Task: Create a Rembrandt lighting setup to highlight one side of the face while casting a shadow on the other.
Action: Mouse moved to (202, 418)
Screenshot: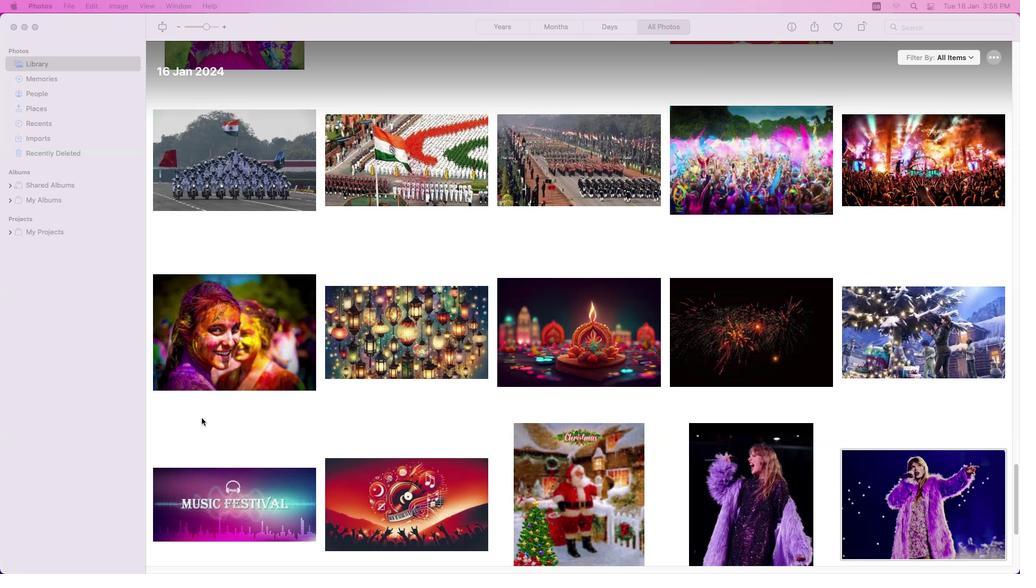 
Action: Mouse pressed left at (202, 418)
Screenshot: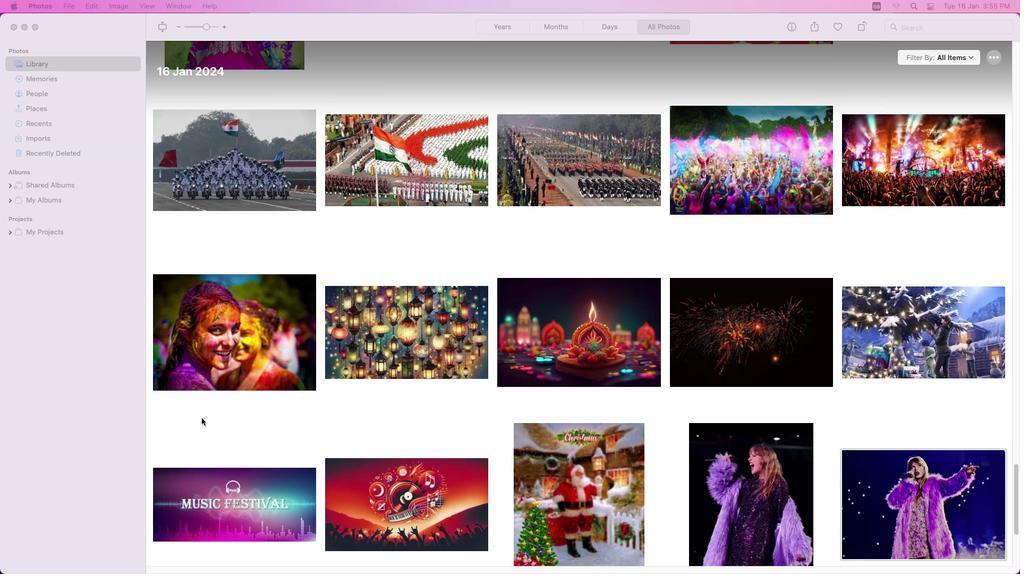 
Action: Mouse moved to (343, 370)
Screenshot: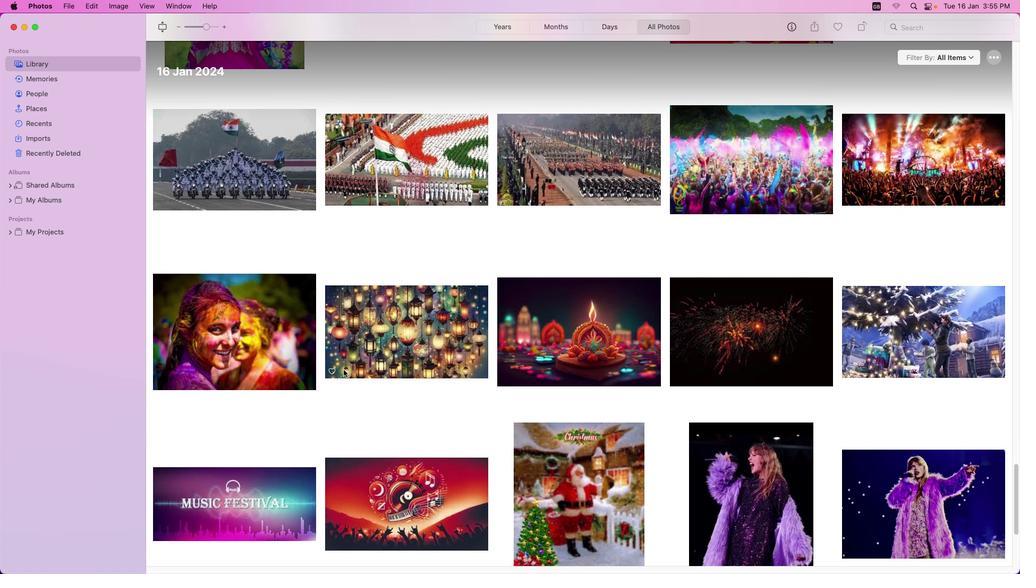 
Action: Mouse scrolled (343, 370) with delta (0, 0)
Screenshot: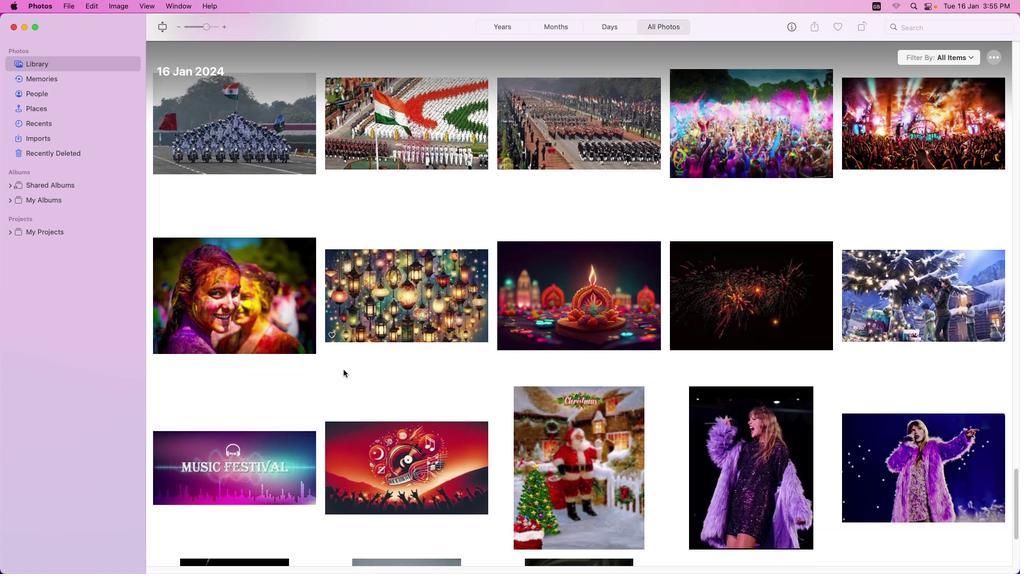 
Action: Mouse scrolled (343, 370) with delta (0, 0)
Screenshot: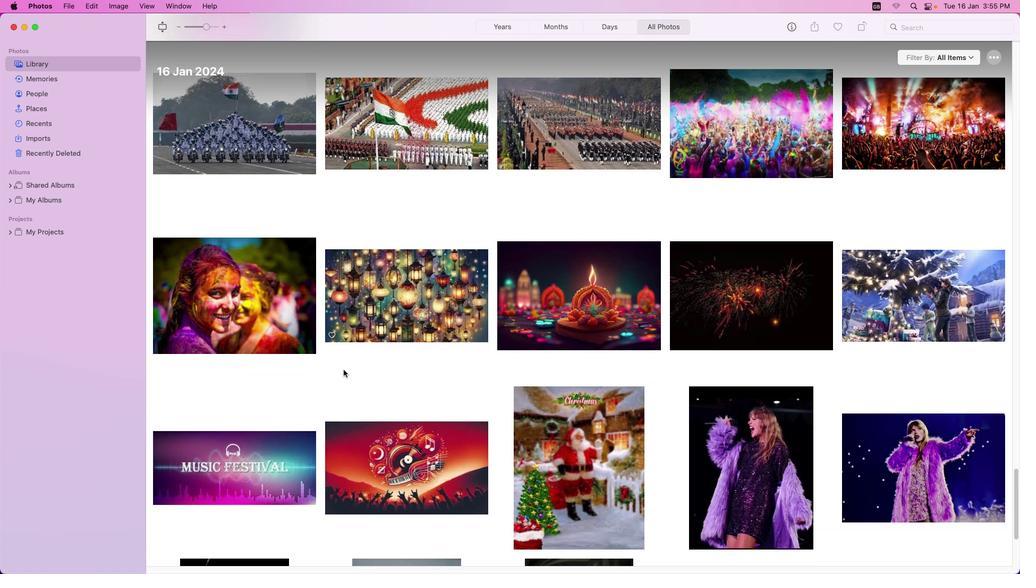 
Action: Mouse scrolled (343, 370) with delta (0, -1)
Screenshot: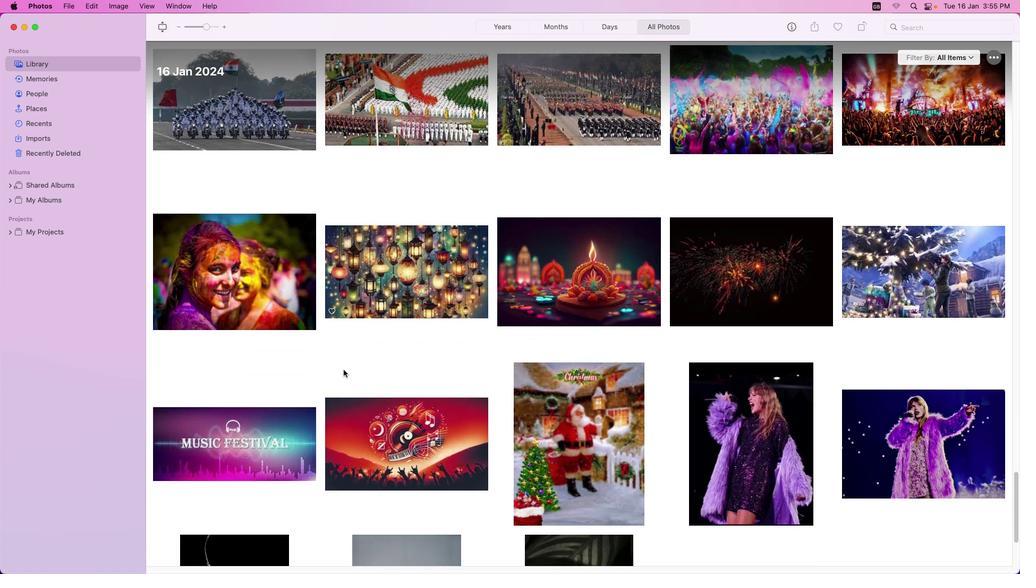 
Action: Mouse scrolled (343, 370) with delta (0, -1)
Screenshot: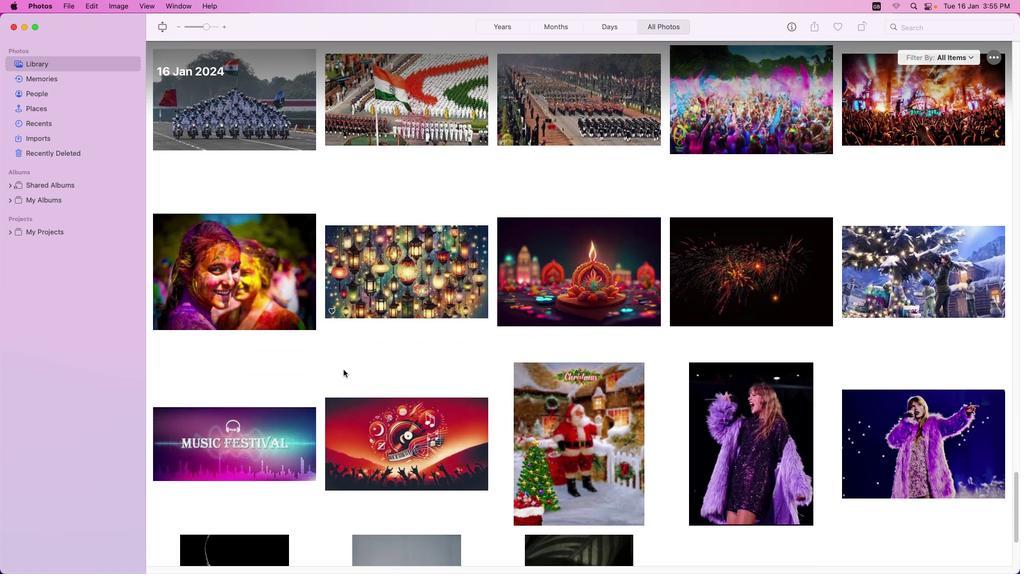 
Action: Mouse scrolled (343, 370) with delta (0, -2)
Screenshot: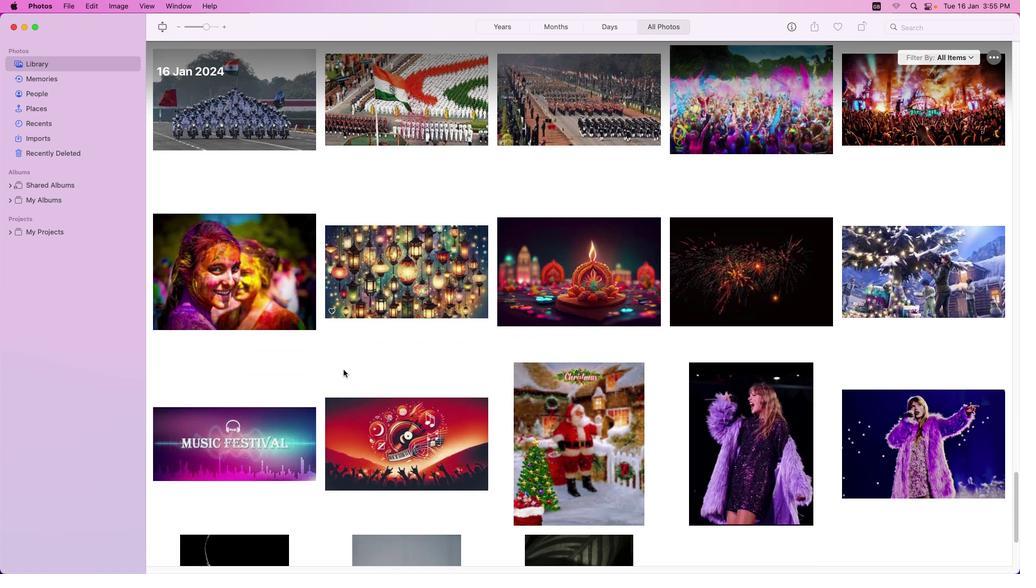 
Action: Mouse scrolled (343, 370) with delta (0, 0)
Screenshot: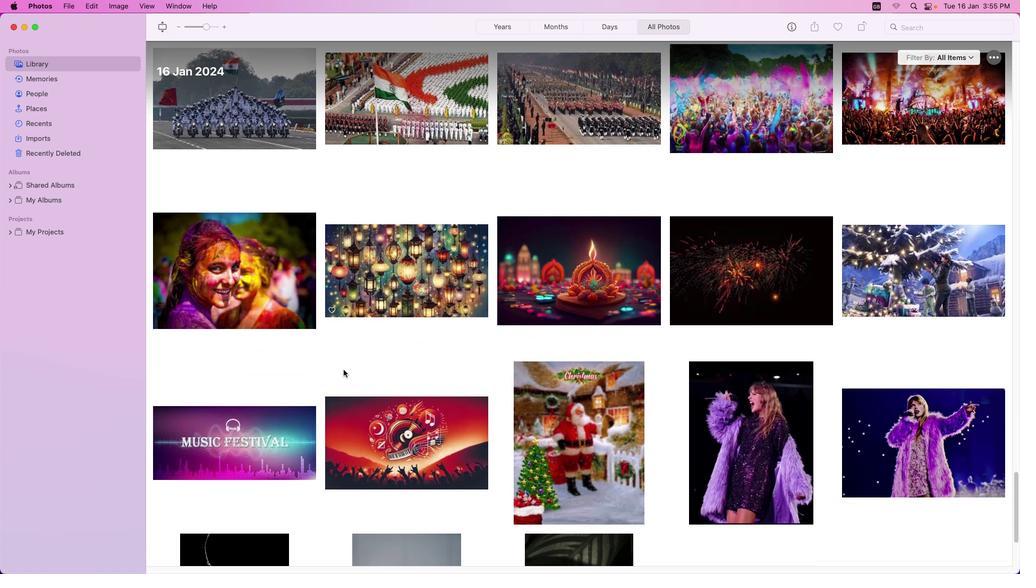 
Action: Mouse scrolled (343, 370) with delta (0, 0)
Screenshot: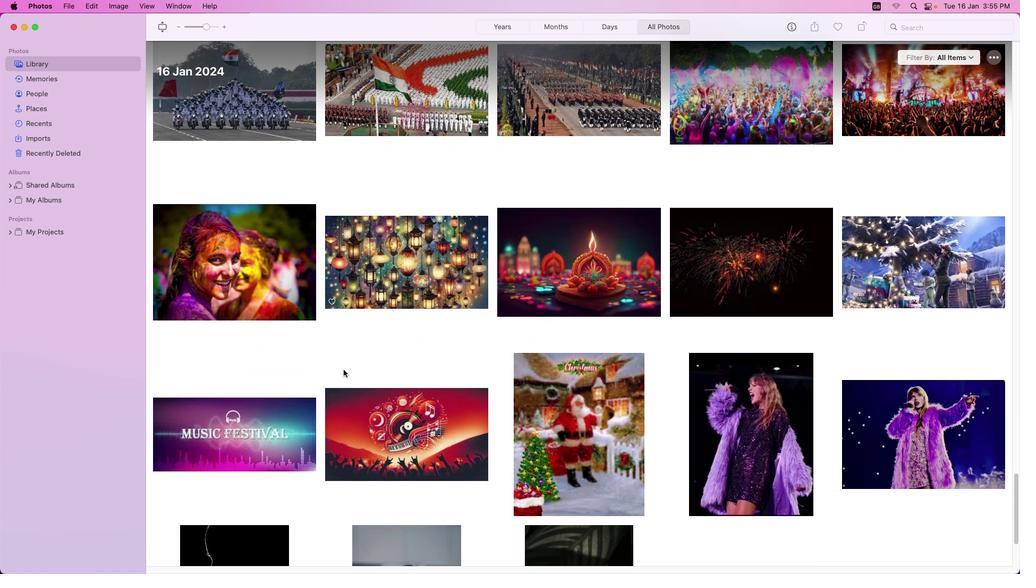 
Action: Mouse scrolled (343, 370) with delta (0, 0)
Screenshot: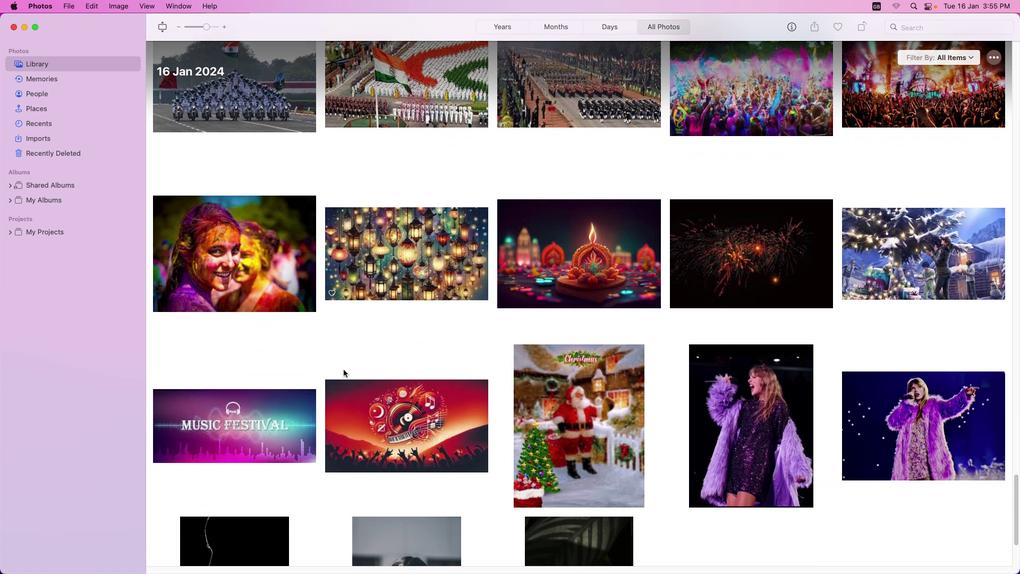 
Action: Mouse scrolled (343, 370) with delta (0, 0)
Screenshot: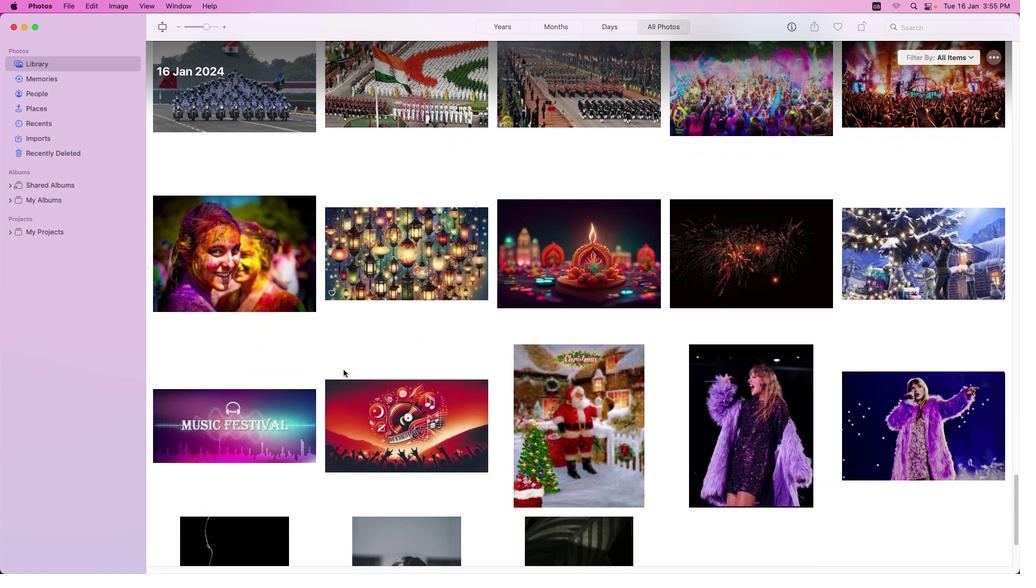 
Action: Mouse scrolled (343, 370) with delta (0, 0)
Screenshot: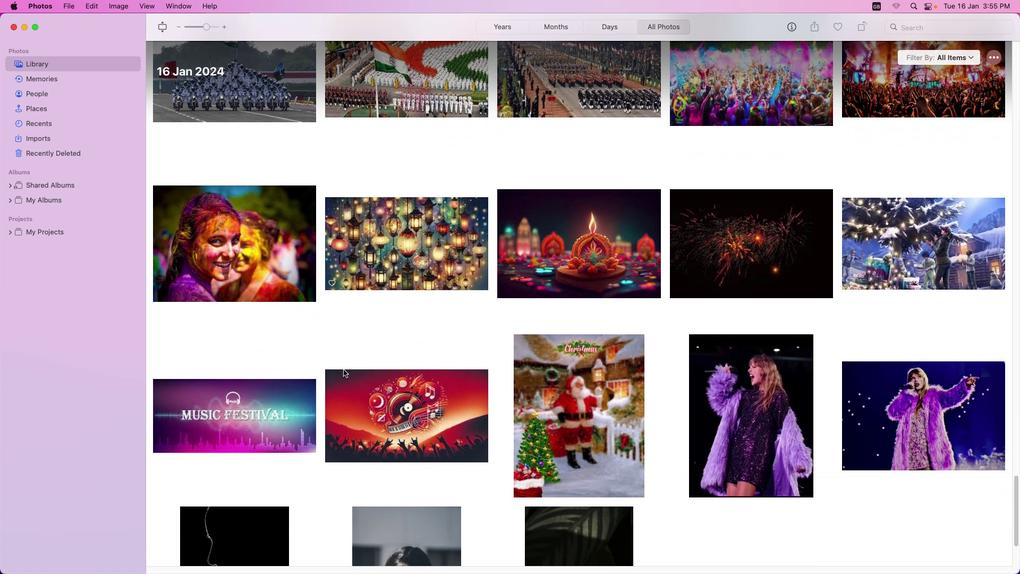 
Action: Mouse scrolled (343, 370) with delta (0, 0)
Screenshot: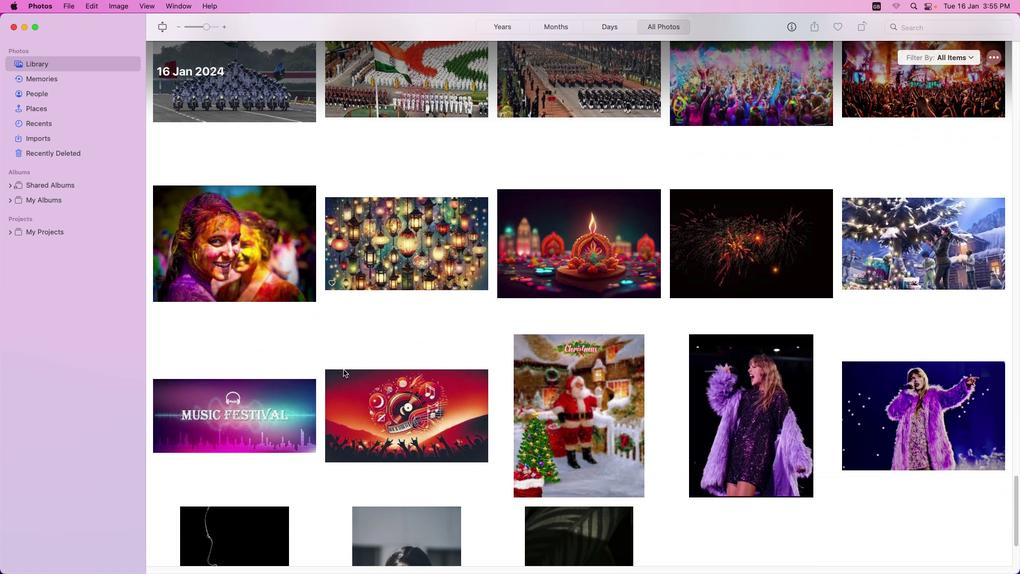 
Action: Mouse scrolled (343, 370) with delta (0, 0)
Screenshot: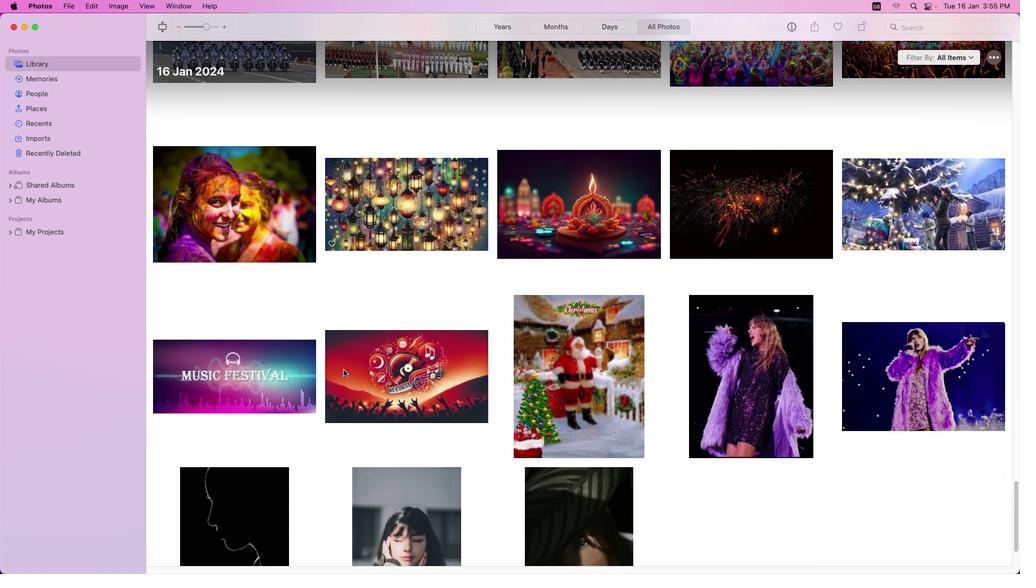 
Action: Mouse scrolled (343, 370) with delta (0, 0)
Screenshot: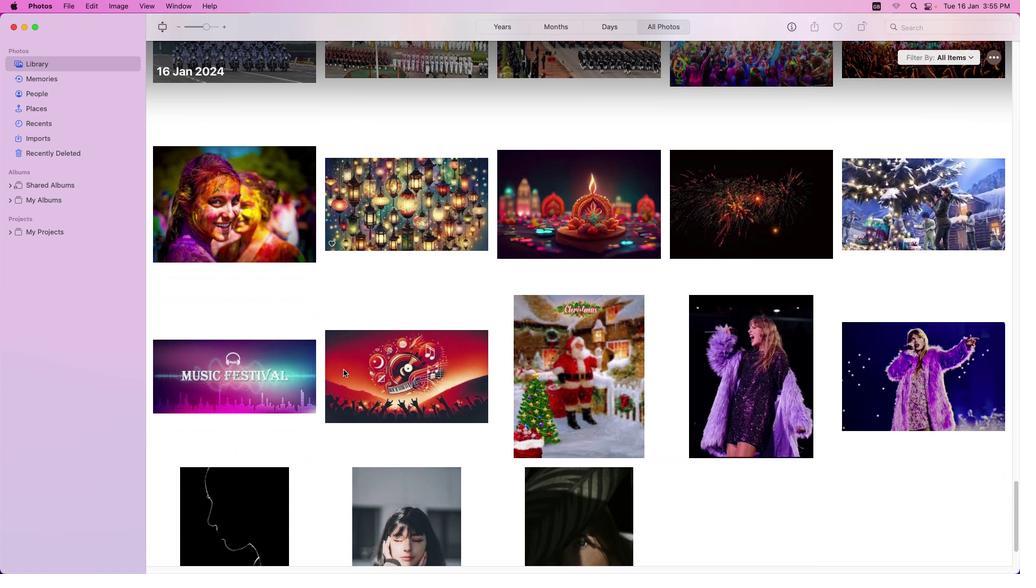 
Action: Mouse scrolled (343, 370) with delta (0, -1)
Screenshot: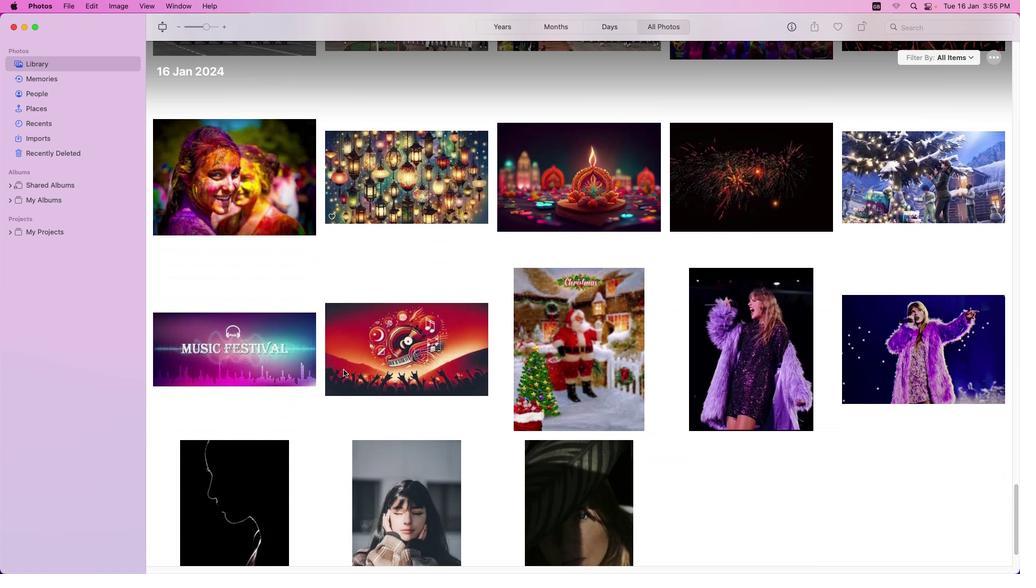 
Action: Mouse scrolled (343, 370) with delta (0, -2)
Screenshot: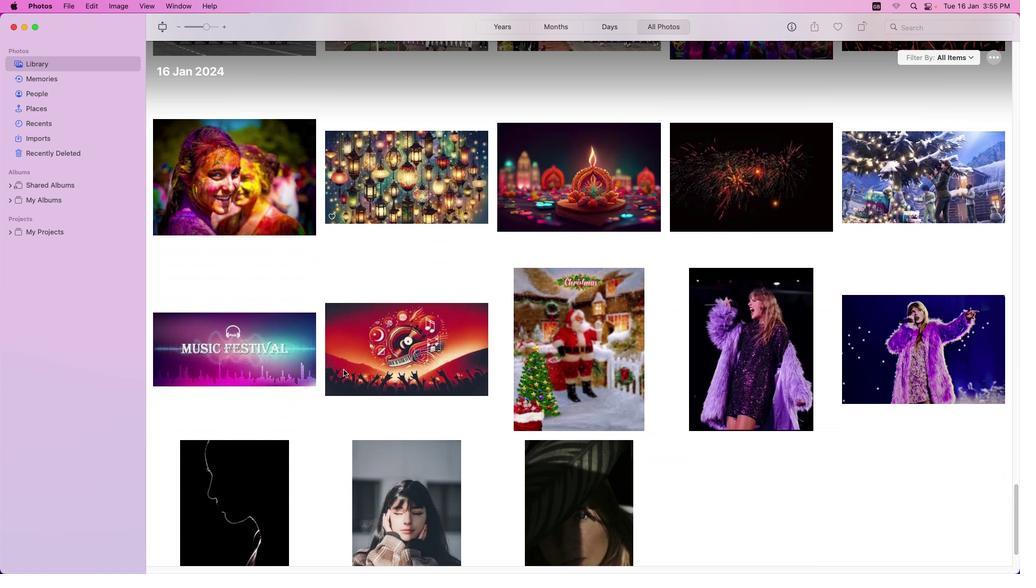 
Action: Mouse scrolled (343, 370) with delta (0, -2)
Screenshot: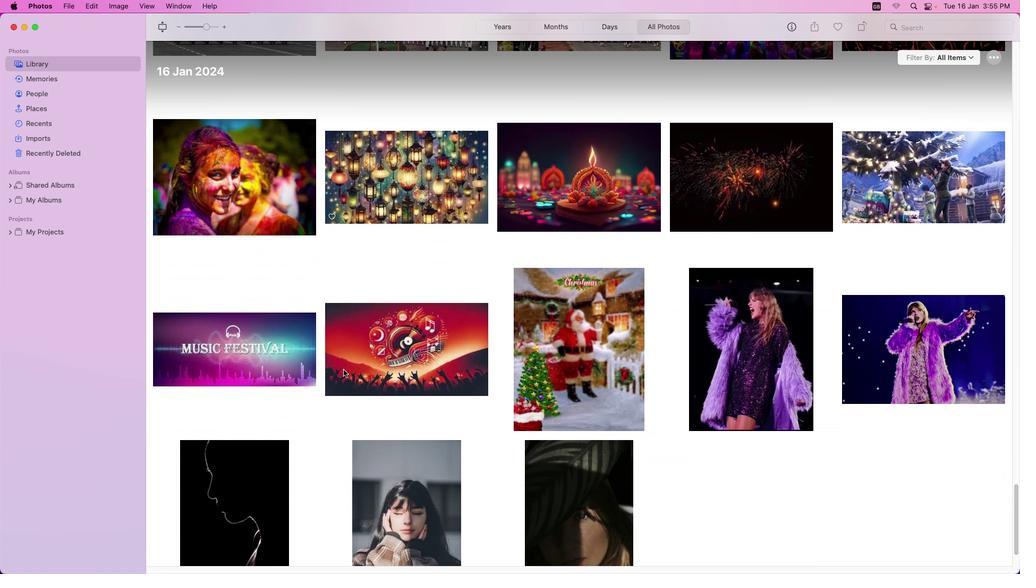 
Action: Mouse scrolled (343, 370) with delta (0, 0)
Screenshot: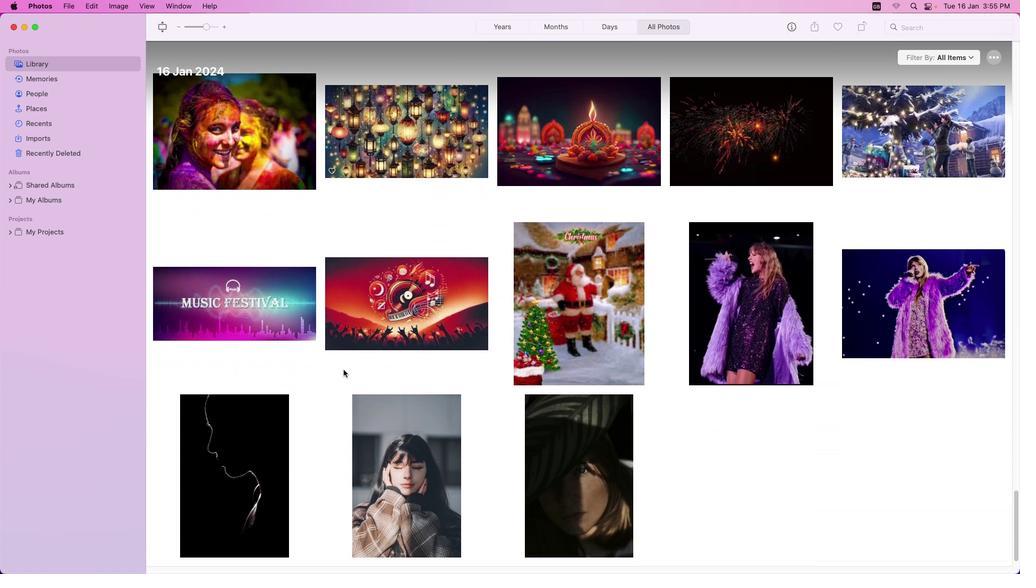 
Action: Mouse scrolled (343, 370) with delta (0, 0)
Screenshot: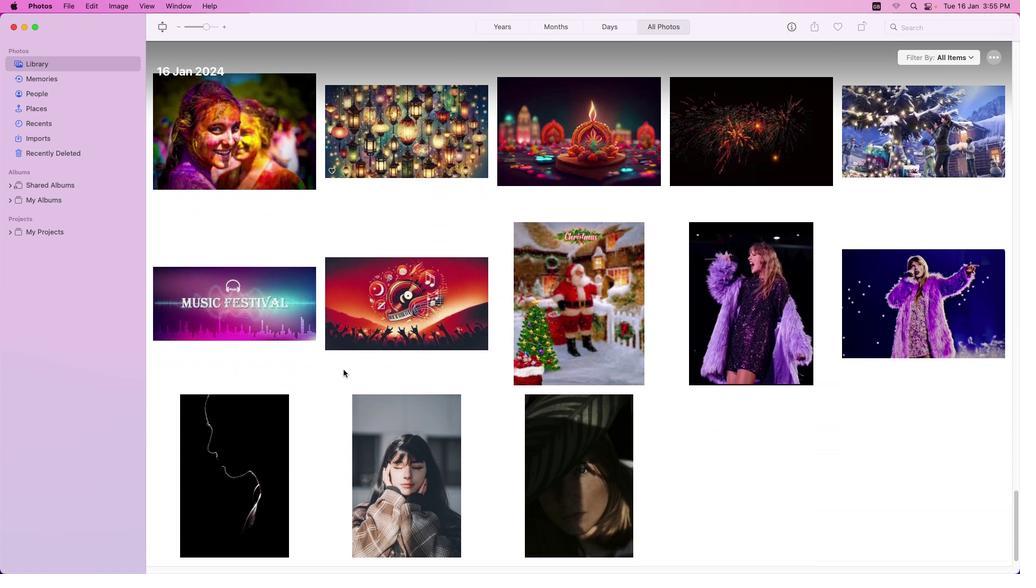 
Action: Mouse scrolled (343, 370) with delta (0, -1)
Screenshot: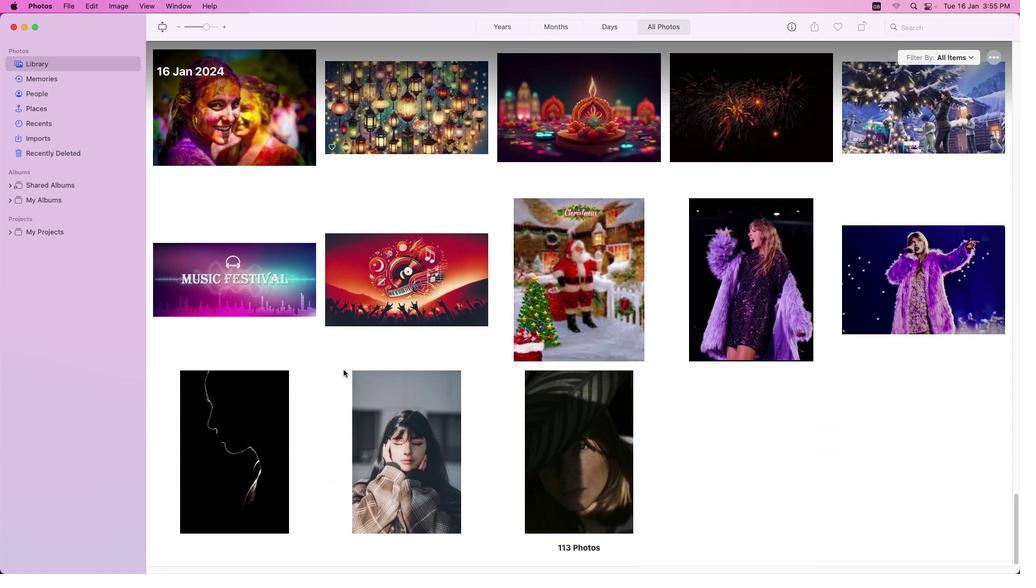 
Action: Mouse scrolled (343, 370) with delta (0, -2)
Screenshot: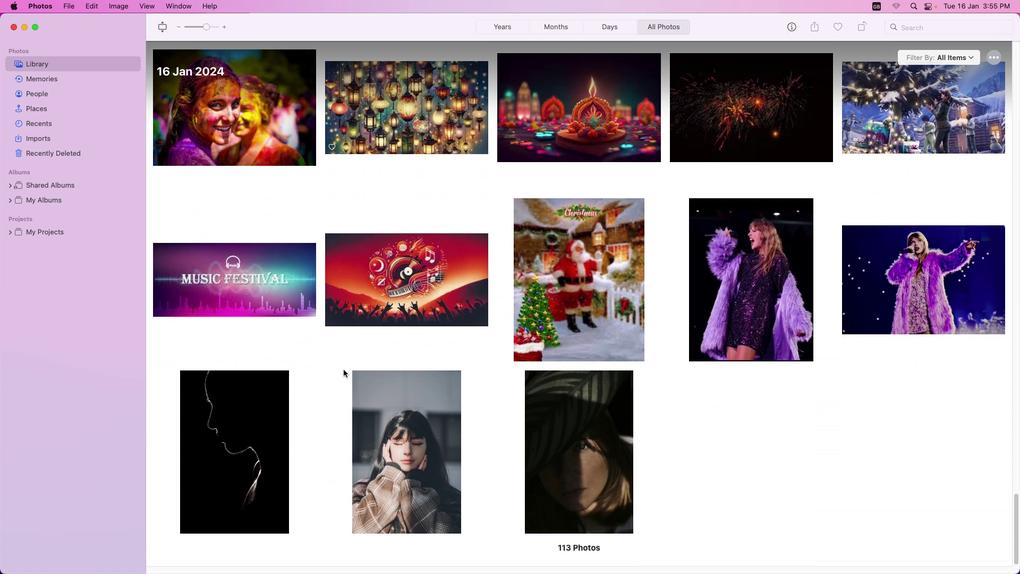 
Action: Mouse scrolled (343, 370) with delta (0, -2)
Screenshot: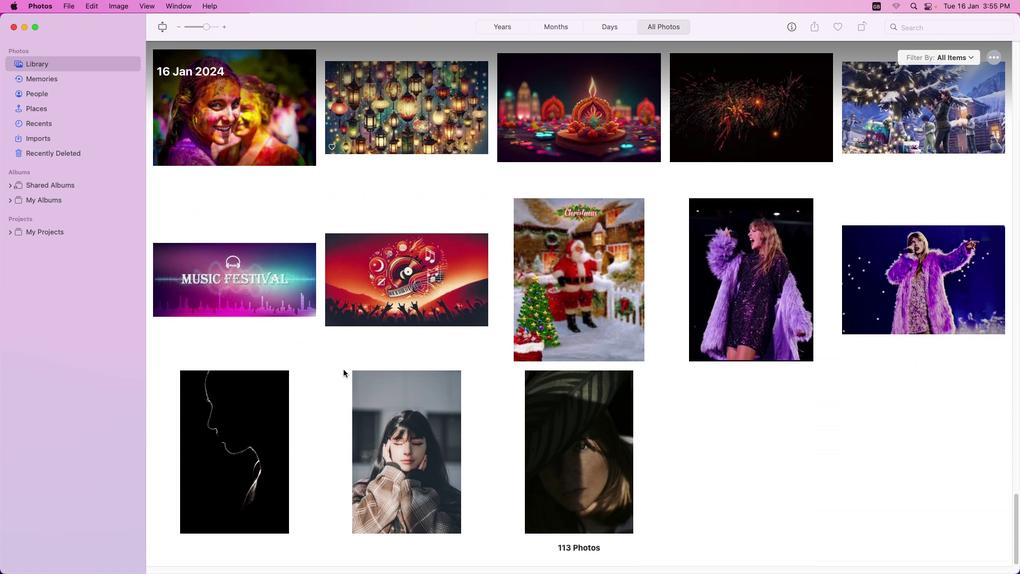 
Action: Mouse scrolled (343, 370) with delta (0, 0)
Screenshot: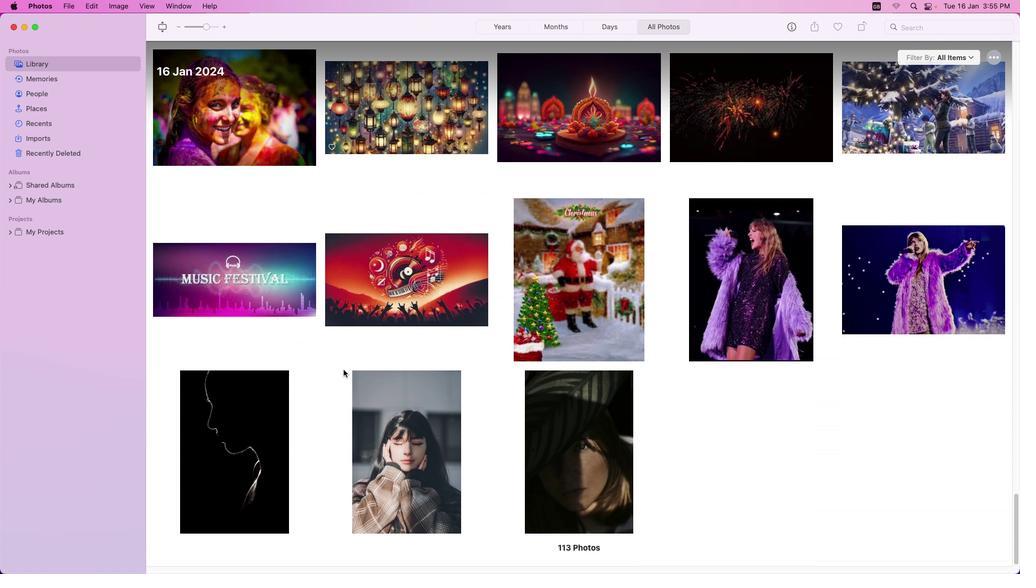 
Action: Mouse scrolled (343, 370) with delta (0, 0)
Screenshot: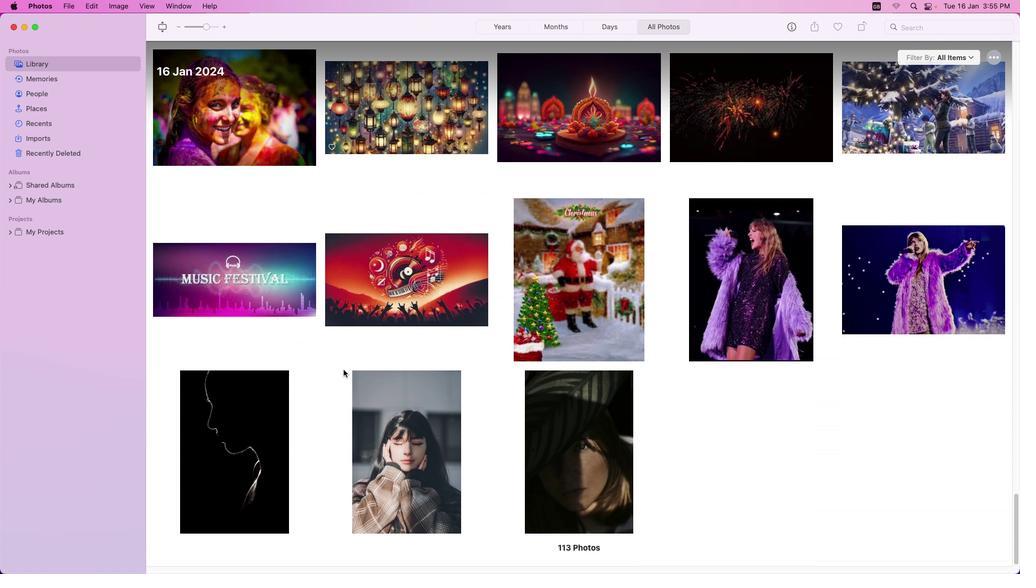 
Action: Mouse scrolled (343, 370) with delta (0, -1)
Screenshot: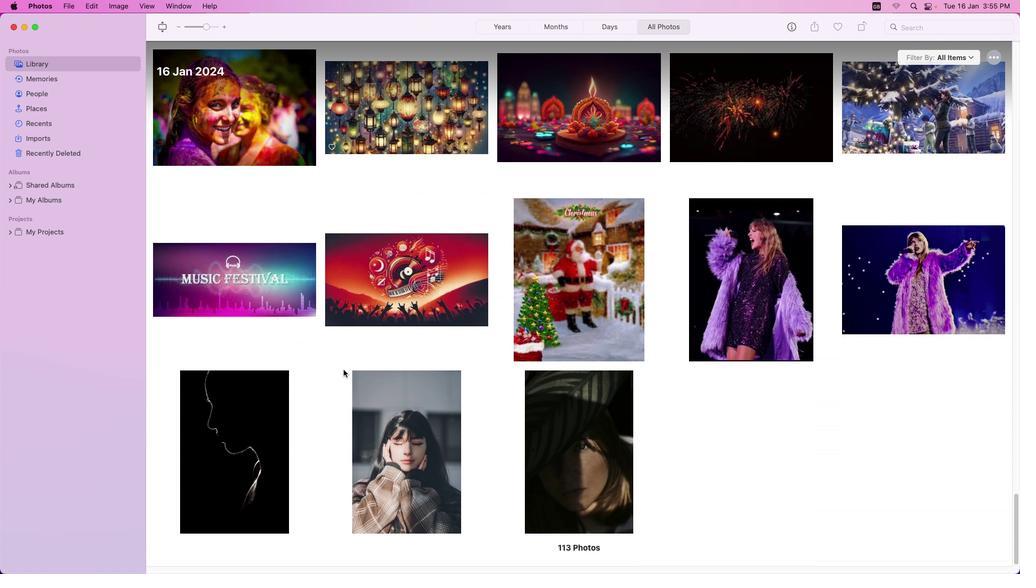 
Action: Mouse scrolled (343, 370) with delta (0, -1)
Screenshot: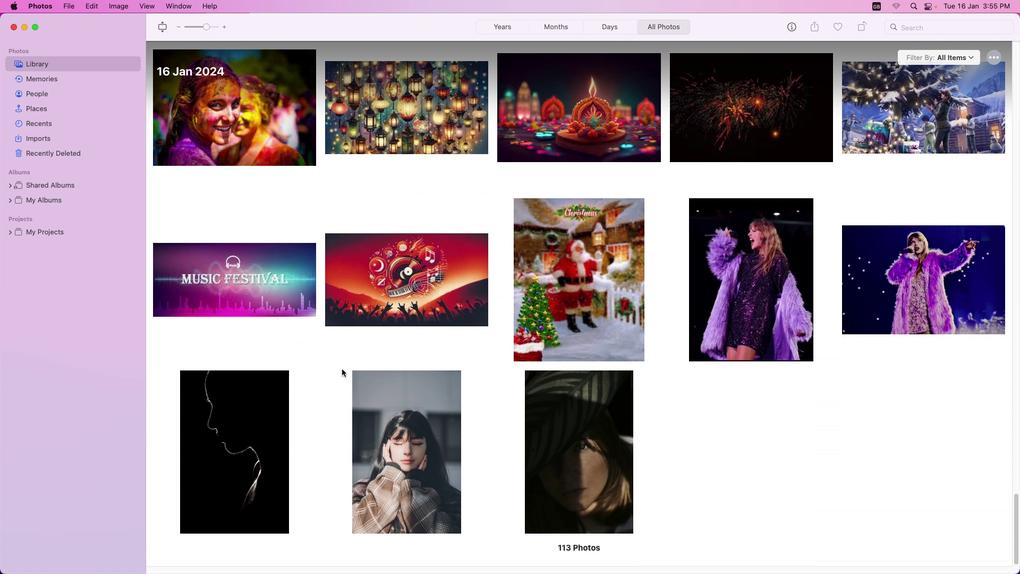 
Action: Mouse moved to (547, 464)
Screenshot: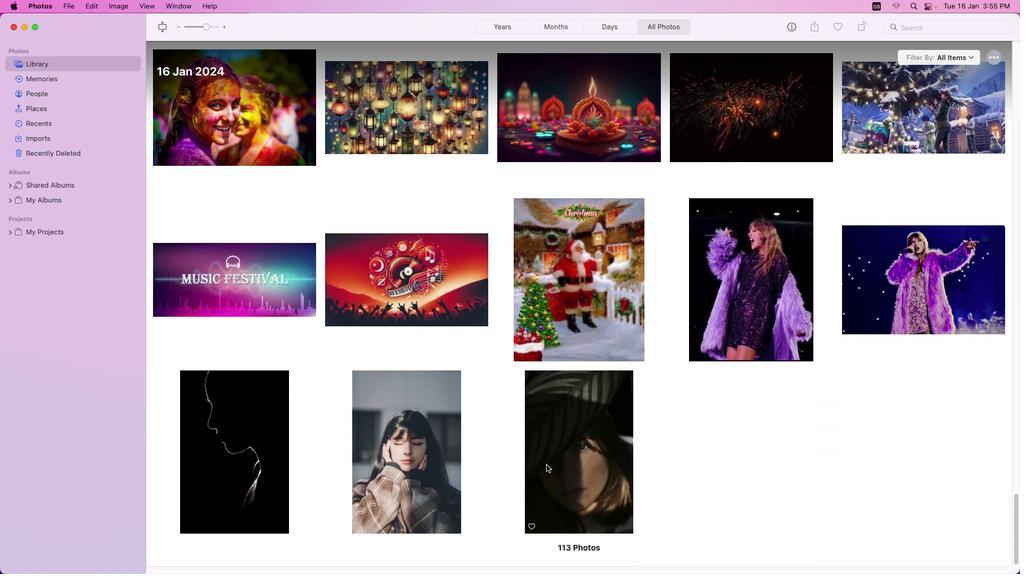 
Action: Mouse pressed left at (547, 464)
Screenshot: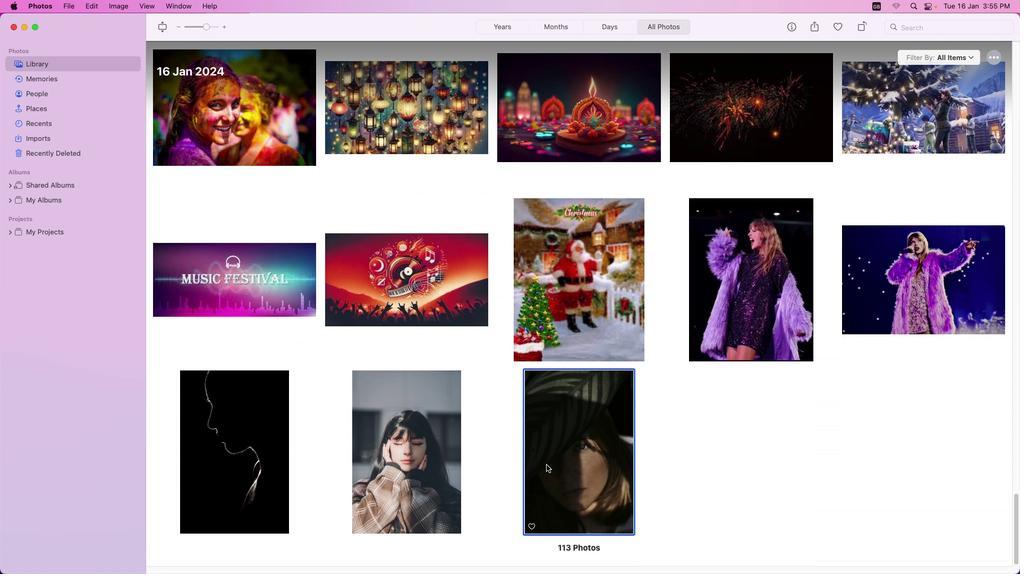 
Action: Mouse pressed left at (547, 464)
Screenshot: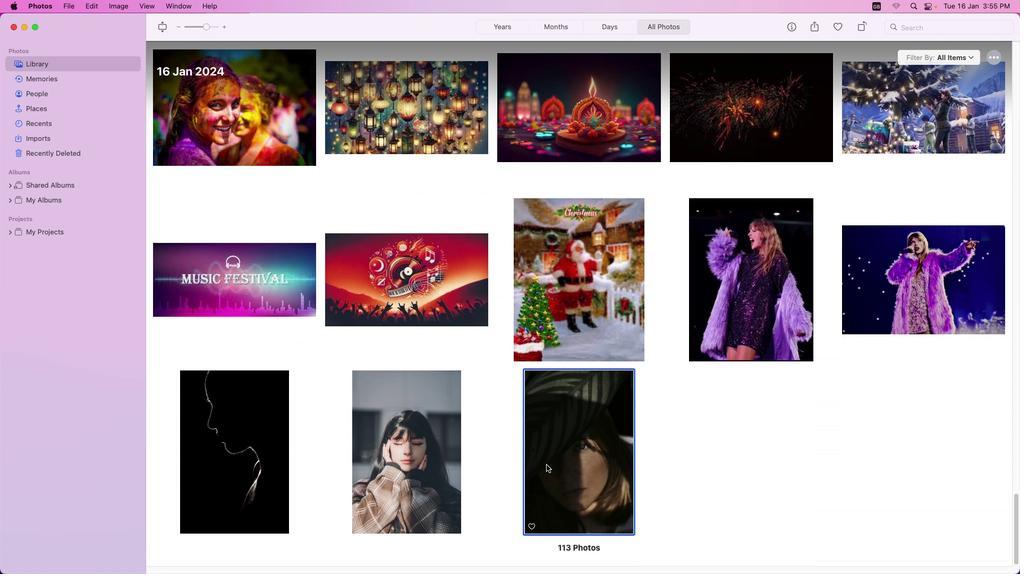 
Action: Mouse moved to (1003, 26)
Screenshot: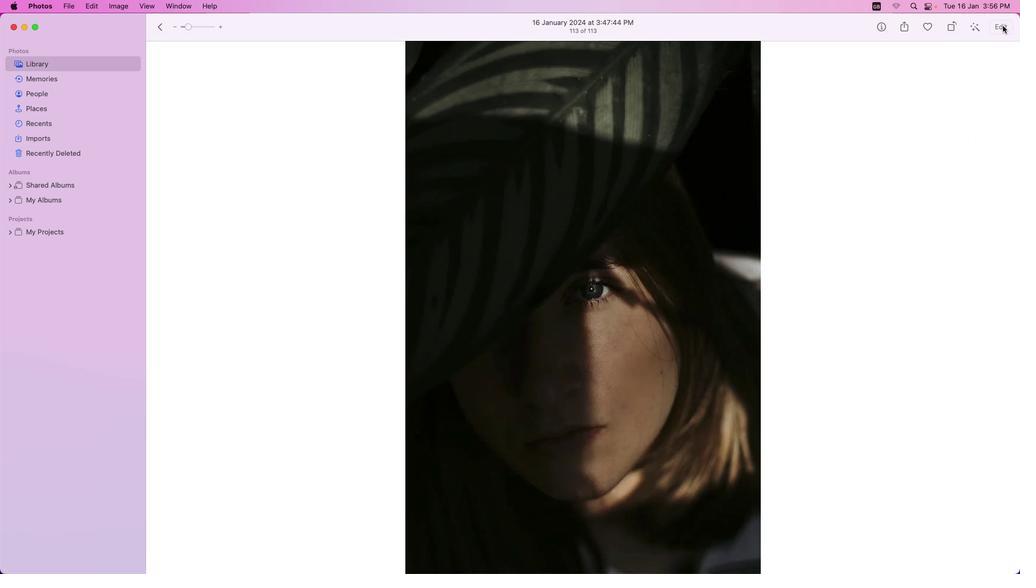 
Action: Mouse pressed left at (1003, 26)
Screenshot: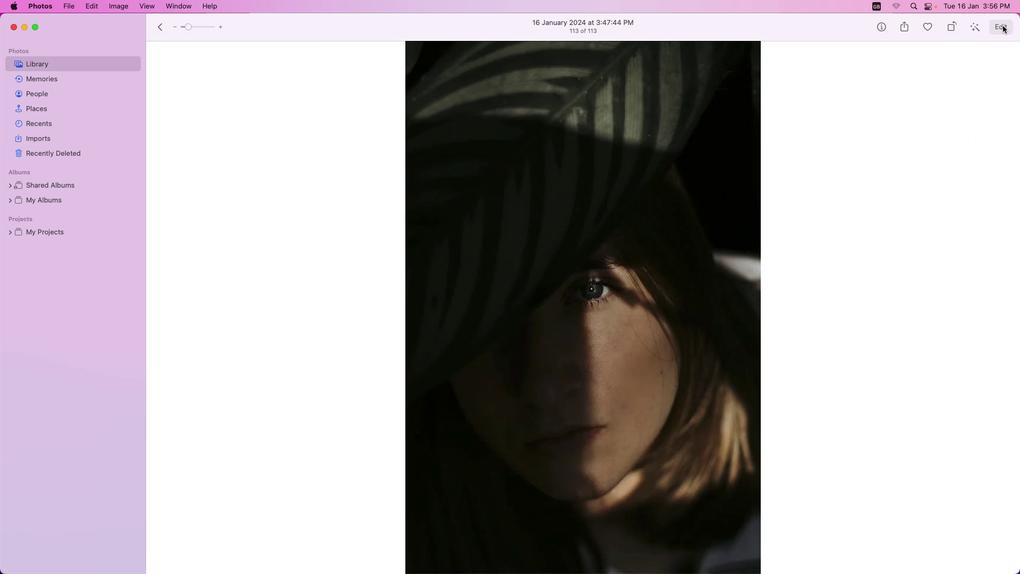 
Action: Mouse moved to (949, 89)
Screenshot: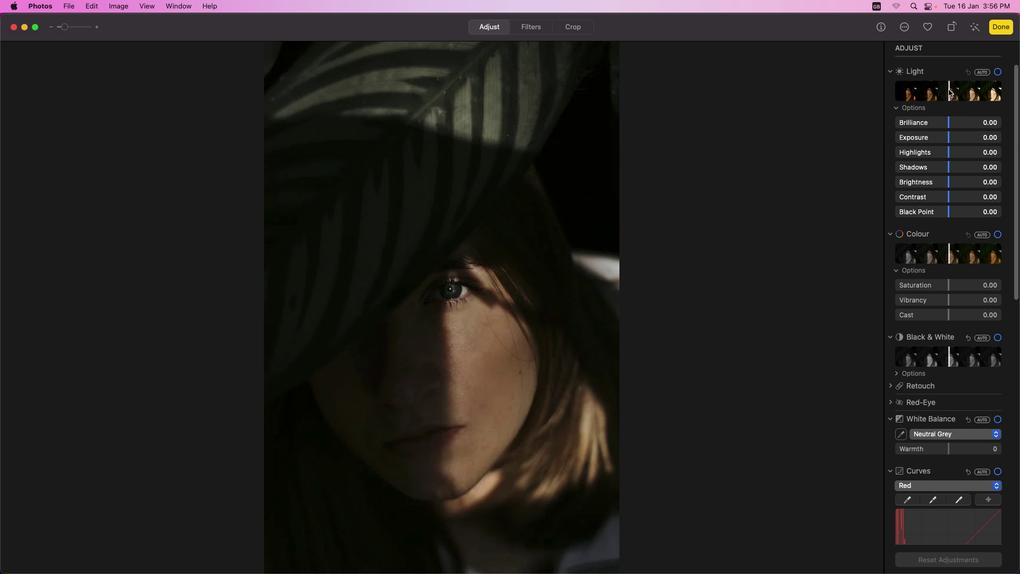 
Action: Mouse pressed left at (949, 89)
Screenshot: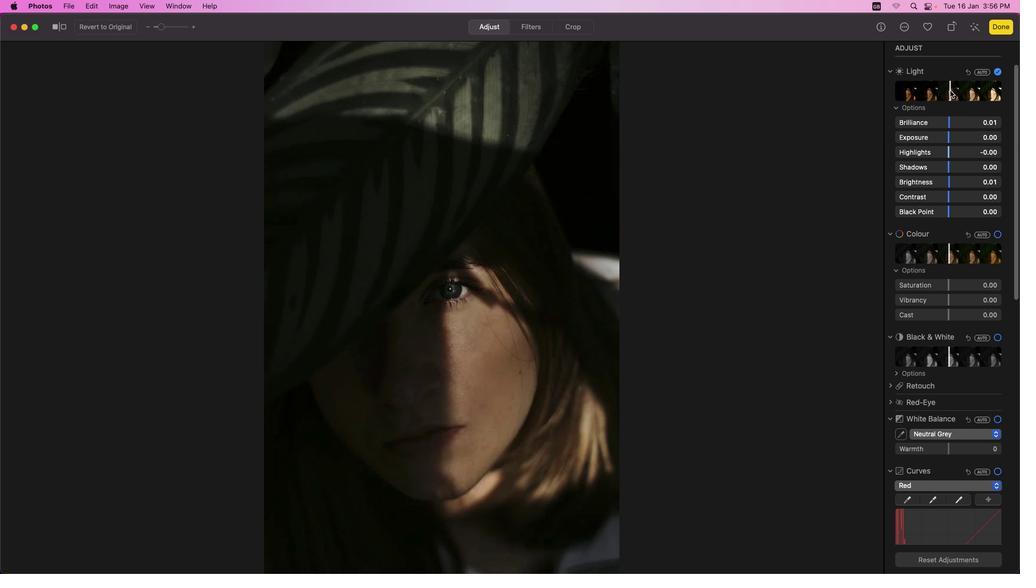 
Action: Mouse moved to (937, 180)
Screenshot: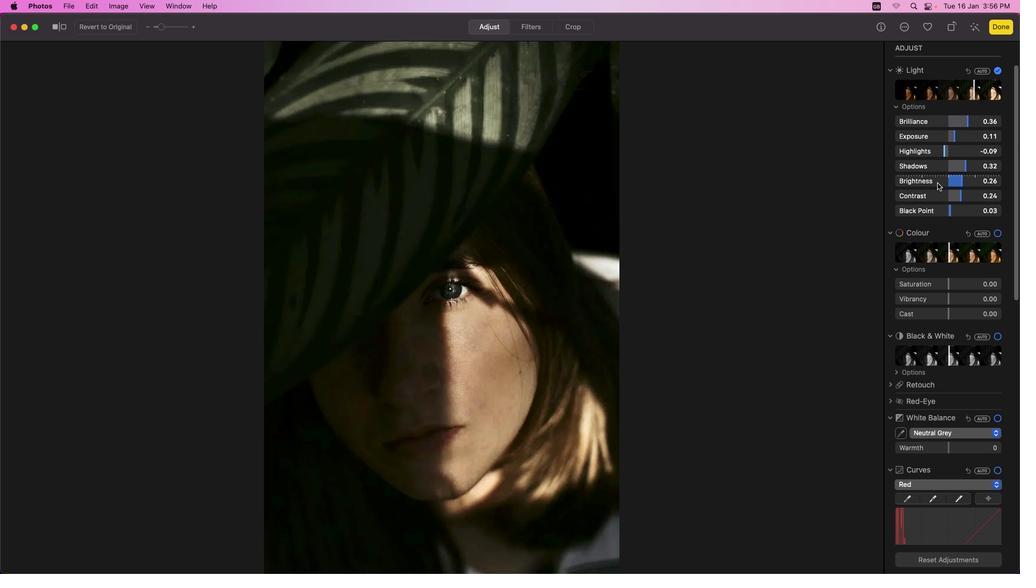 
Action: Mouse scrolled (937, 180) with delta (0, 0)
Screenshot: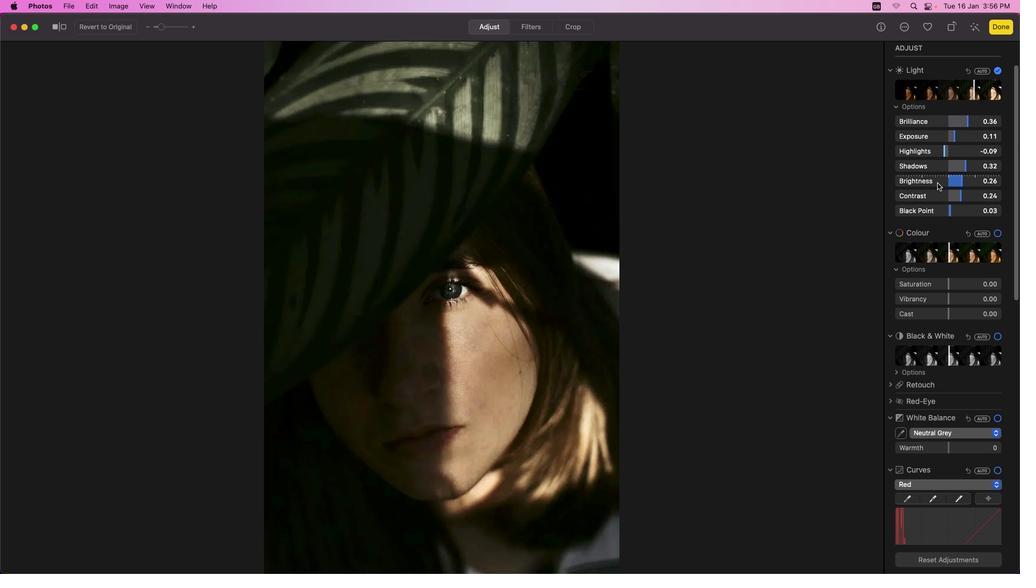 
Action: Mouse moved to (937, 181)
Screenshot: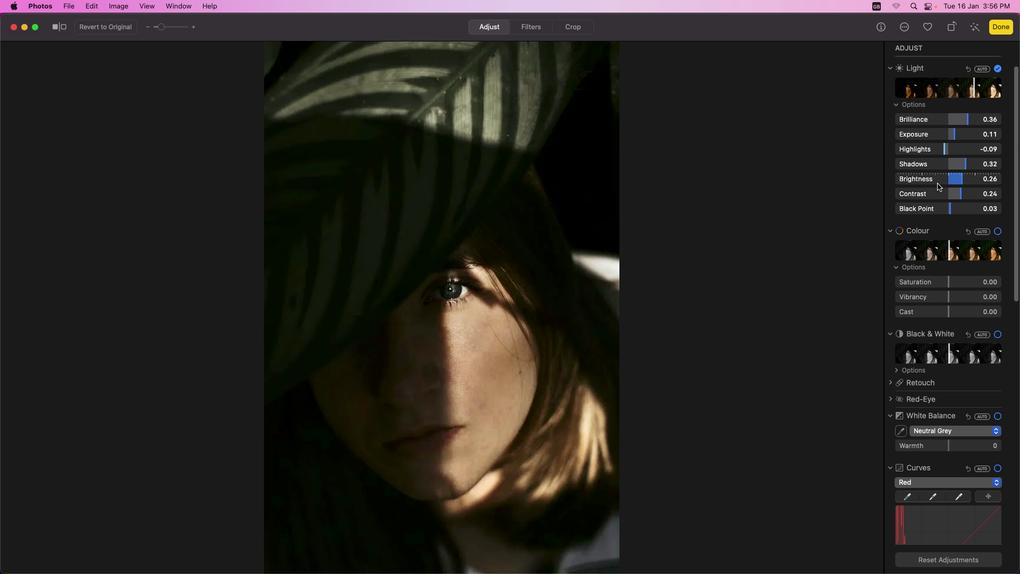 
Action: Mouse scrolled (937, 181) with delta (0, 0)
Screenshot: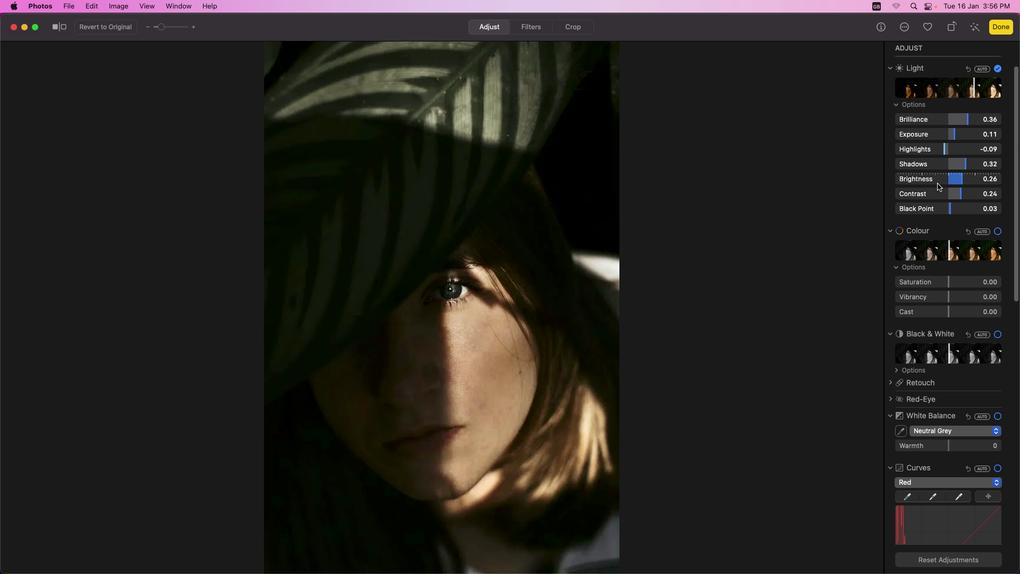 
Action: Mouse moved to (938, 183)
Screenshot: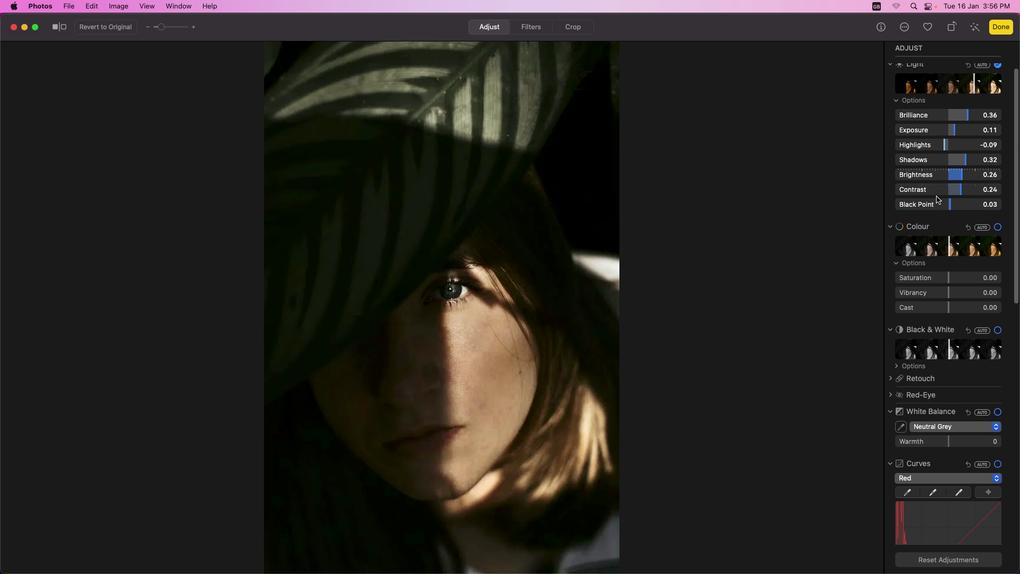 
Action: Mouse scrolled (938, 183) with delta (0, 0)
Screenshot: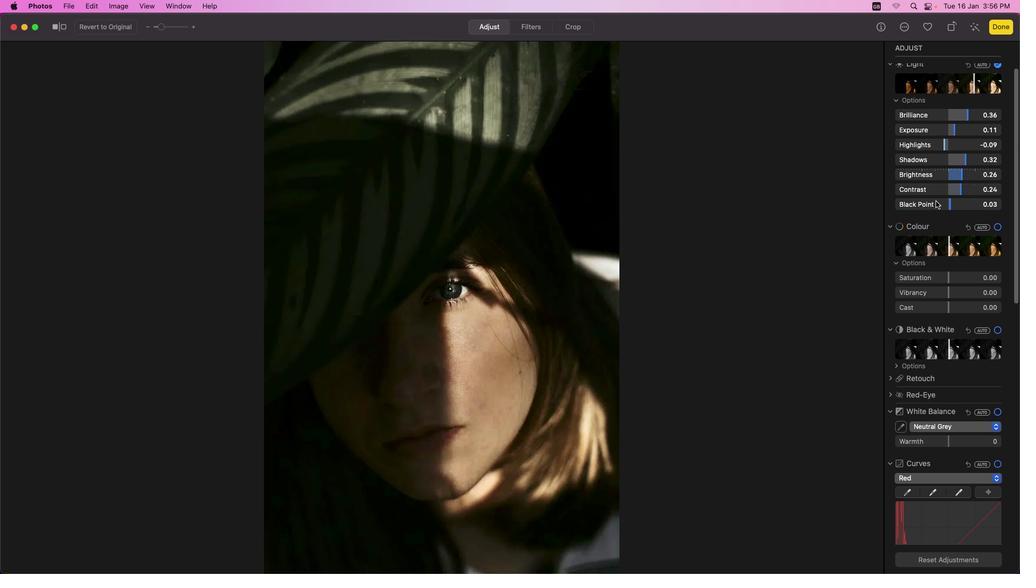 
Action: Mouse scrolled (938, 183) with delta (0, 0)
Screenshot: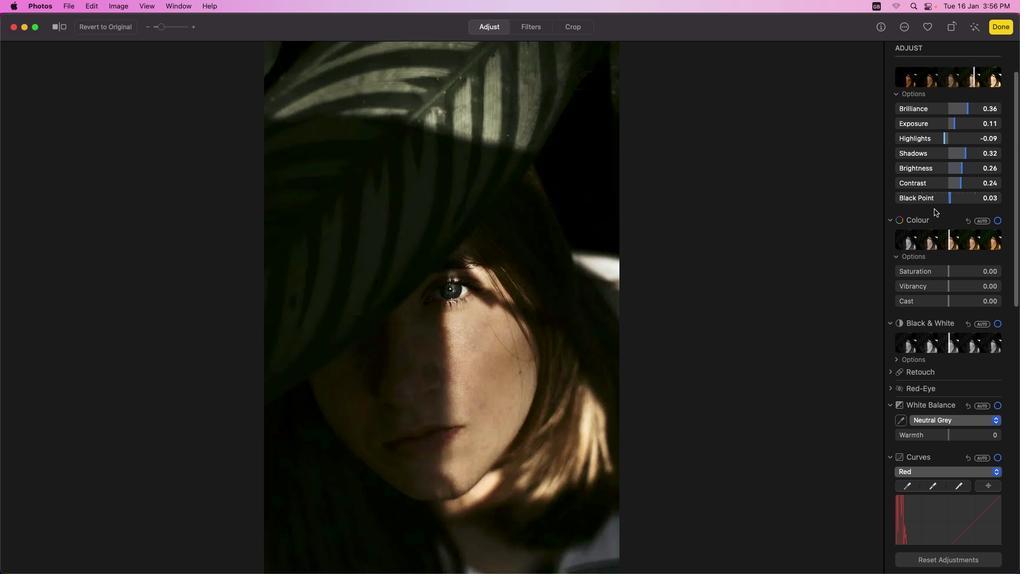 
Action: Mouse moved to (936, 202)
Screenshot: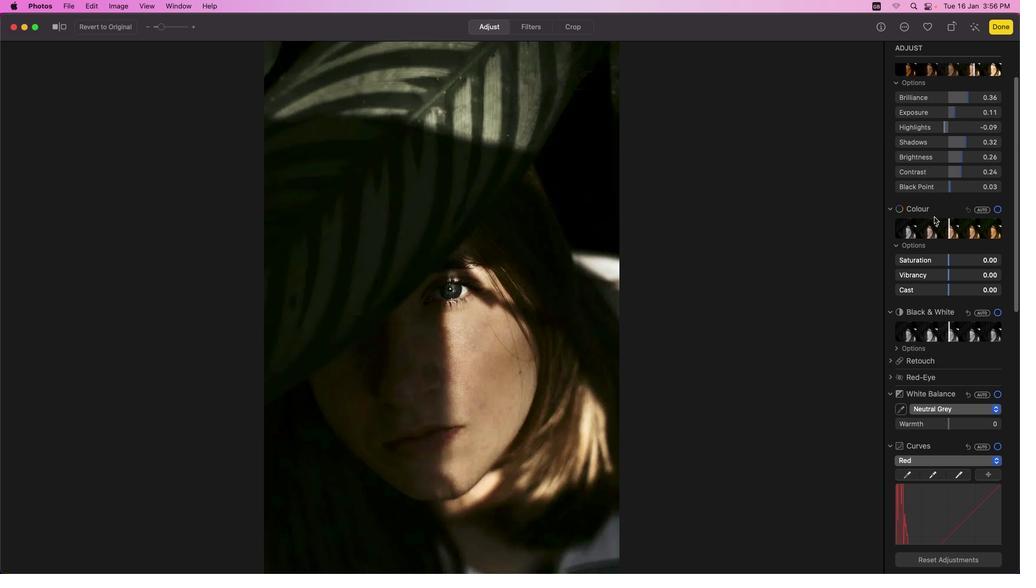 
Action: Mouse scrolled (936, 202) with delta (0, 0)
Screenshot: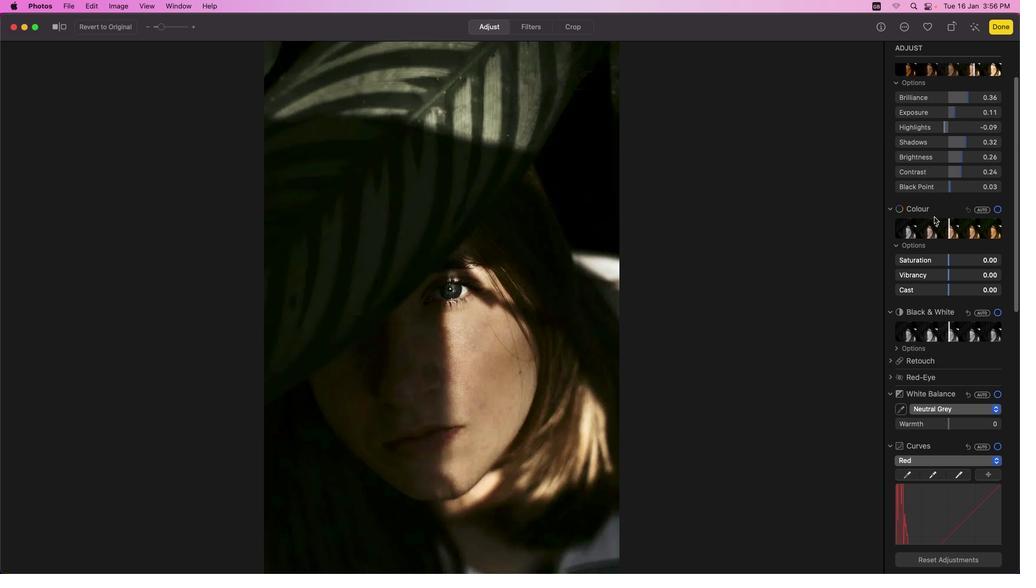 
Action: Mouse moved to (935, 209)
Screenshot: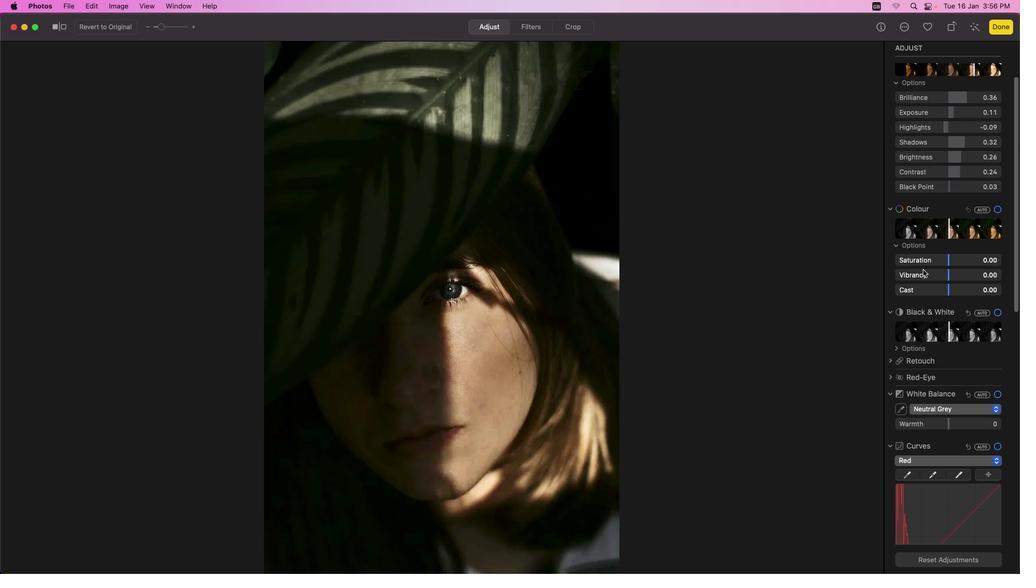 
Action: Mouse scrolled (935, 209) with delta (0, -1)
Screenshot: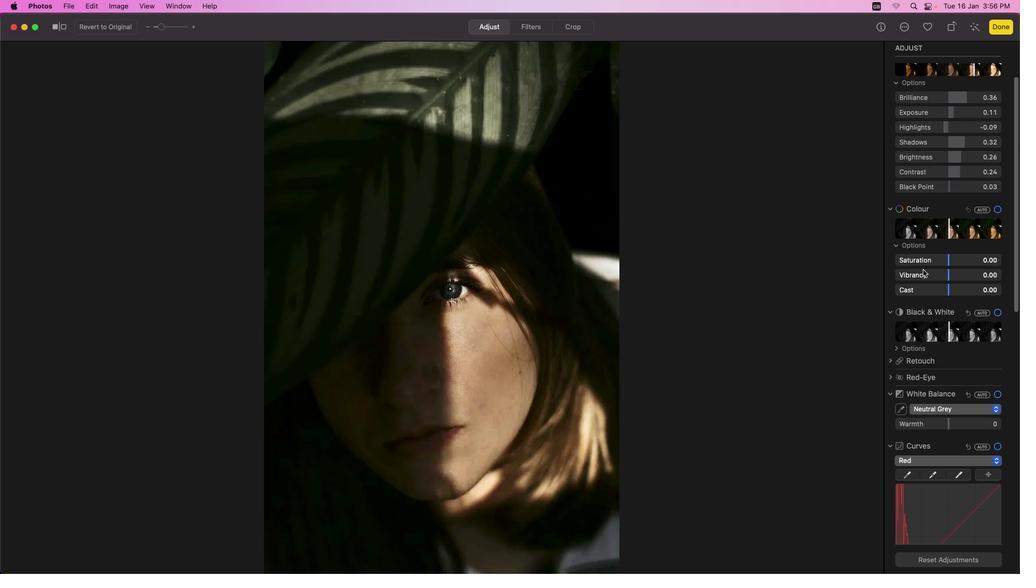 
Action: Mouse moved to (934, 349)
Screenshot: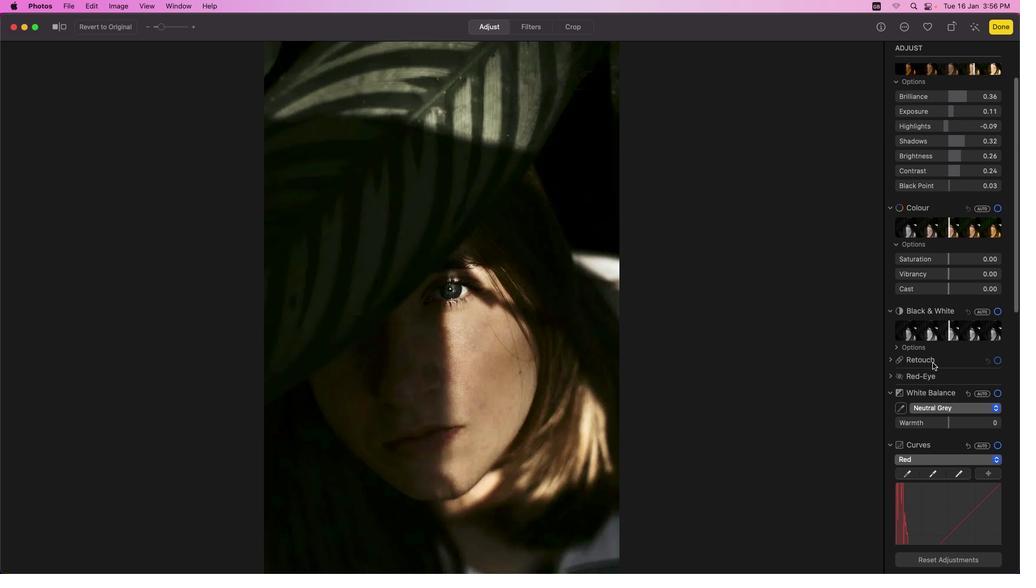 
Action: Mouse scrolled (934, 349) with delta (0, 0)
Screenshot: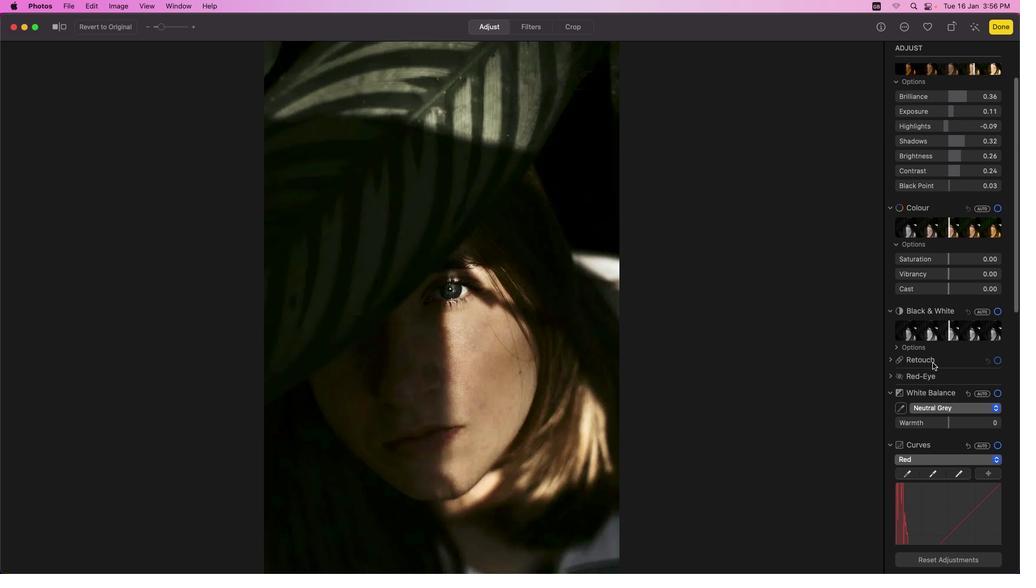
Action: Mouse moved to (933, 362)
Screenshot: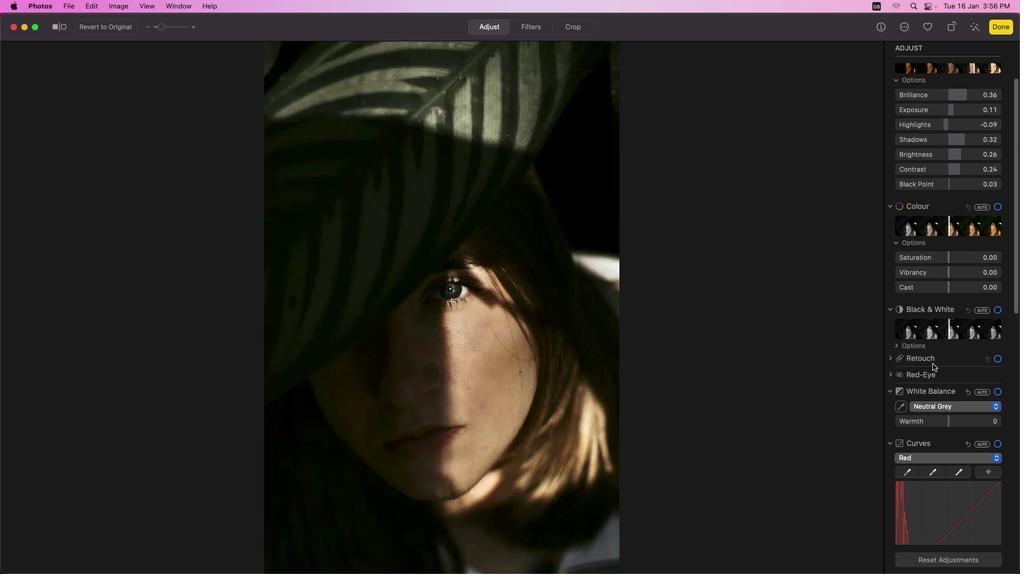 
Action: Mouse scrolled (933, 362) with delta (0, 0)
Screenshot: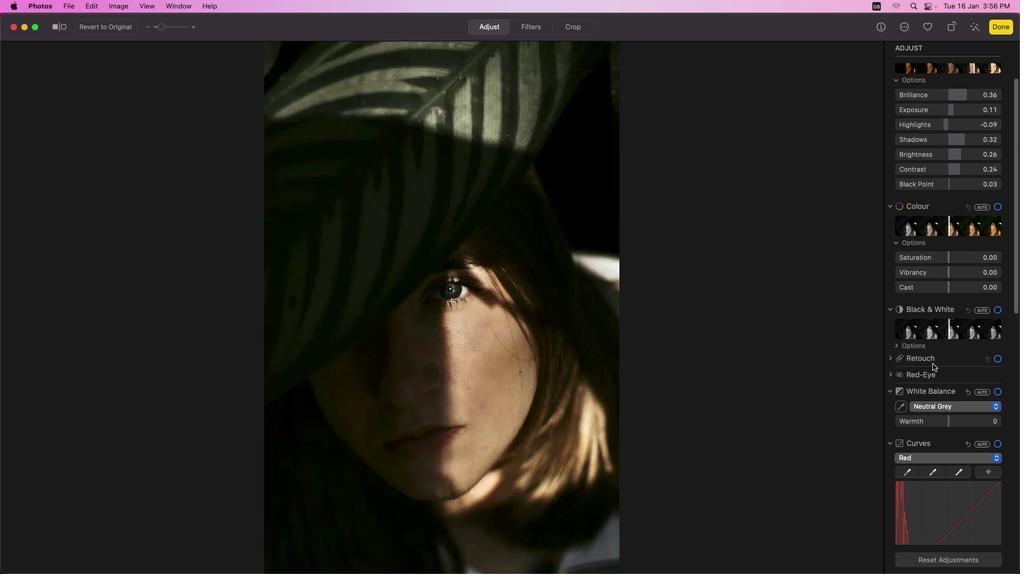 
Action: Mouse moved to (933, 363)
Screenshot: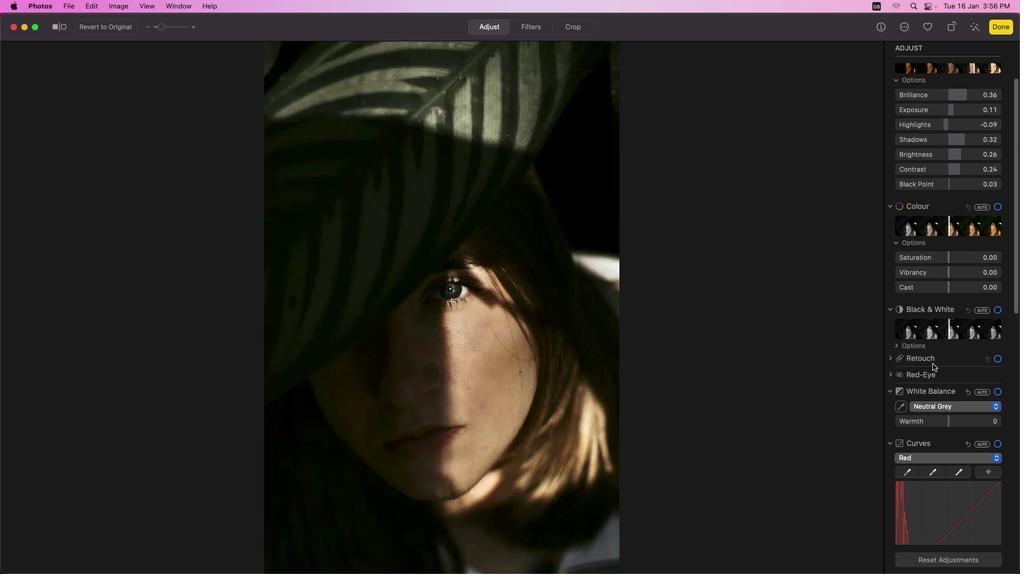 
Action: Mouse scrolled (933, 363) with delta (0, 0)
Screenshot: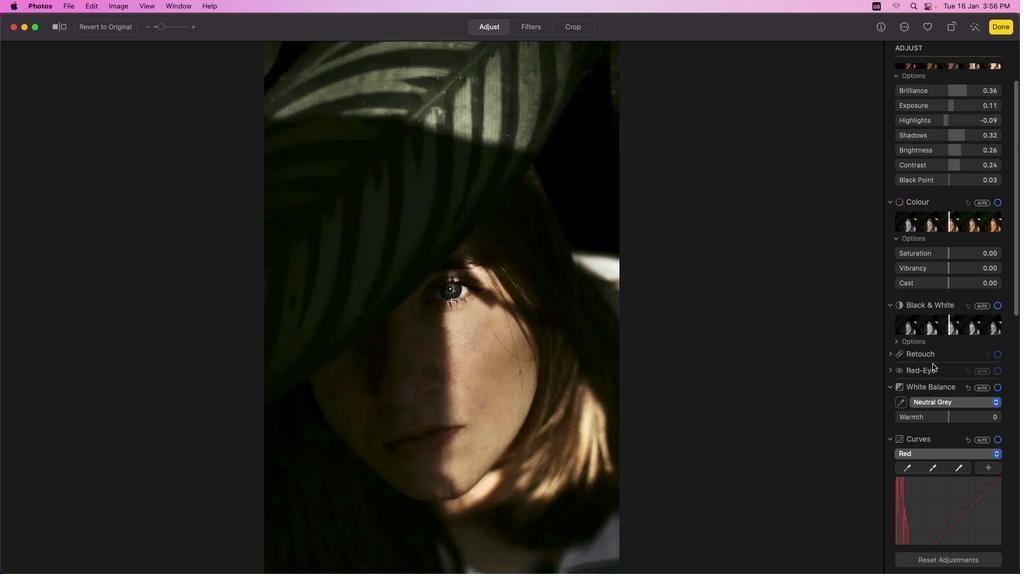 
Action: Mouse scrolled (933, 363) with delta (0, 0)
Screenshot: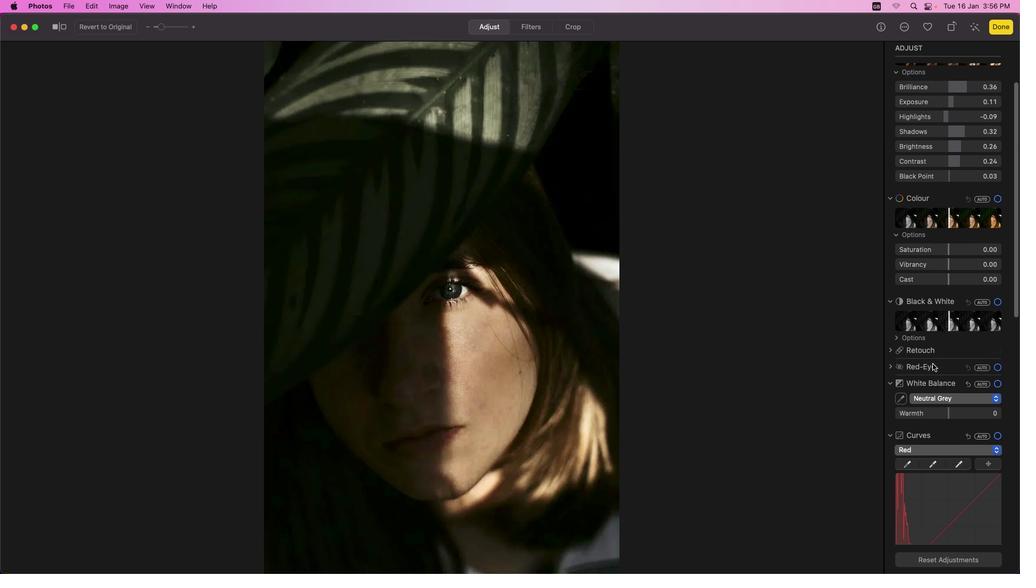 
Action: Mouse scrolled (933, 363) with delta (0, 0)
Screenshot: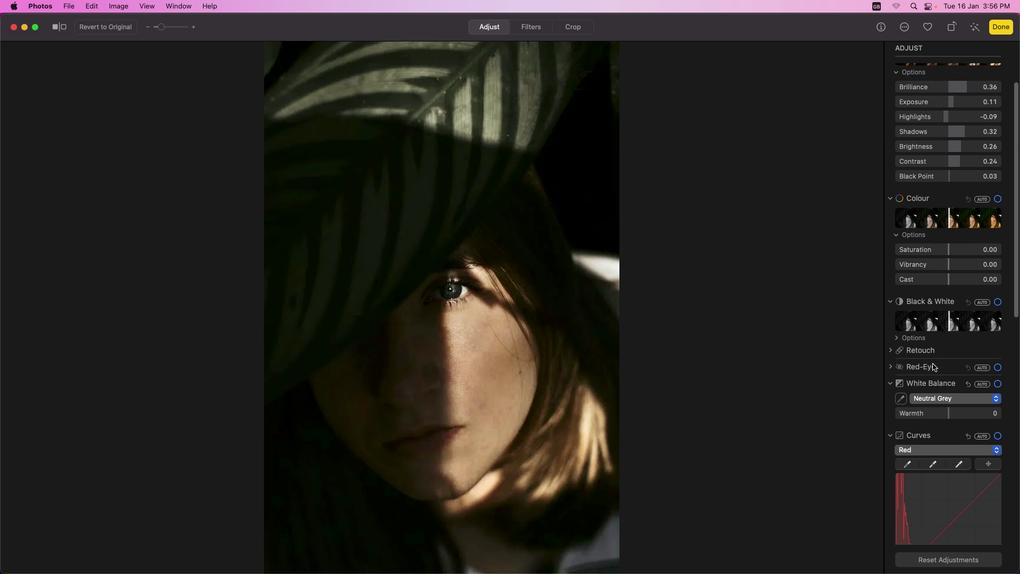 
Action: Mouse moved to (935, 358)
Screenshot: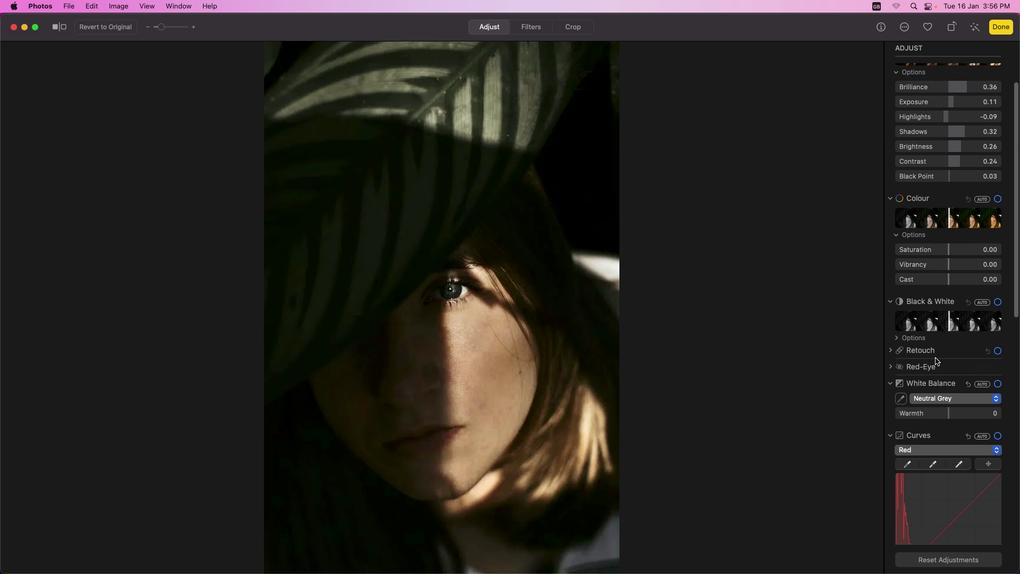 
Action: Mouse scrolled (935, 358) with delta (0, 0)
Screenshot: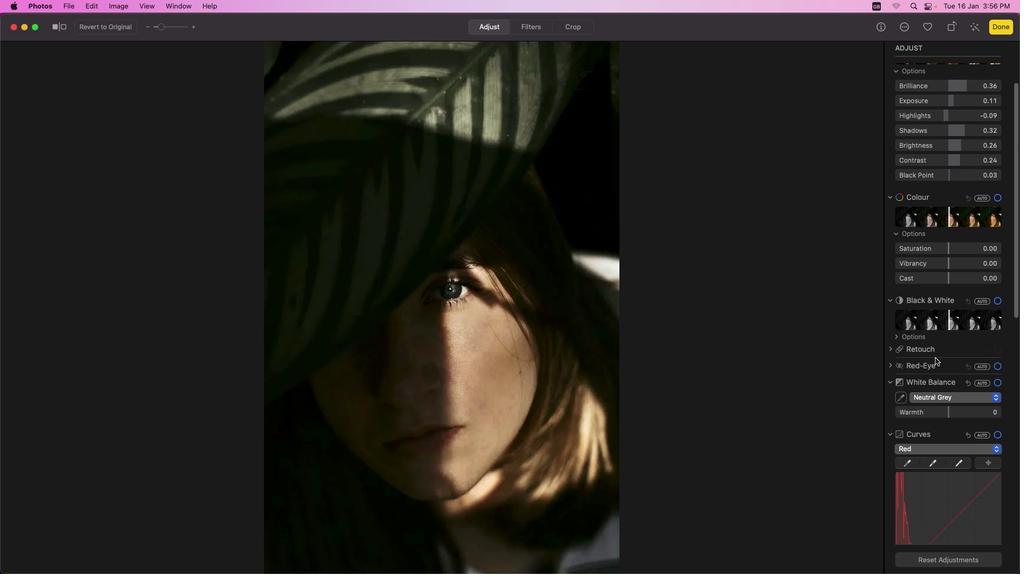 
Action: Mouse scrolled (935, 358) with delta (0, 0)
Screenshot: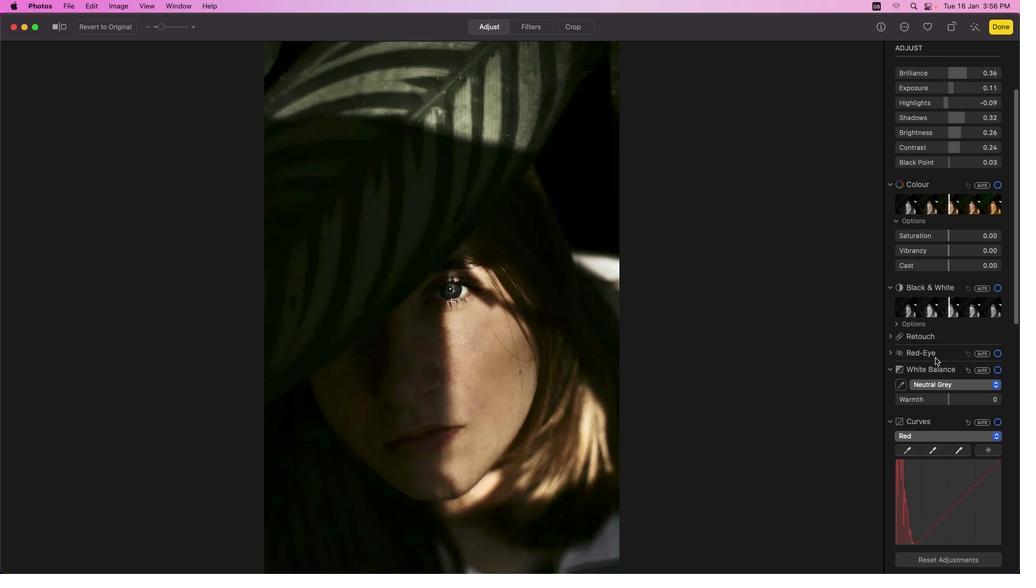 
Action: Mouse scrolled (935, 358) with delta (0, 0)
Screenshot: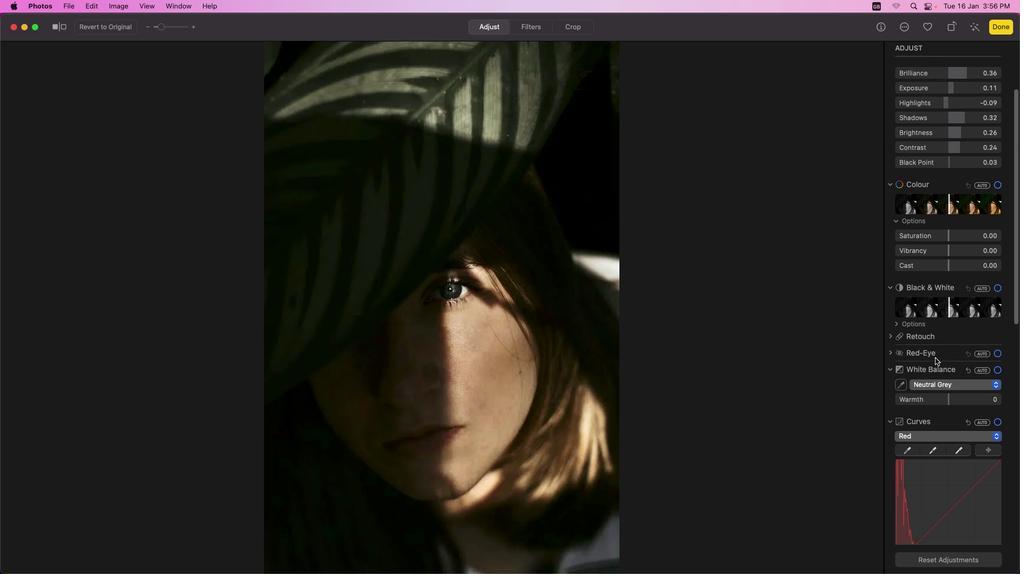 
Action: Mouse scrolled (935, 358) with delta (0, 0)
Screenshot: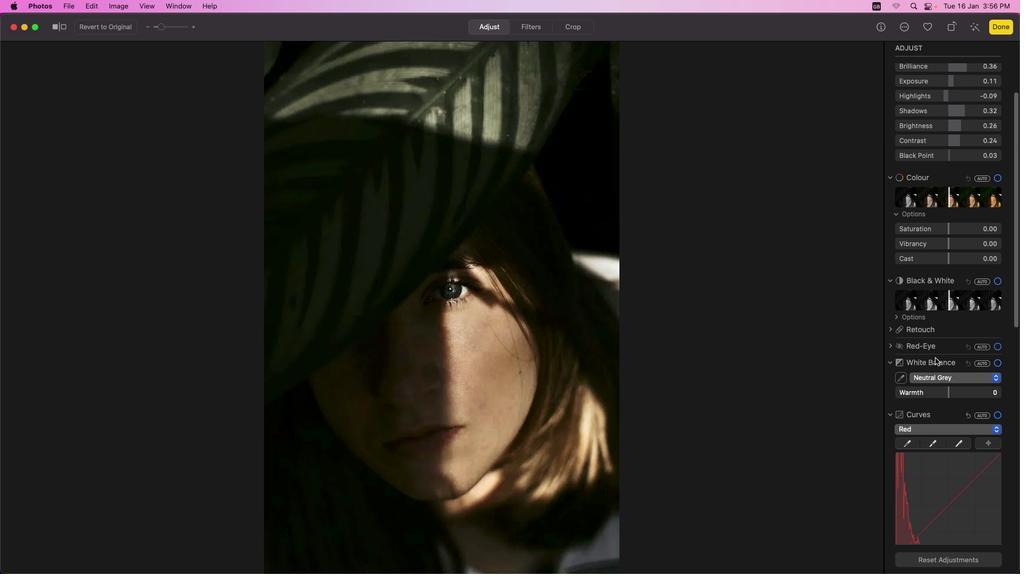 
Action: Mouse scrolled (935, 358) with delta (0, 0)
Screenshot: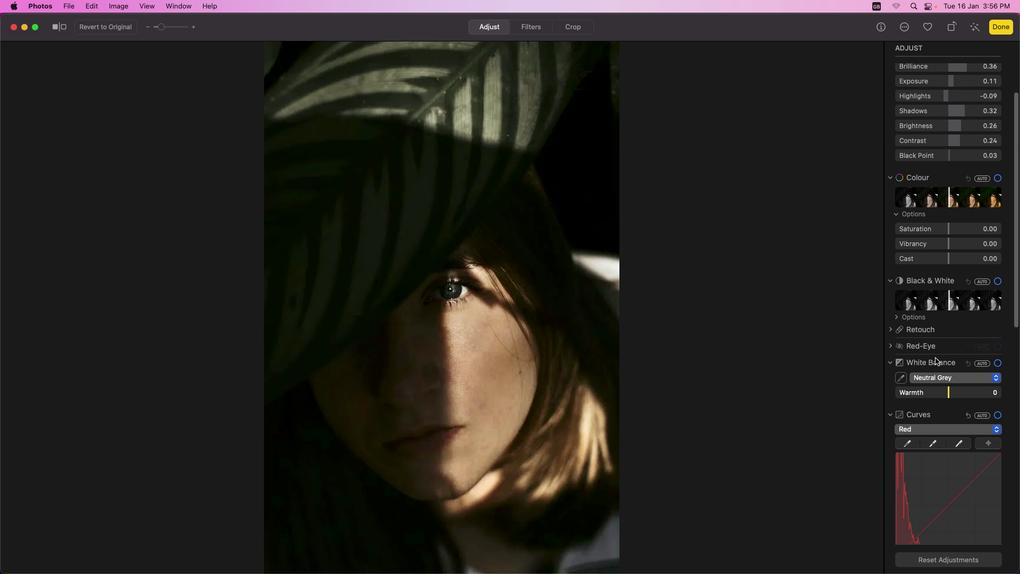
Action: Mouse moved to (932, 357)
Screenshot: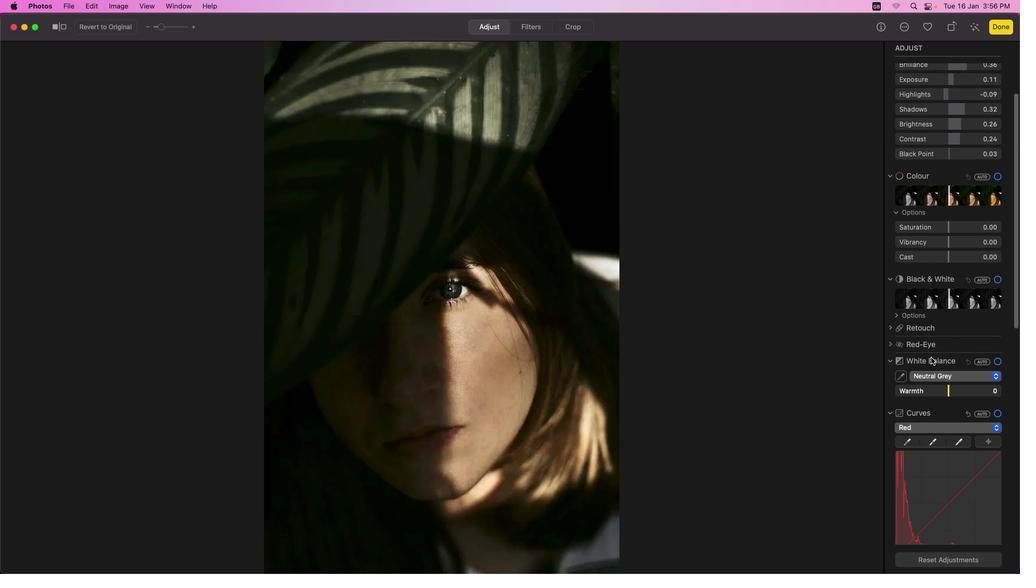 
Action: Mouse scrolled (932, 357) with delta (0, 0)
Screenshot: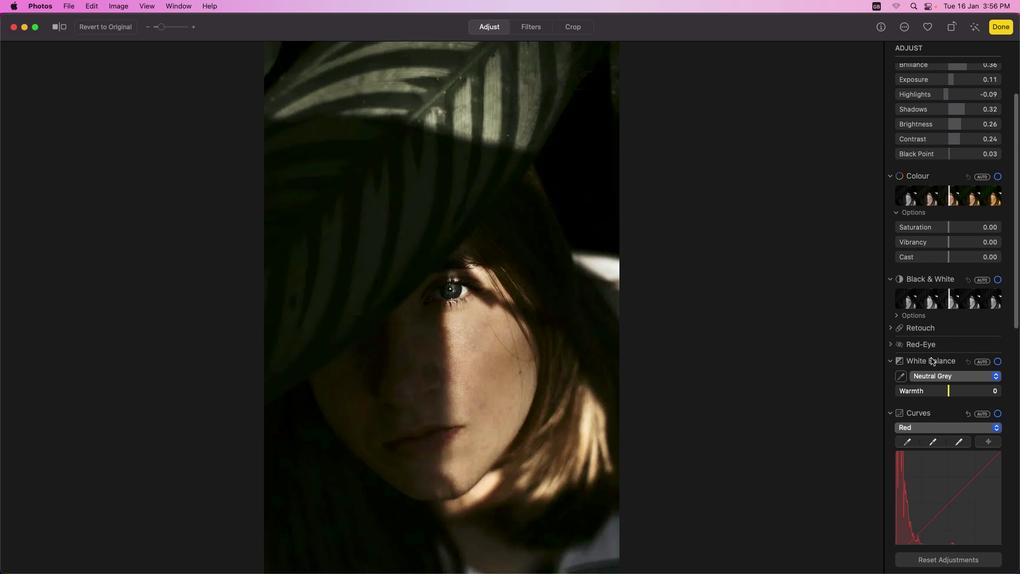
Action: Mouse moved to (932, 357)
Screenshot: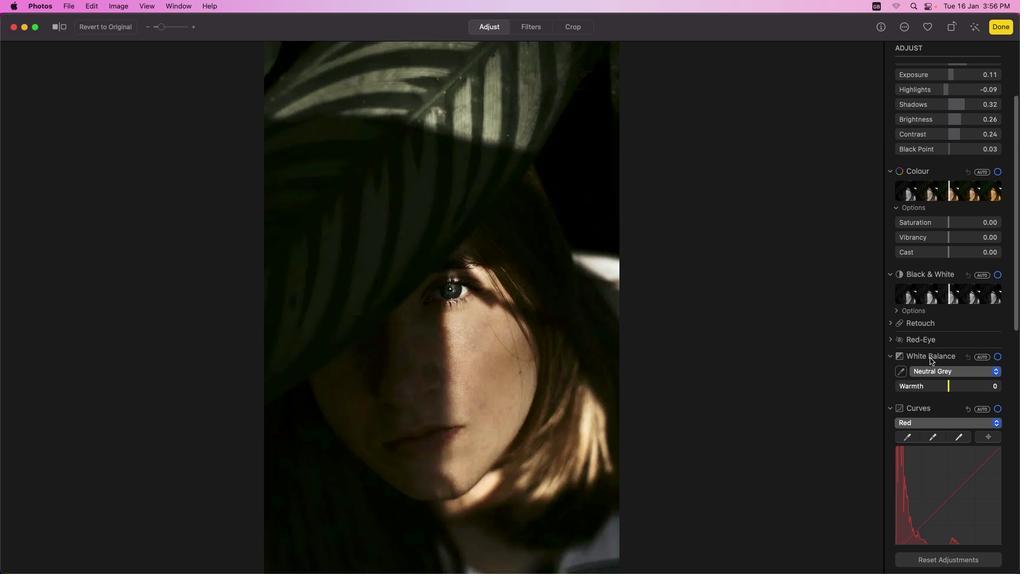 
Action: Mouse scrolled (932, 357) with delta (0, 0)
Screenshot: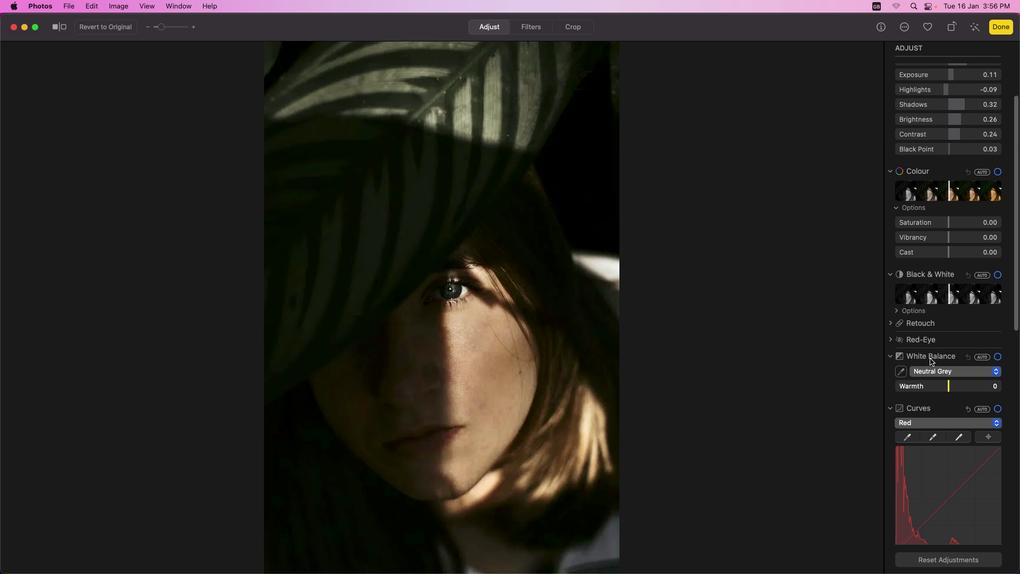 
Action: Mouse moved to (931, 357)
Screenshot: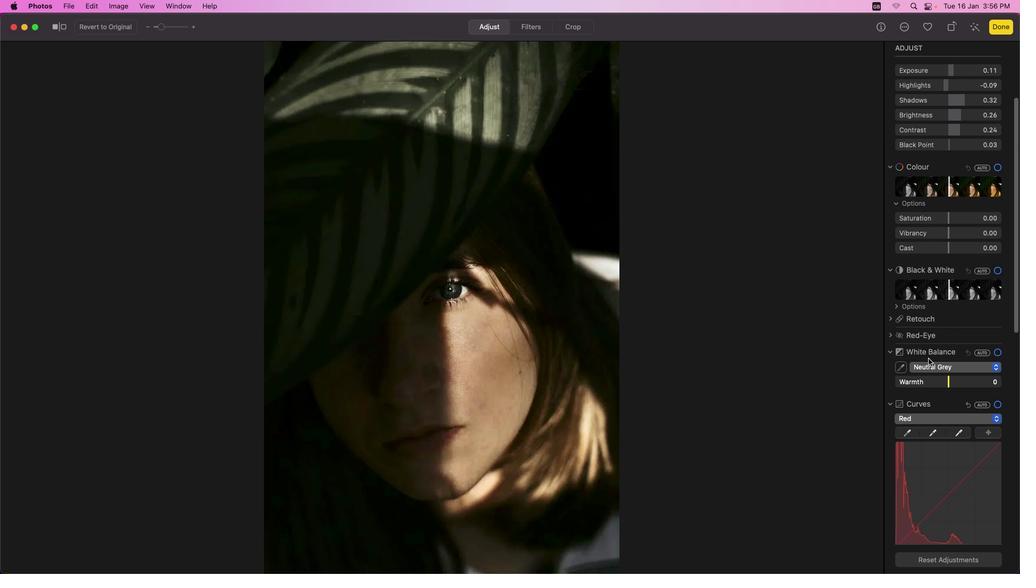 
Action: Mouse scrolled (931, 357) with delta (0, 0)
Screenshot: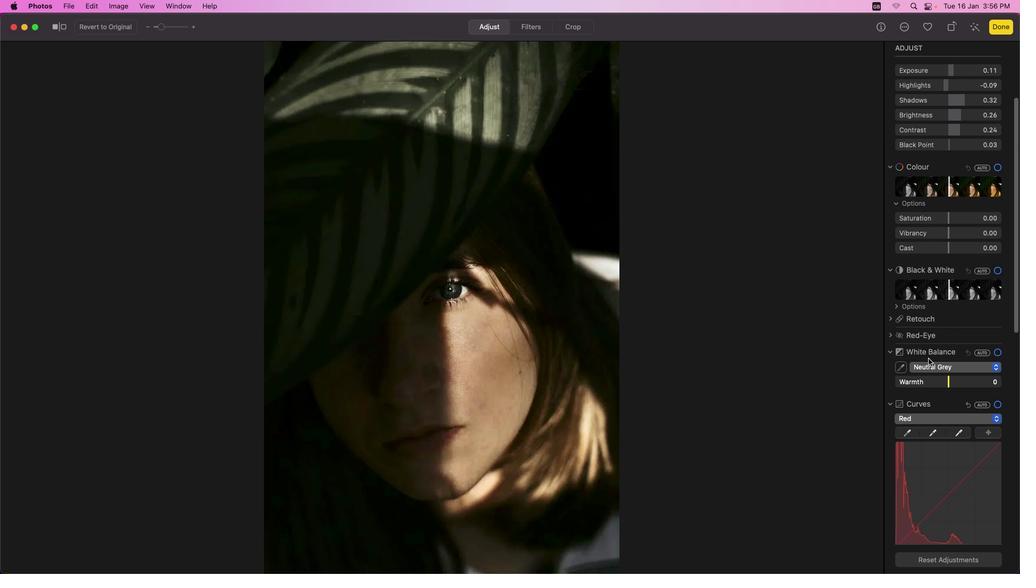 
Action: Mouse moved to (931, 358)
Screenshot: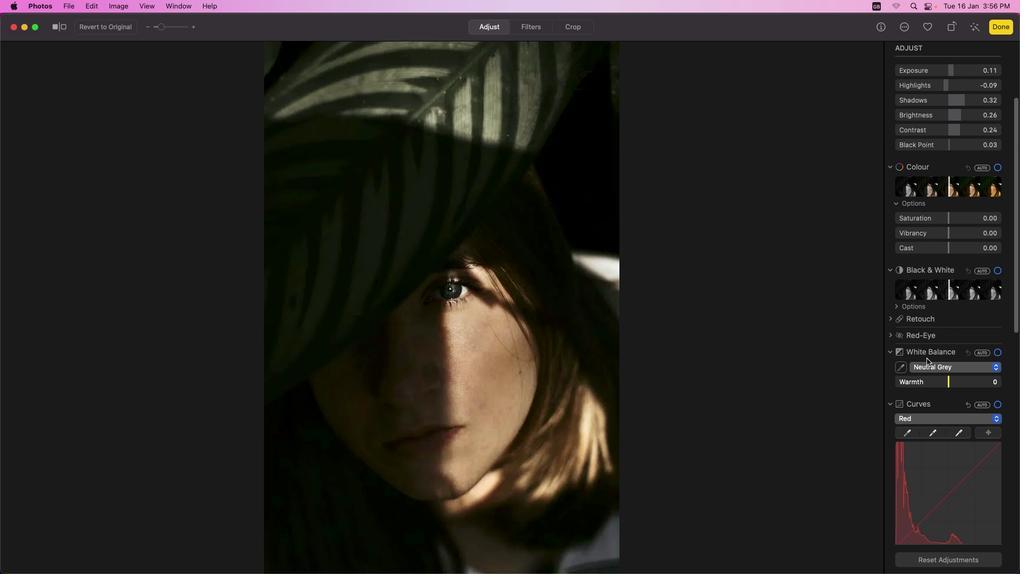 
Action: Mouse scrolled (931, 358) with delta (0, 0)
Screenshot: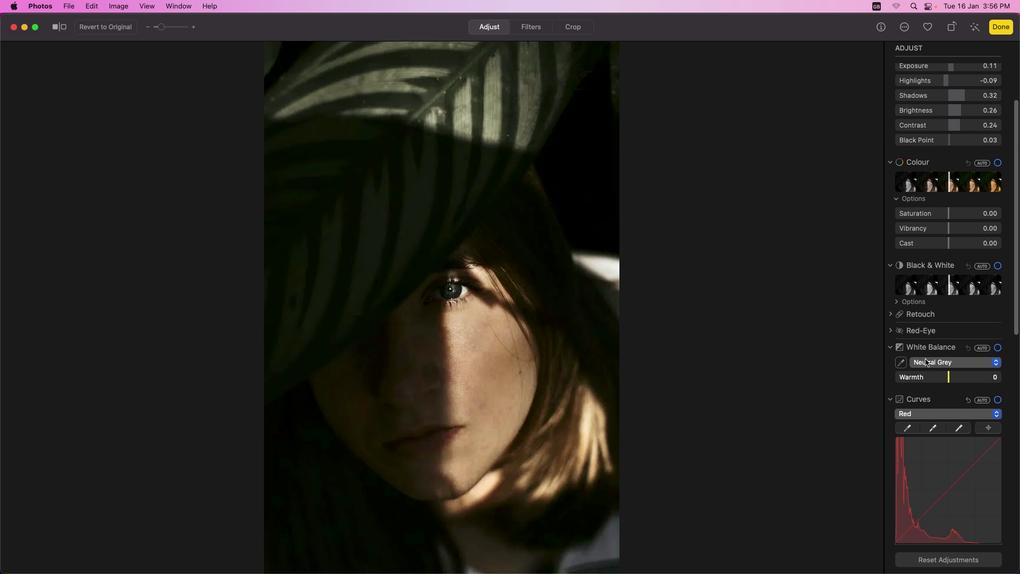 
Action: Mouse moved to (927, 358)
Screenshot: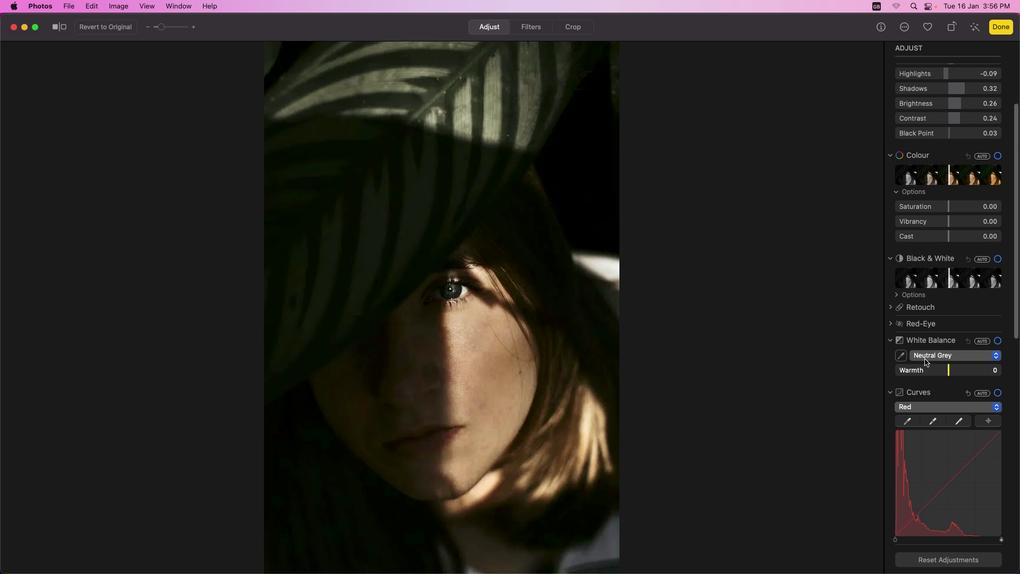 
Action: Mouse scrolled (927, 358) with delta (0, 0)
Screenshot: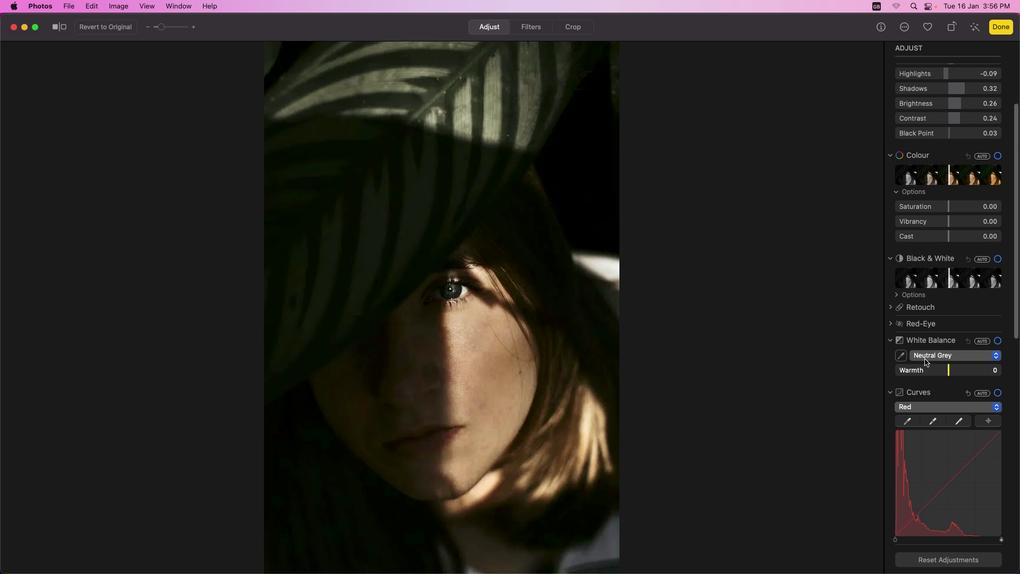 
Action: Mouse moved to (925, 359)
Screenshot: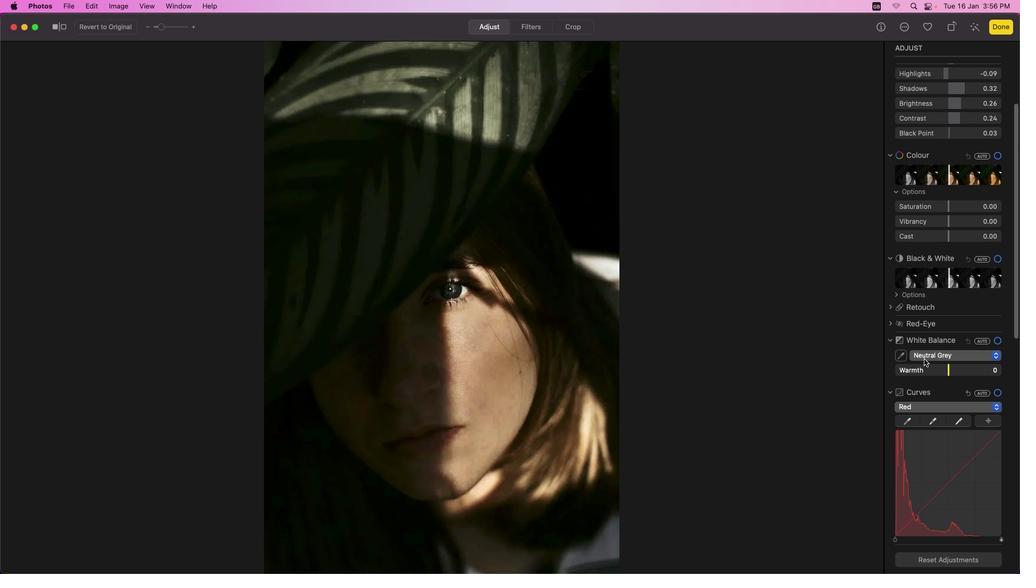 
Action: Mouse scrolled (925, 359) with delta (0, 0)
Screenshot: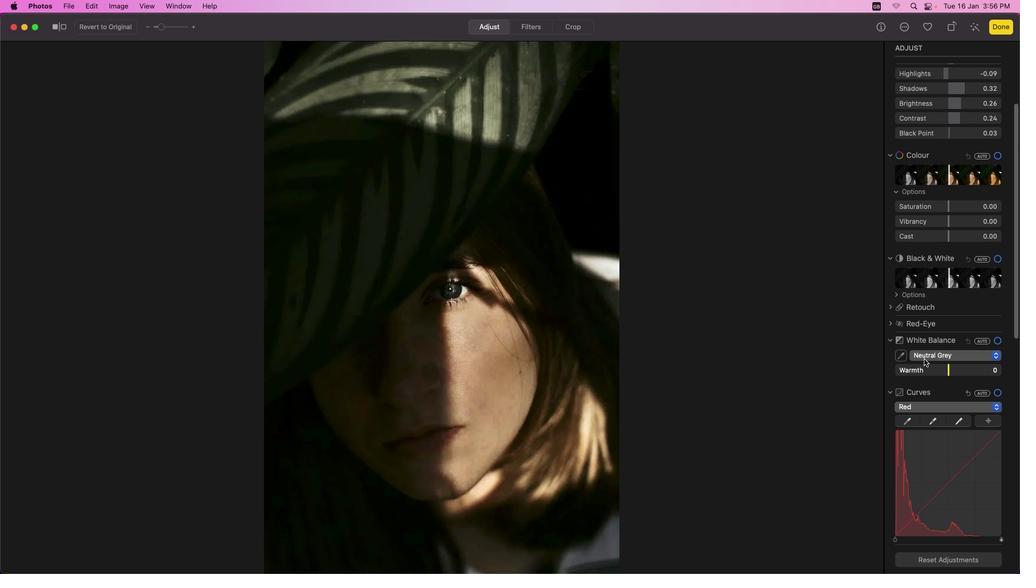 
Action: Mouse moved to (922, 373)
Screenshot: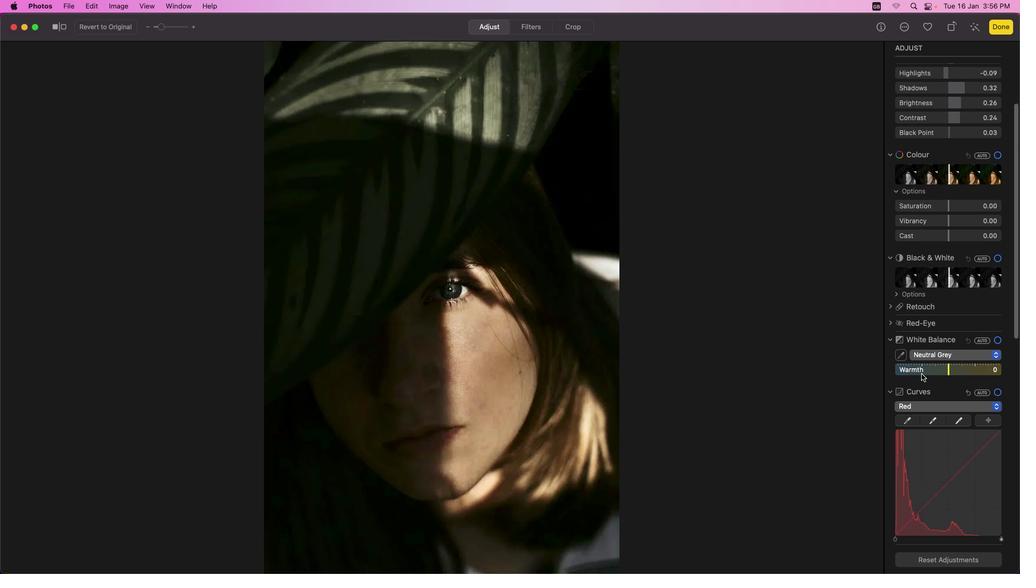 
Action: Mouse scrolled (922, 373) with delta (0, 0)
Screenshot: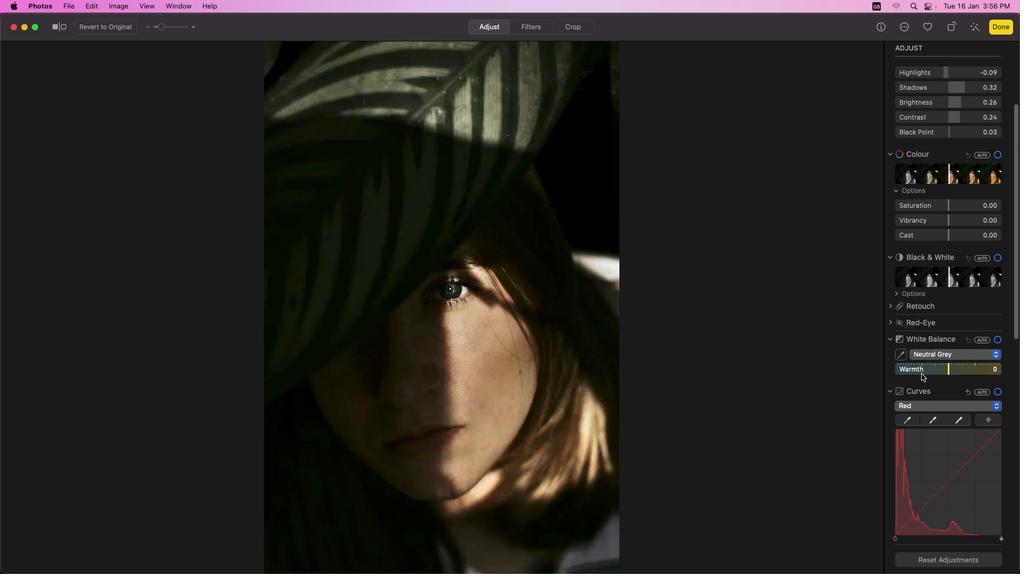 
Action: Mouse moved to (922, 373)
Screenshot: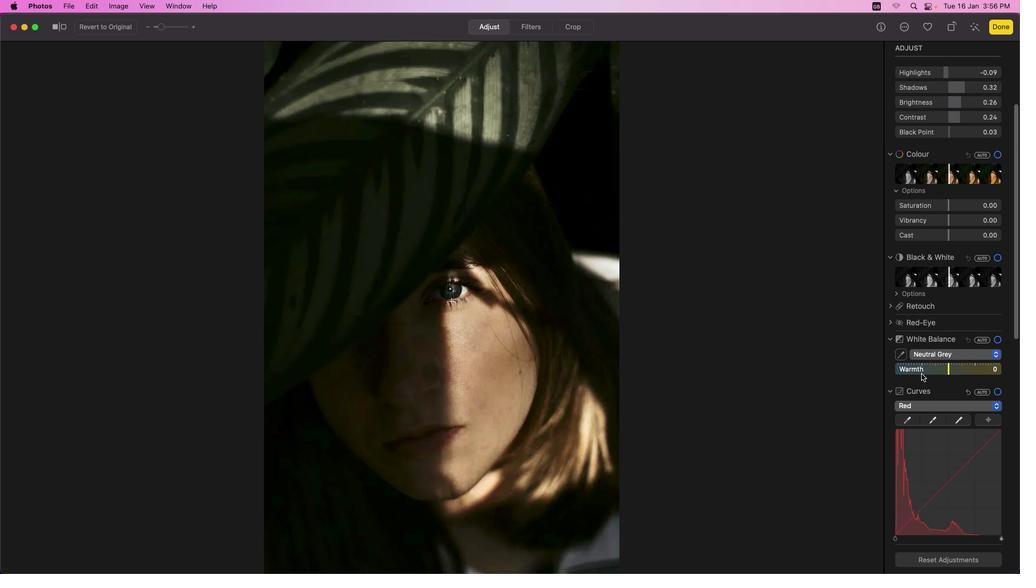 
Action: Mouse scrolled (922, 373) with delta (0, 0)
Screenshot: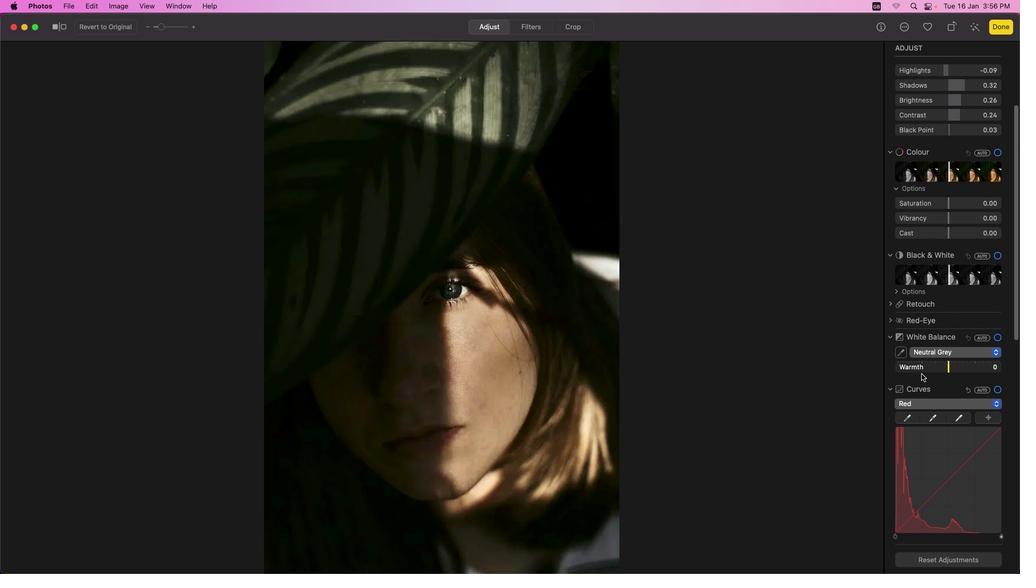
Action: Mouse scrolled (922, 373) with delta (0, 0)
Screenshot: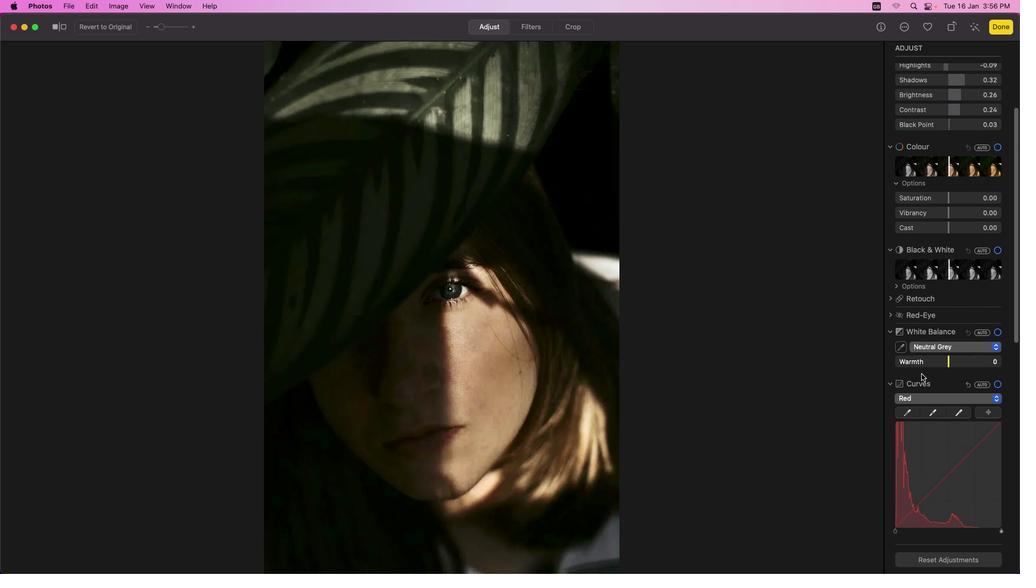 
Action: Mouse scrolled (922, 373) with delta (0, 0)
Screenshot: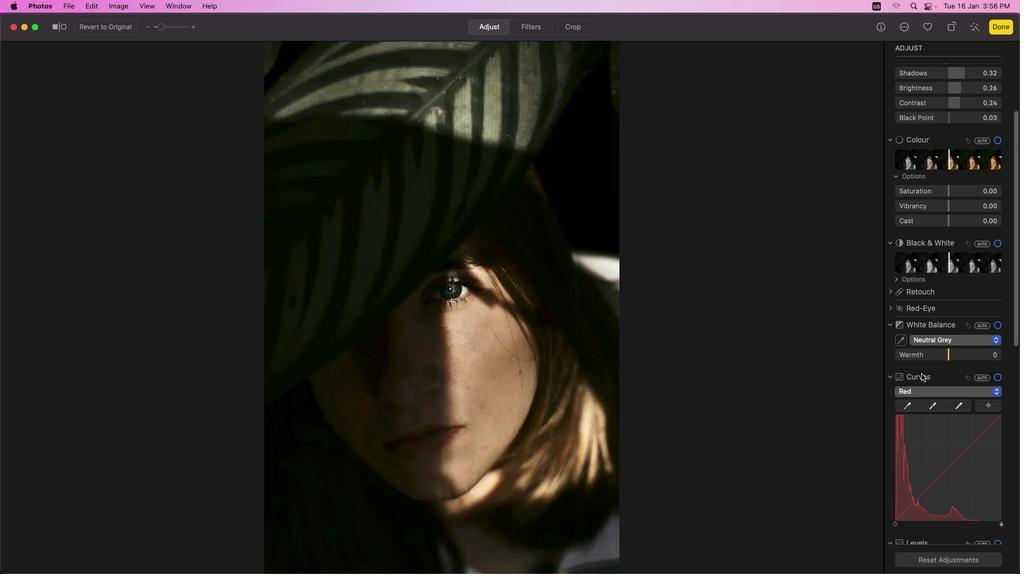 
Action: Mouse scrolled (922, 373) with delta (0, 0)
Screenshot: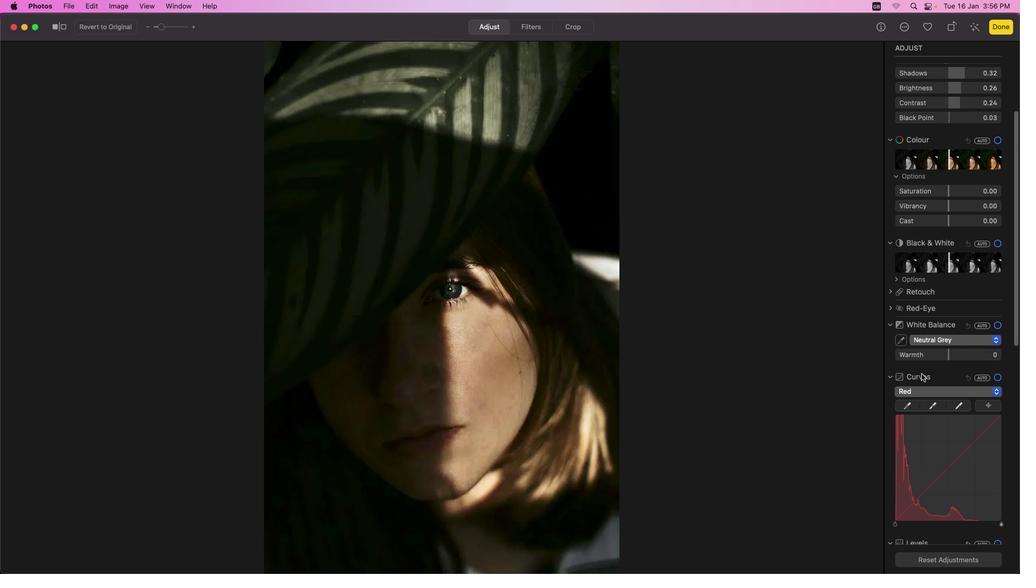 
Action: Mouse moved to (922, 372)
Screenshot: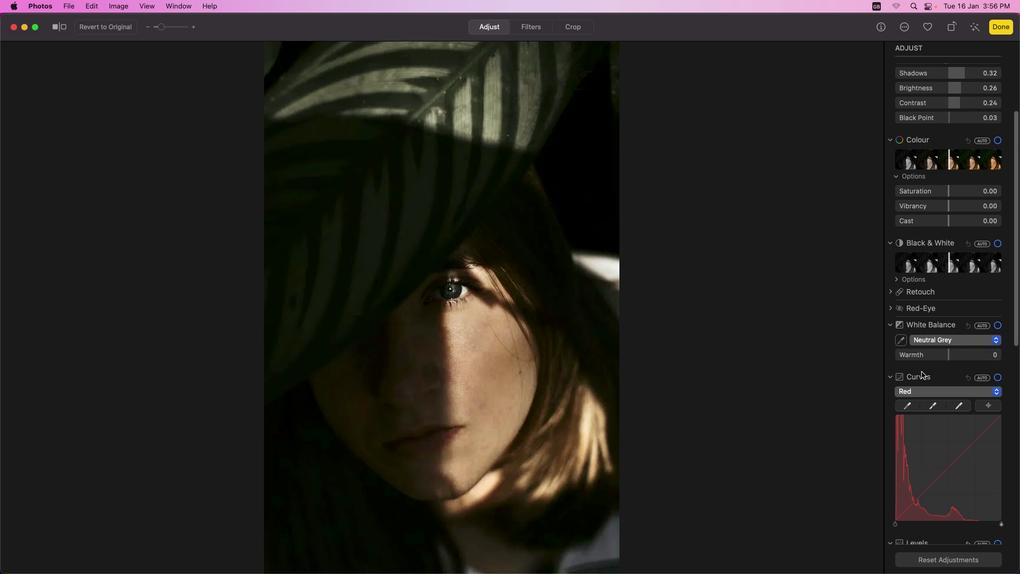 
Action: Mouse scrolled (922, 372) with delta (0, 0)
Screenshot: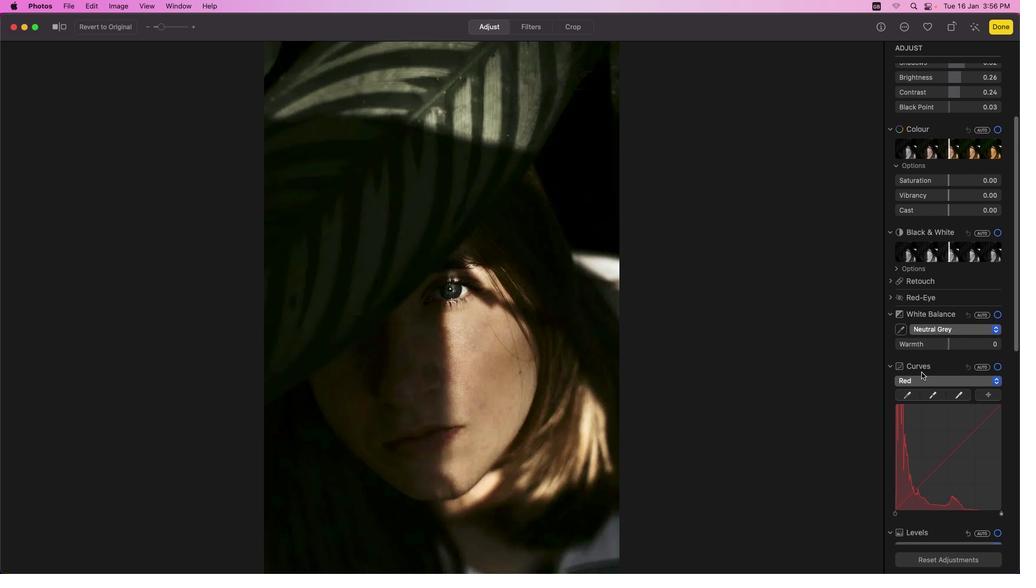 
Action: Mouse scrolled (922, 372) with delta (0, 0)
Screenshot: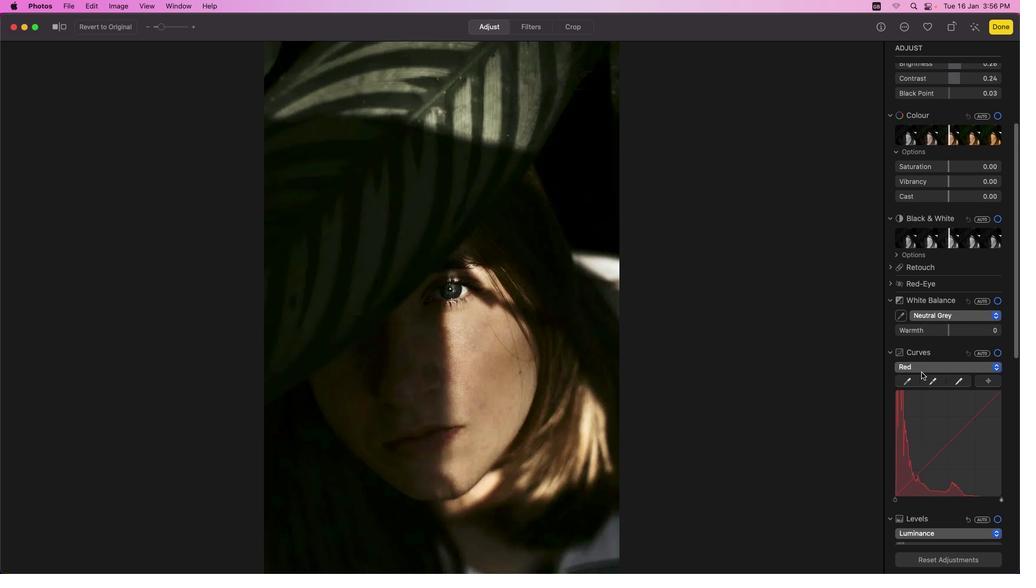 
Action: Mouse moved to (922, 372)
Screenshot: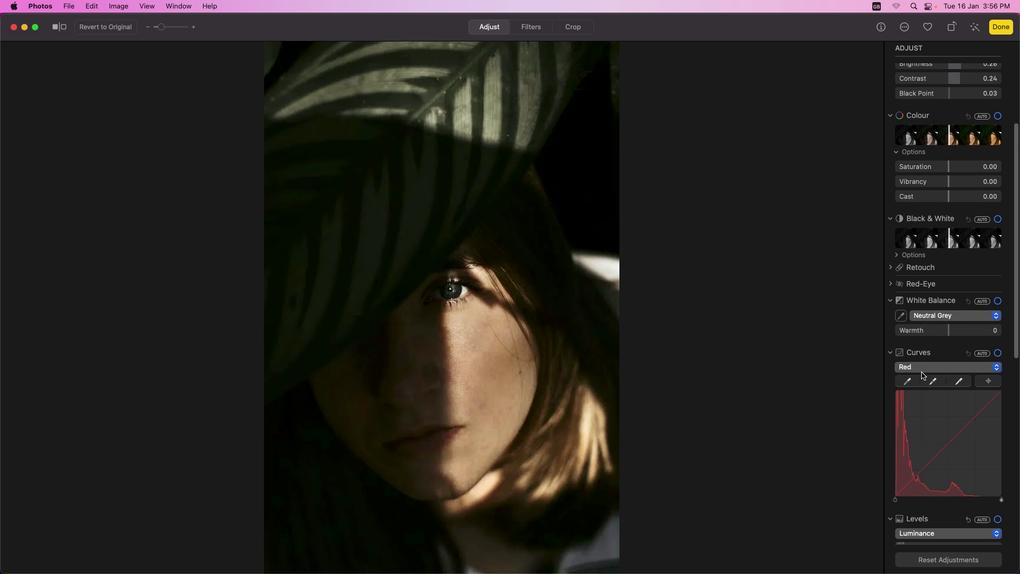 
Action: Mouse scrolled (922, 372) with delta (0, 0)
Screenshot: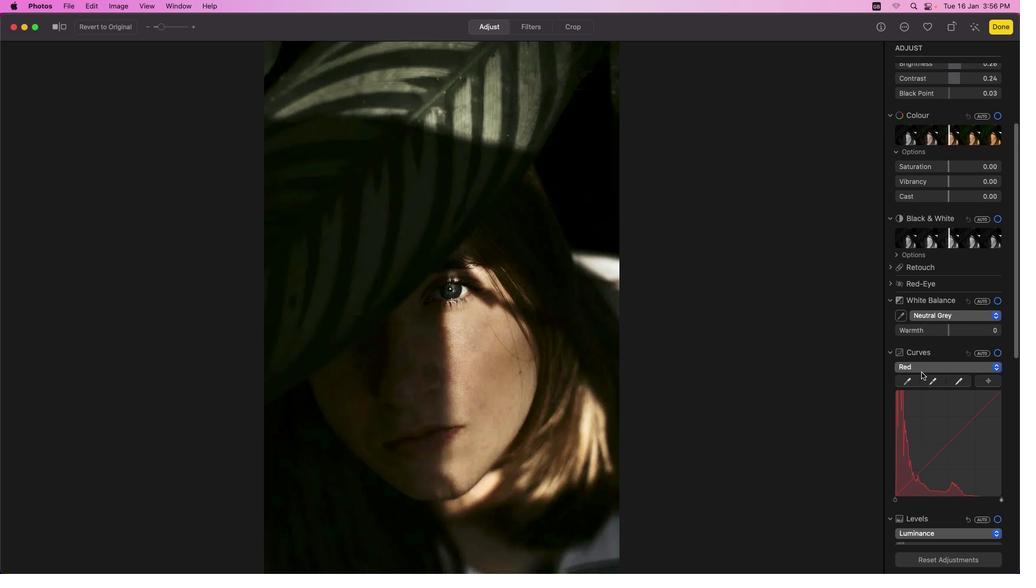 
Action: Mouse scrolled (922, 372) with delta (0, -1)
Screenshot: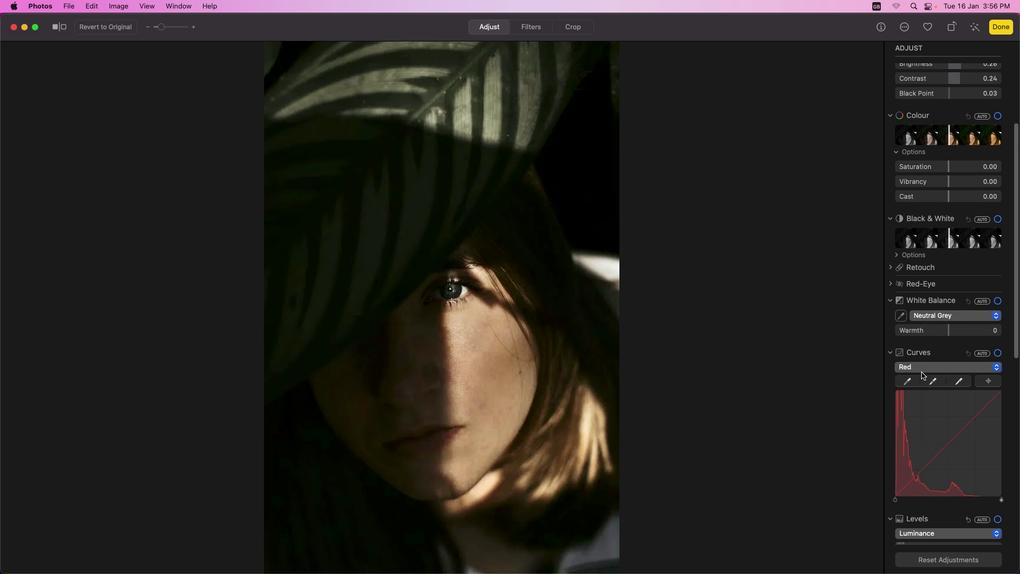 
Action: Mouse moved to (923, 374)
Screenshot: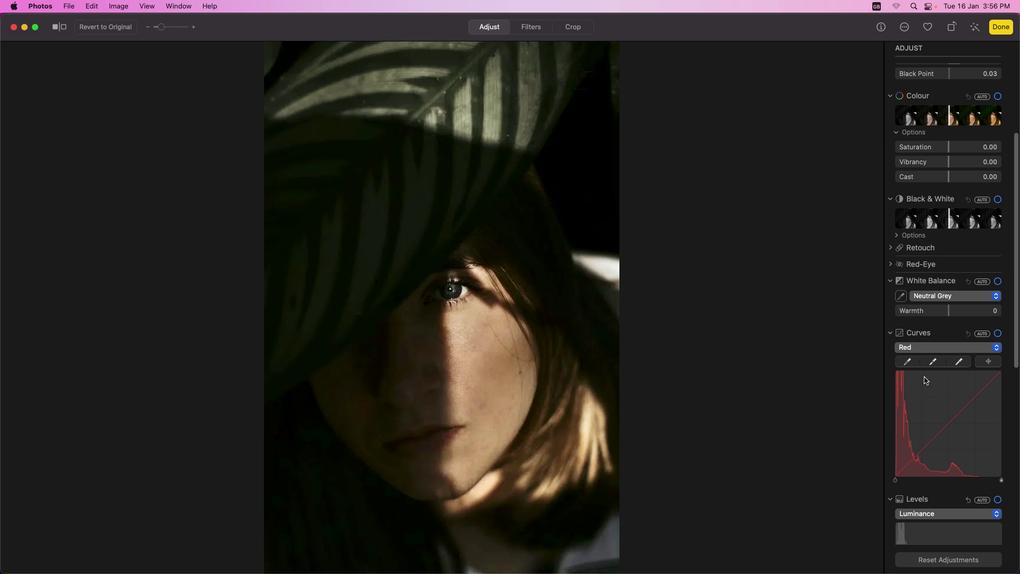 
Action: Mouse scrolled (923, 374) with delta (0, 0)
Screenshot: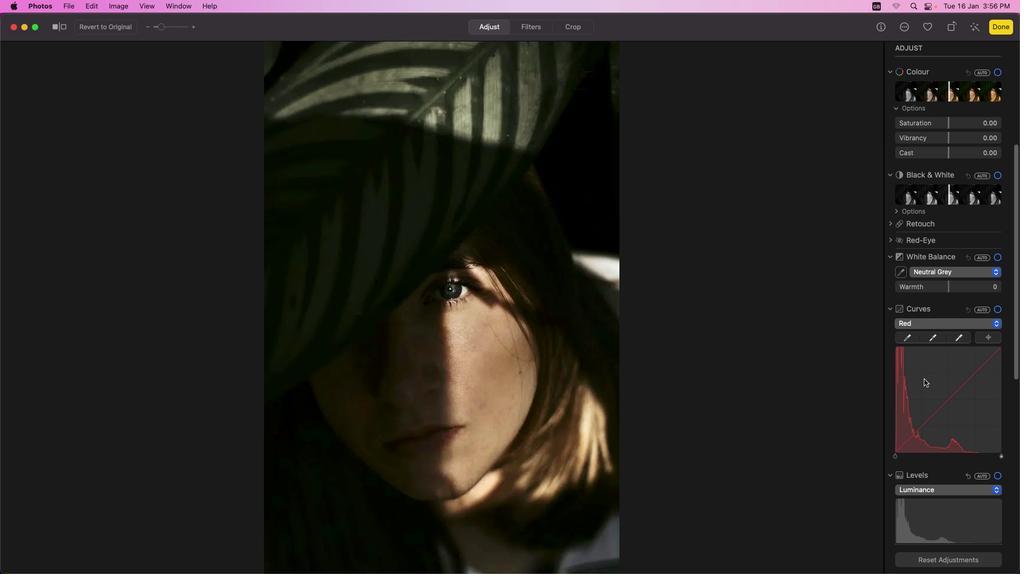 
Action: Mouse moved to (924, 375)
Screenshot: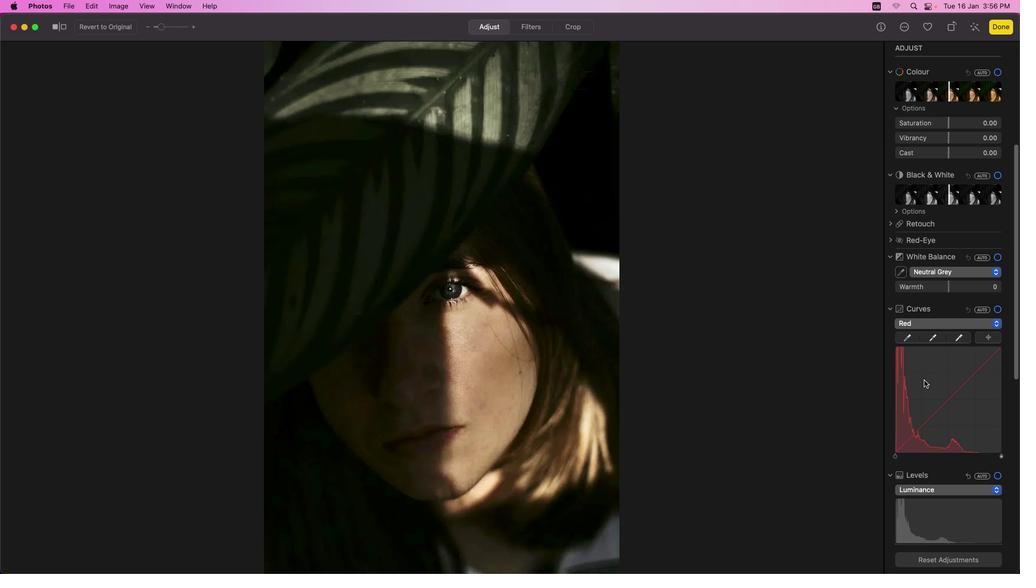 
Action: Mouse scrolled (924, 375) with delta (0, 0)
Screenshot: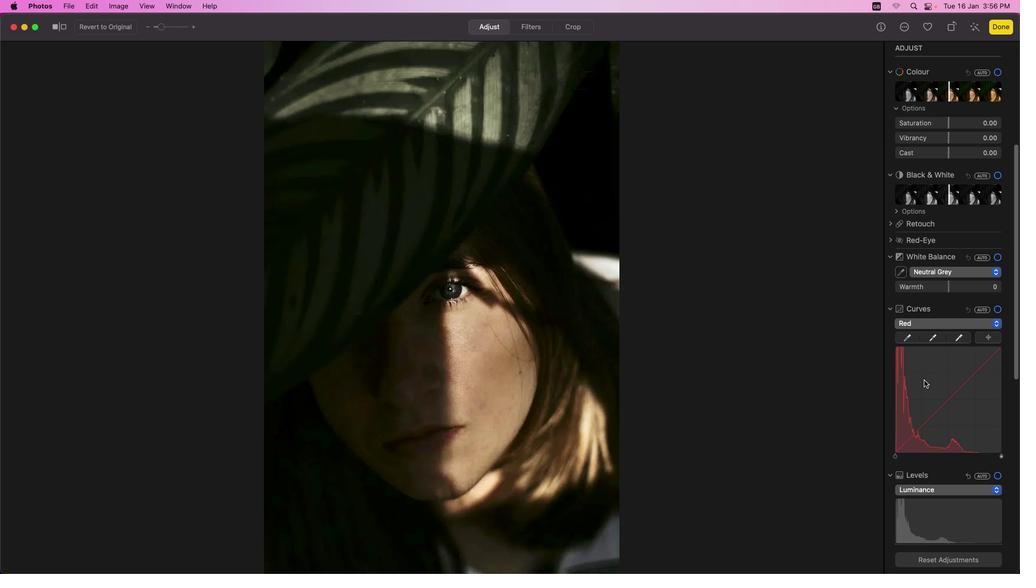 
Action: Mouse moved to (924, 376)
Screenshot: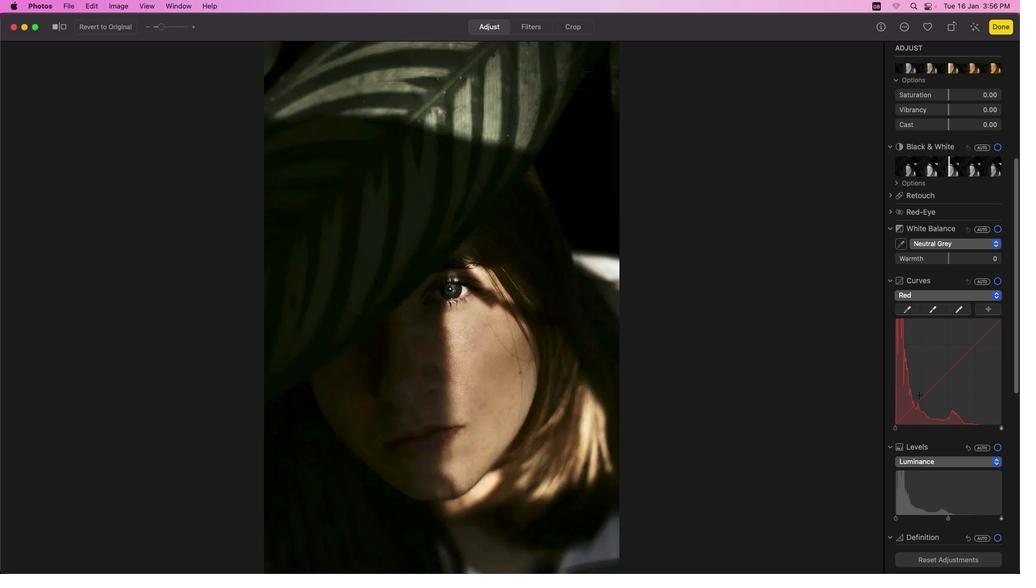
Action: Mouse scrolled (924, 376) with delta (0, -1)
Screenshot: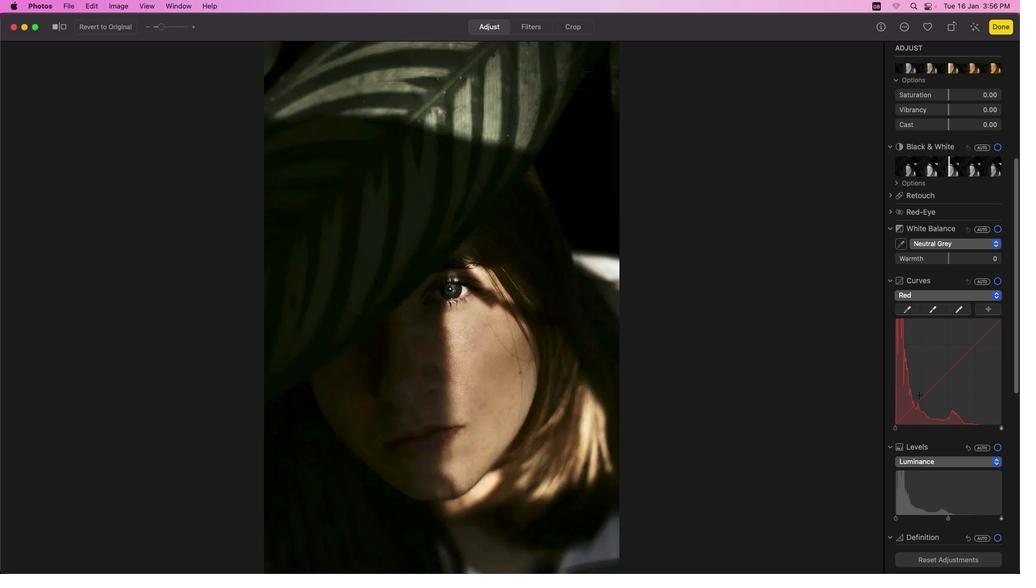 
Action: Mouse moved to (924, 377)
Screenshot: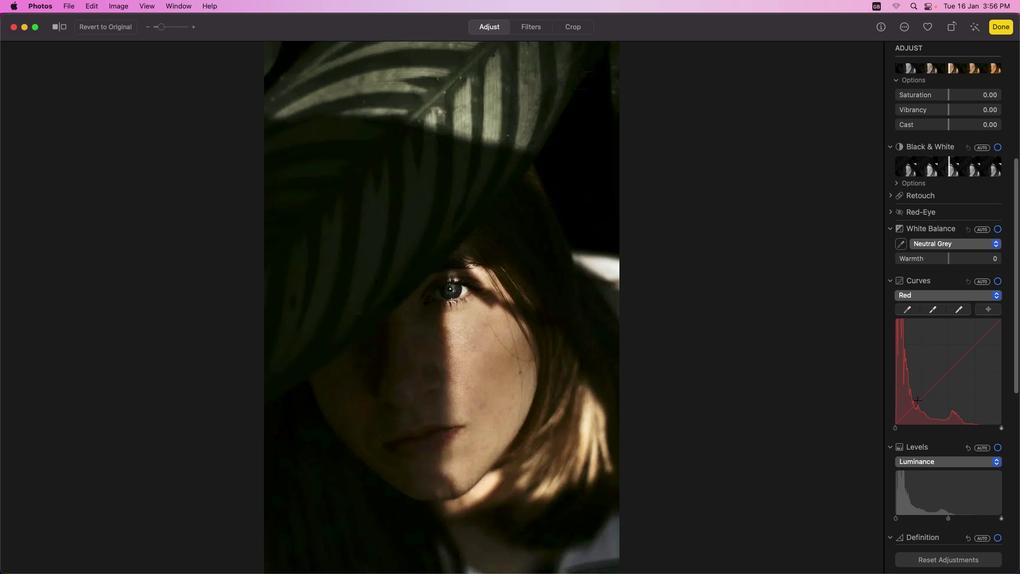 
Action: Mouse scrolled (924, 377) with delta (0, -2)
Screenshot: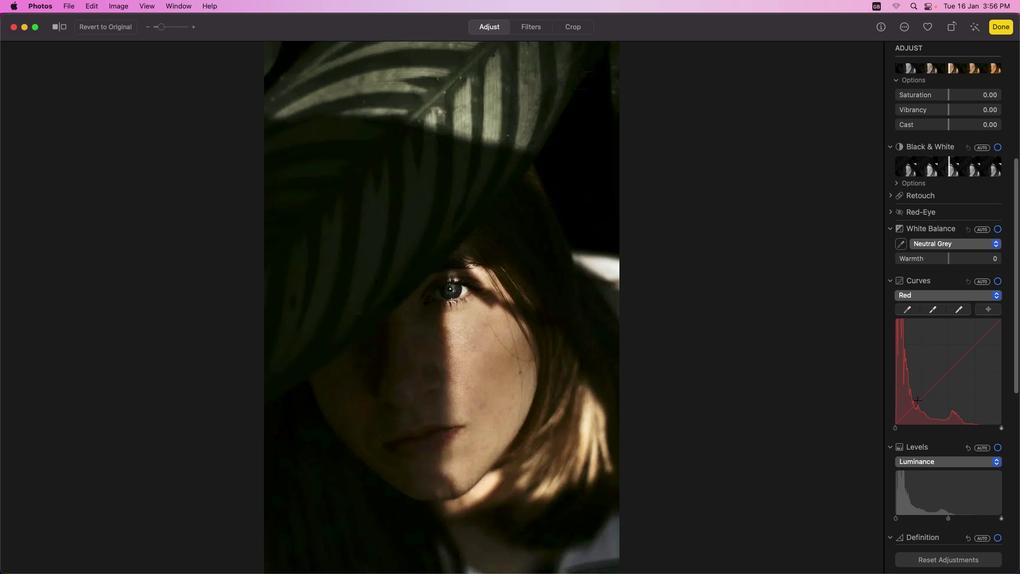 
Action: Mouse moved to (925, 380)
Screenshot: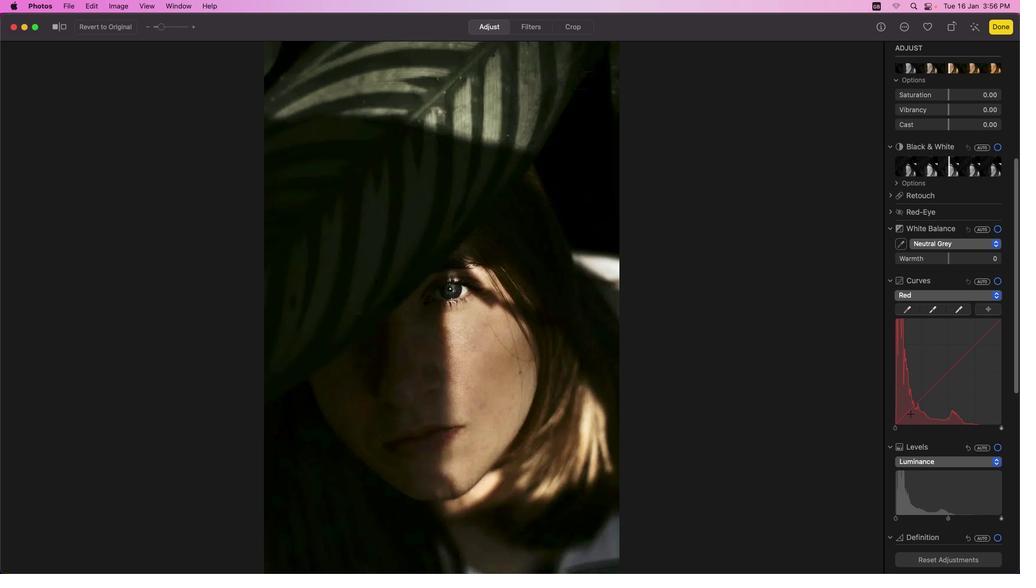 
Action: Mouse scrolled (925, 380) with delta (0, -2)
Screenshot: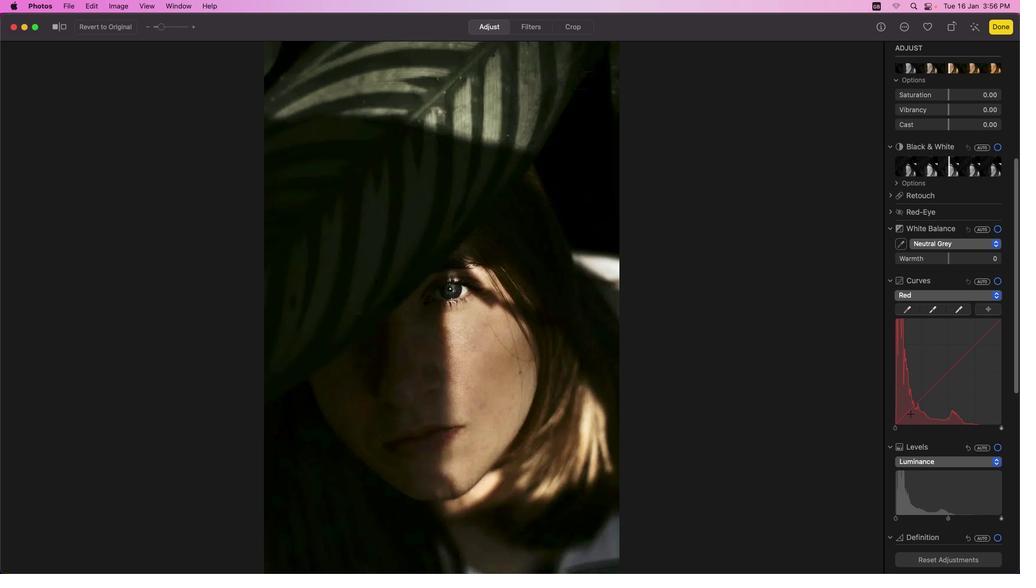 
Action: Mouse moved to (919, 475)
Screenshot: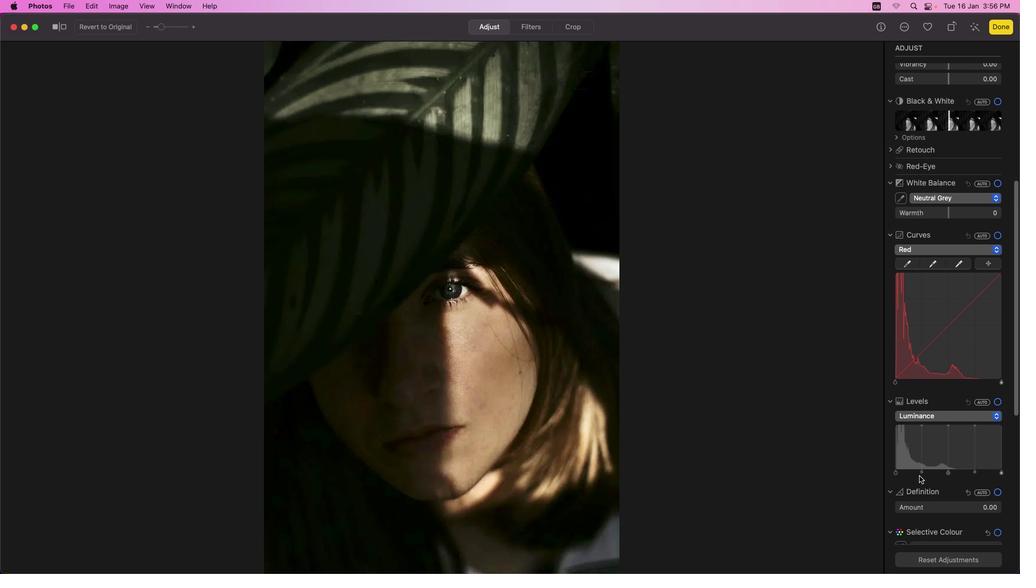 
Action: Mouse scrolled (919, 475) with delta (0, 0)
Screenshot: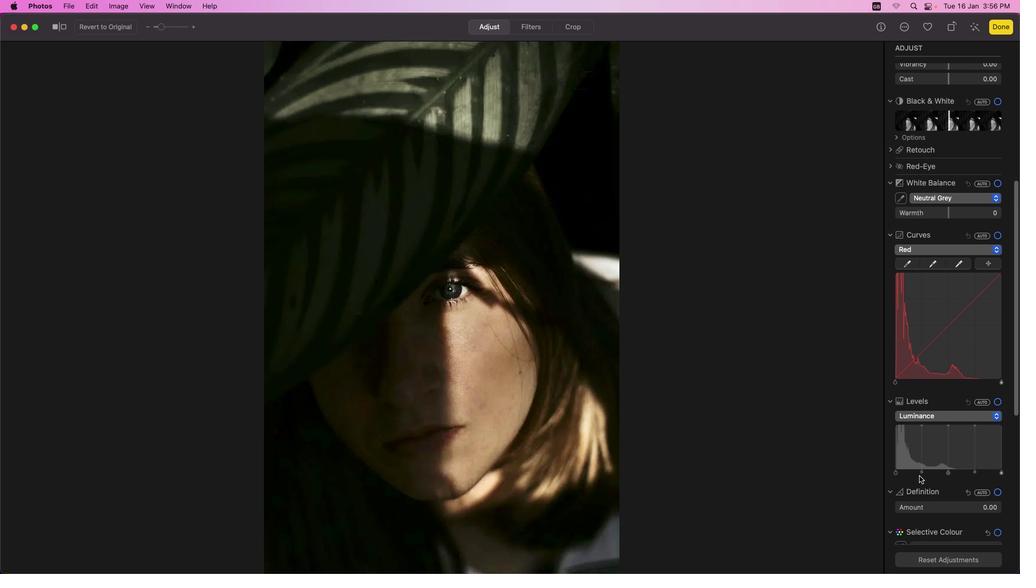 
Action: Mouse moved to (920, 476)
Screenshot: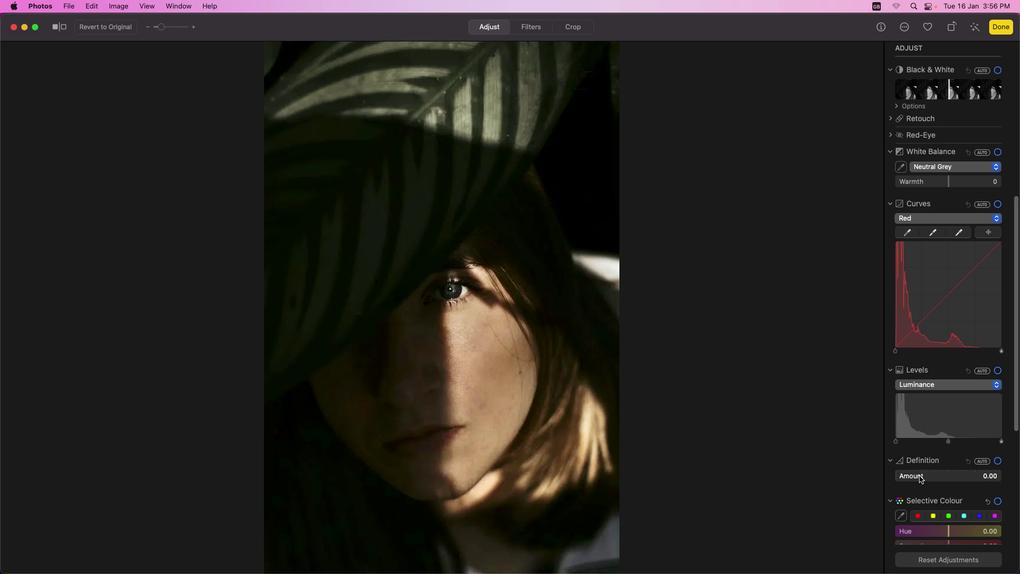 
Action: Mouse scrolled (920, 476) with delta (0, 0)
Screenshot: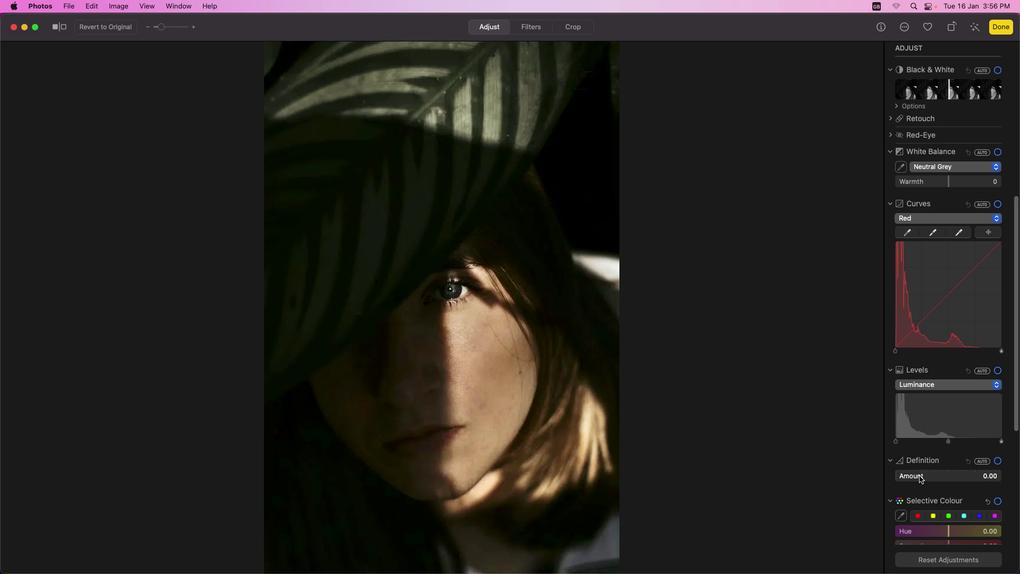 
Action: Mouse scrolled (920, 476) with delta (0, -1)
Screenshot: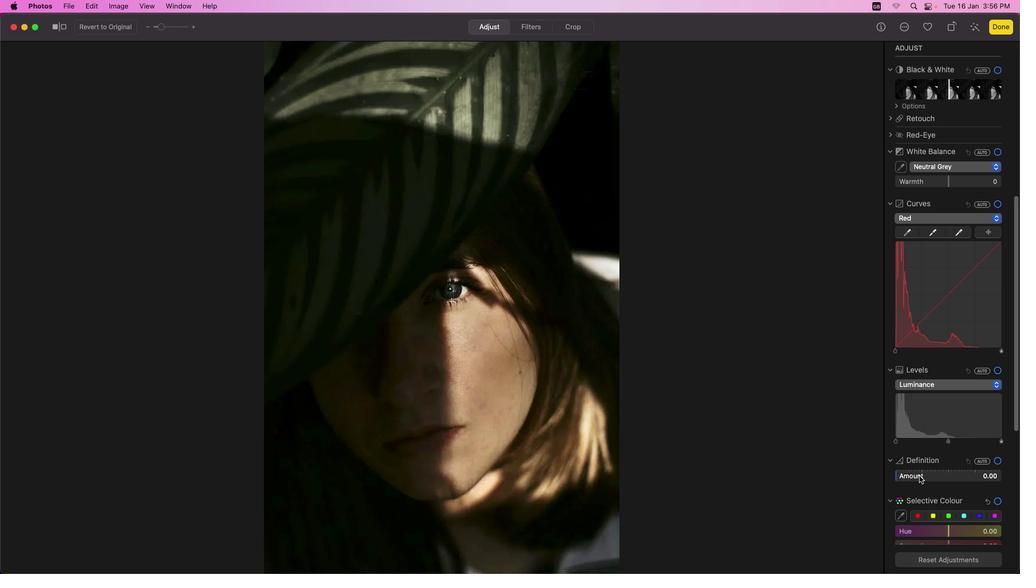 
Action: Mouse scrolled (920, 476) with delta (0, -2)
Screenshot: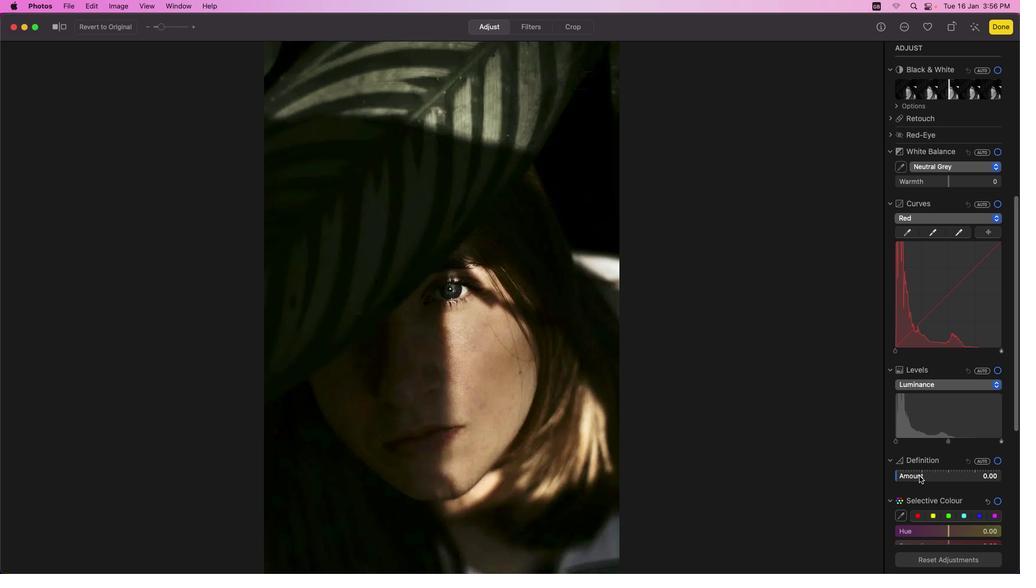 
Action: Mouse scrolled (920, 476) with delta (0, -2)
Screenshot: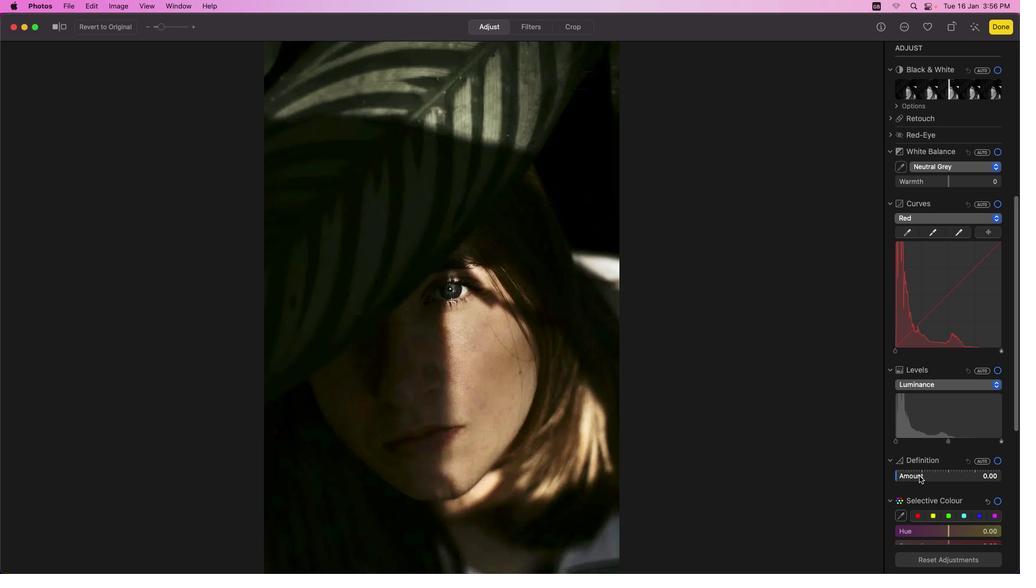 
Action: Mouse moved to (920, 473)
Screenshot: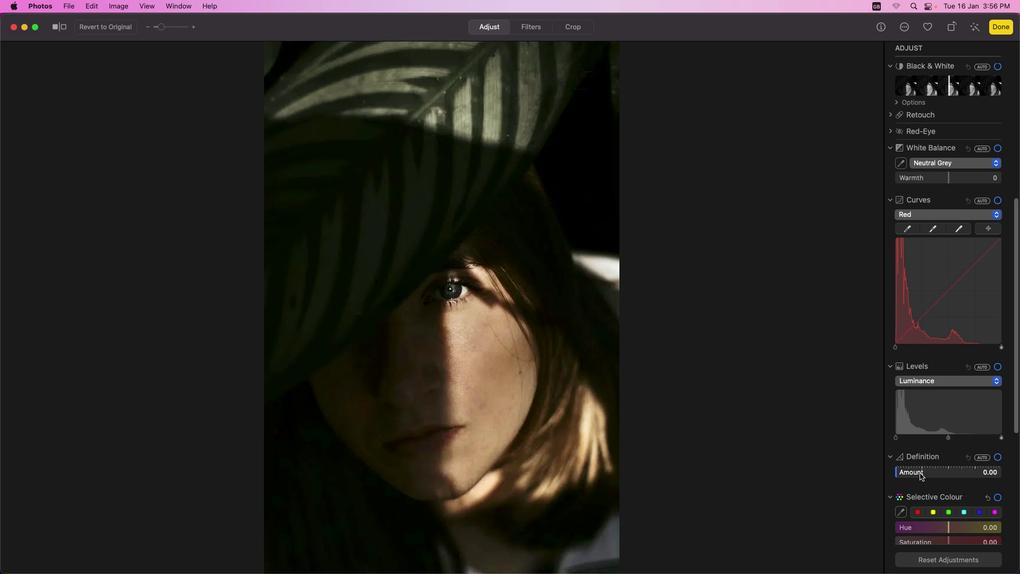 
Action: Mouse scrolled (920, 473) with delta (0, 0)
Screenshot: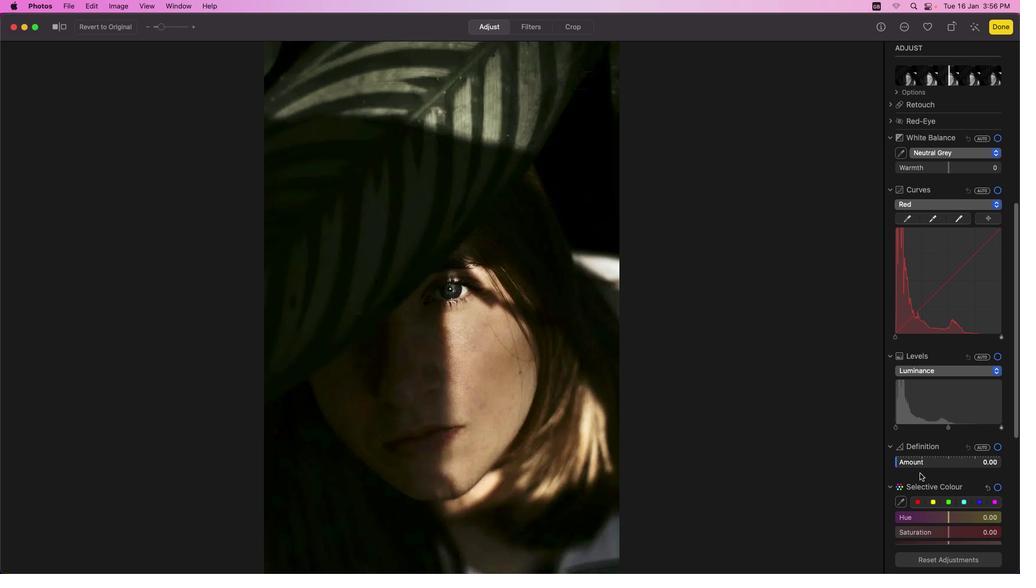 
Action: Mouse scrolled (920, 473) with delta (0, 0)
Screenshot: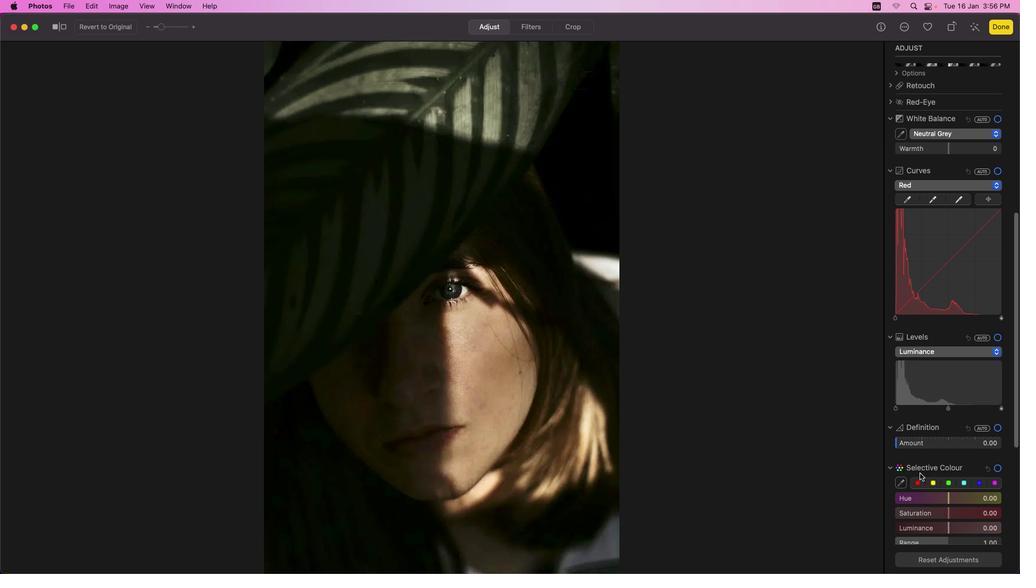 
Action: Mouse scrolled (920, 473) with delta (0, 0)
Screenshot: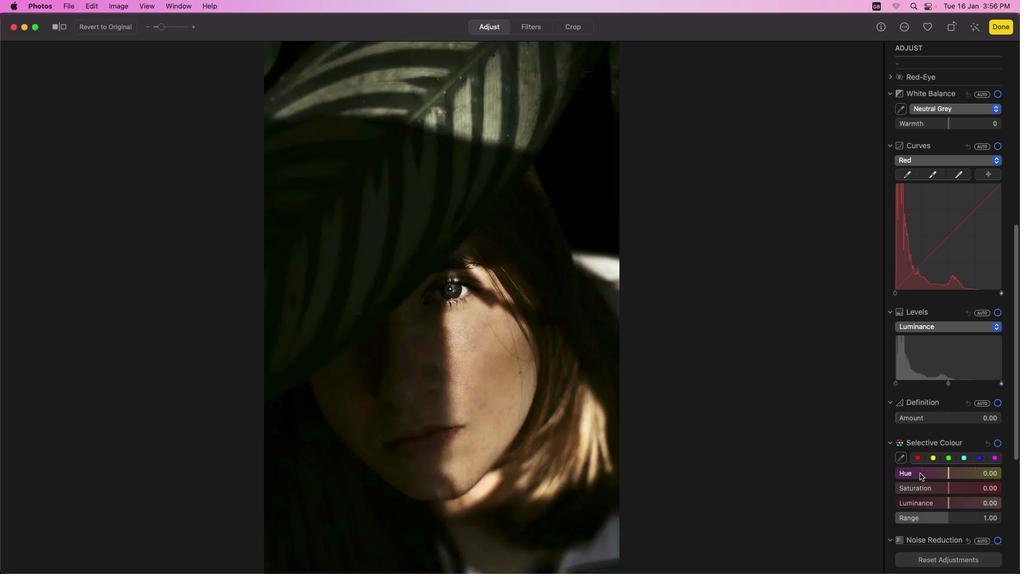 
Action: Mouse scrolled (920, 473) with delta (0, -1)
Screenshot: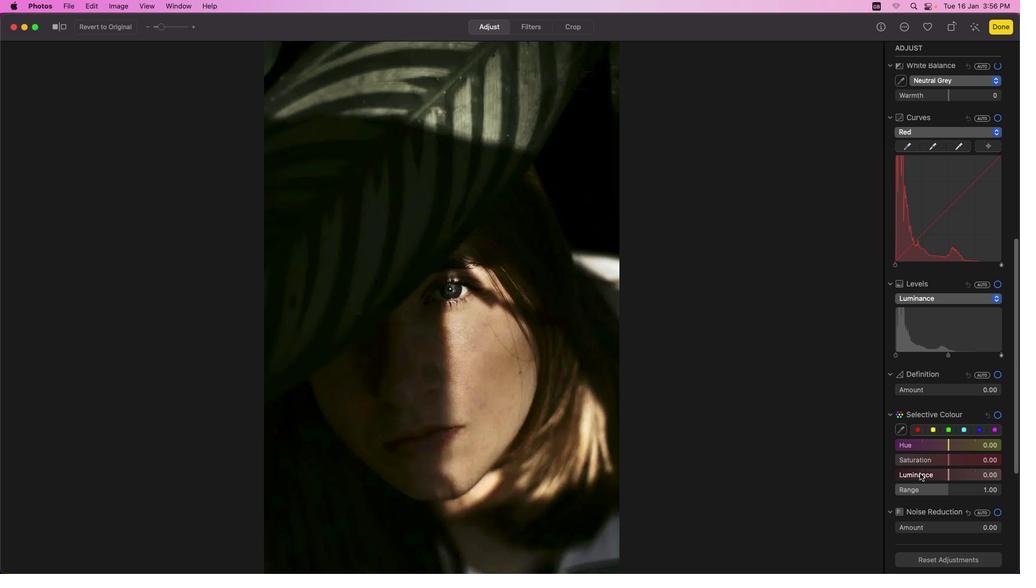 
Action: Mouse scrolled (920, 473) with delta (0, -2)
Screenshot: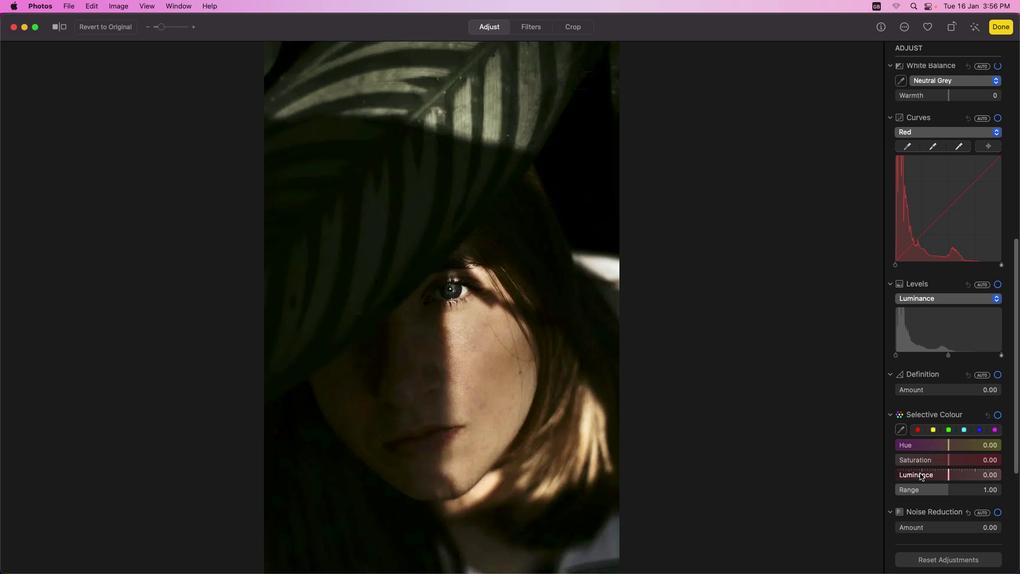 
Action: Mouse scrolled (920, 473) with delta (0, -2)
Screenshot: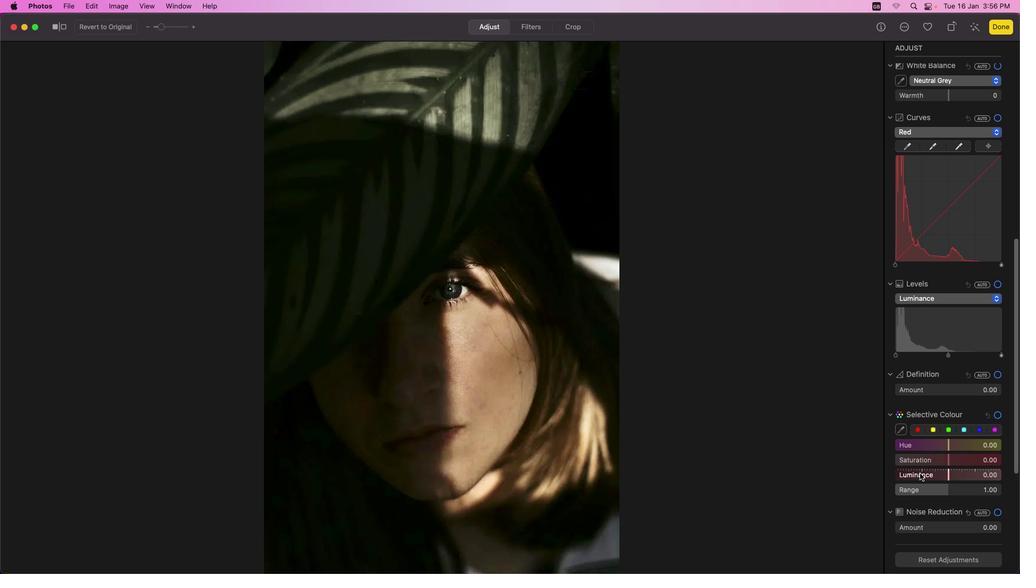 
Action: Mouse moved to (921, 472)
Screenshot: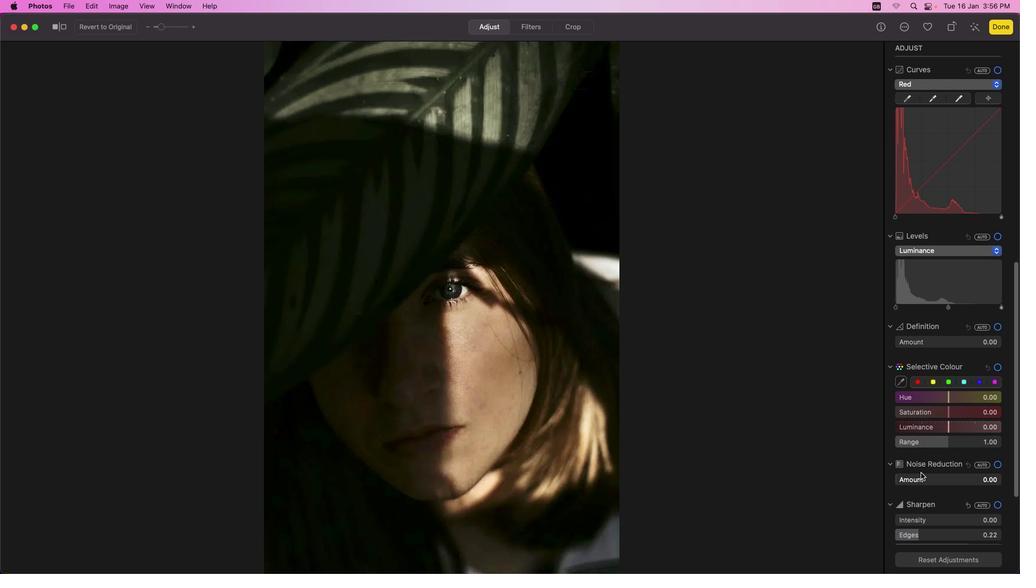 
Action: Mouse scrolled (921, 472) with delta (0, 0)
Screenshot: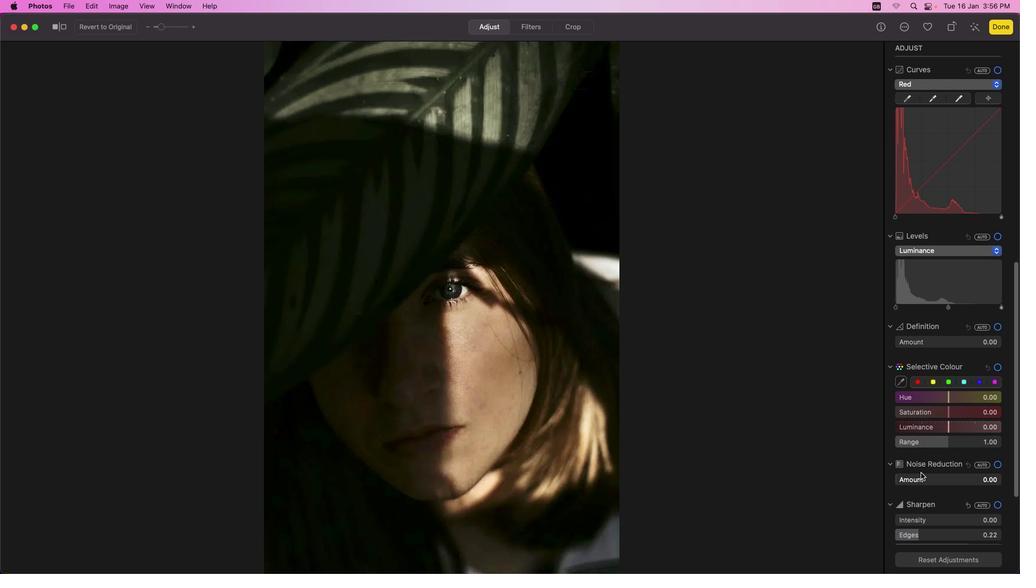 
Action: Mouse moved to (921, 472)
Screenshot: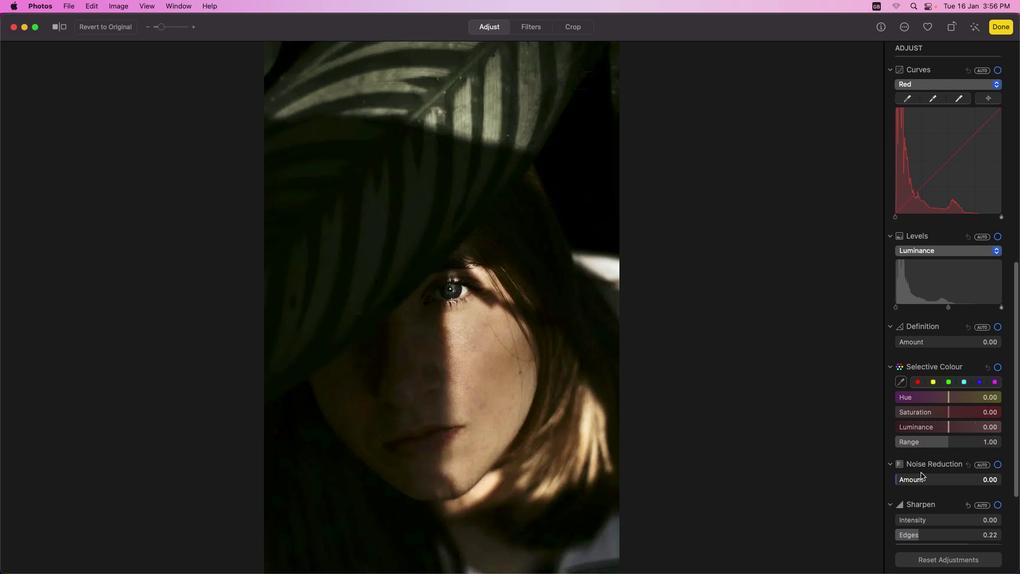
Action: Mouse scrolled (921, 472) with delta (0, 0)
Screenshot: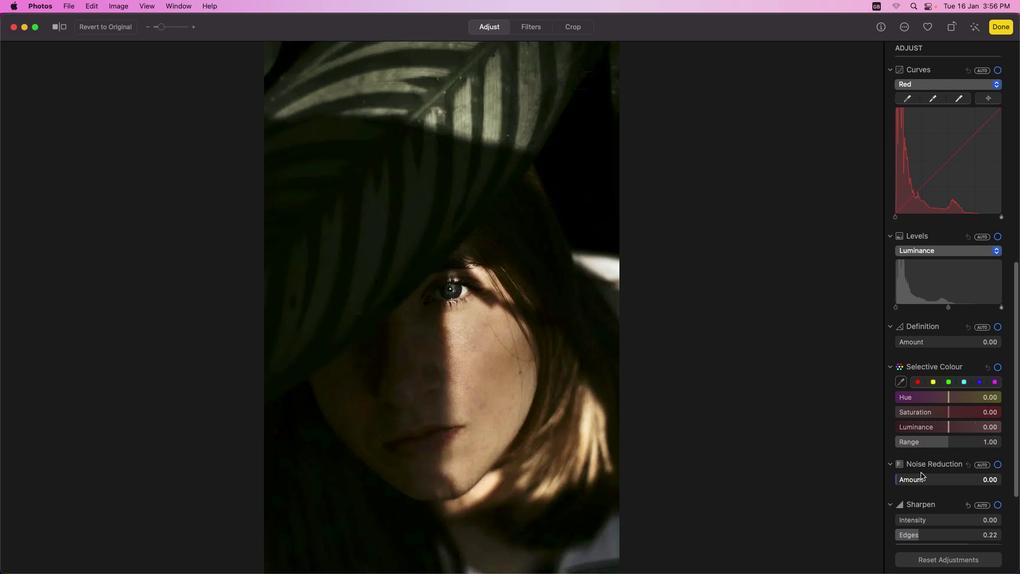 
Action: Mouse moved to (921, 472)
Screenshot: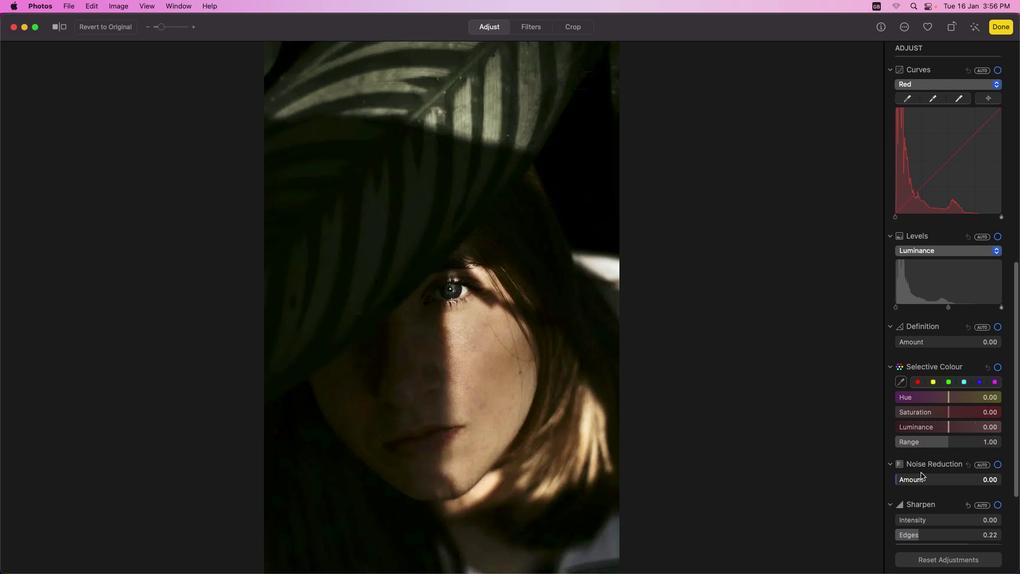 
Action: Mouse scrolled (921, 472) with delta (0, -1)
Screenshot: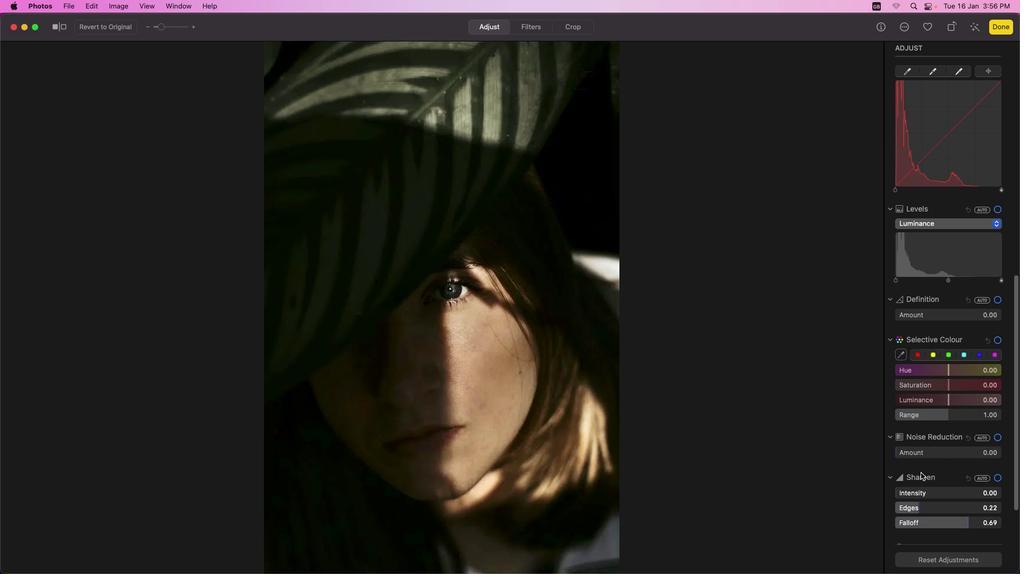
Action: Mouse moved to (921, 472)
Screenshot: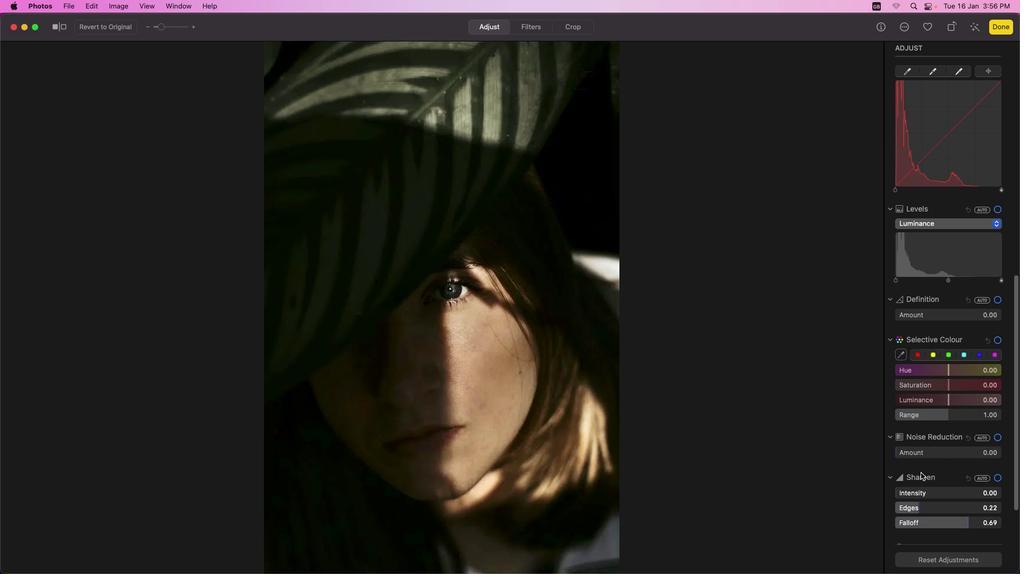 
Action: Mouse scrolled (921, 472) with delta (0, -2)
Screenshot: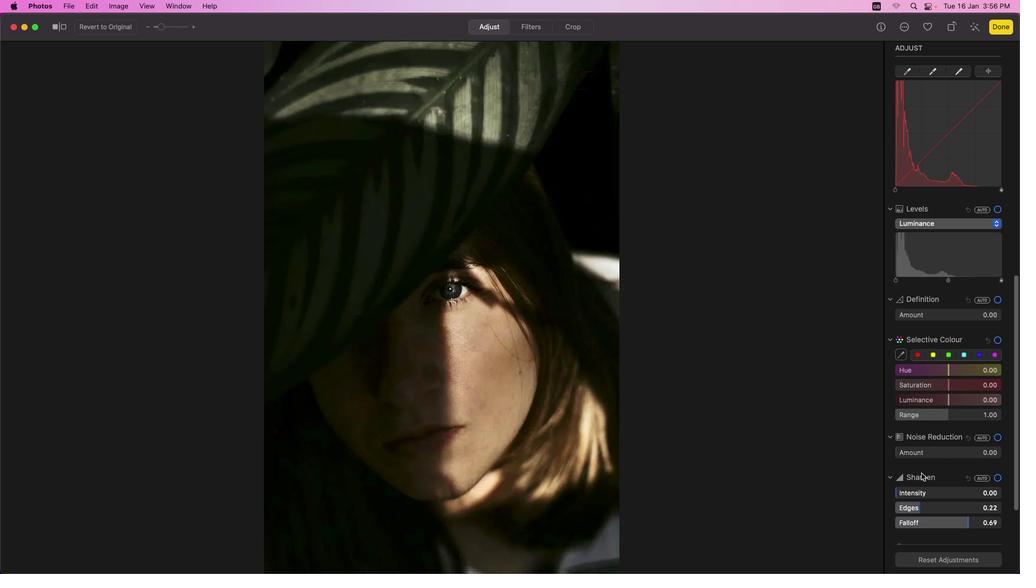
Action: Mouse moved to (922, 473)
Screenshot: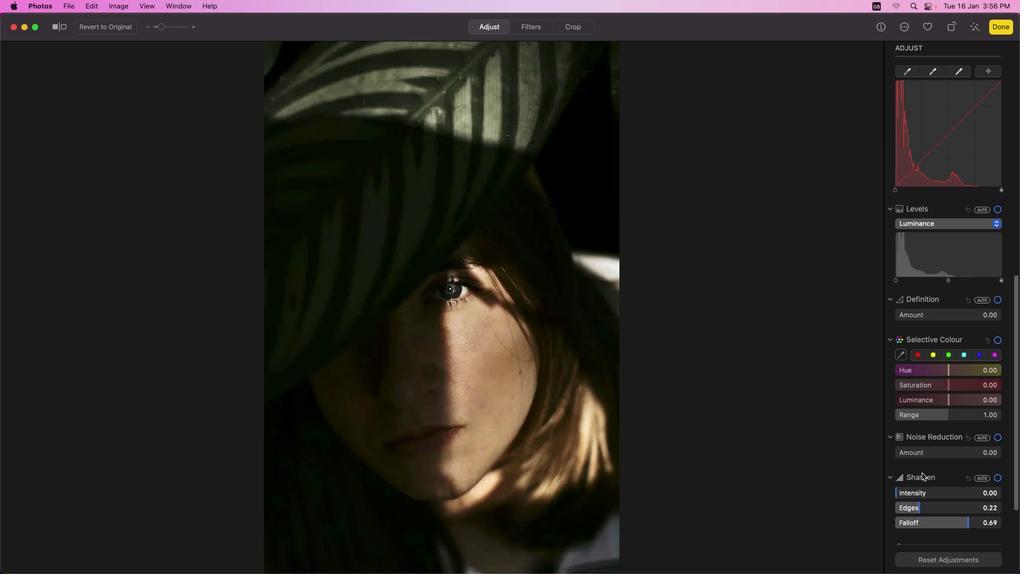 
Action: Mouse scrolled (922, 473) with delta (0, -2)
Screenshot: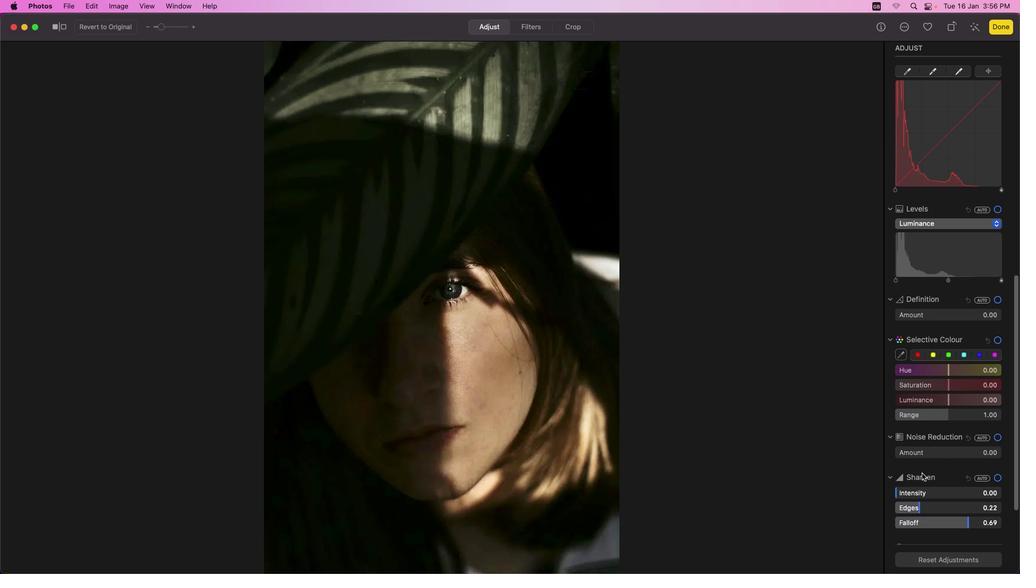 
Action: Mouse moved to (923, 473)
Screenshot: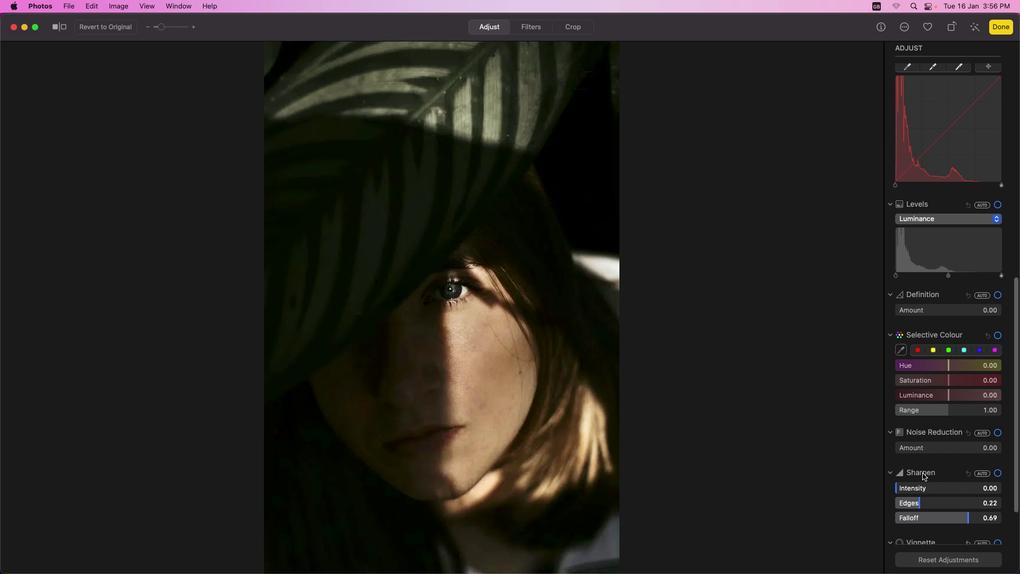 
Action: Mouse scrolled (923, 473) with delta (0, 0)
Screenshot: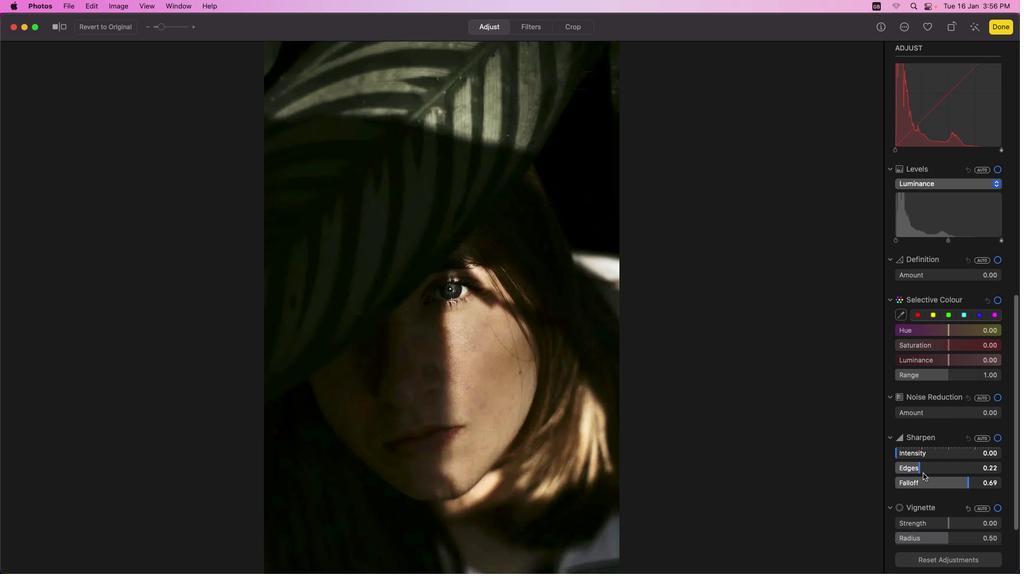 
Action: Mouse moved to (923, 473)
Screenshot: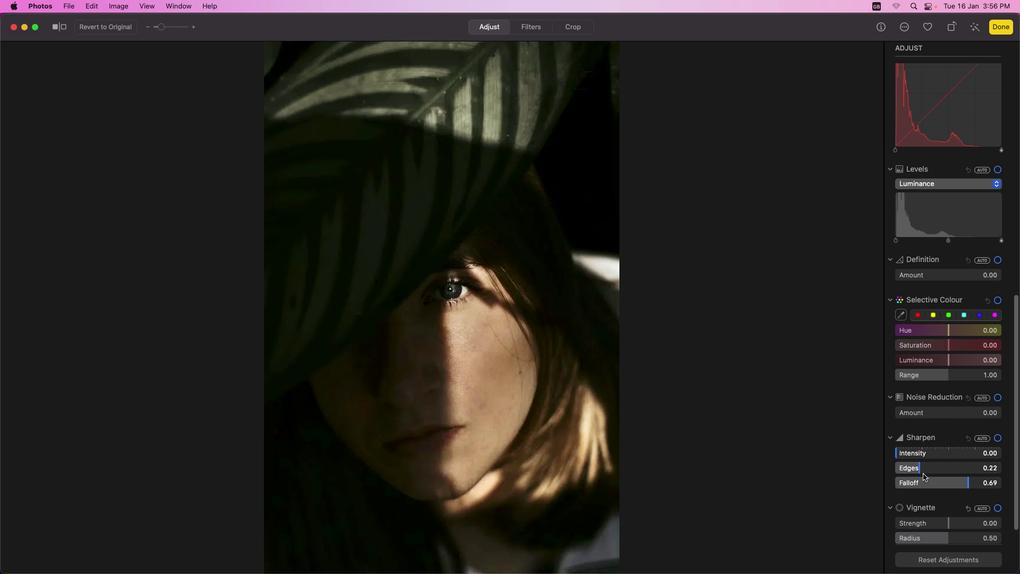 
Action: Mouse scrolled (923, 473) with delta (0, 0)
Screenshot: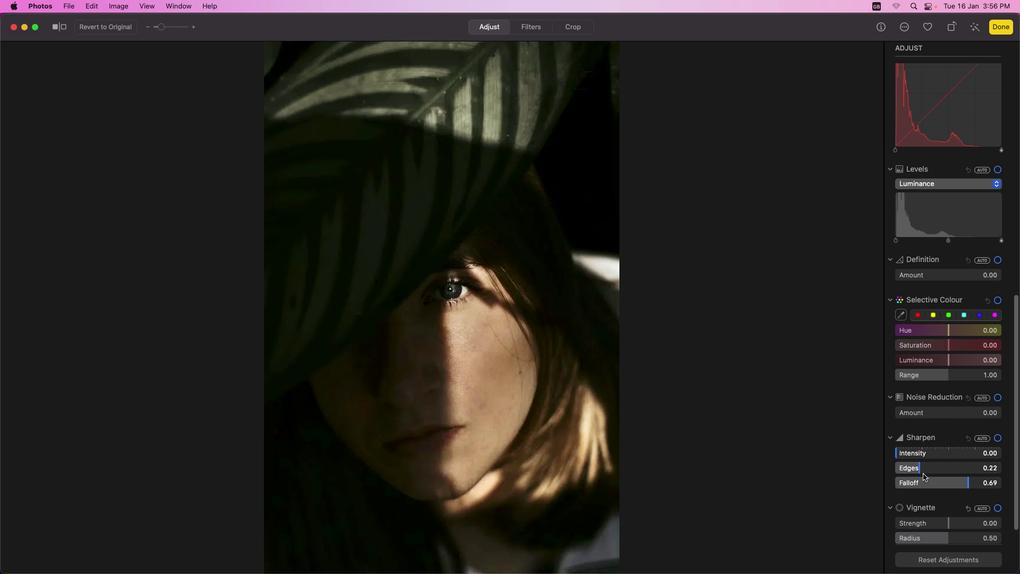 
Action: Mouse moved to (923, 473)
Screenshot: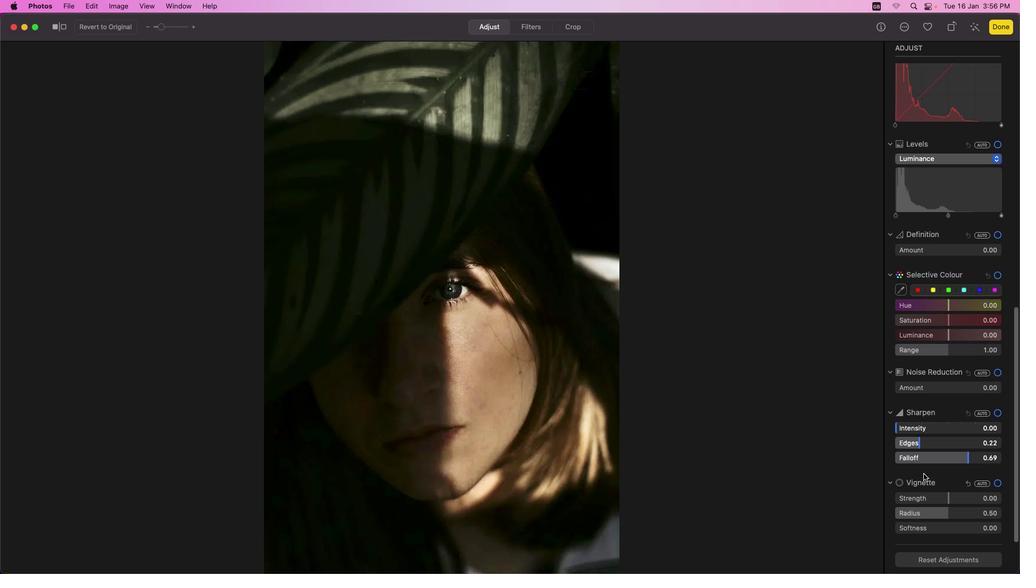 
Action: Mouse scrolled (923, 473) with delta (0, -1)
Screenshot: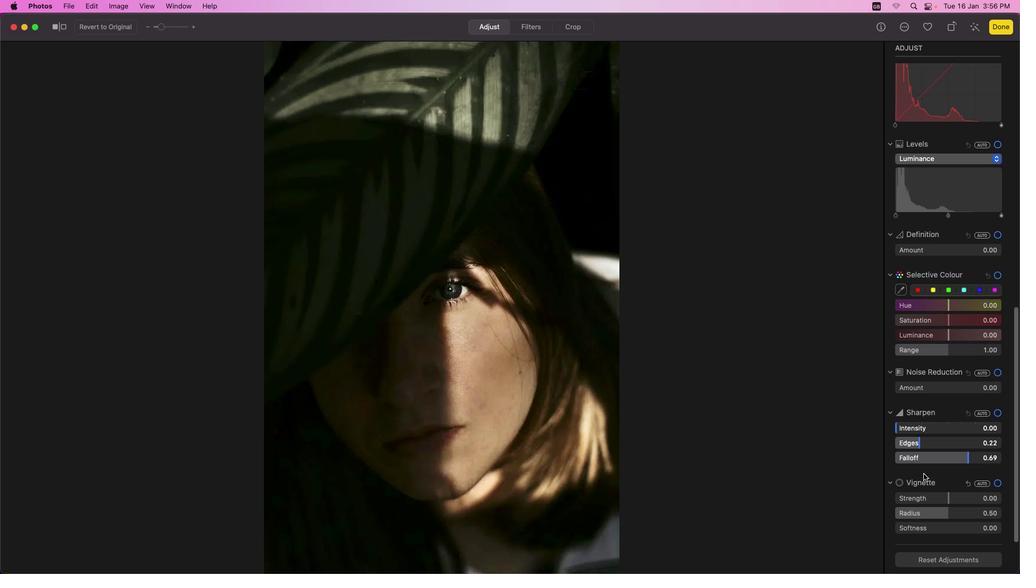 
Action: Mouse scrolled (923, 473) with delta (0, -1)
Screenshot: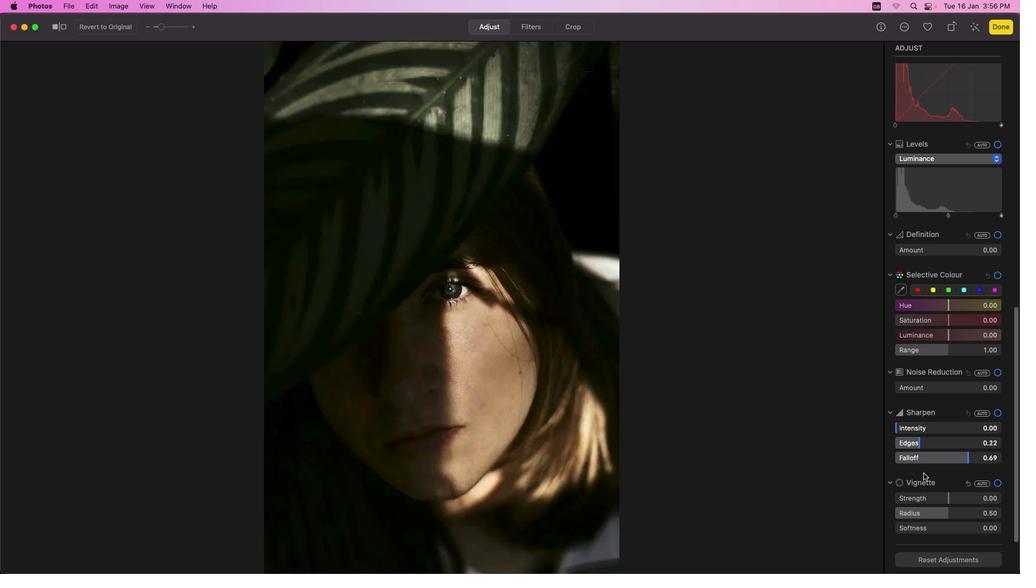 
Action: Mouse moved to (924, 473)
Screenshot: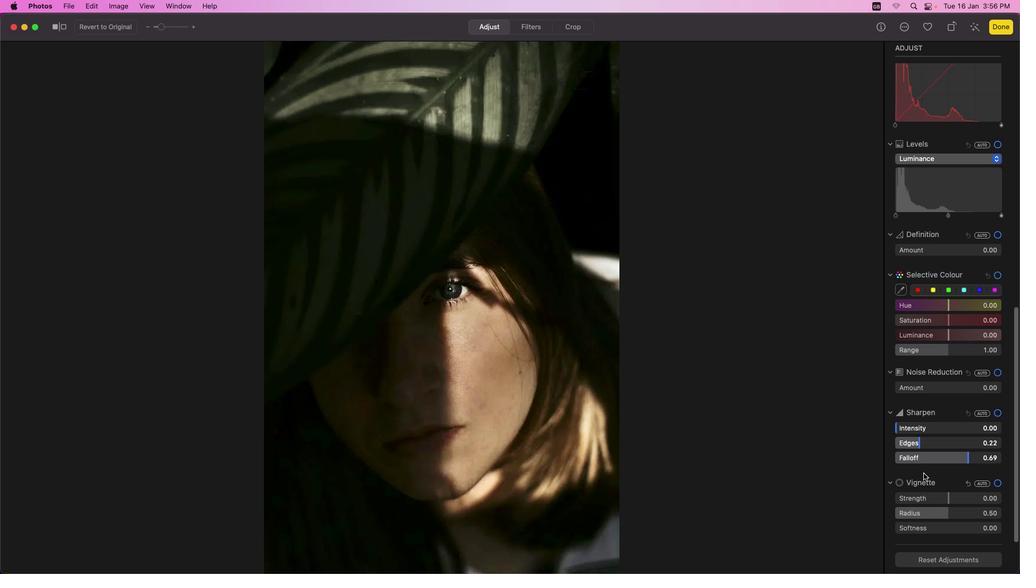 
Action: Mouse scrolled (924, 473) with delta (0, -2)
Screenshot: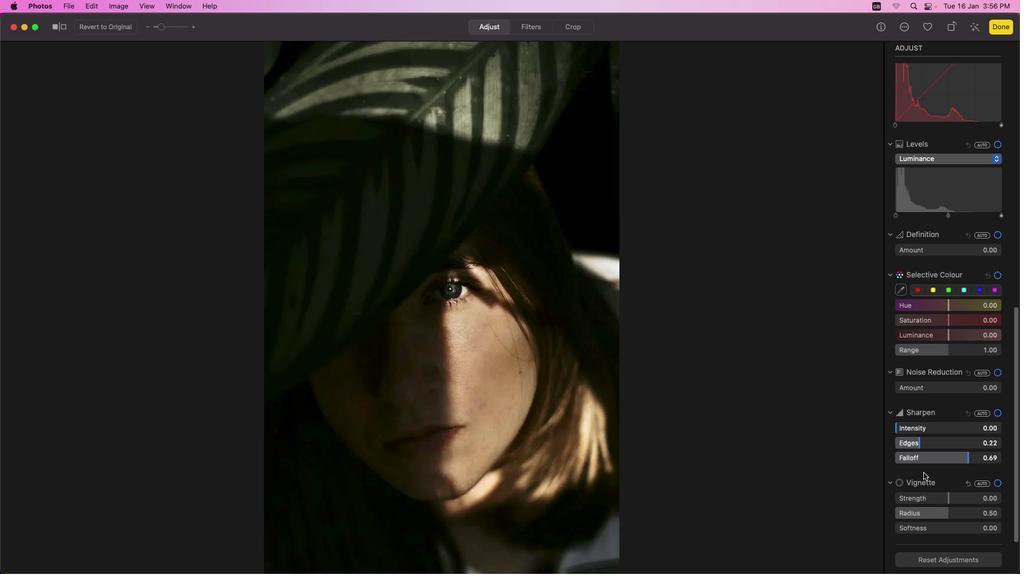 
Action: Mouse moved to (925, 471)
Screenshot: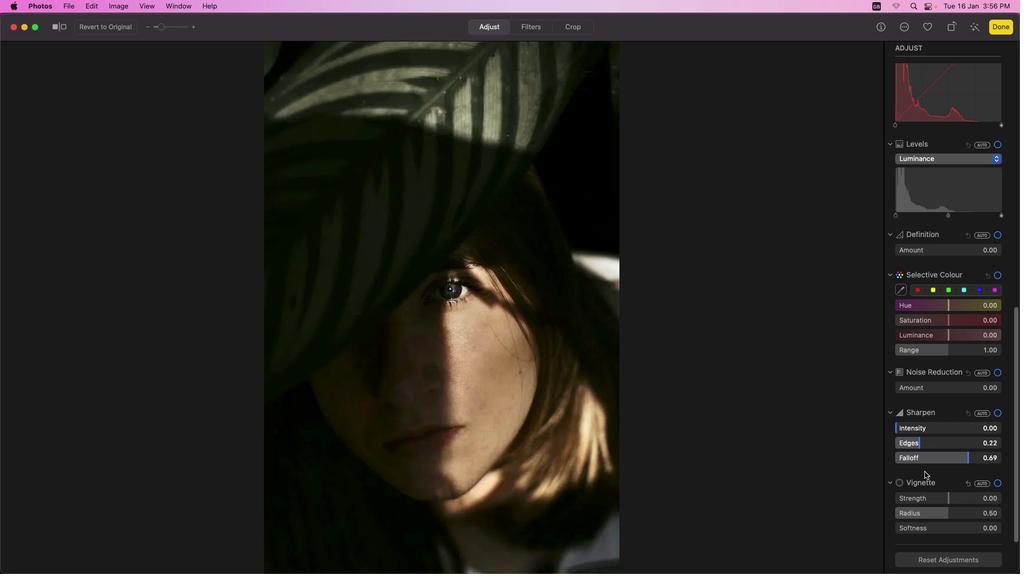 
Action: Mouse scrolled (925, 471) with delta (0, 0)
Screenshot: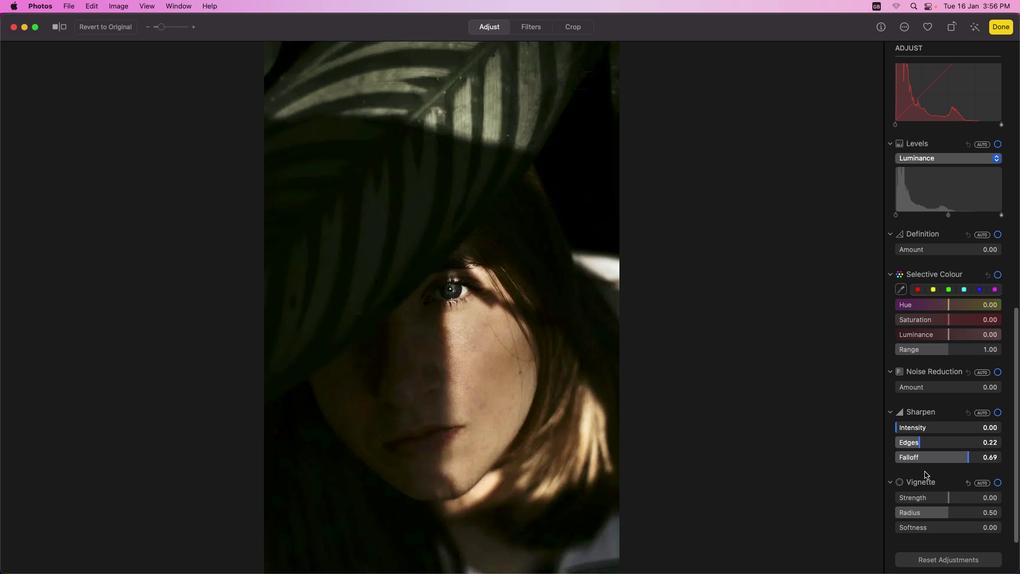 
Action: Mouse scrolled (925, 471) with delta (0, 0)
Screenshot: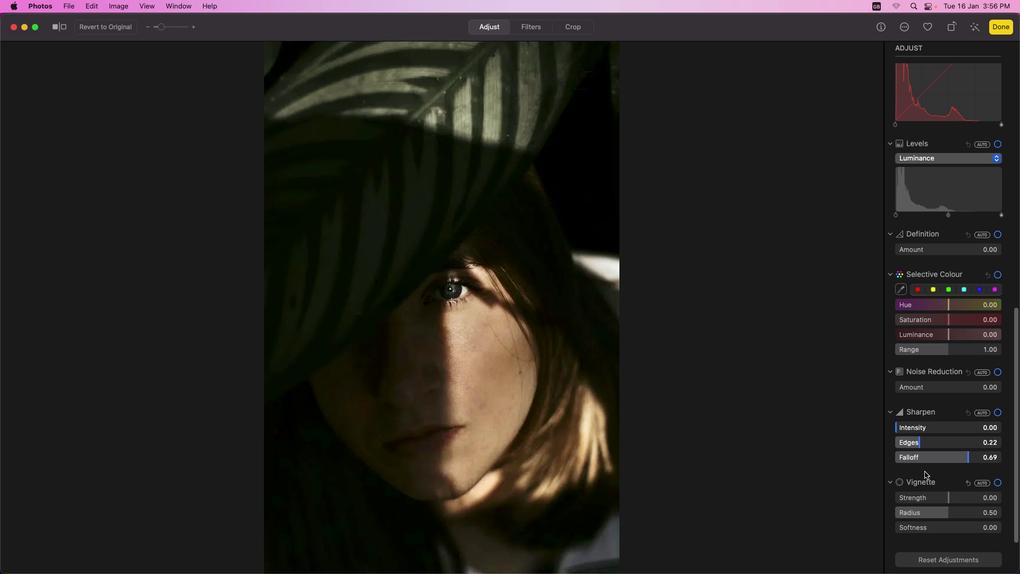 
Action: Mouse scrolled (925, 471) with delta (0, -1)
Screenshot: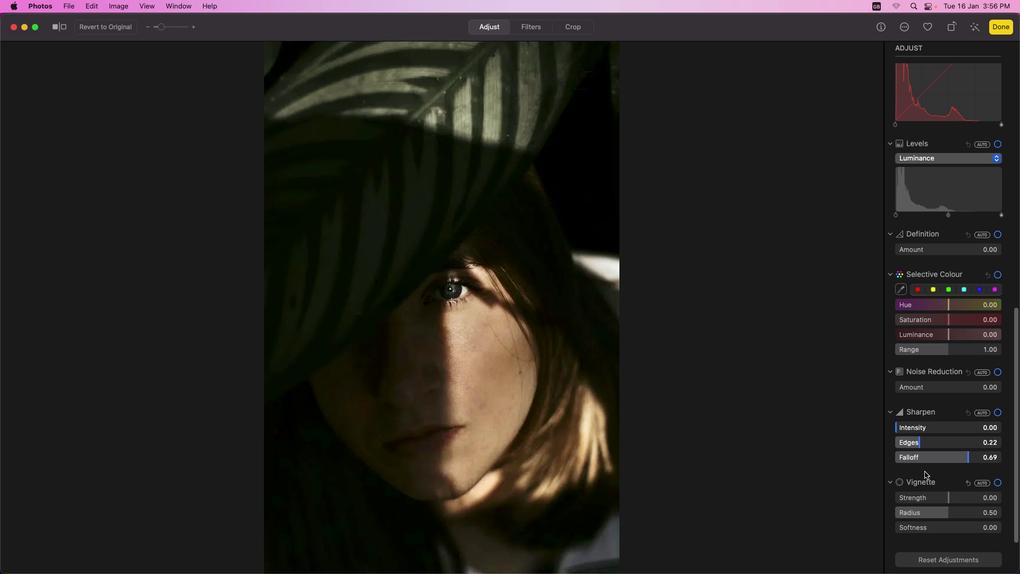 
Action: Mouse scrolled (925, 471) with delta (0, -2)
Screenshot: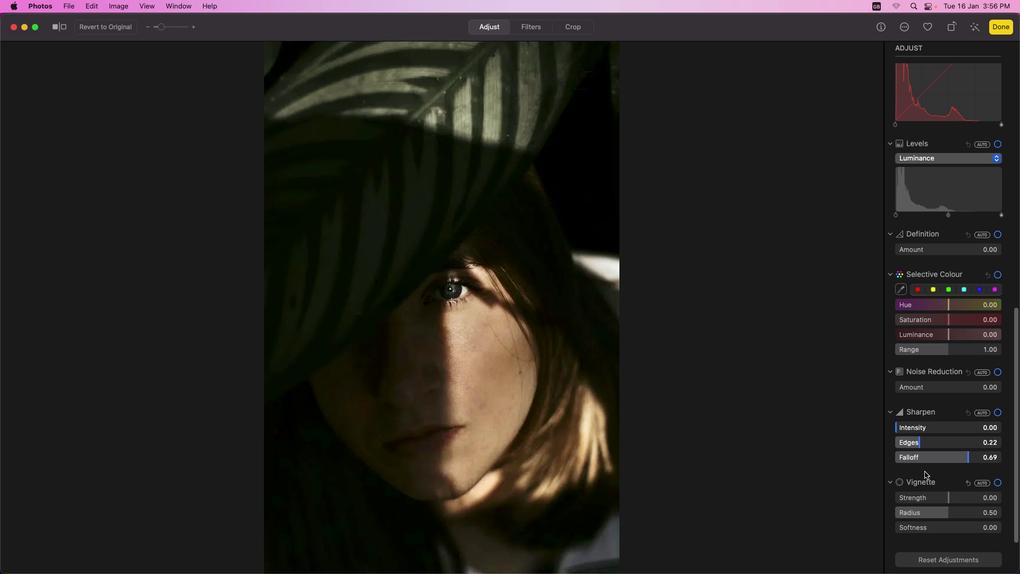 
Action: Mouse scrolled (925, 471) with delta (0, -2)
Screenshot: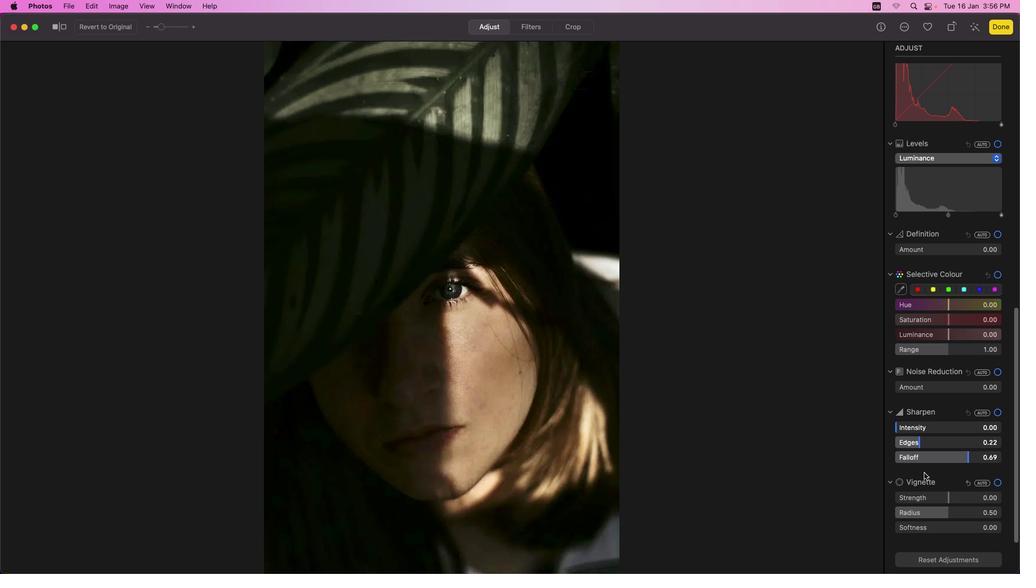 
Action: Mouse moved to (949, 348)
Screenshot: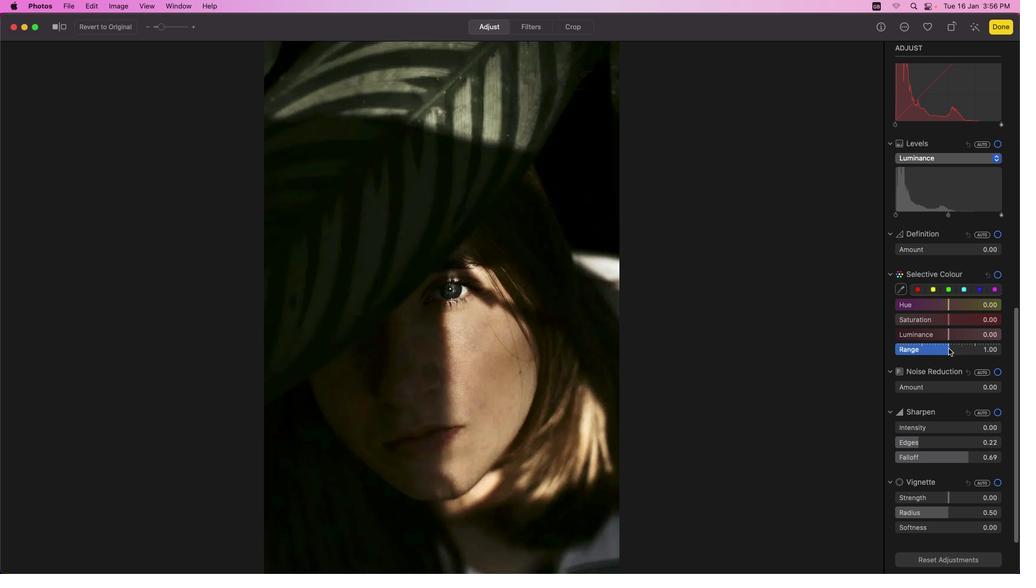 
Action: Mouse pressed left at (949, 348)
Screenshot: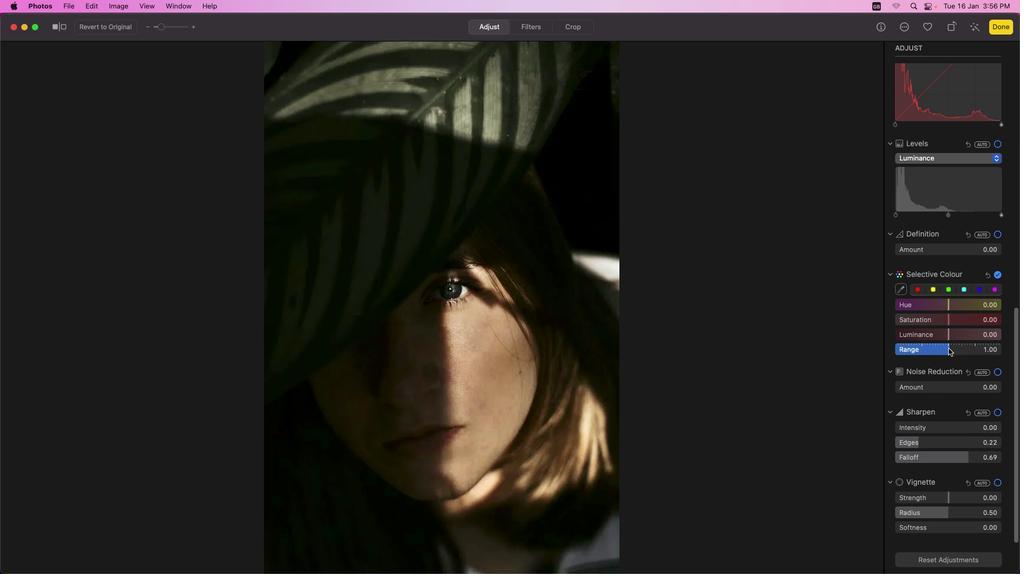 
Action: Mouse moved to (949, 335)
Screenshot: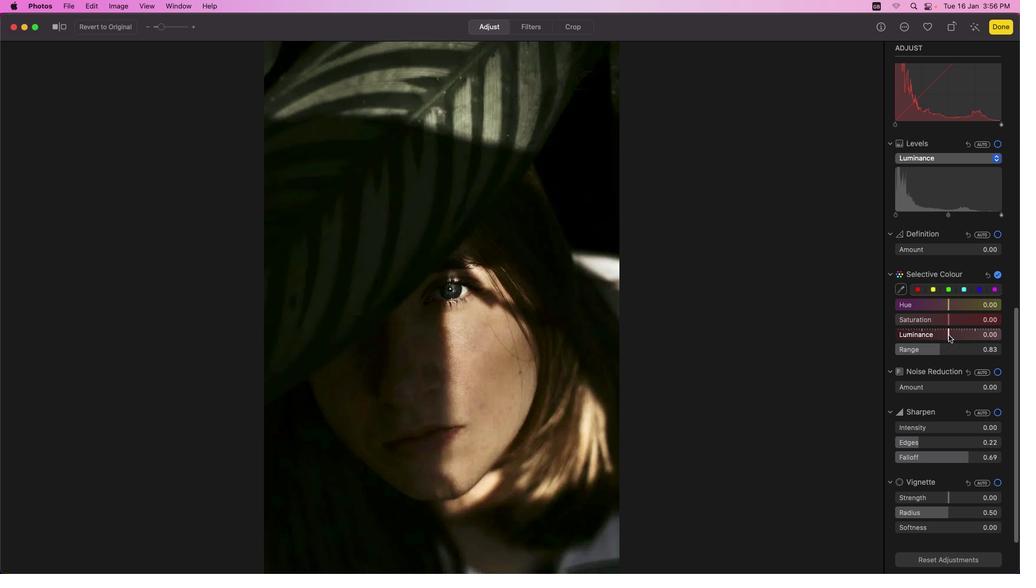 
Action: Mouse pressed left at (949, 335)
Screenshot: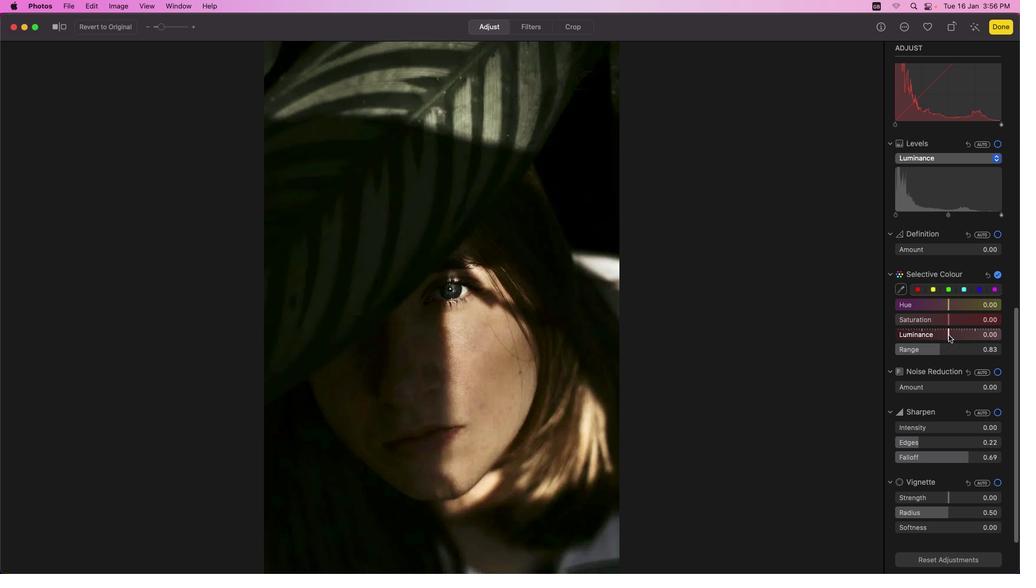 
Action: Mouse moved to (950, 319)
Screenshot: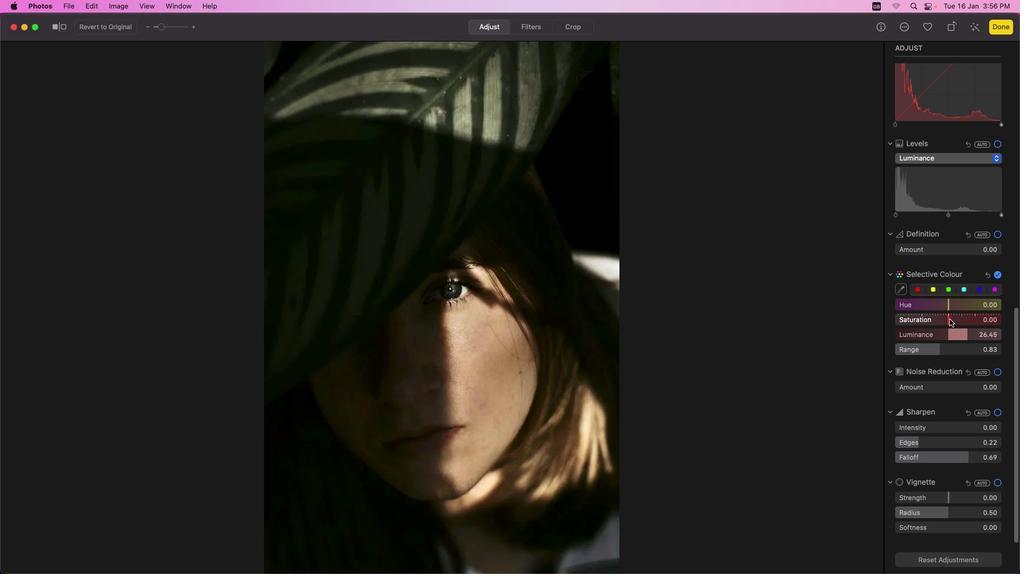 
Action: Mouse pressed left at (950, 319)
Screenshot: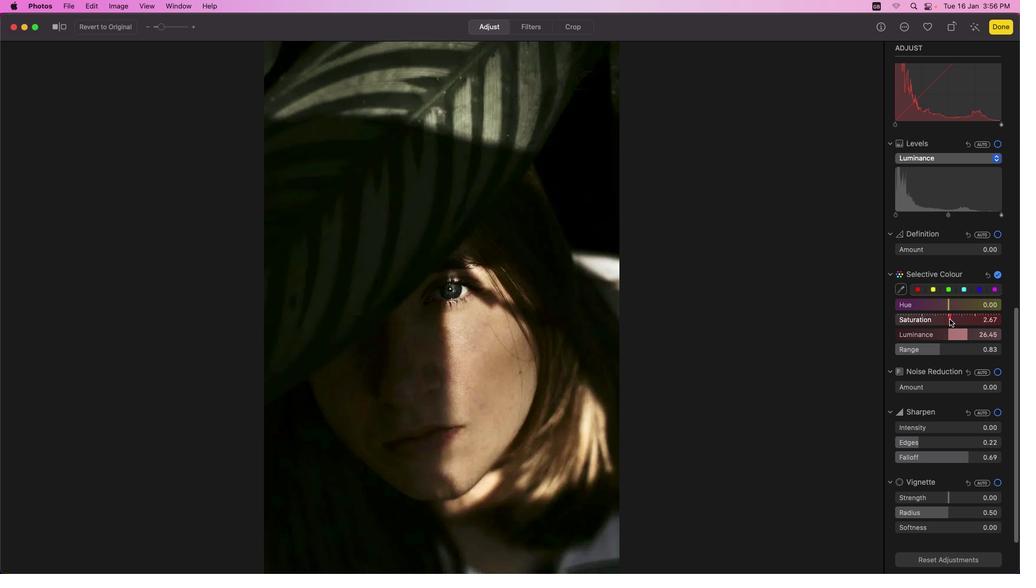 
Action: Mouse moved to (950, 307)
Screenshot: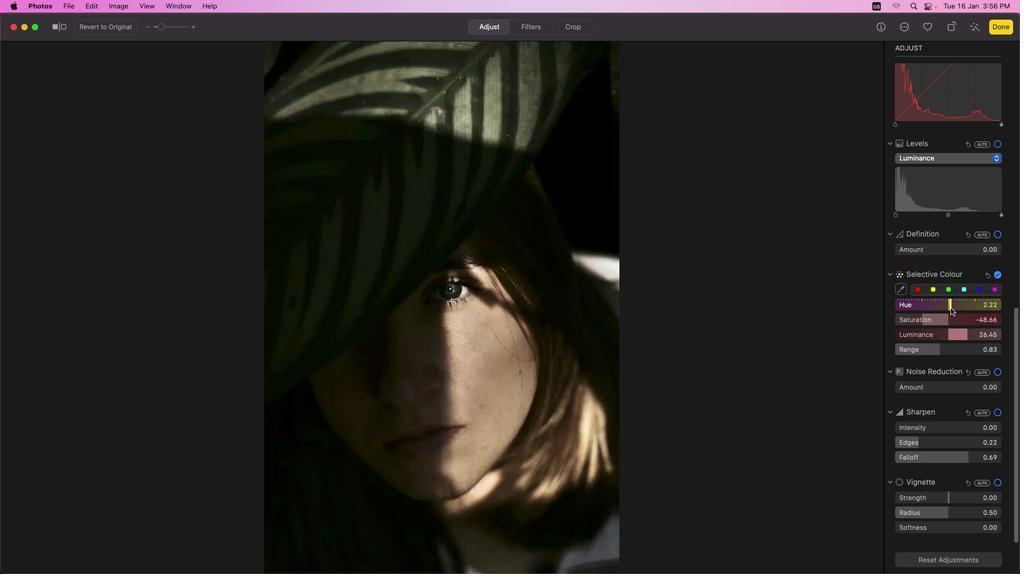 
Action: Mouse pressed left at (950, 307)
Screenshot: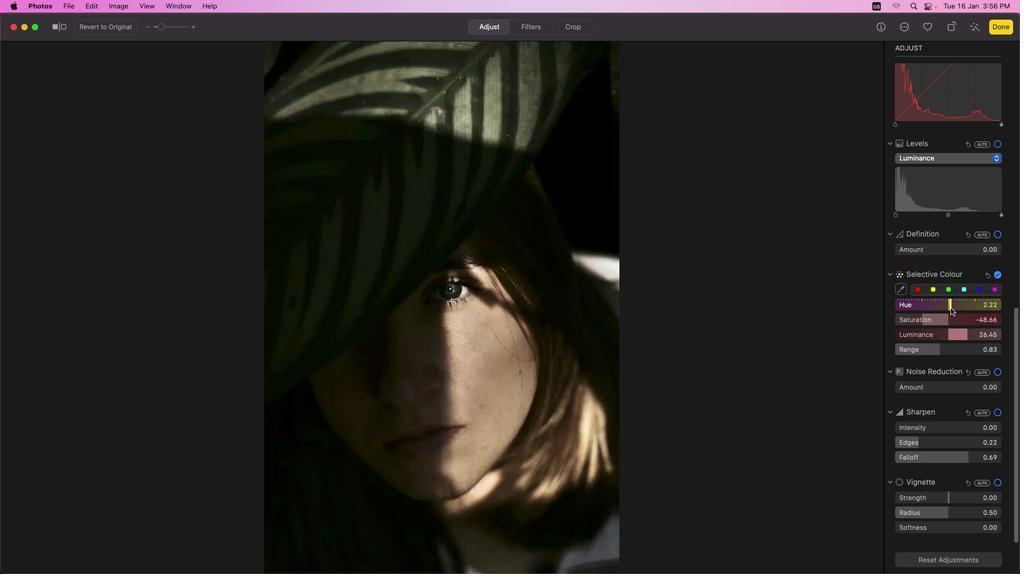 
Action: Mouse moved to (925, 322)
Screenshot: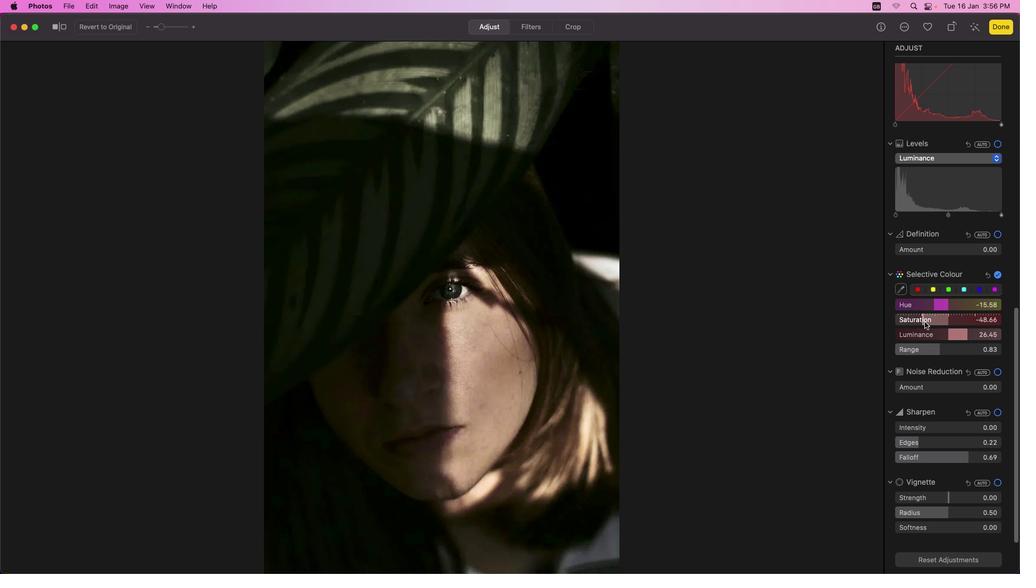 
Action: Mouse pressed left at (925, 322)
Screenshot: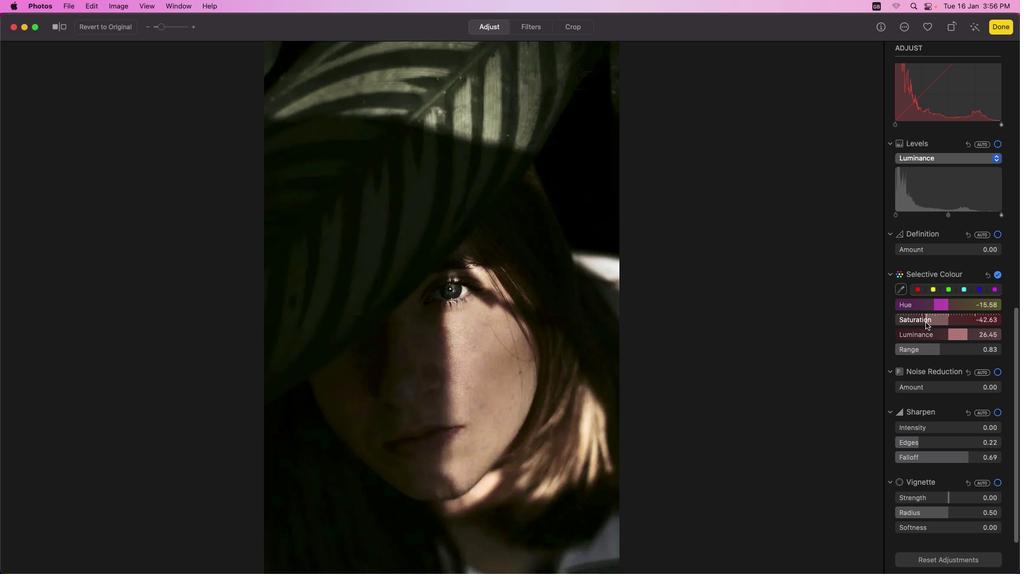 
Action: Mouse moved to (899, 429)
Screenshot: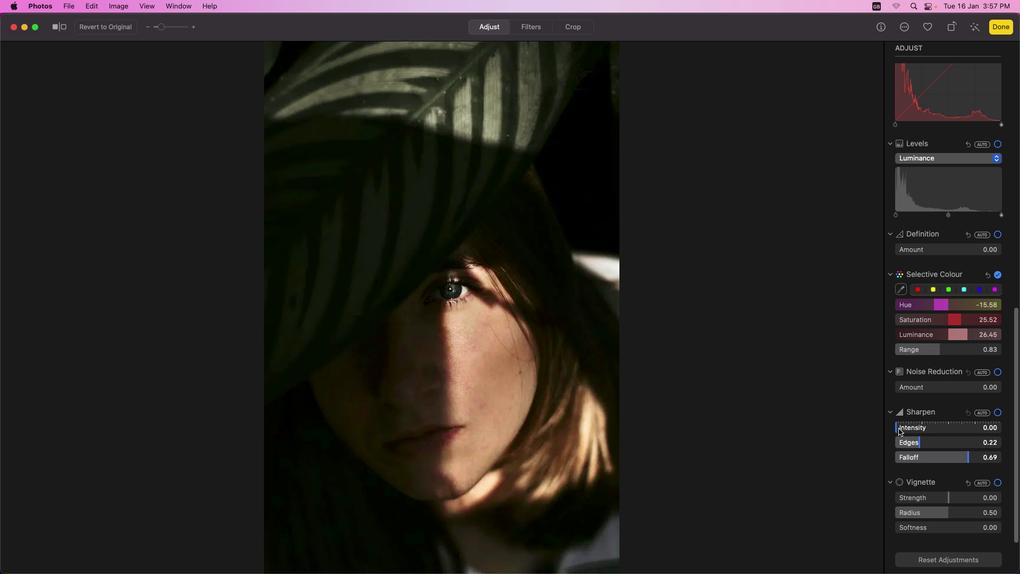 
Action: Mouse pressed left at (899, 429)
Screenshot: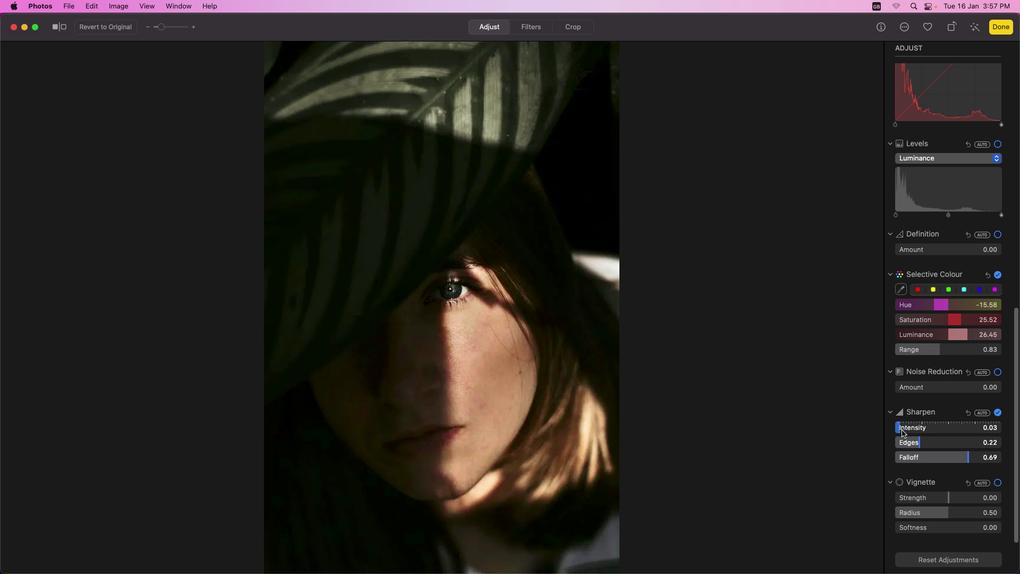 
Action: Mouse moved to (938, 422)
Screenshot: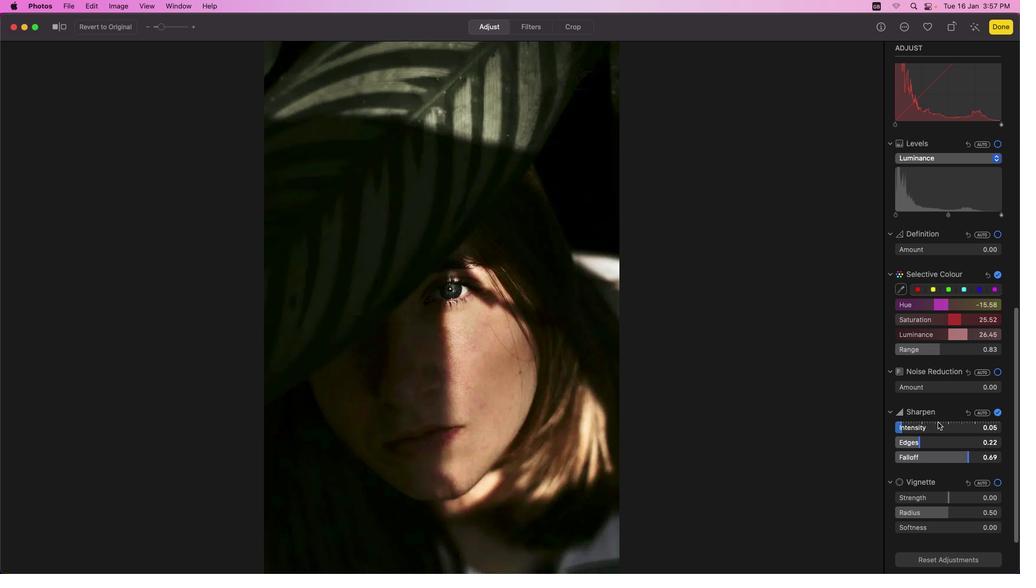 
Action: Mouse scrolled (938, 422) with delta (0, 0)
Screenshot: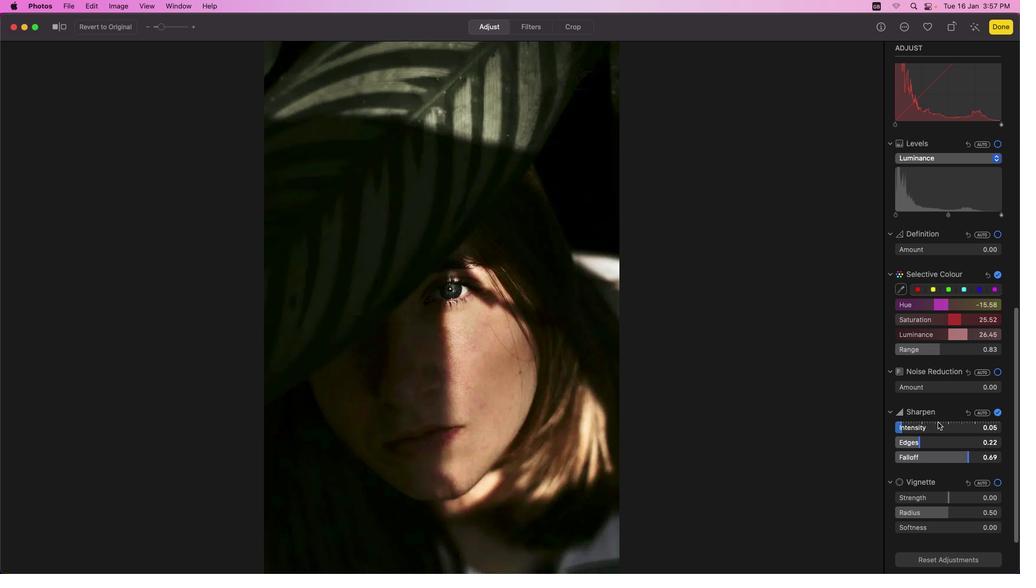 
Action: Mouse scrolled (938, 422) with delta (0, 0)
Screenshot: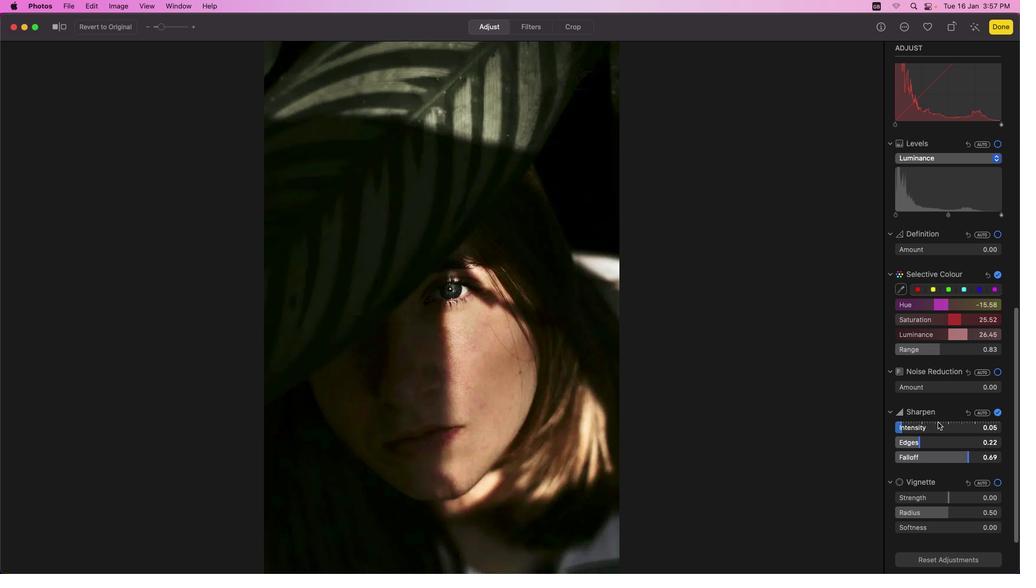 
Action: Mouse scrolled (938, 422) with delta (0, -1)
Screenshot: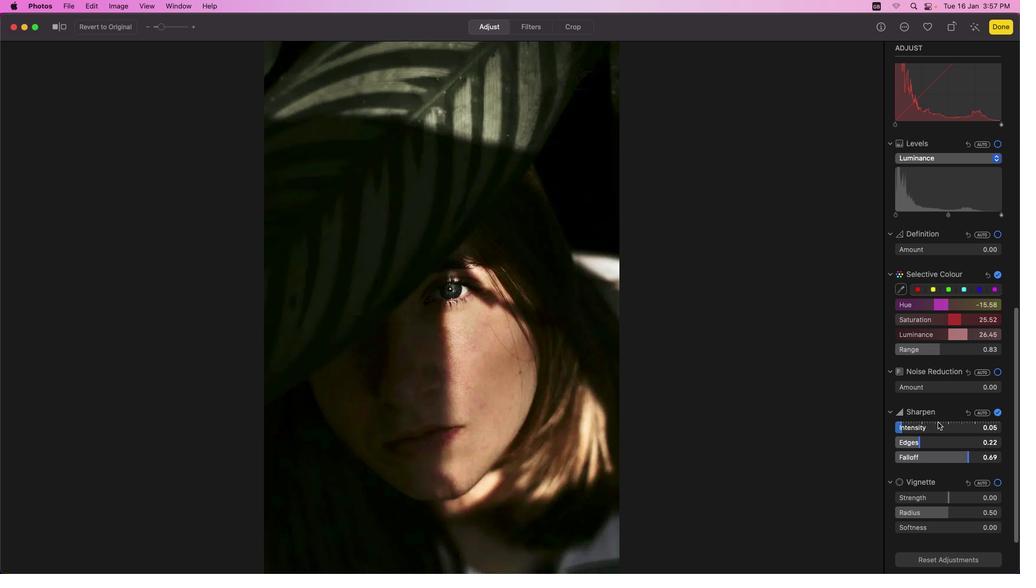 
Action: Mouse scrolled (938, 422) with delta (0, -2)
Screenshot: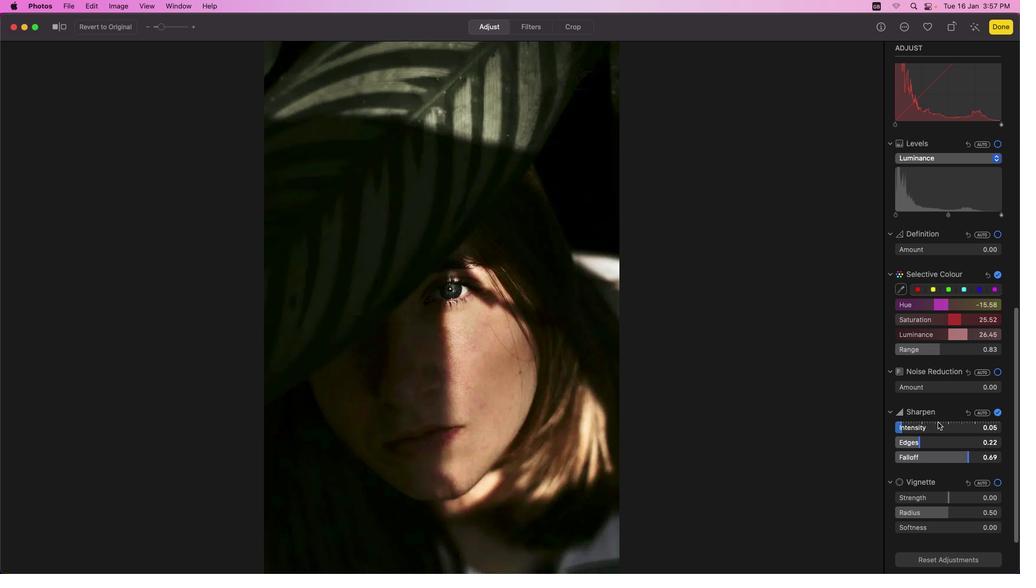 
Action: Mouse scrolled (938, 422) with delta (0, -2)
Screenshot: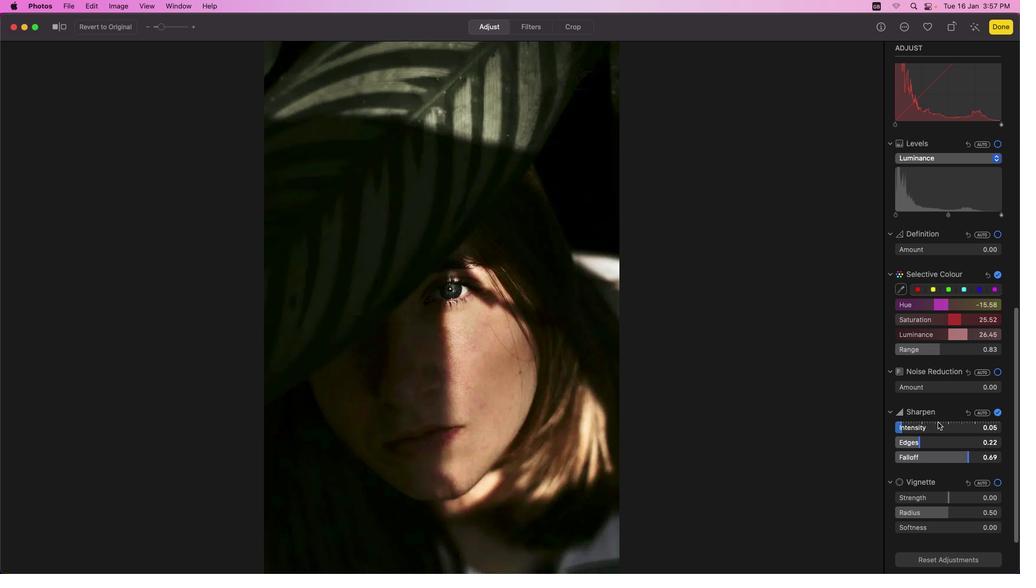
Action: Mouse scrolled (938, 422) with delta (0, -2)
Screenshot: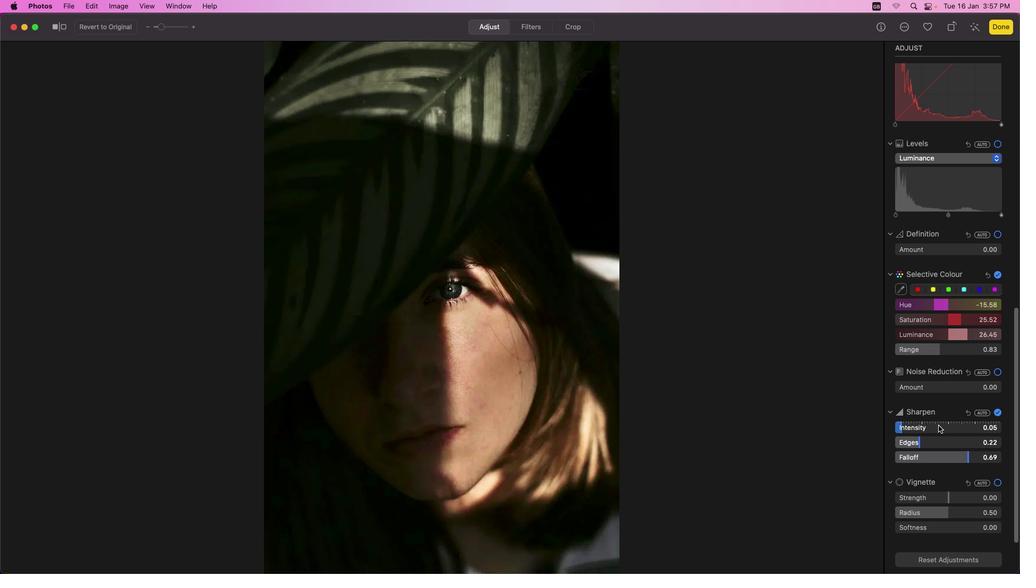 
Action: Mouse moved to (909, 526)
Screenshot: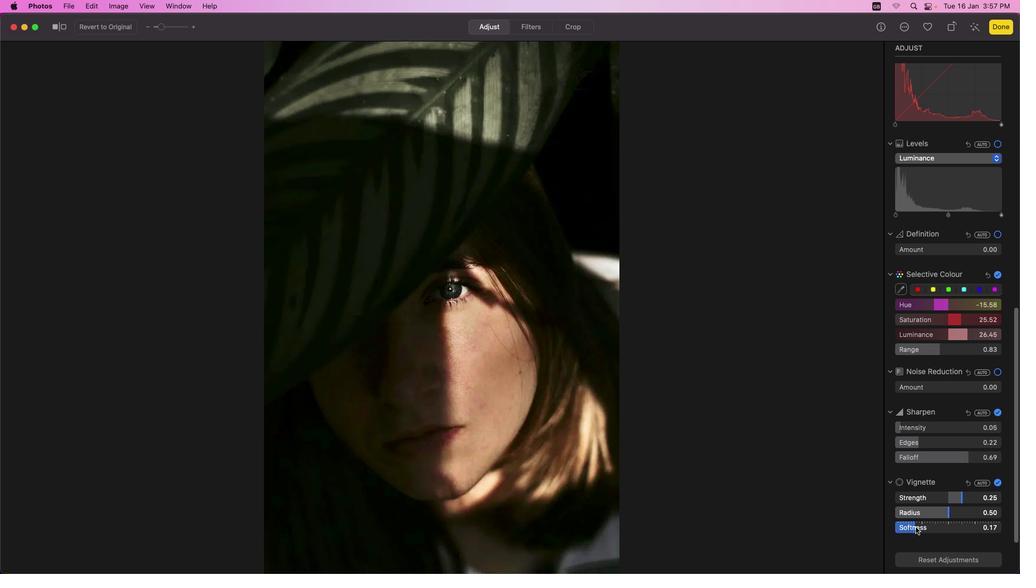 
Action: Mouse pressed left at (909, 526)
Screenshot: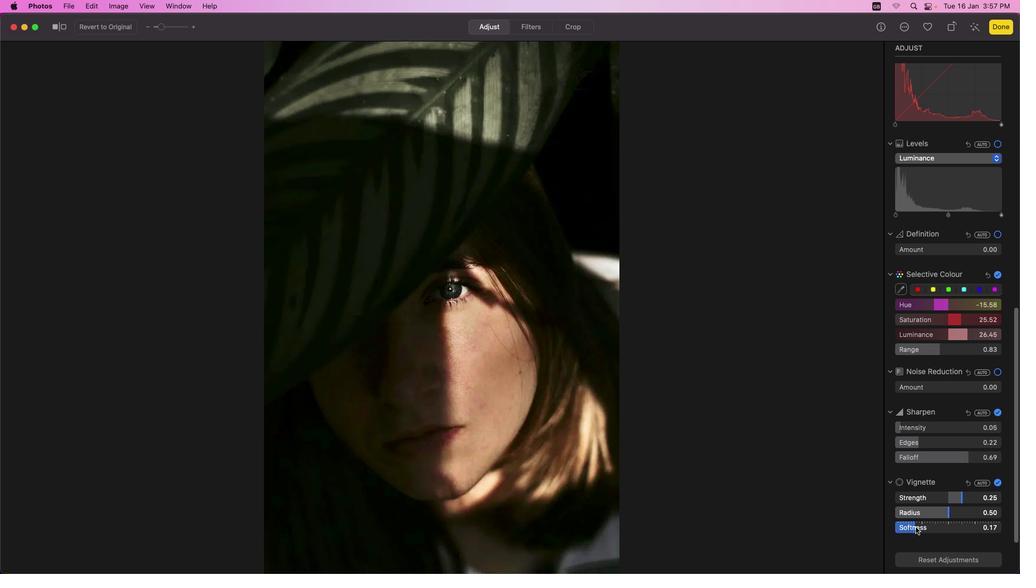 
Action: Mouse moved to (914, 358)
Screenshot: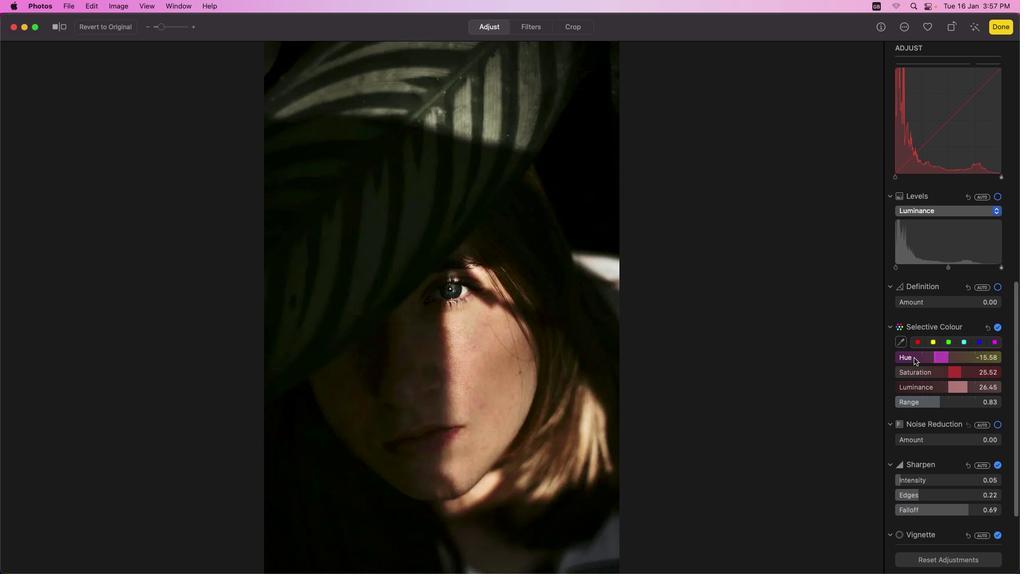 
Action: Mouse scrolled (914, 358) with delta (0, 0)
Screenshot: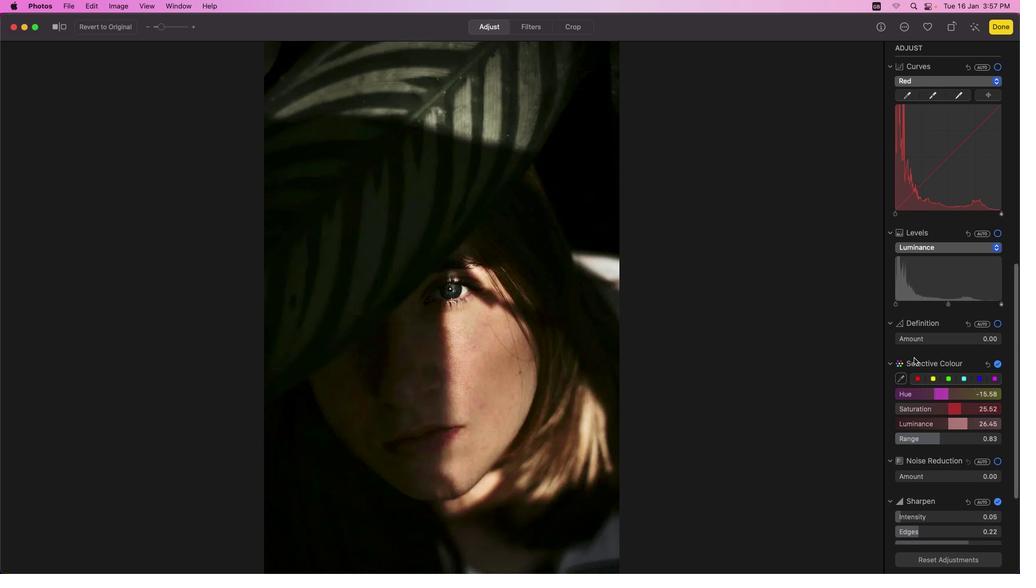 
Action: Mouse moved to (914, 358)
Screenshot: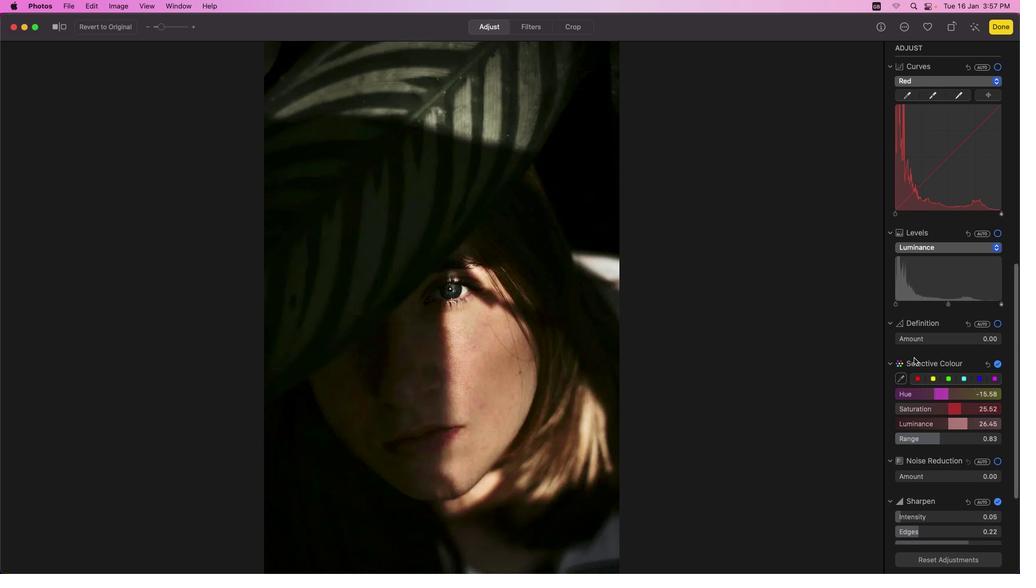 
Action: Mouse scrolled (914, 358) with delta (0, 0)
Screenshot: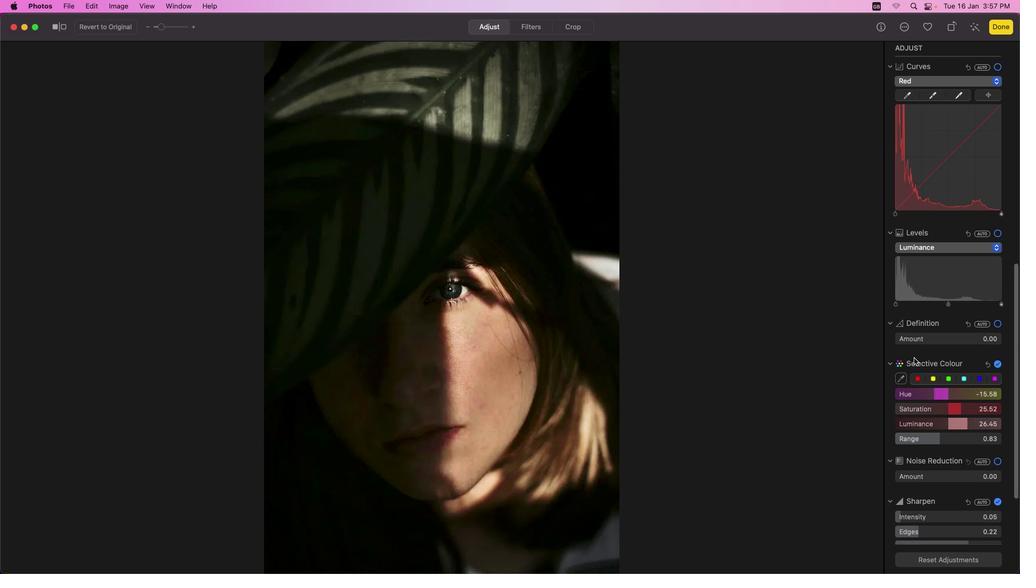 
Action: Mouse scrolled (914, 358) with delta (0, 1)
Screenshot: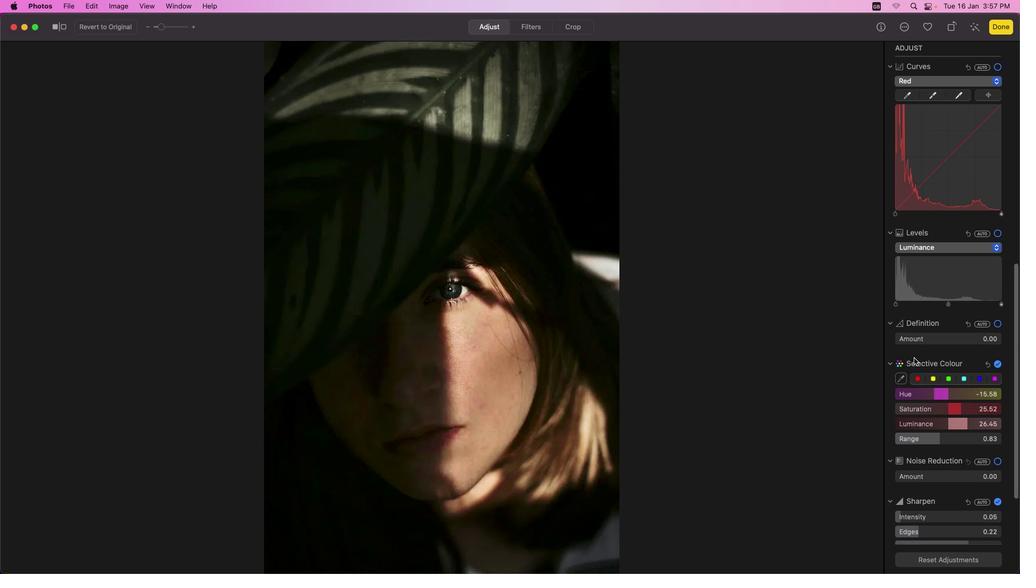 
Action: Mouse scrolled (914, 358) with delta (0, 2)
Screenshot: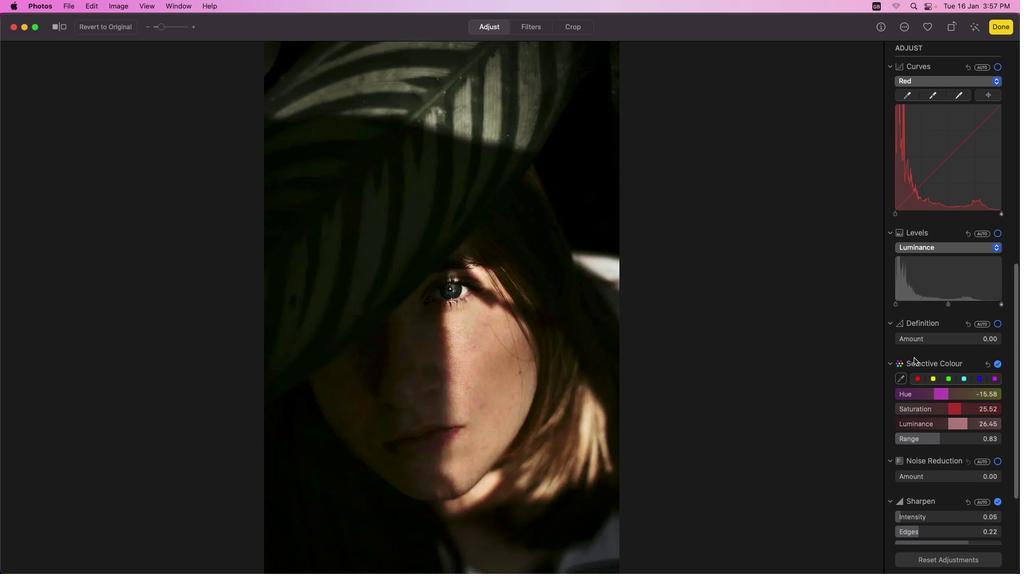 
Action: Mouse scrolled (914, 358) with delta (0, 3)
Screenshot: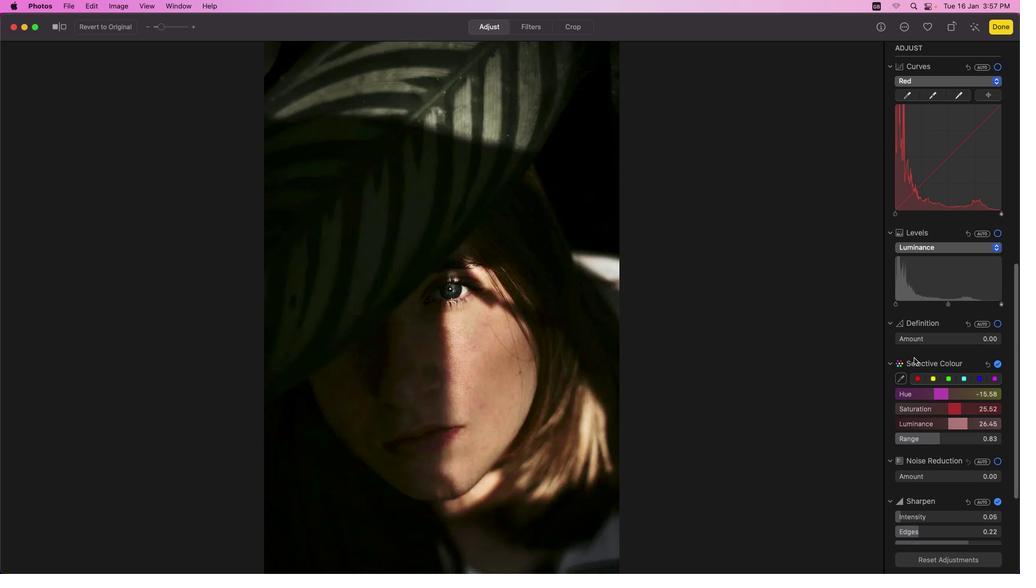 
Action: Mouse scrolled (914, 358) with delta (0, 0)
Screenshot: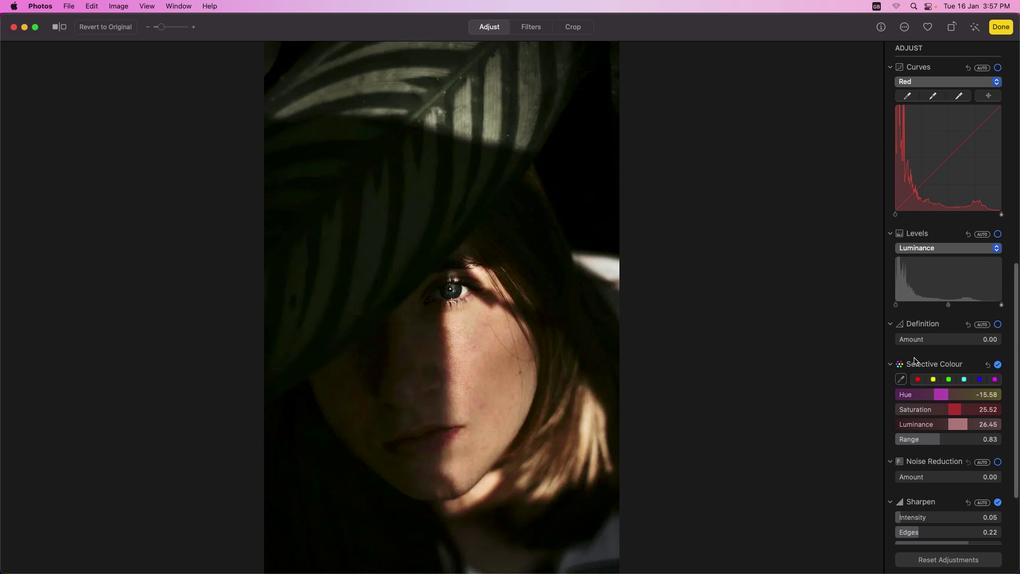 
Action: Mouse scrolled (914, 358) with delta (0, 0)
Screenshot: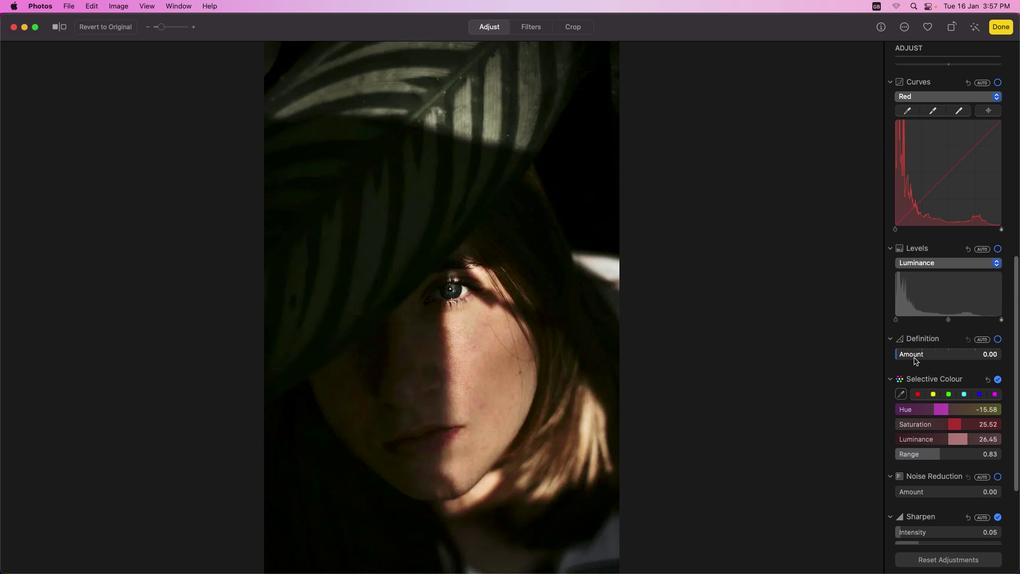 
Action: Mouse scrolled (914, 358) with delta (0, 0)
Screenshot: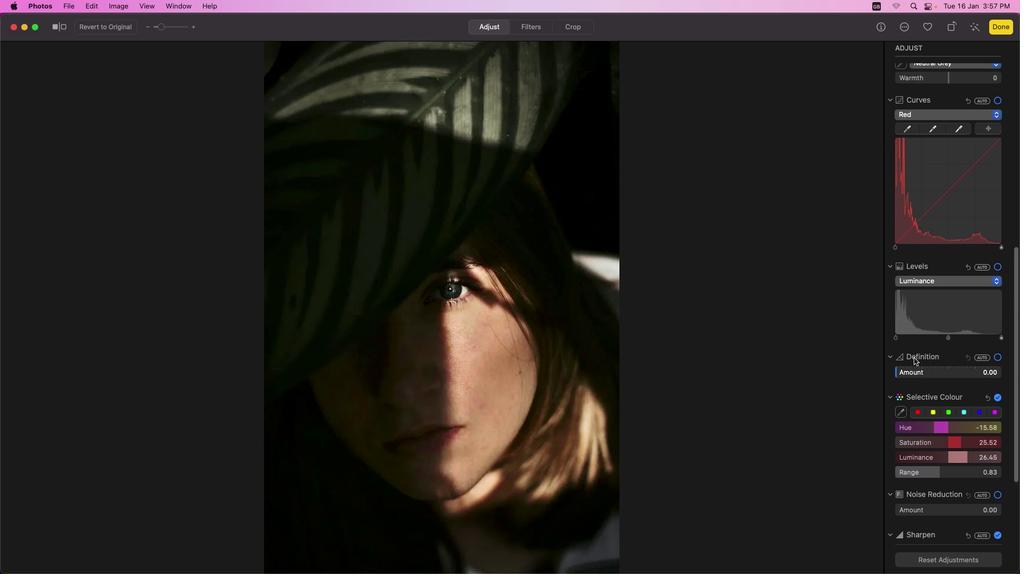 
Action: Mouse scrolled (914, 358) with delta (0, 1)
Screenshot: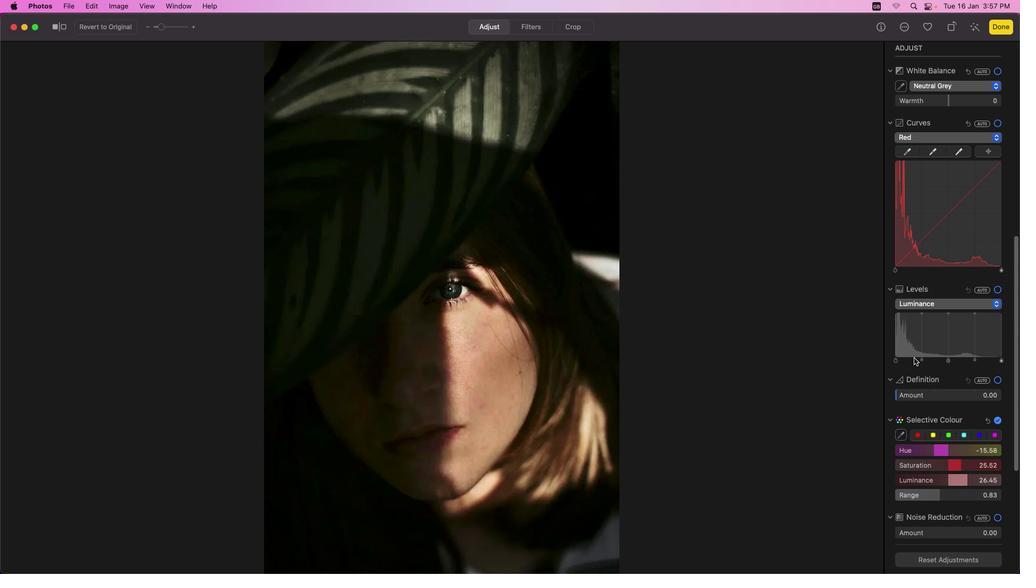 
Action: Mouse scrolled (914, 358) with delta (0, 1)
Screenshot: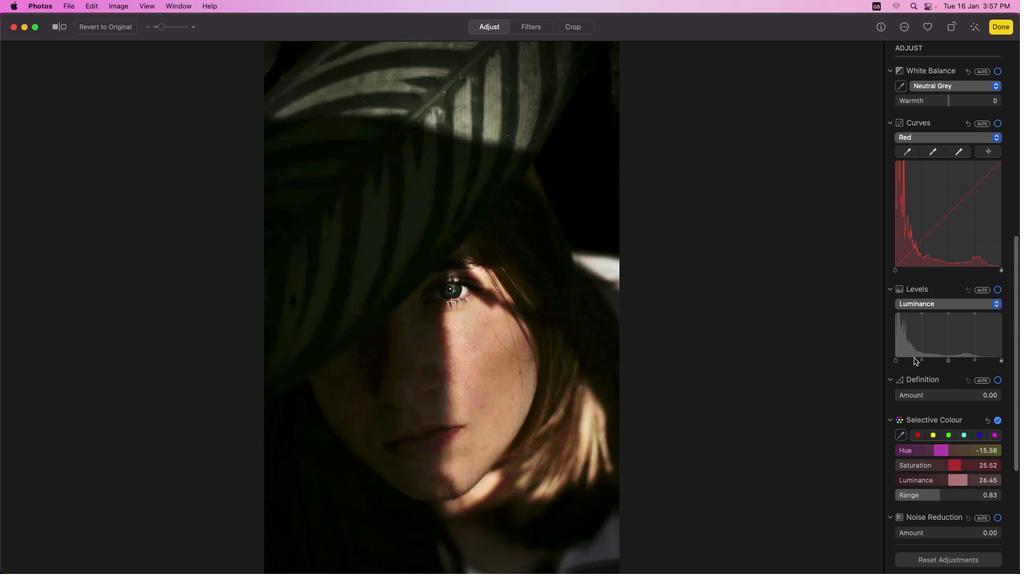 
Action: Mouse scrolled (914, 358) with delta (0, 2)
Screenshot: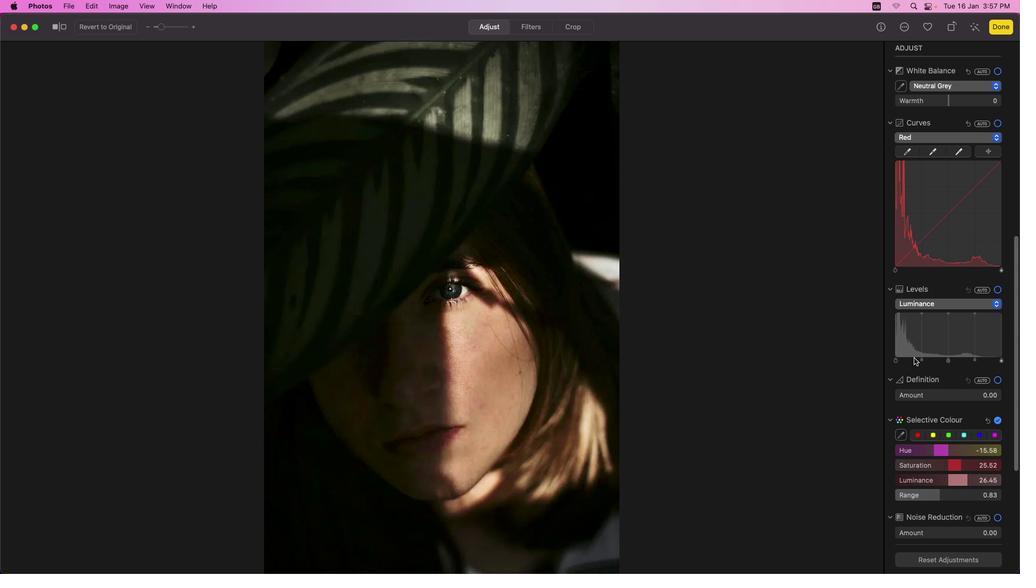 
Action: Mouse scrolled (914, 358) with delta (0, 0)
Screenshot: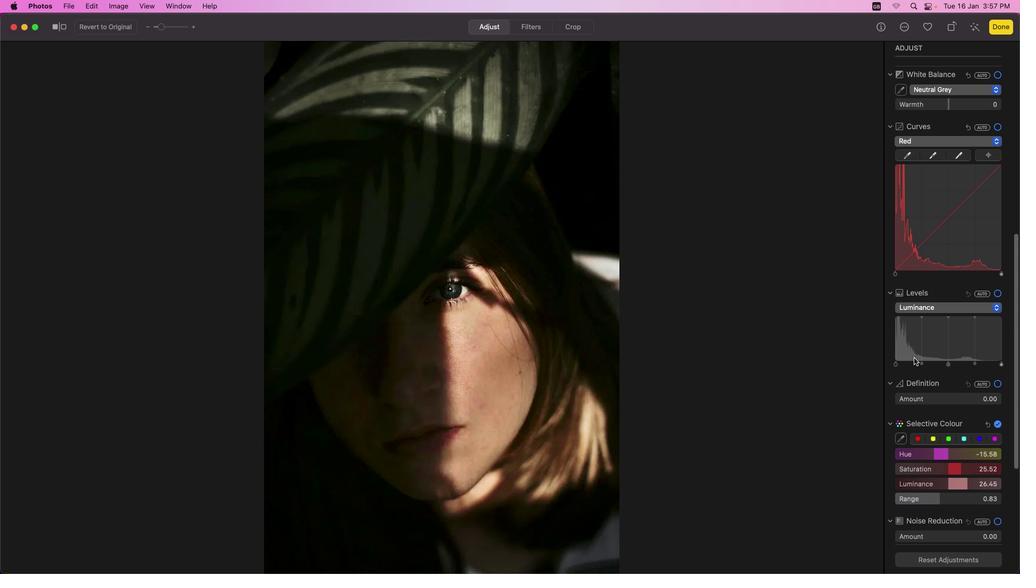 
Action: Mouse scrolled (914, 358) with delta (0, 0)
Screenshot: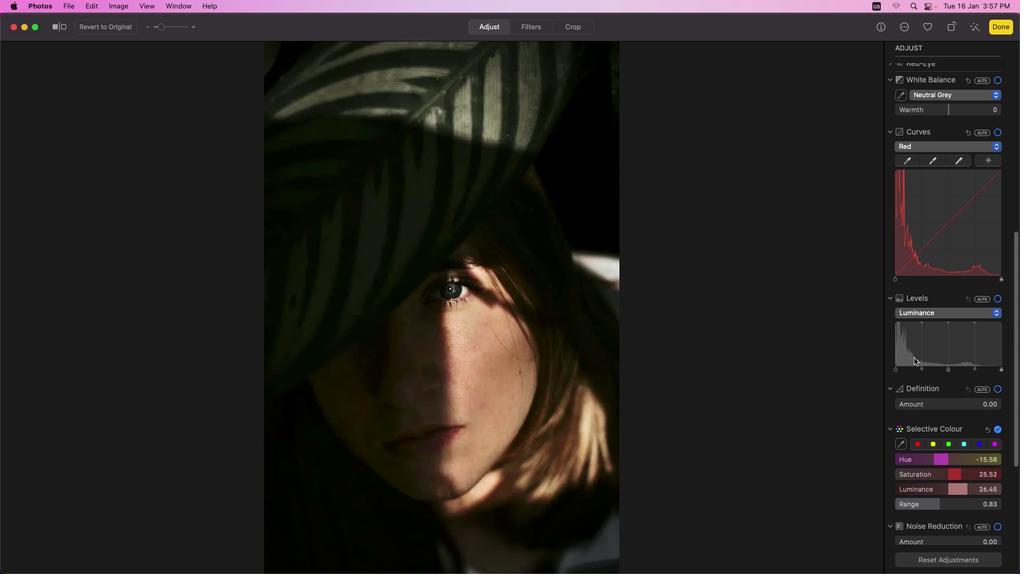 
Action: Mouse scrolled (914, 358) with delta (0, 0)
Screenshot: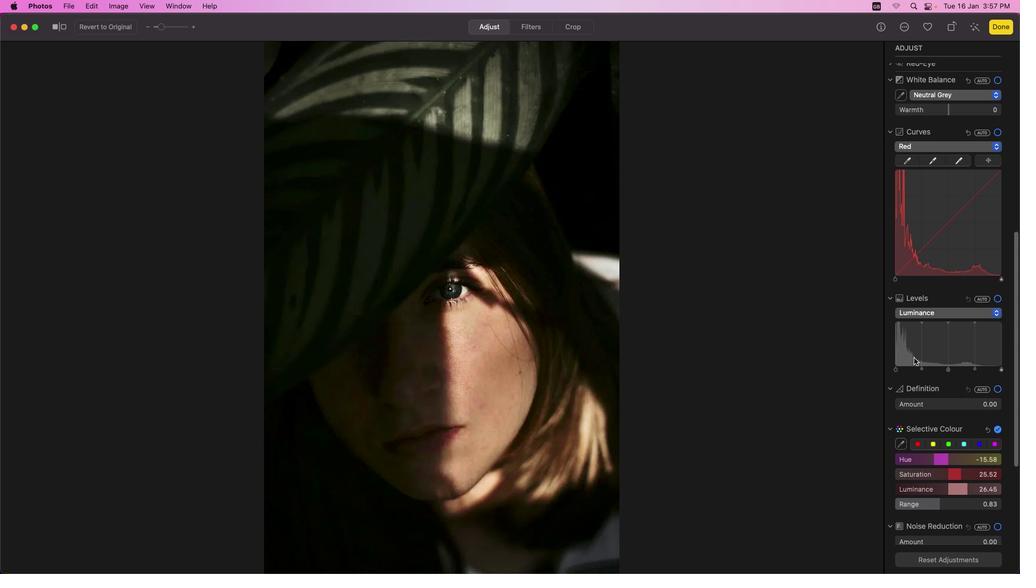
Action: Mouse moved to (995, 313)
Screenshot: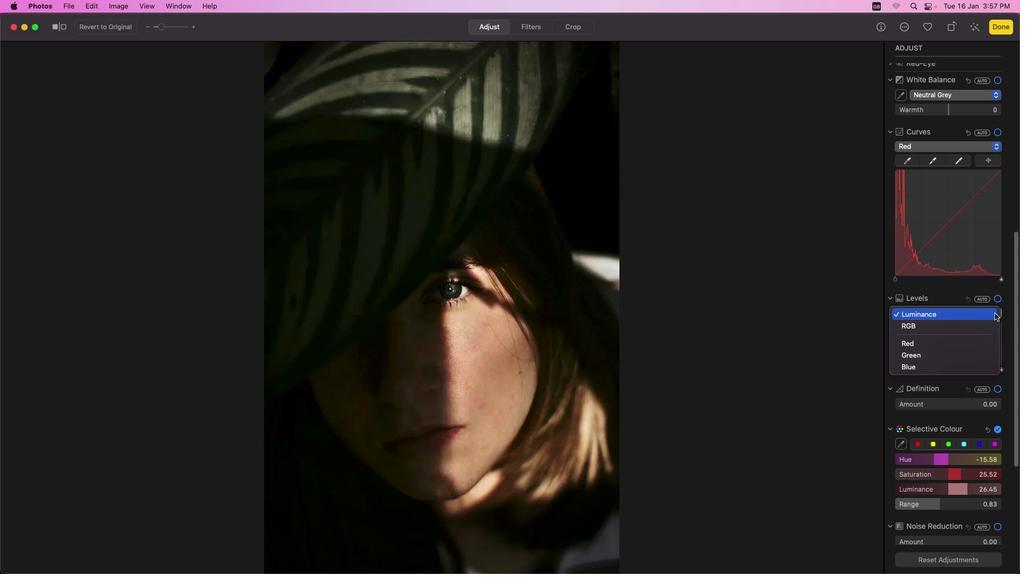 
Action: Mouse pressed left at (995, 313)
Screenshot: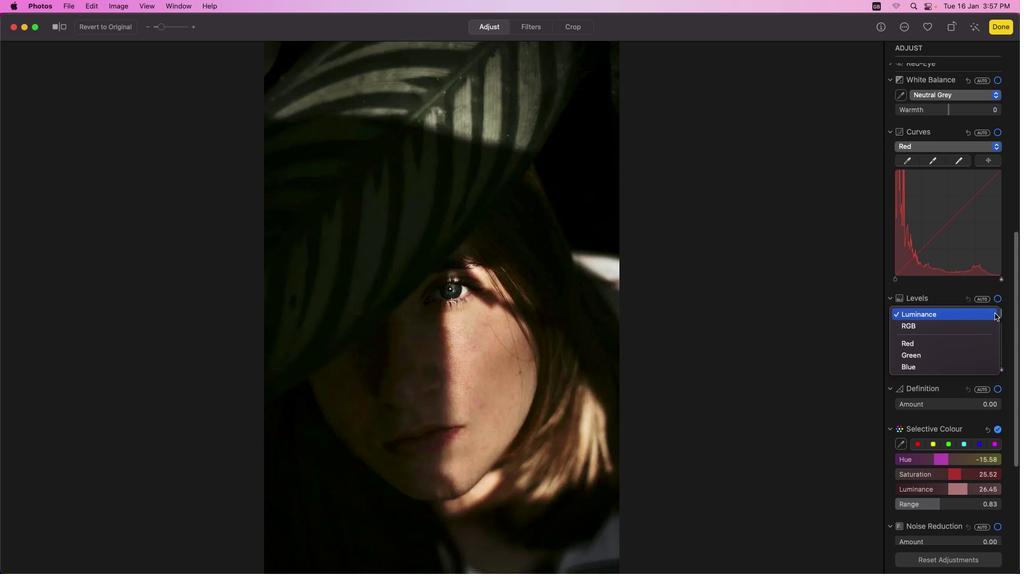 
Action: Mouse moved to (924, 340)
Screenshot: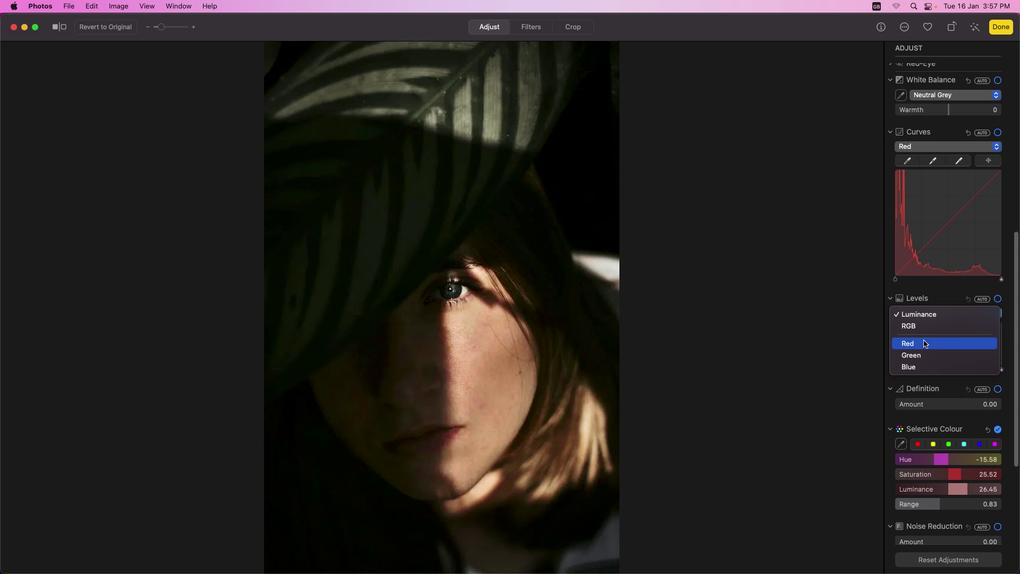 
Action: Mouse pressed left at (924, 340)
Screenshot: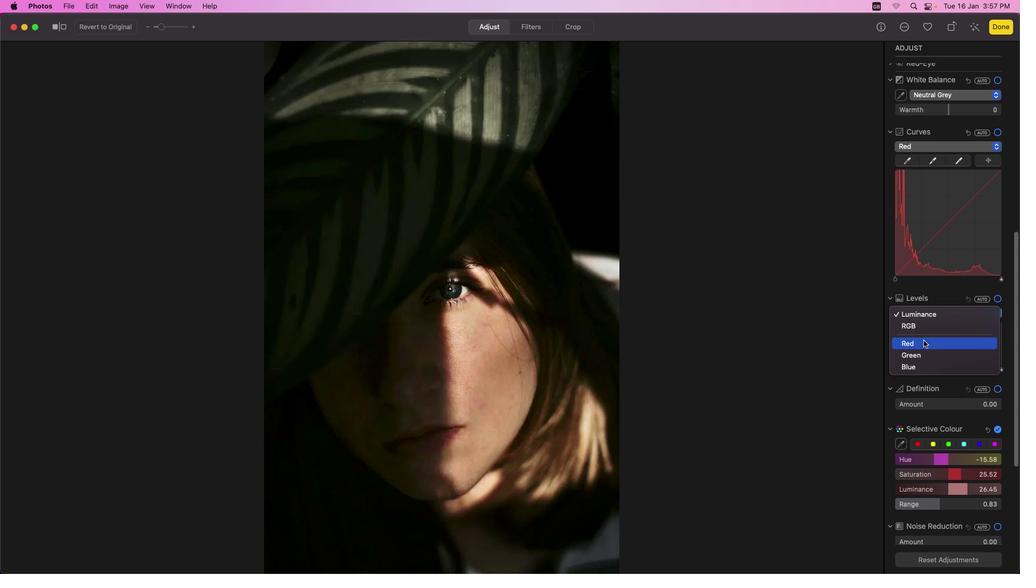 
Action: Mouse moved to (898, 369)
Screenshot: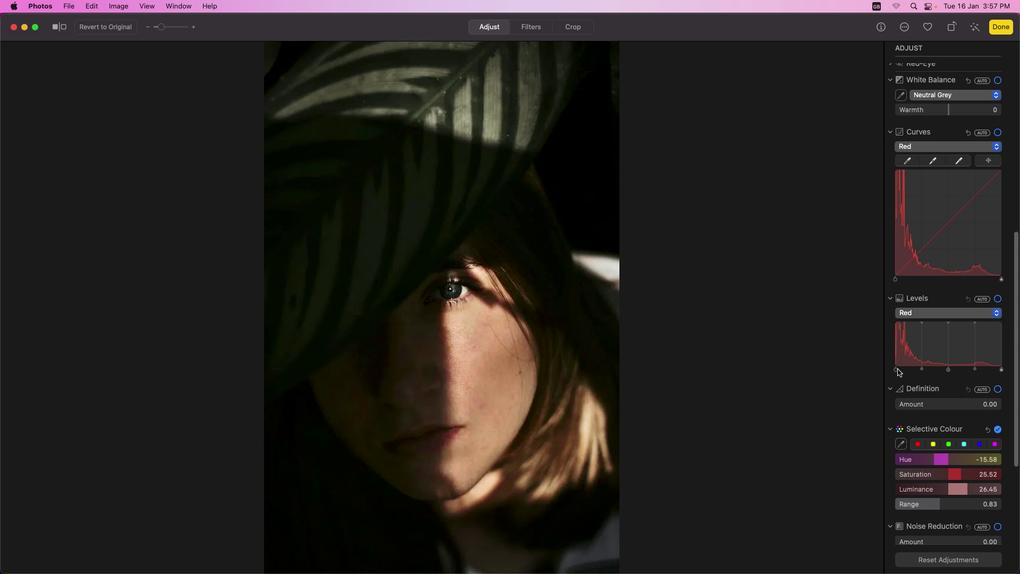 
Action: Mouse pressed left at (898, 369)
Screenshot: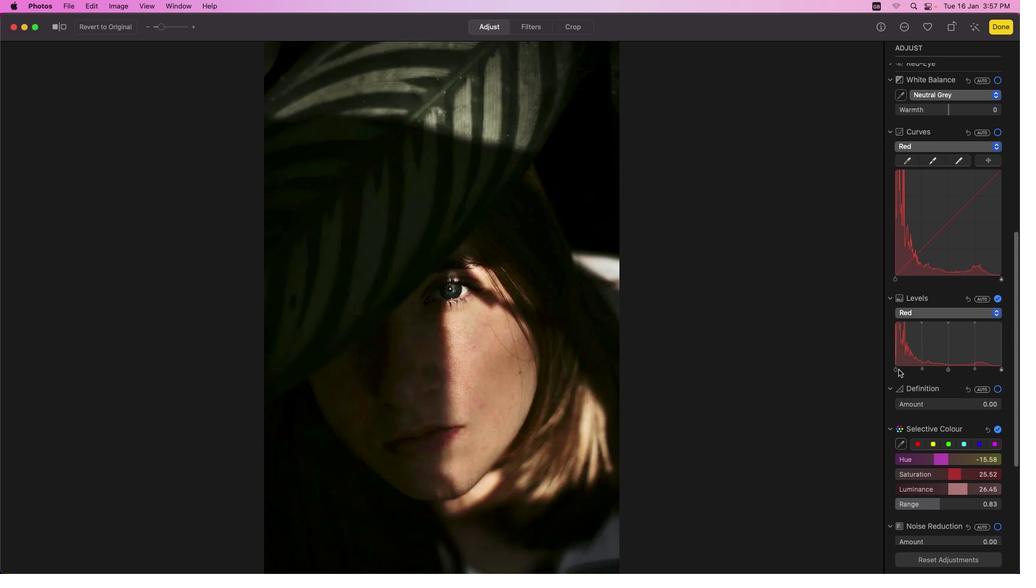 
Action: Mouse moved to (1000, 368)
Screenshot: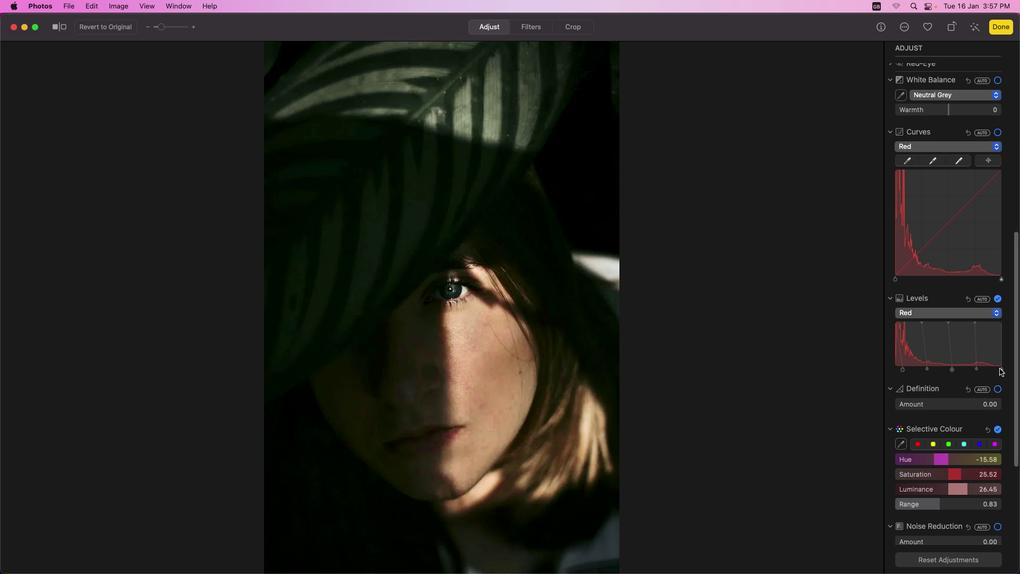 
Action: Mouse pressed left at (1000, 368)
Screenshot: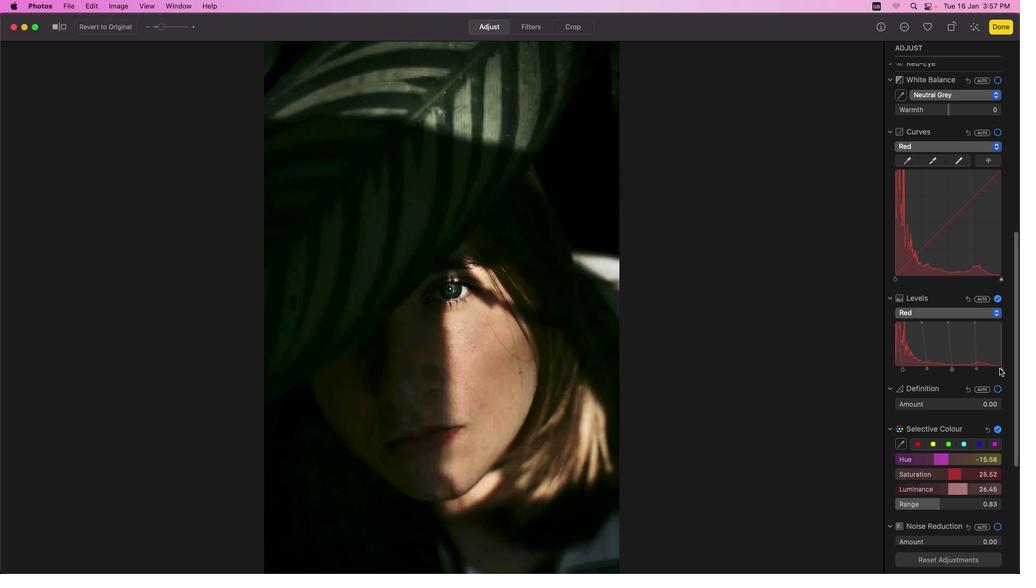 
Action: Mouse moved to (997, 312)
Screenshot: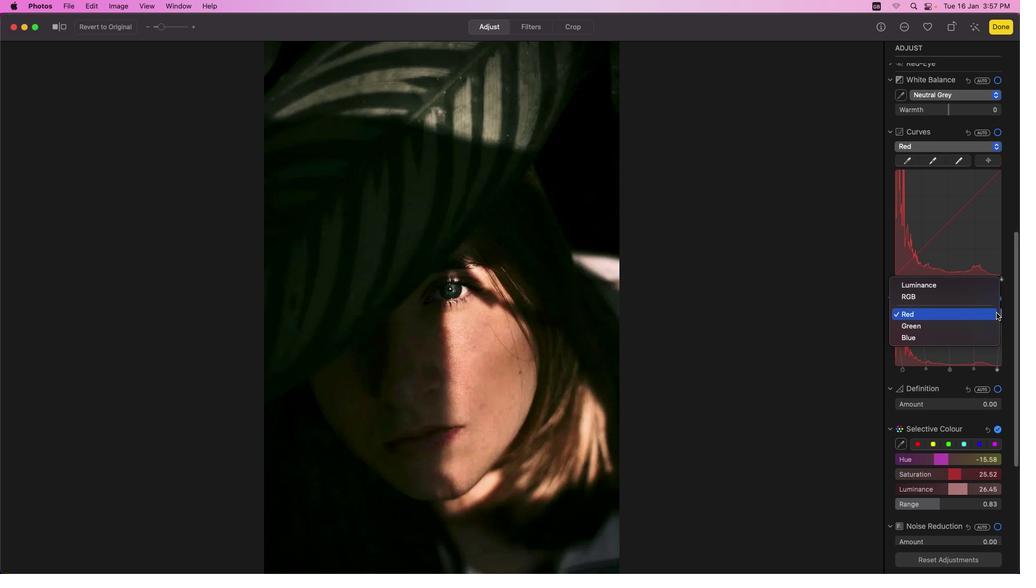 
Action: Mouse pressed left at (997, 312)
Screenshot: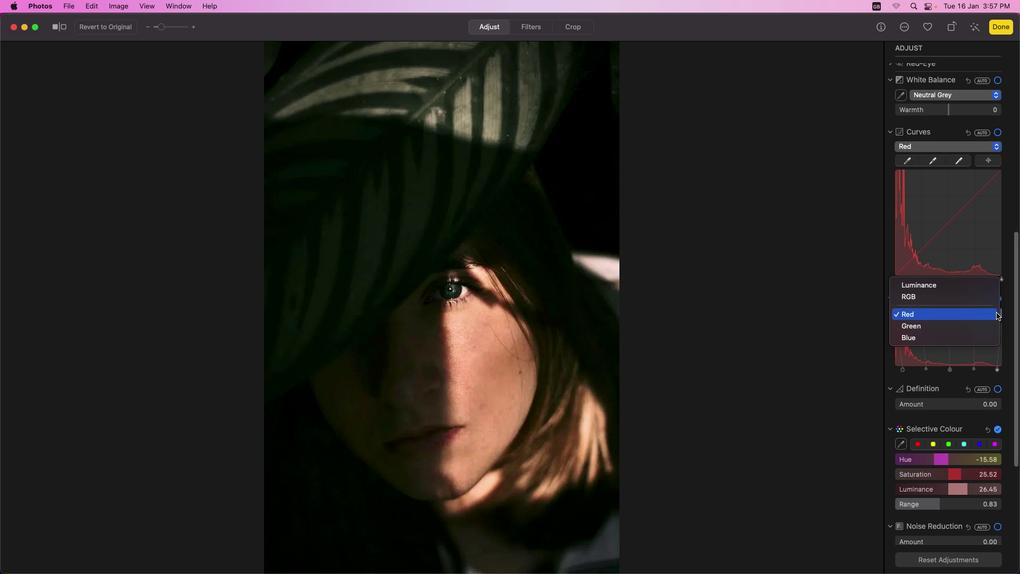 
Action: Mouse moved to (959, 322)
Screenshot: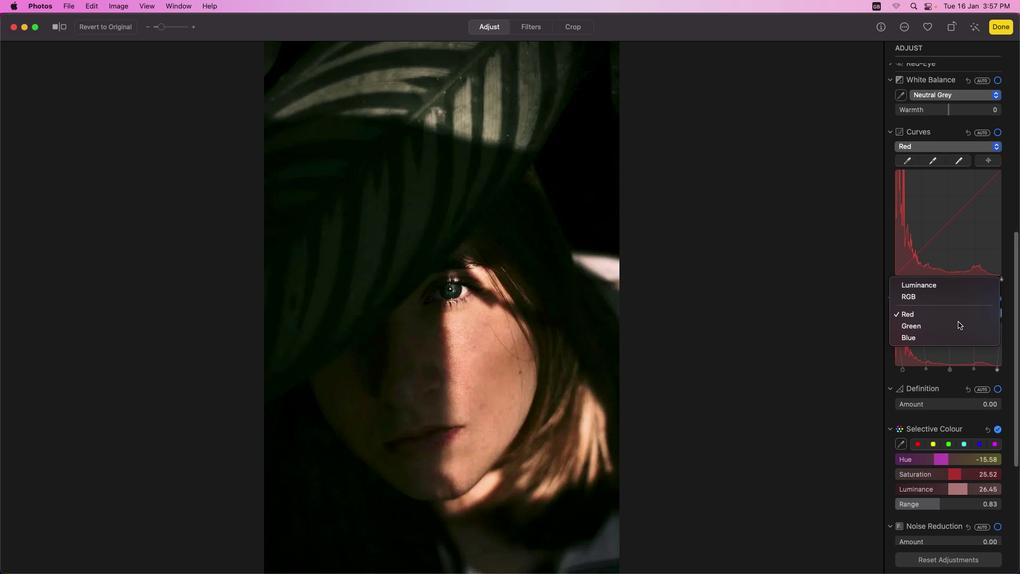 
Action: Mouse pressed left at (959, 322)
Screenshot: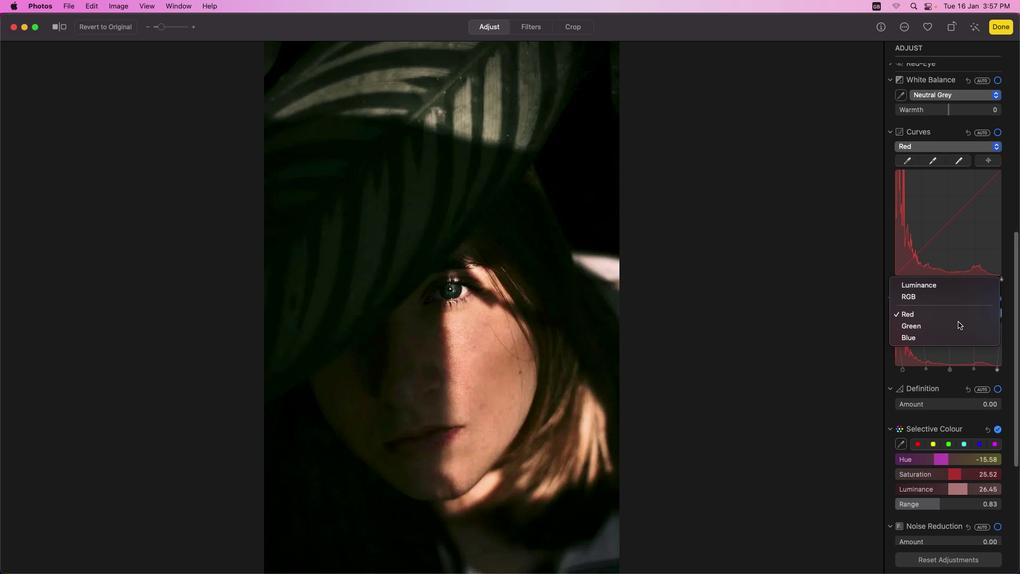 
Action: Mouse moved to (896, 369)
Screenshot: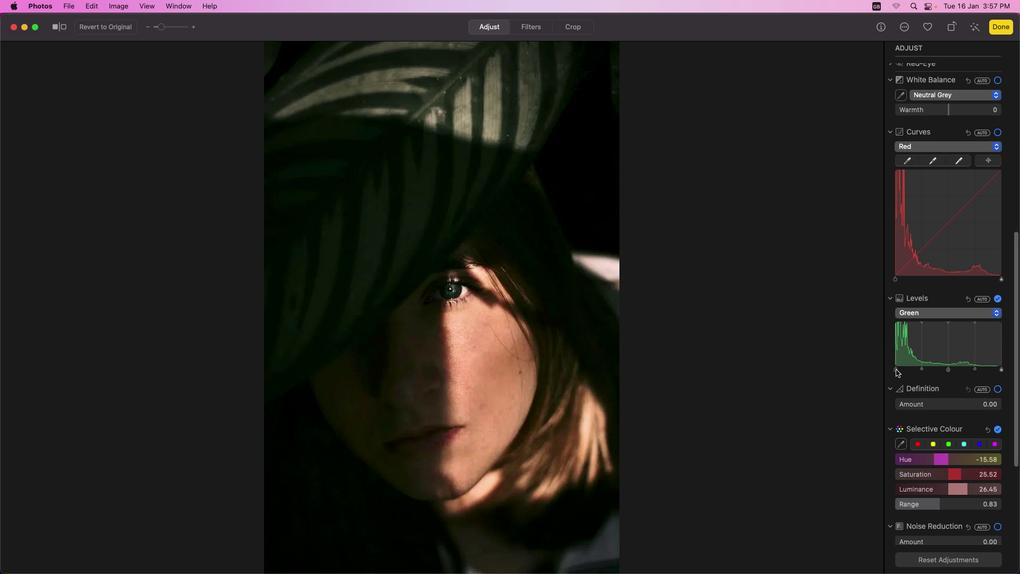 
Action: Mouse pressed left at (896, 369)
Screenshot: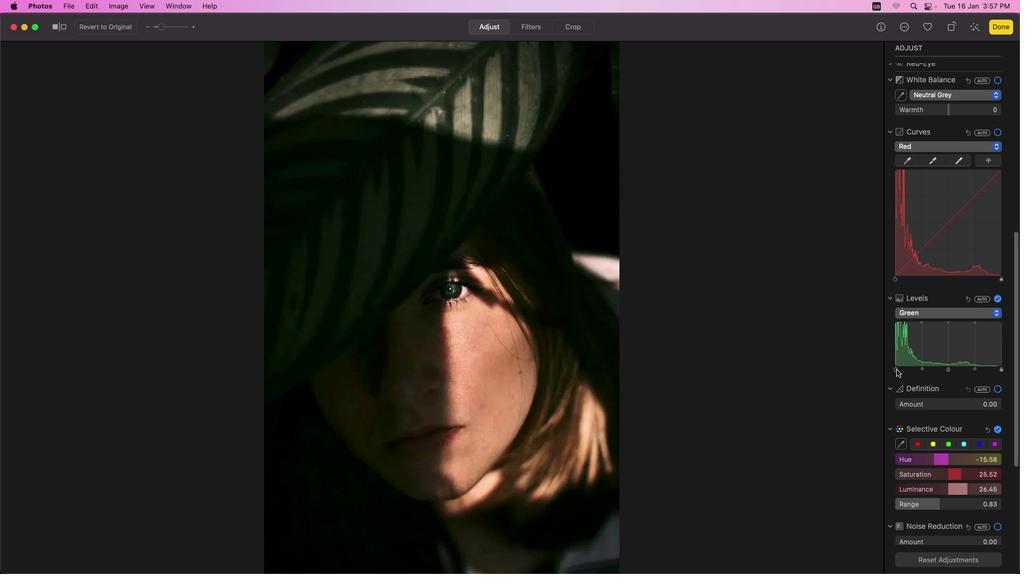 
Action: Mouse moved to (1001, 369)
Screenshot: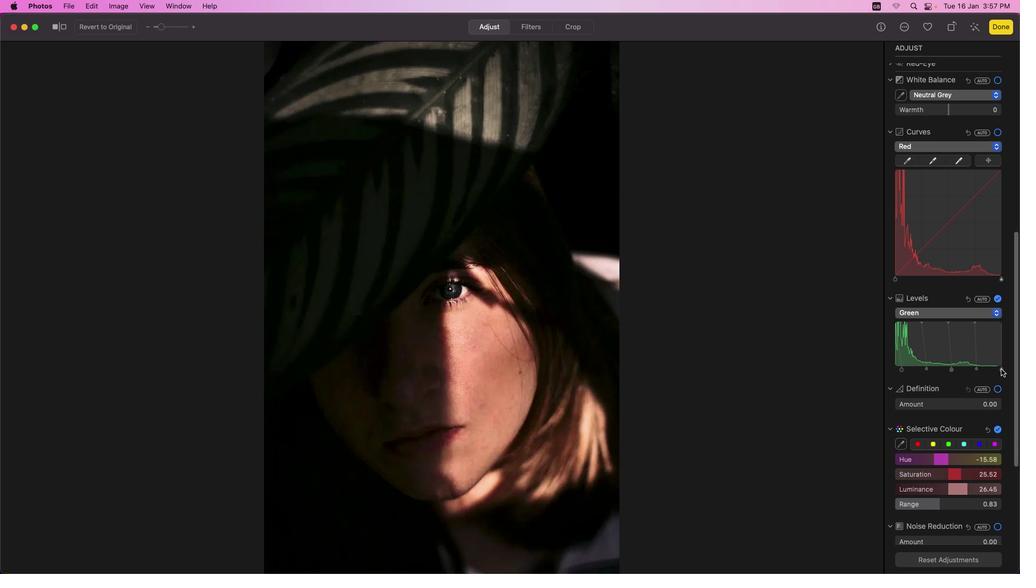 
Action: Mouse pressed left at (1001, 369)
Screenshot: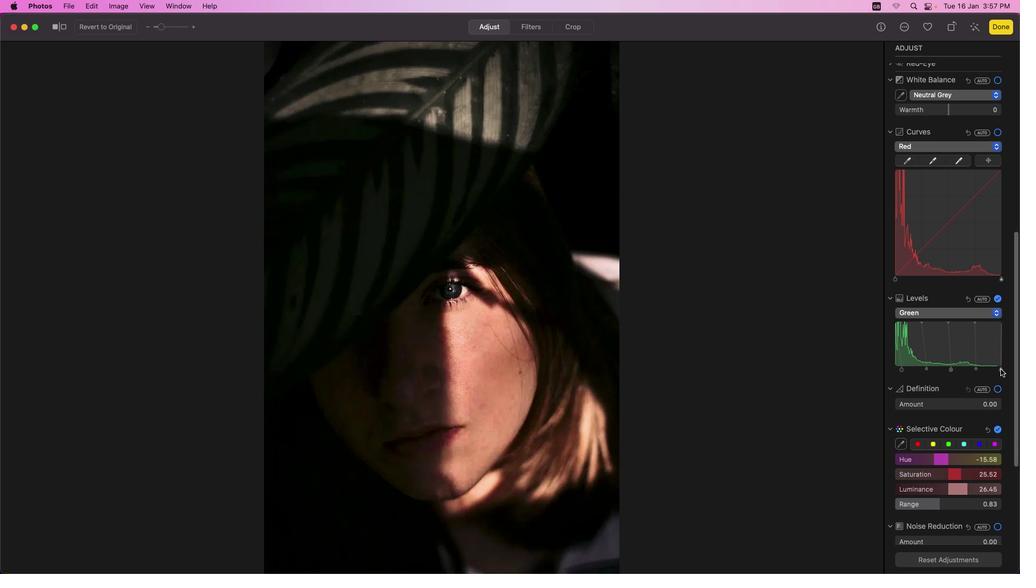 
Action: Mouse moved to (996, 369)
Screenshot: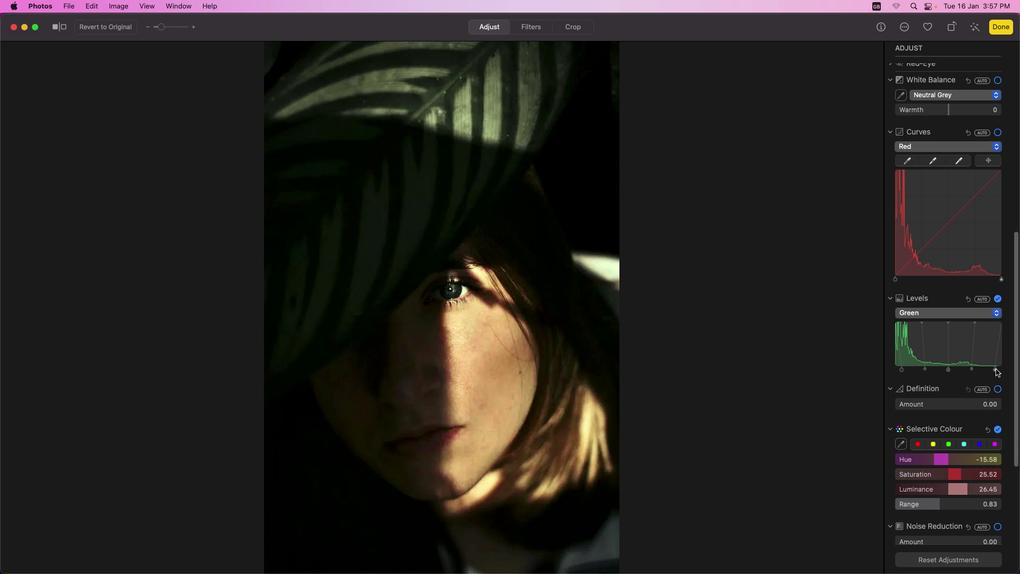 
Action: Mouse pressed left at (996, 369)
Screenshot: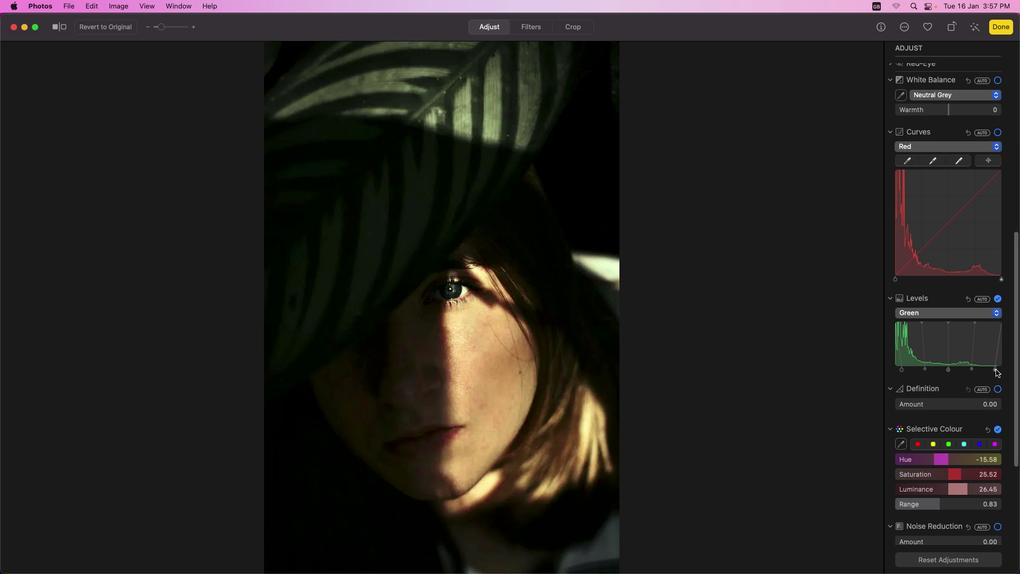 
Action: Mouse moved to (996, 315)
Screenshot: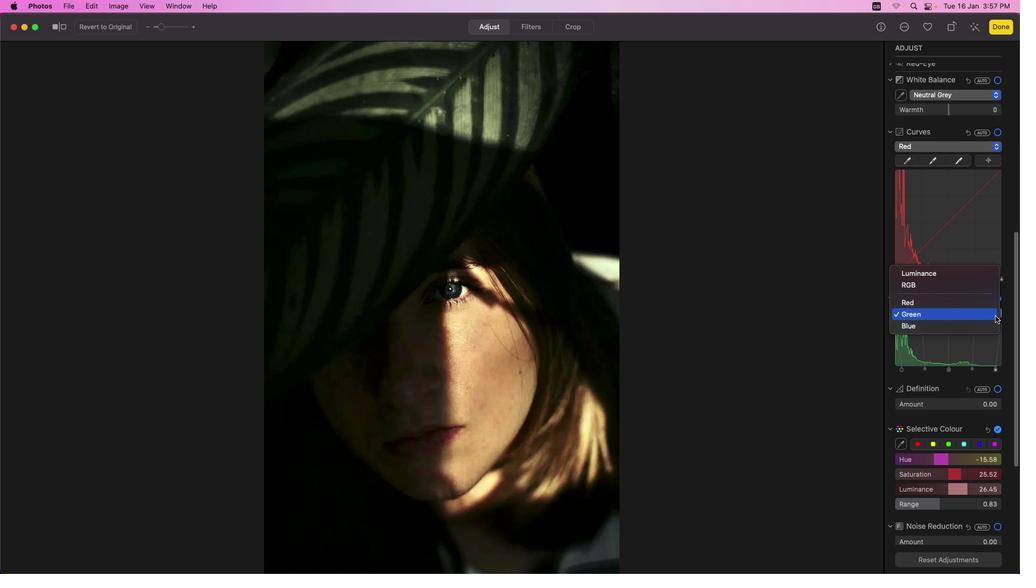 
Action: Mouse pressed left at (996, 315)
Screenshot: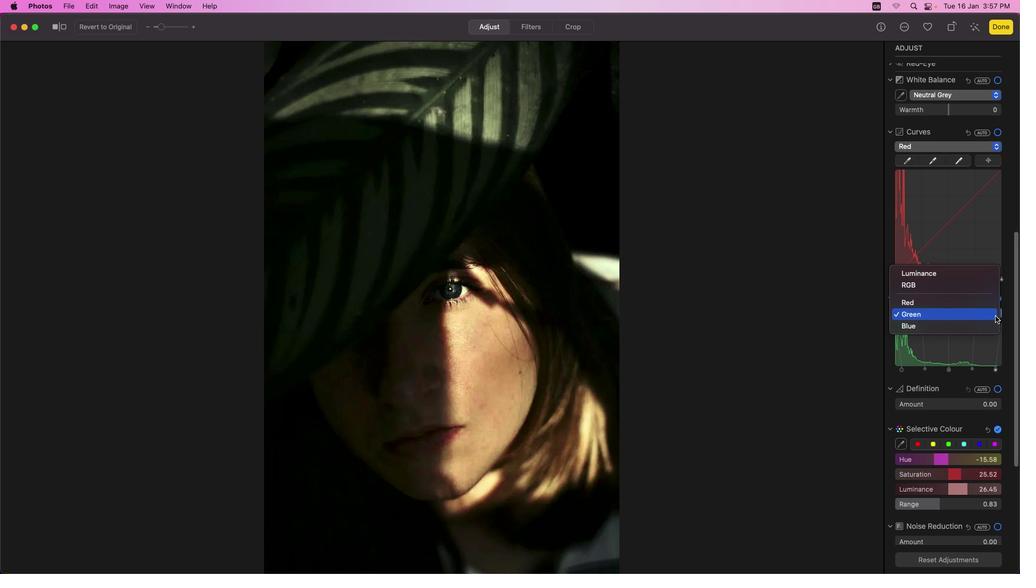
Action: Mouse moved to (935, 327)
Screenshot: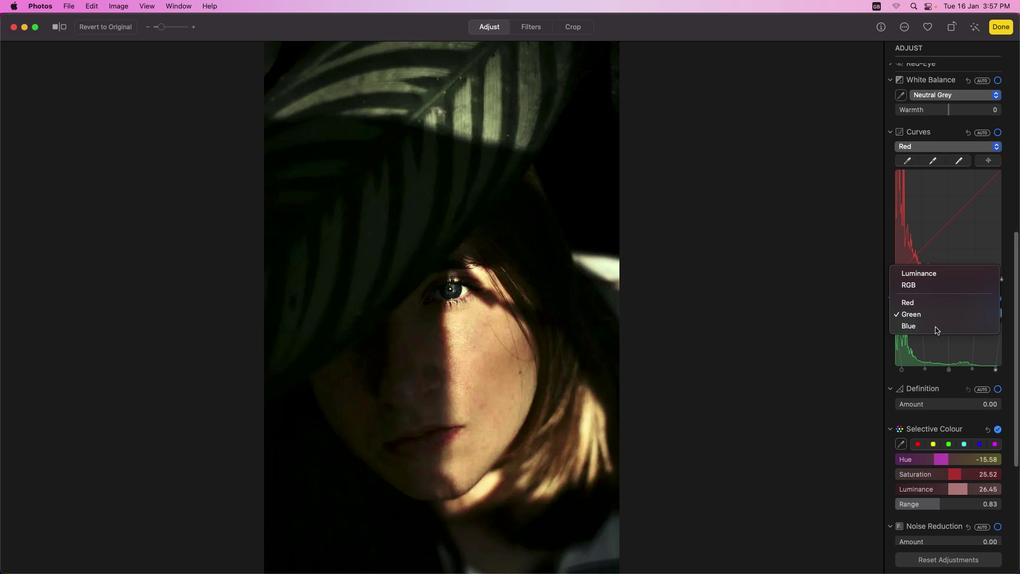 
Action: Mouse pressed left at (935, 327)
Screenshot: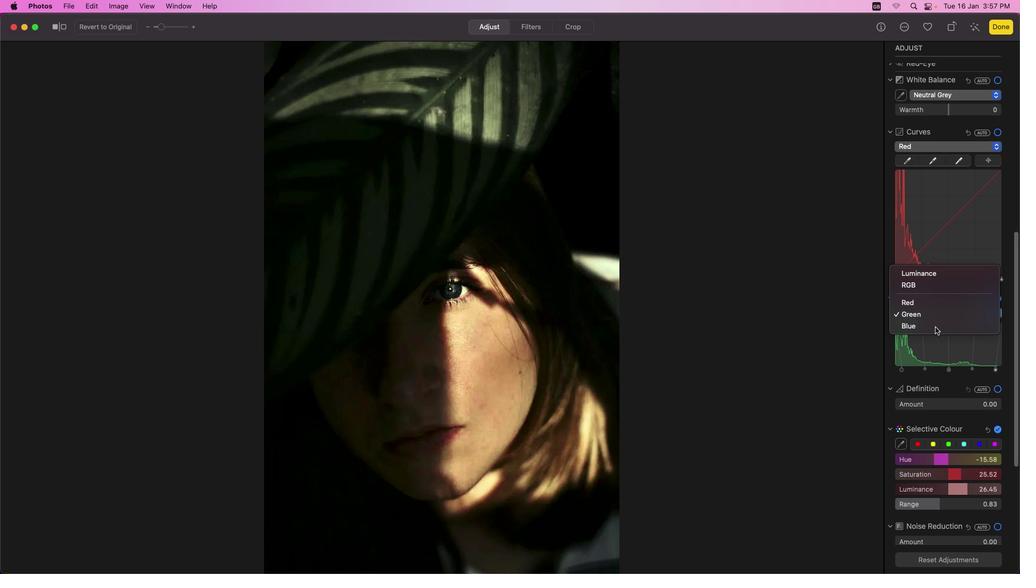 
Action: Mouse moved to (895, 371)
Screenshot: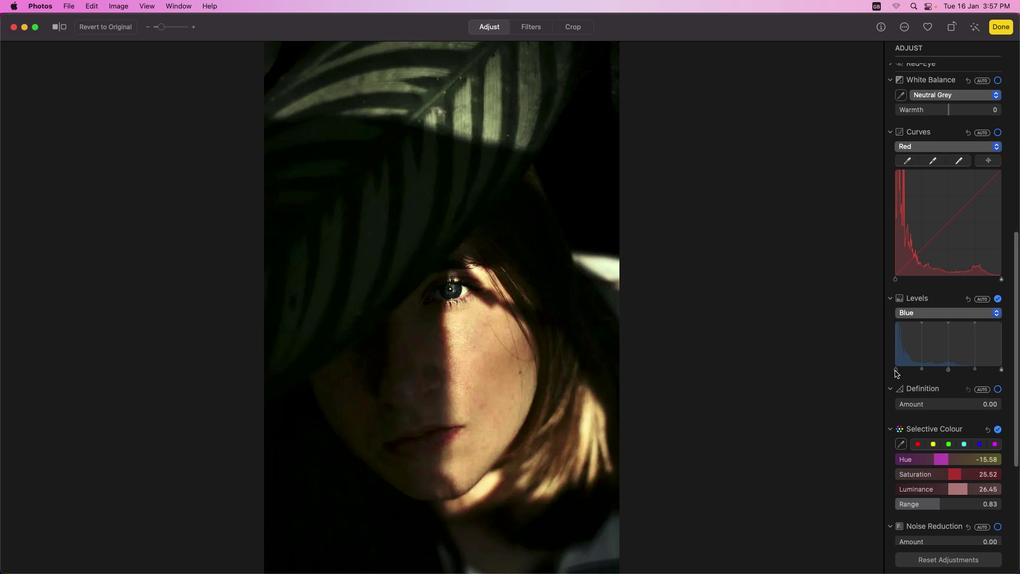 
Action: Mouse pressed left at (895, 371)
Screenshot: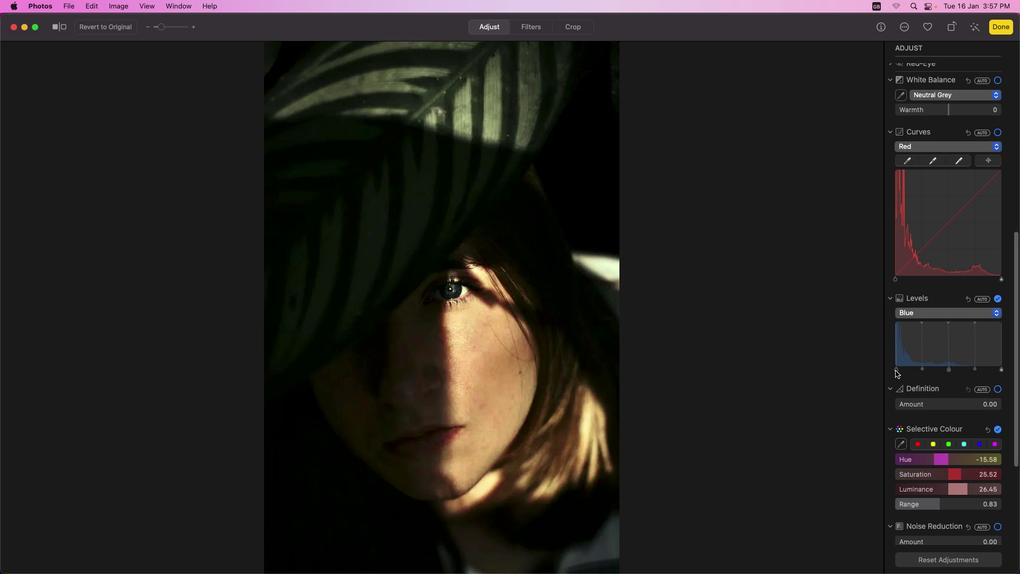
Action: Mouse moved to (1002, 370)
Screenshot: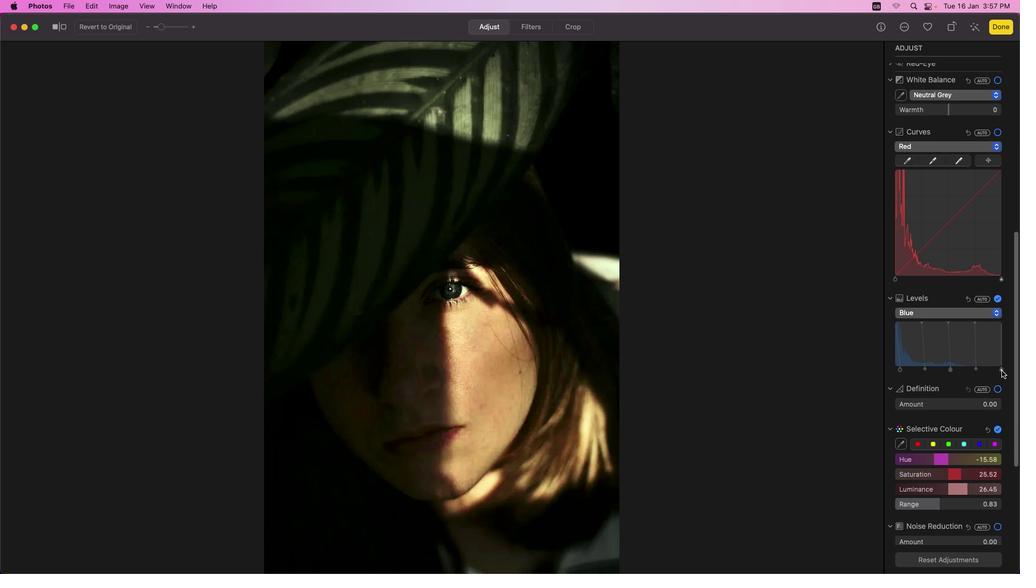 
Action: Mouse pressed left at (1002, 370)
Screenshot: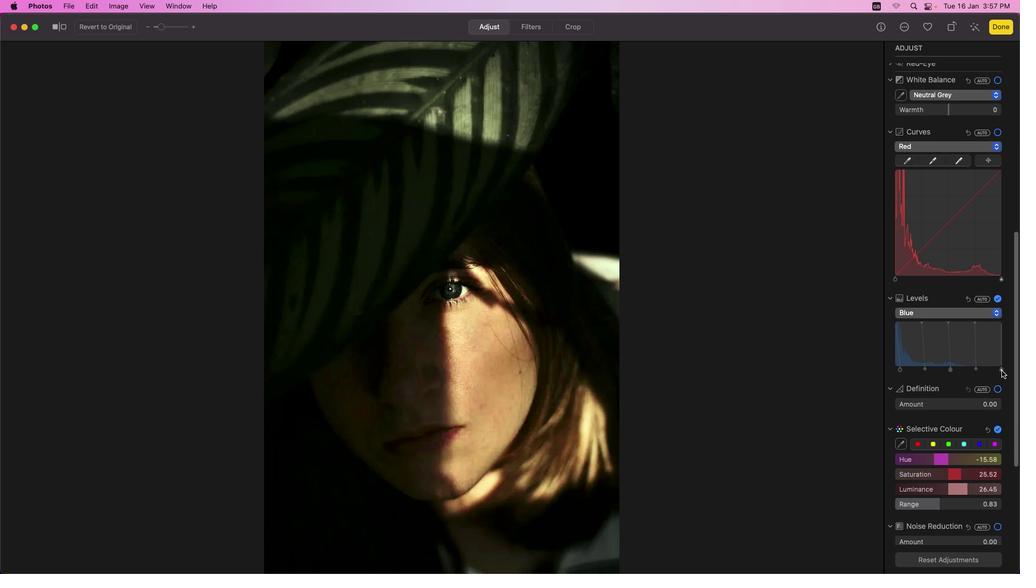 
Action: Mouse moved to (969, 334)
Screenshot: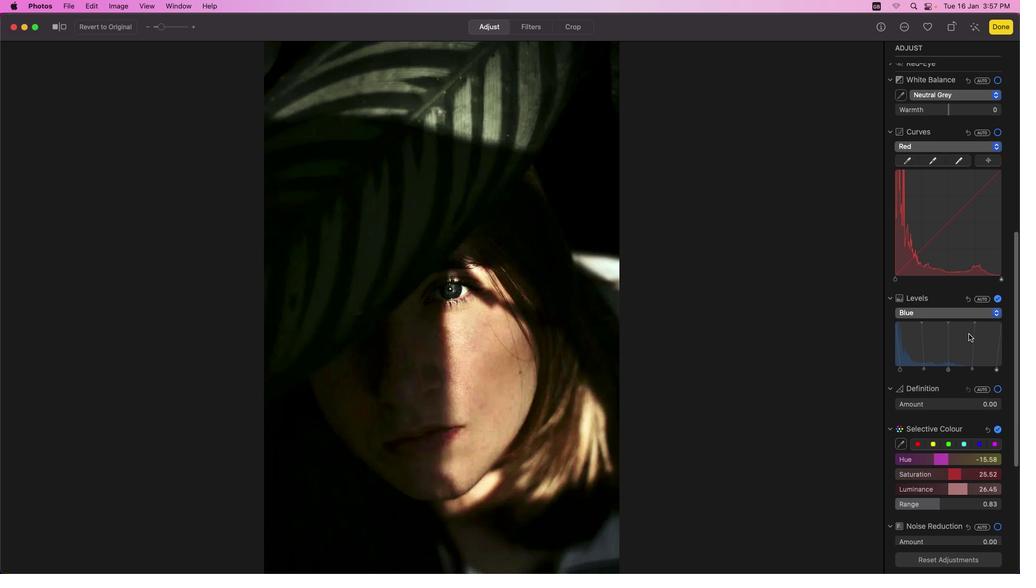 
Action: Mouse scrolled (969, 334) with delta (0, 0)
Screenshot: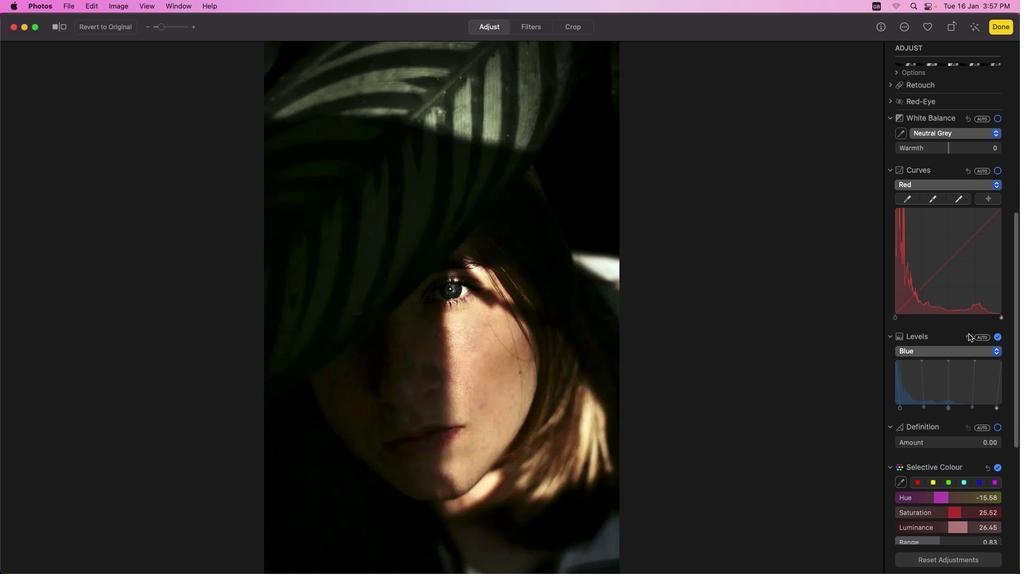 
Action: Mouse scrolled (969, 334) with delta (0, 0)
Screenshot: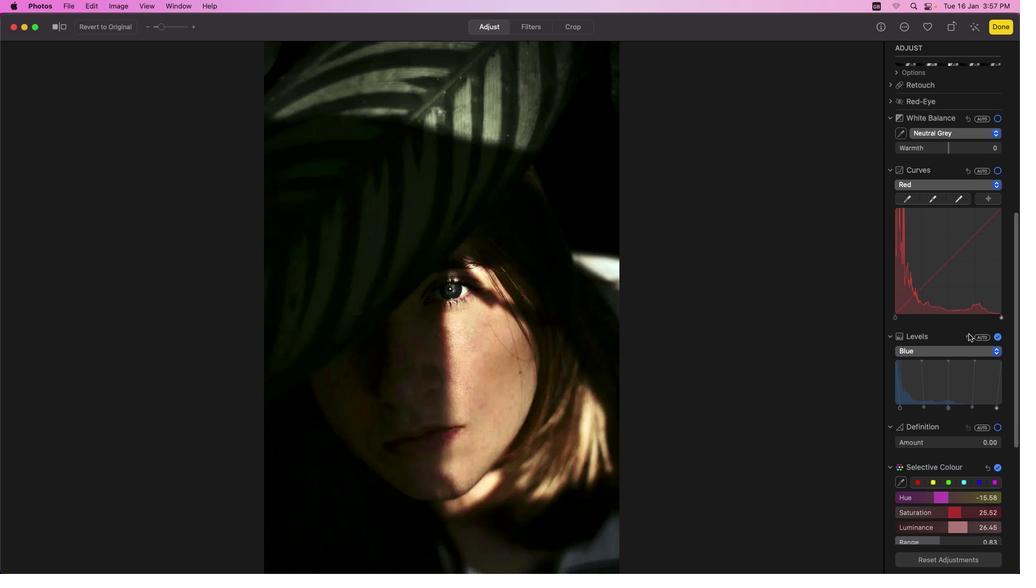 
Action: Mouse scrolled (969, 334) with delta (0, 1)
Screenshot: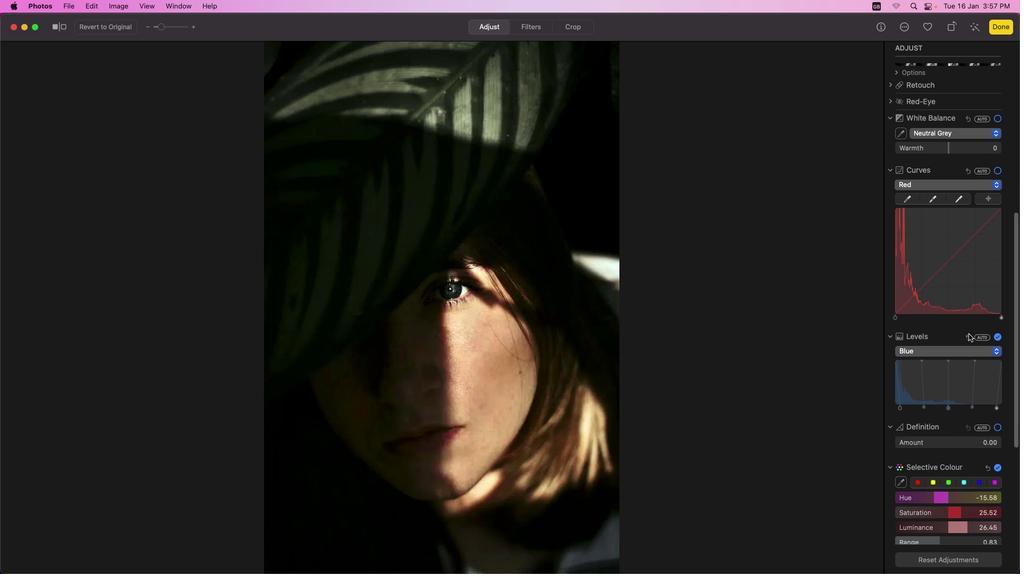 
Action: Mouse scrolled (969, 334) with delta (0, 1)
Screenshot: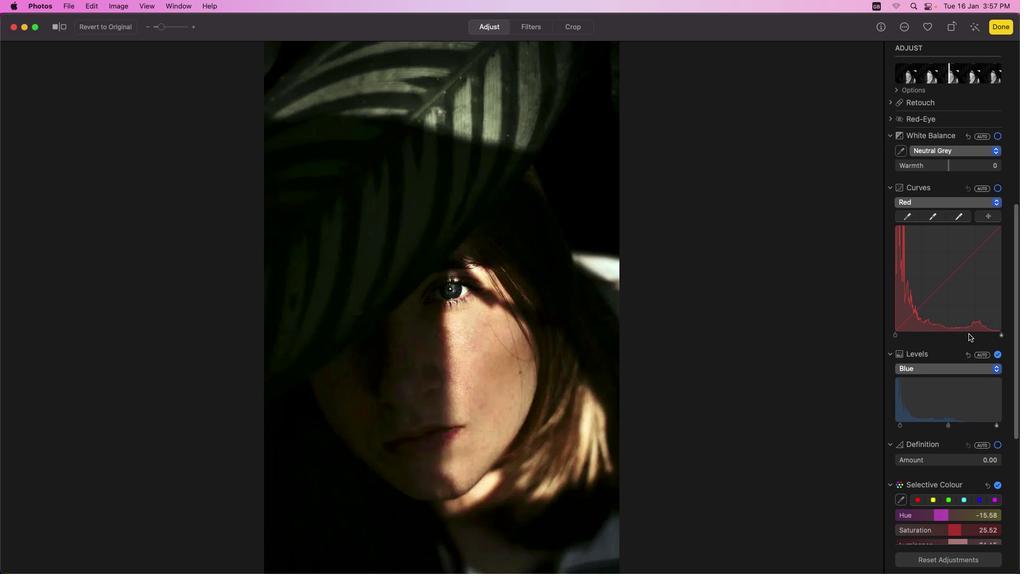 
Action: Mouse scrolled (969, 334) with delta (0, 1)
Screenshot: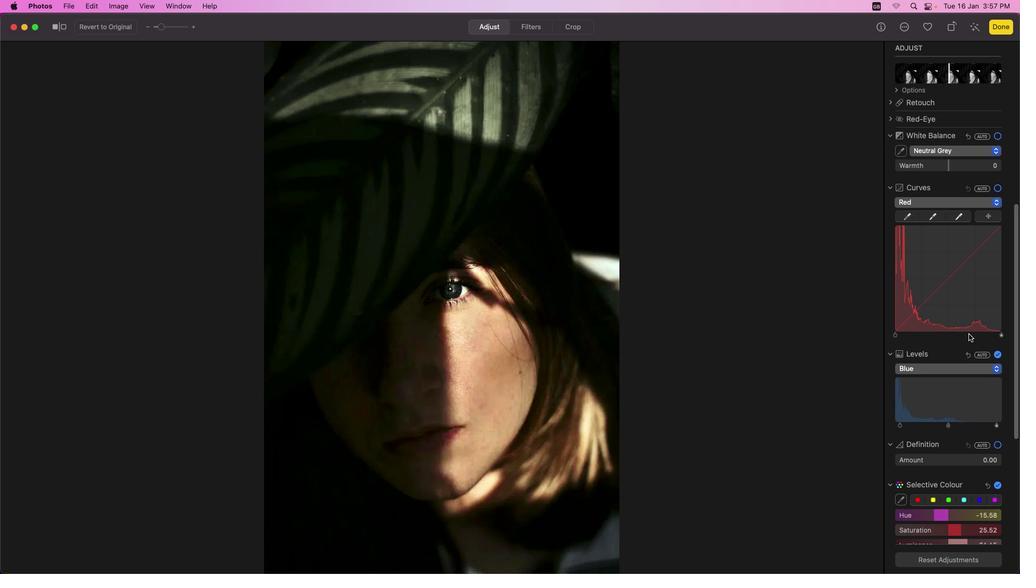 
Action: Mouse scrolled (969, 334) with delta (0, 0)
Screenshot: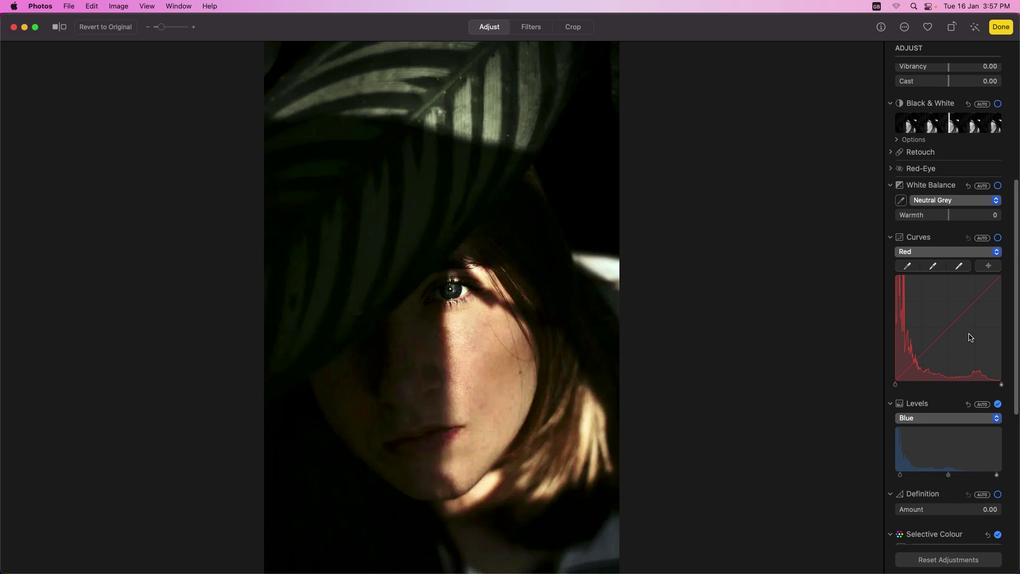 
Action: Mouse scrolled (969, 334) with delta (0, 0)
Screenshot: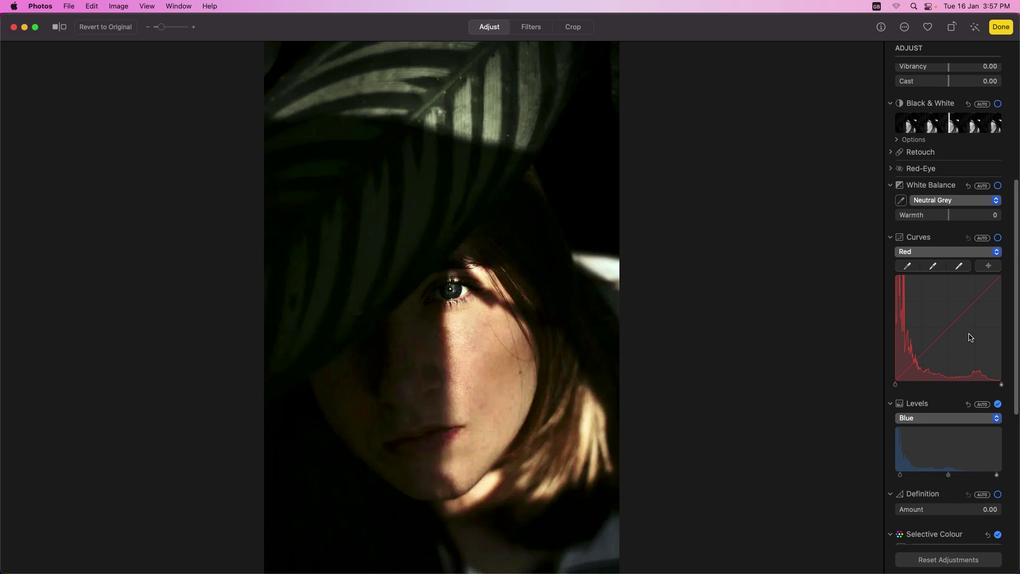 
Action: Mouse scrolled (969, 334) with delta (0, 1)
Screenshot: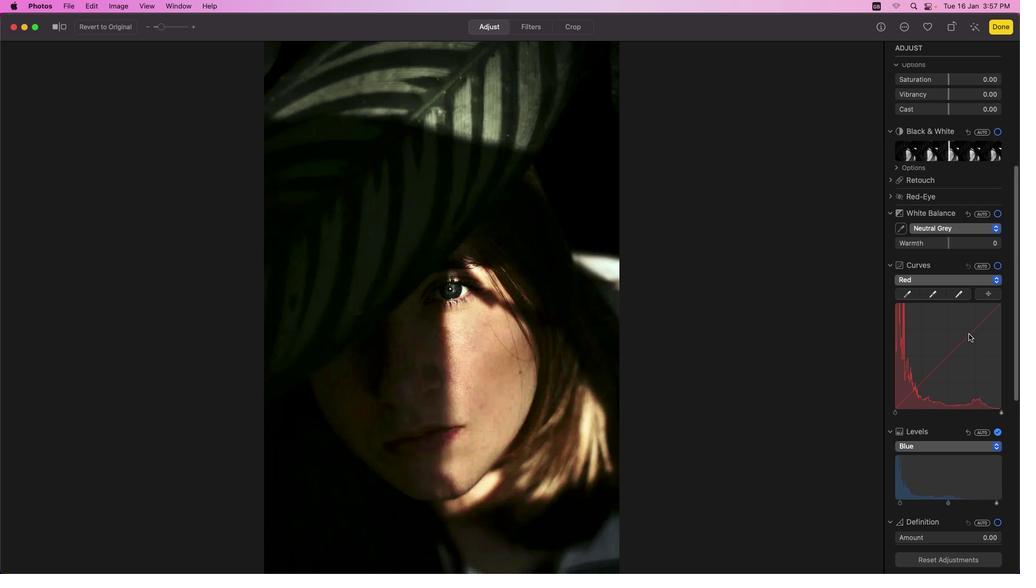 
Action: Mouse scrolled (969, 334) with delta (0, 2)
Screenshot: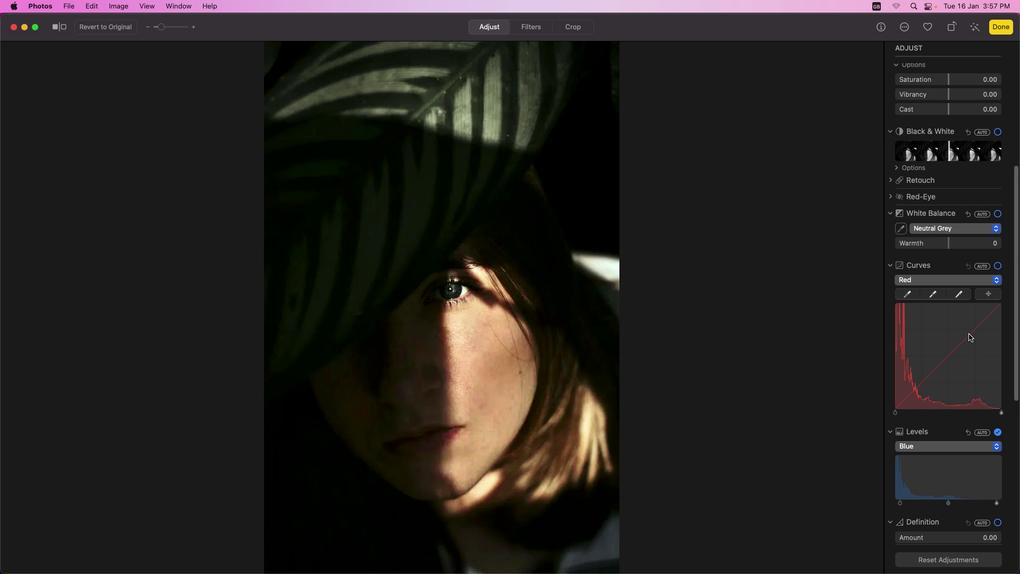 
Action: Mouse scrolled (969, 334) with delta (0, 2)
Screenshot: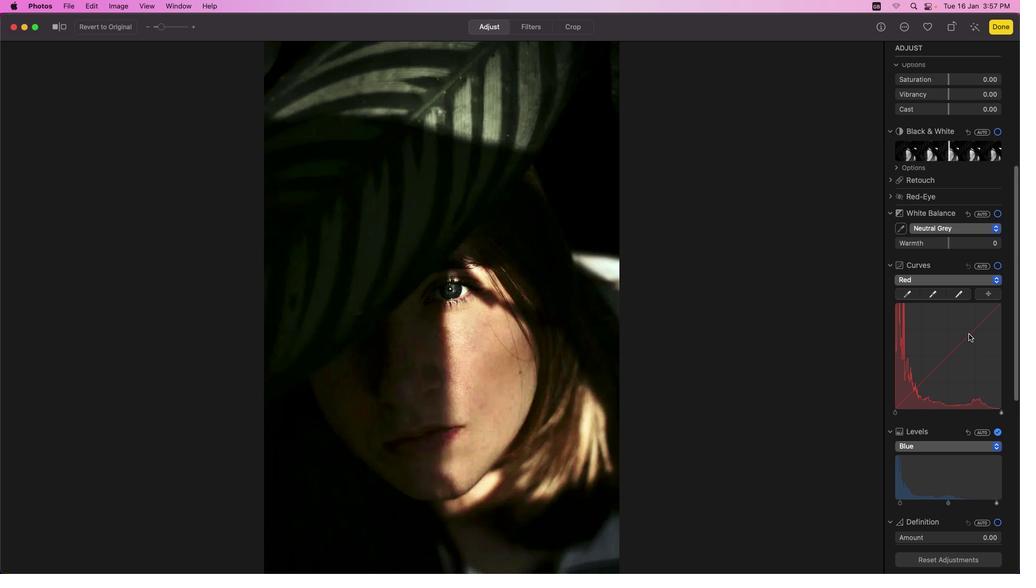 
Action: Mouse scrolled (969, 334) with delta (0, 0)
Screenshot: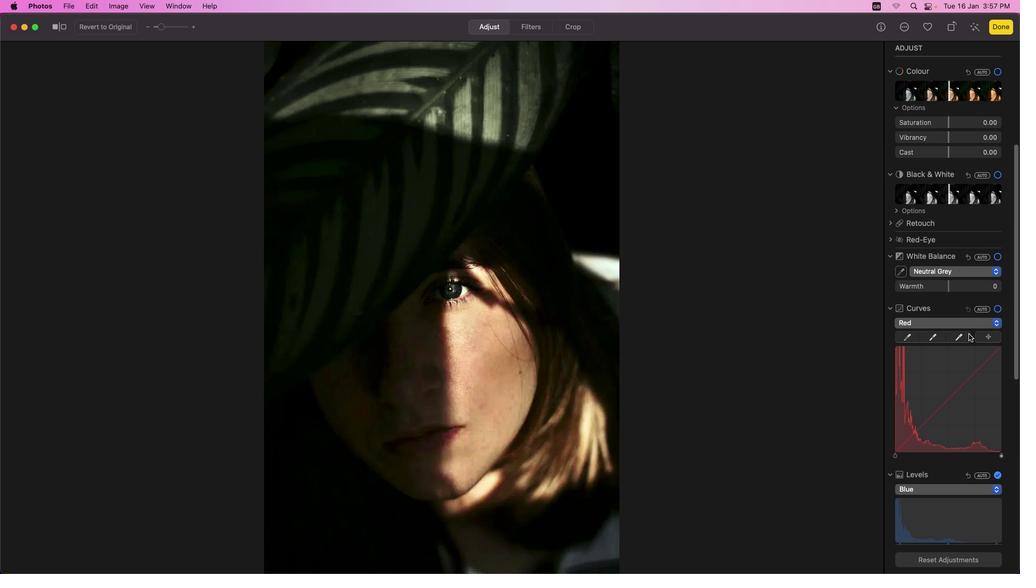 
Action: Mouse scrolled (969, 334) with delta (0, 0)
Screenshot: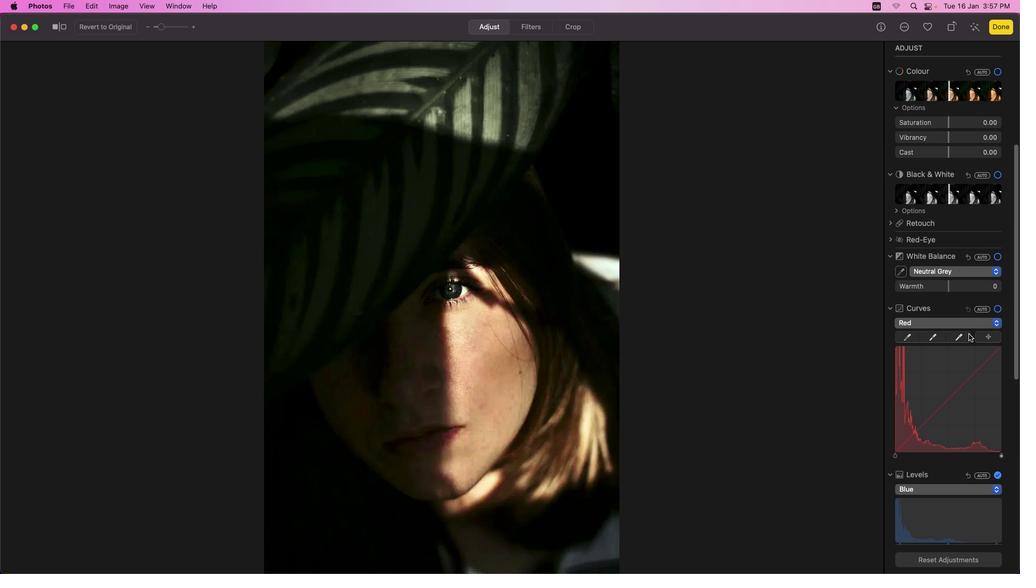 
Action: Mouse scrolled (969, 334) with delta (0, 1)
Screenshot: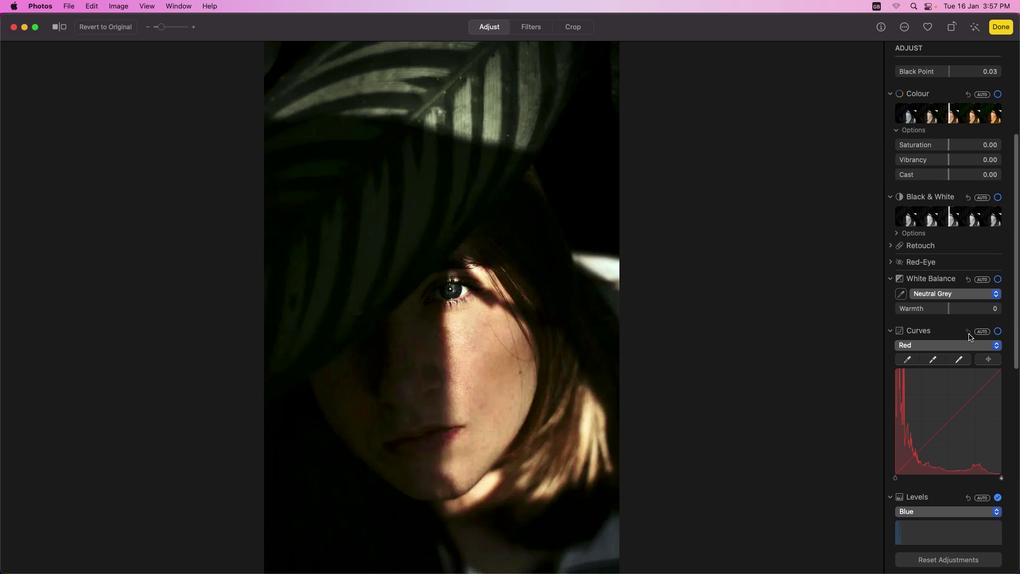 
Action: Mouse scrolled (969, 334) with delta (0, 1)
Screenshot: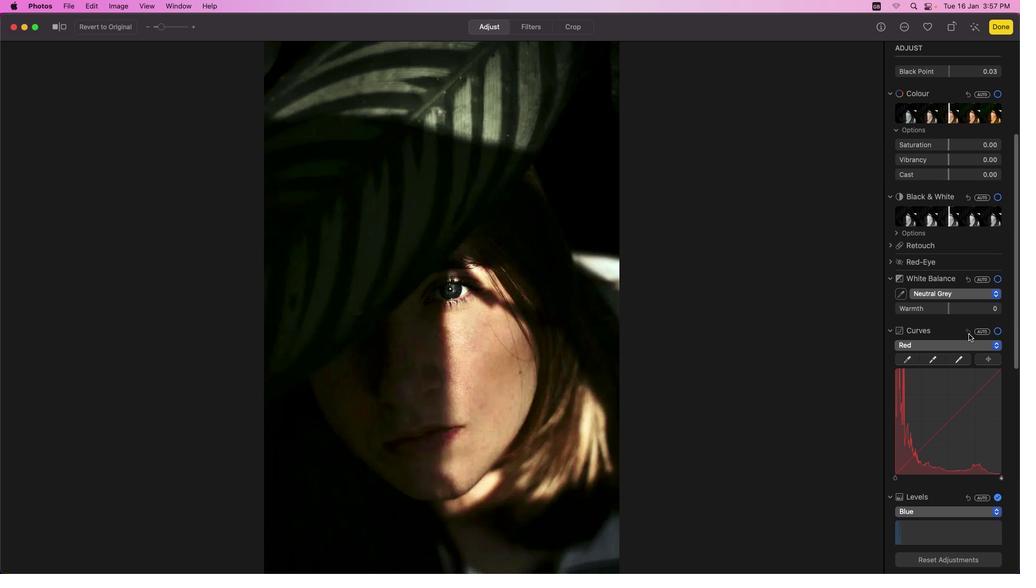 
Action: Mouse scrolled (969, 334) with delta (0, 2)
Screenshot: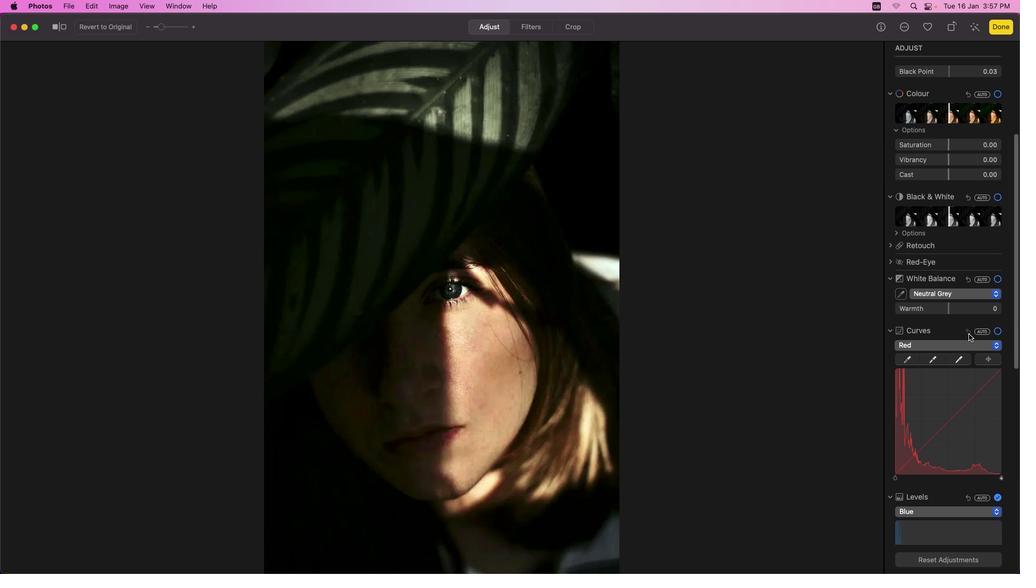 
Action: Mouse scrolled (969, 334) with delta (0, 0)
Screenshot: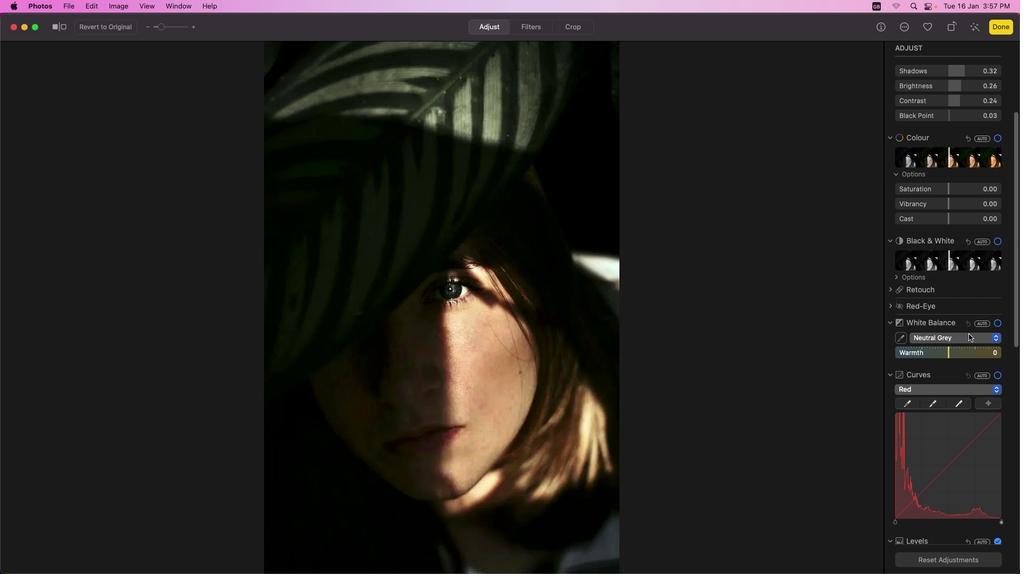 
Action: Mouse scrolled (969, 334) with delta (0, 0)
Screenshot: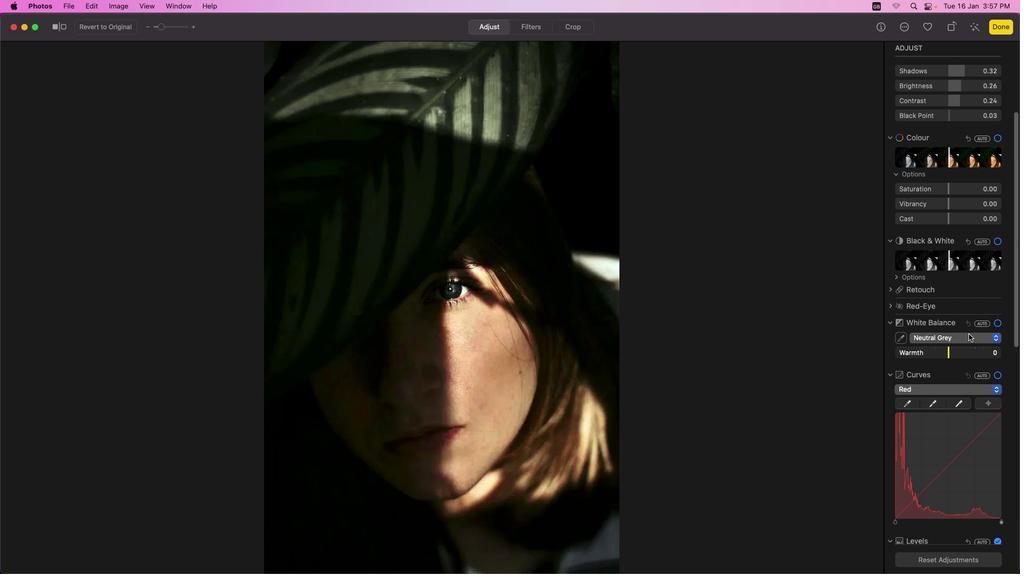 
Action: Mouse scrolled (969, 334) with delta (0, 1)
Screenshot: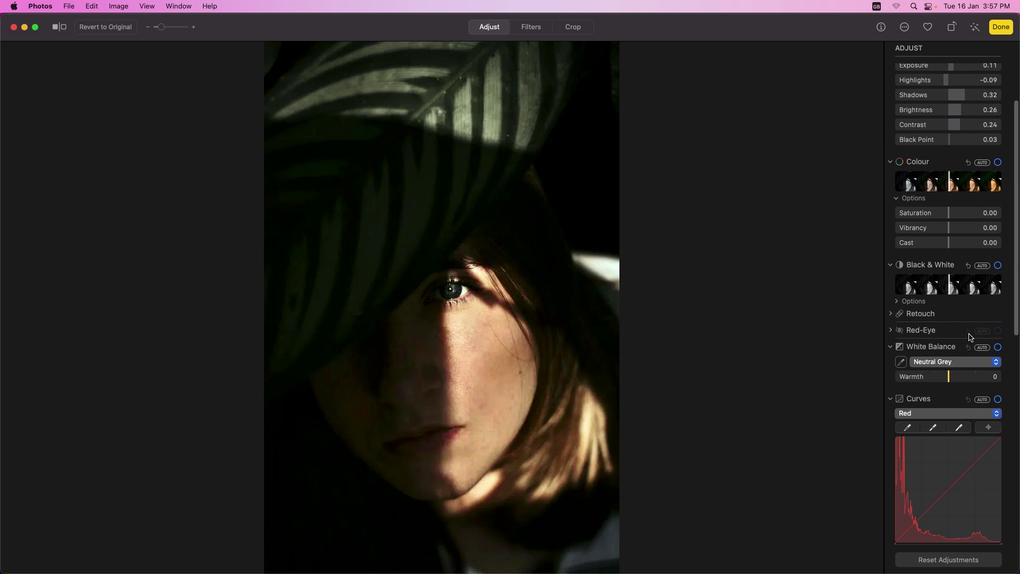 
Action: Mouse scrolled (969, 334) with delta (0, 2)
Screenshot: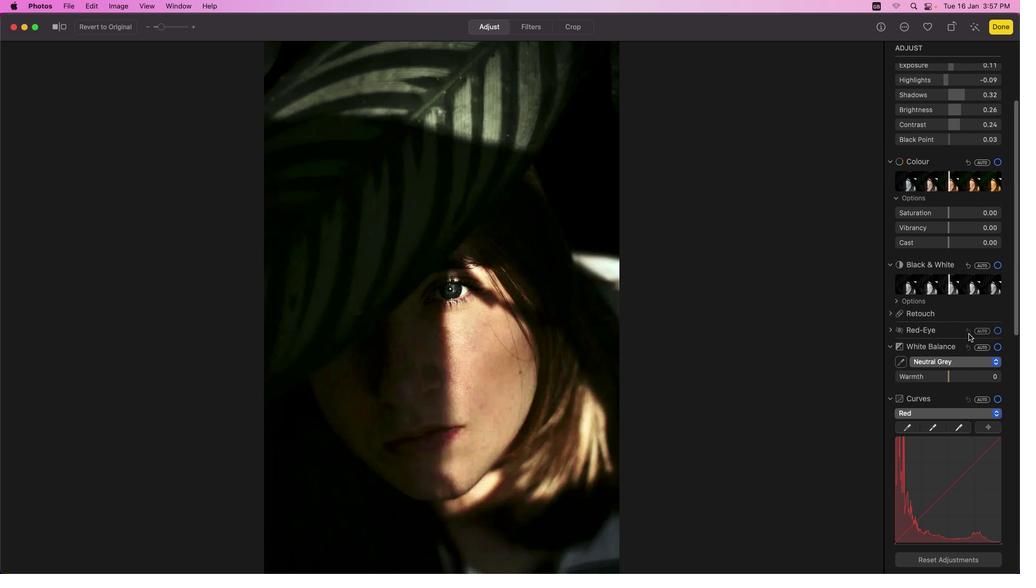 
Action: Mouse scrolled (969, 334) with delta (0, 2)
Screenshot: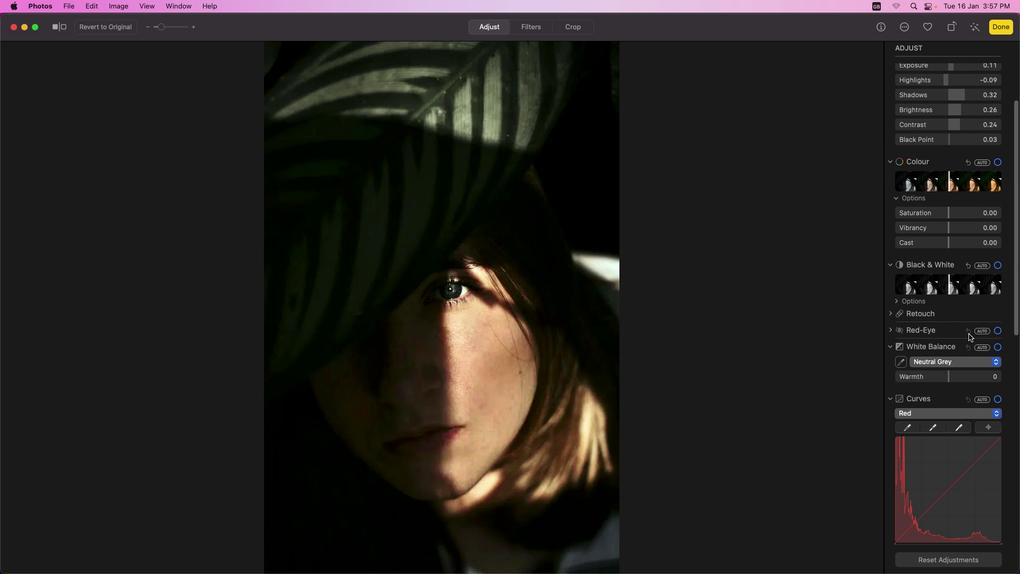 
Action: Mouse moved to (989, 364)
Screenshot: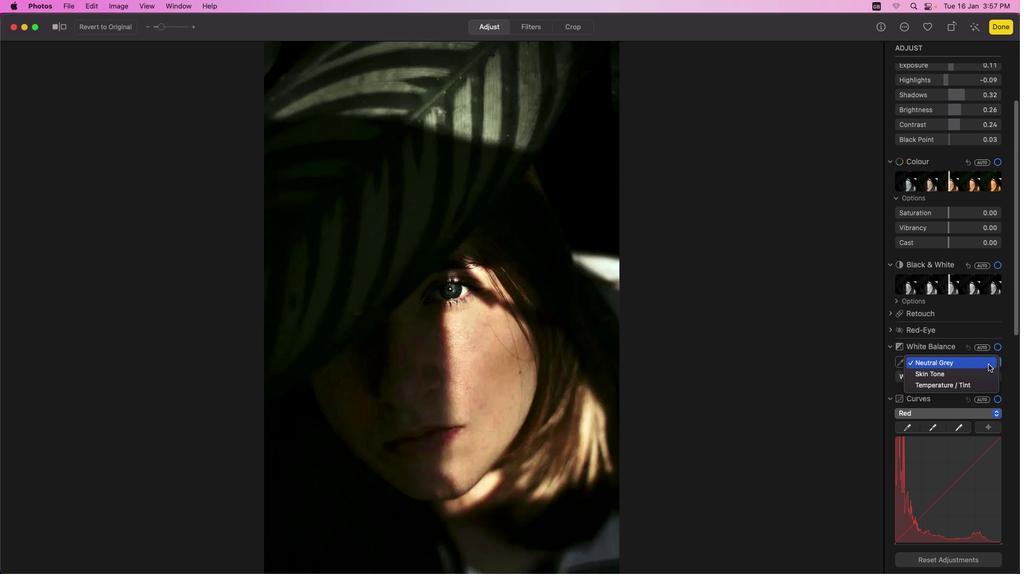 
Action: Mouse pressed left at (989, 364)
Screenshot: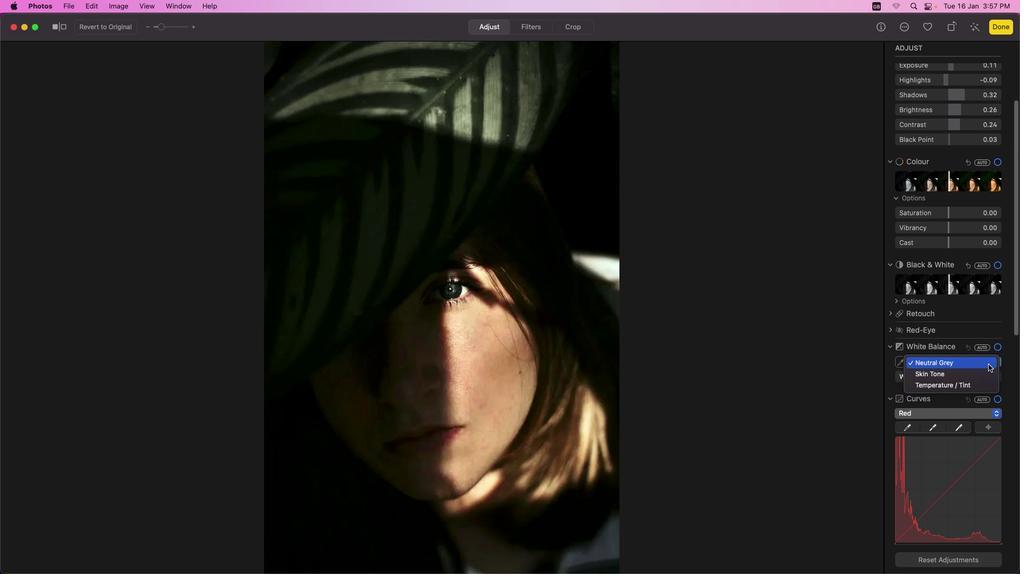 
Action: Mouse moved to (955, 384)
Screenshot: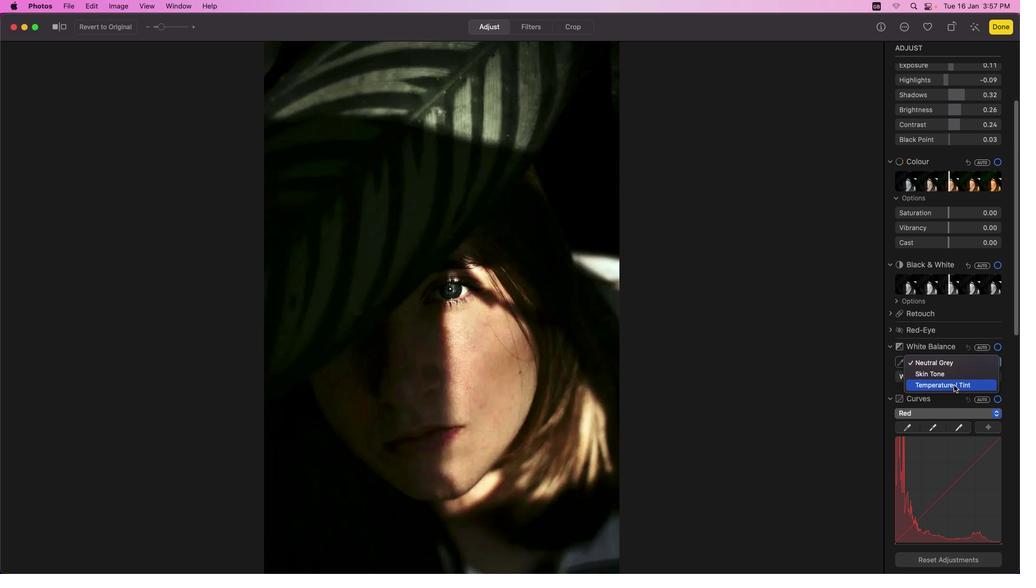 
Action: Mouse pressed left at (955, 384)
Screenshot: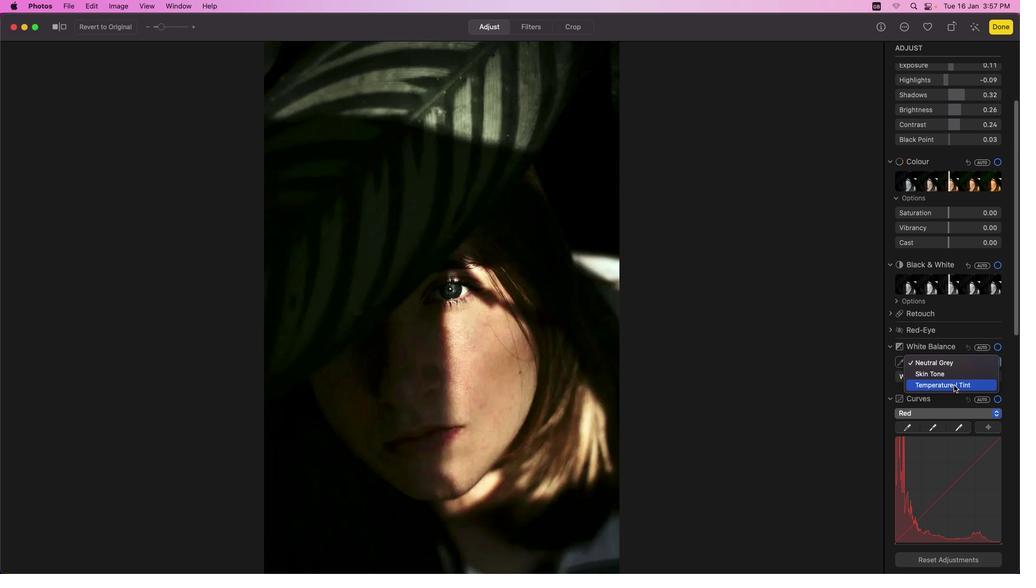 
Action: Mouse moved to (934, 378)
Screenshot: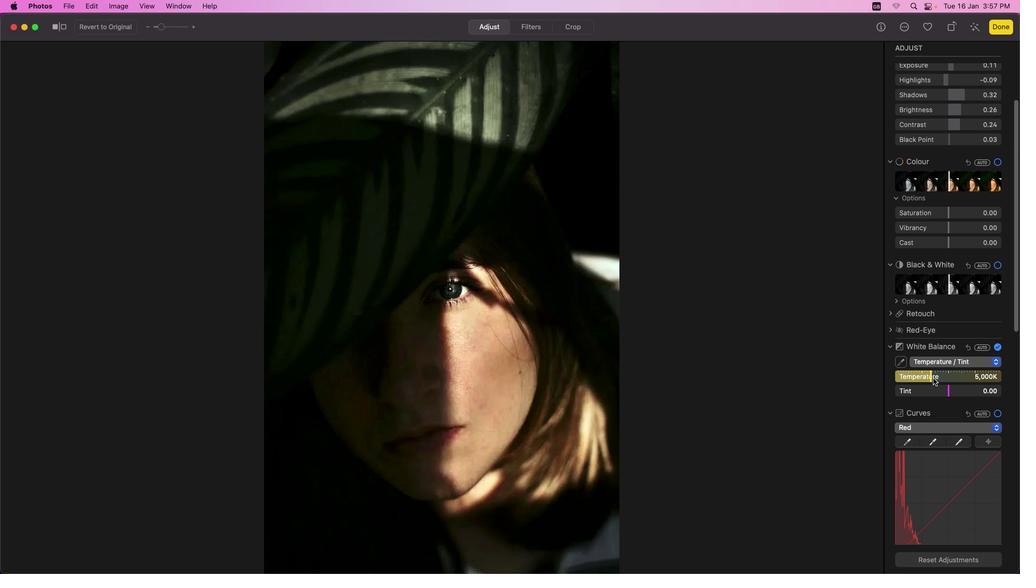 
Action: Mouse pressed left at (934, 378)
Screenshot: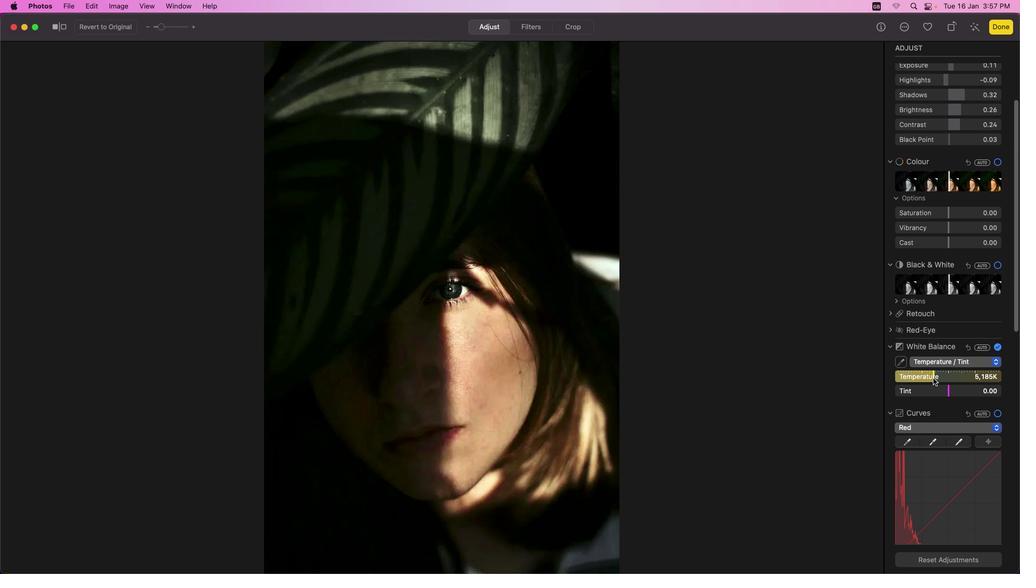 
Action: Mouse moved to (950, 390)
Screenshot: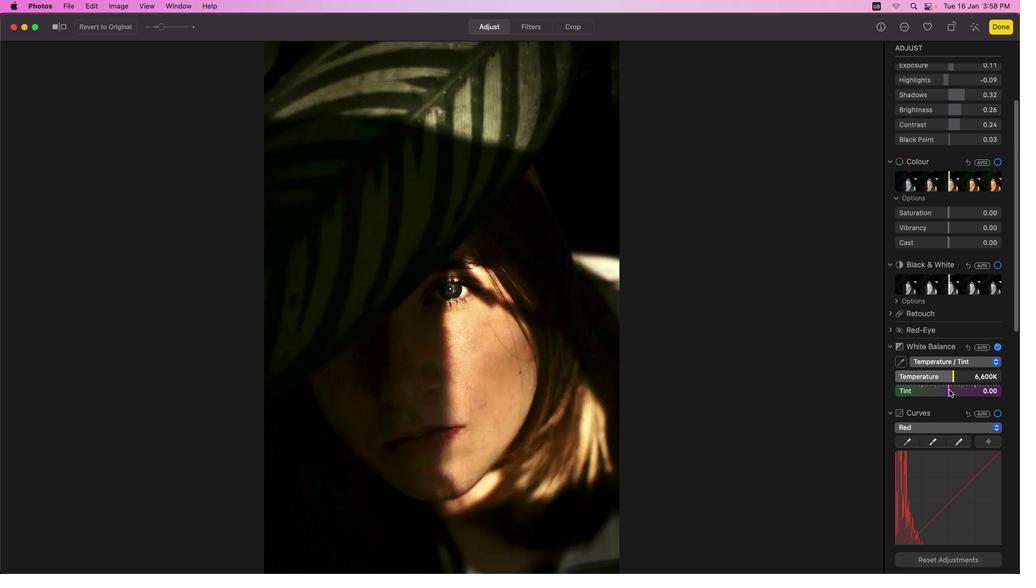 
Action: Mouse pressed left at (950, 390)
Screenshot: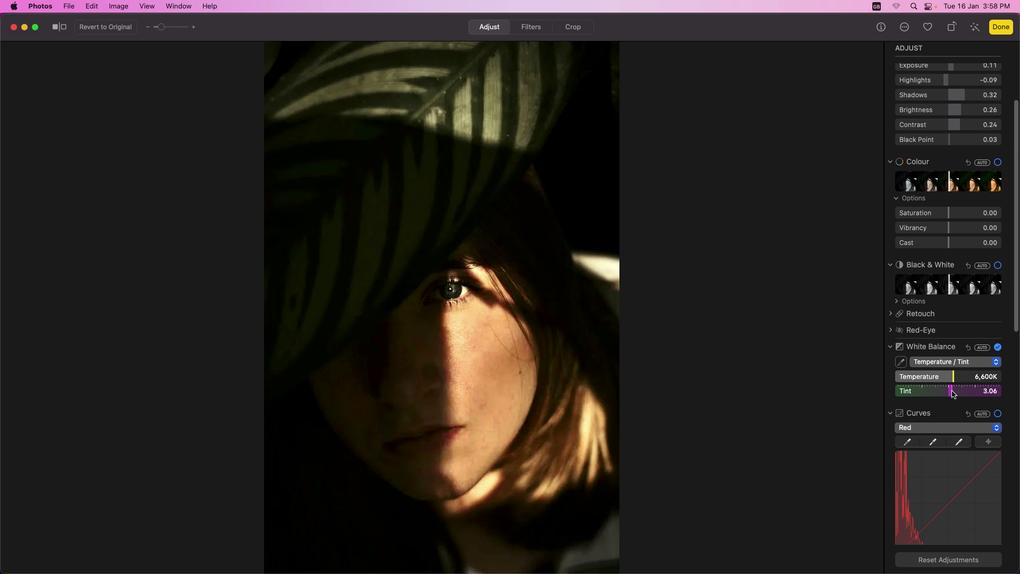 
Action: Mouse moved to (899, 326)
Screenshot: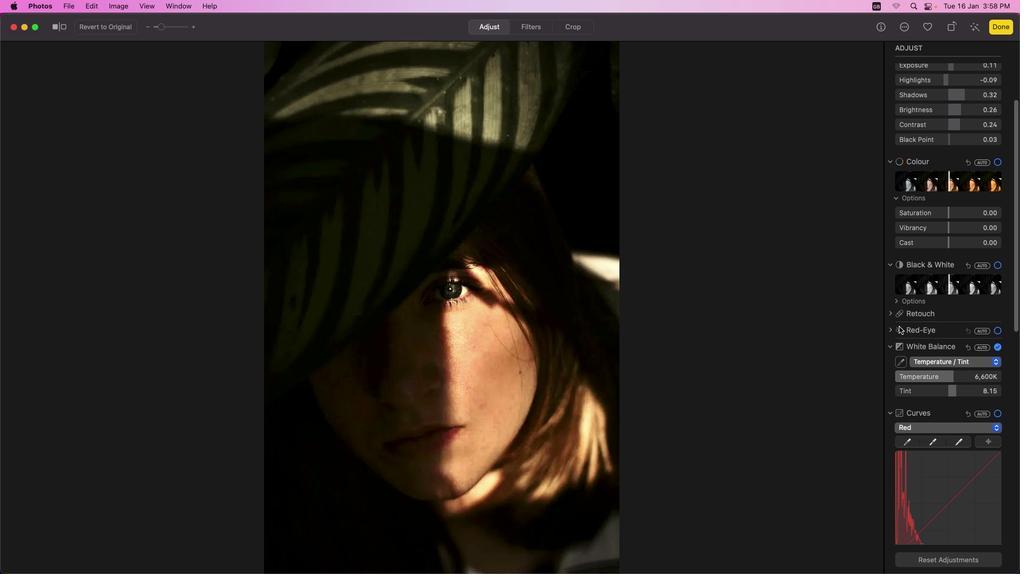 
Action: Mouse scrolled (899, 326) with delta (0, 0)
Screenshot: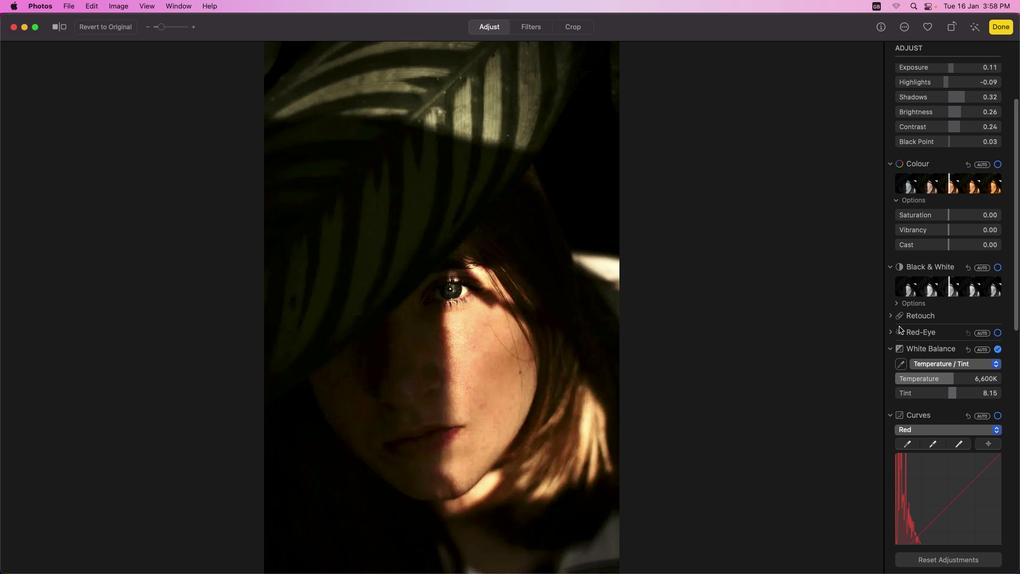 
Action: Mouse scrolled (899, 326) with delta (0, 0)
Screenshot: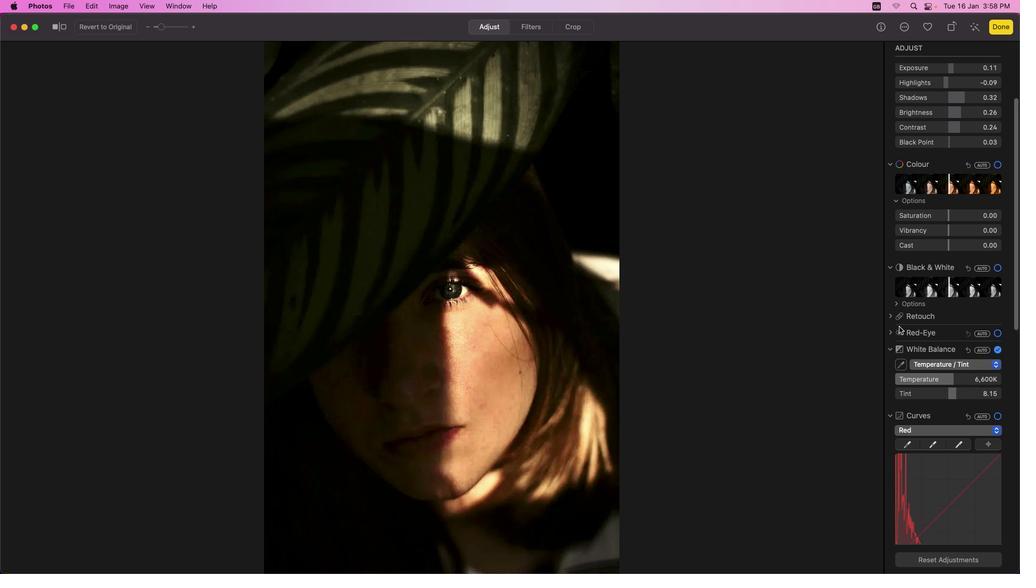 
Action: Mouse scrolled (899, 326) with delta (0, 0)
Screenshot: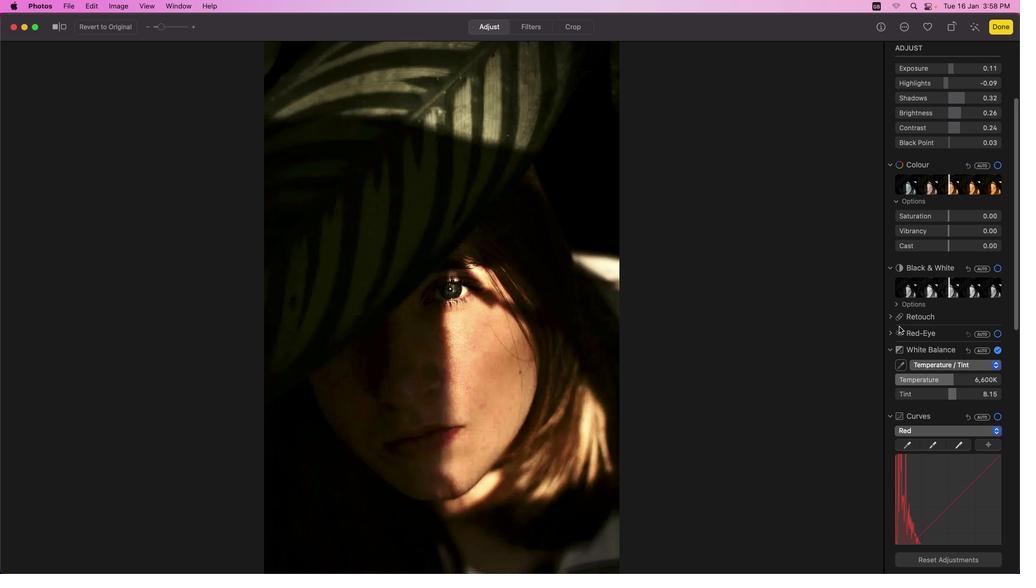 
Action: Mouse scrolled (899, 326) with delta (0, 0)
Screenshot: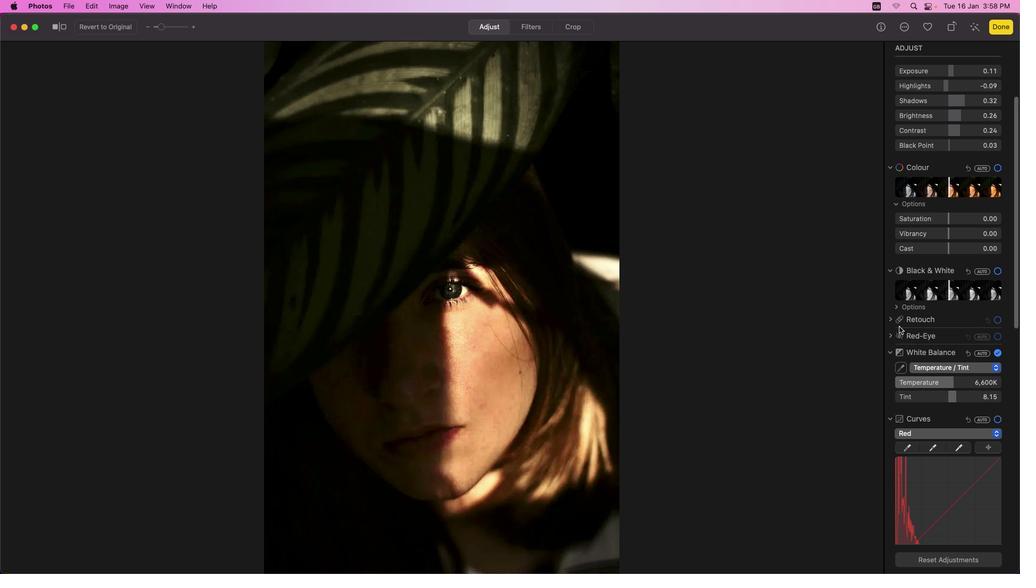 
Action: Mouse scrolled (899, 326) with delta (0, 0)
Screenshot: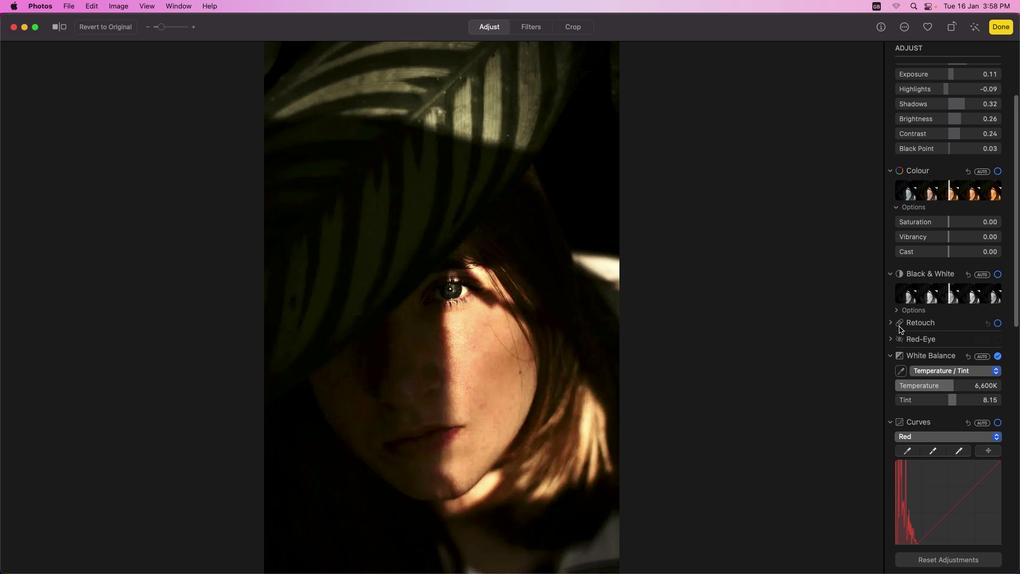 
Action: Mouse scrolled (899, 326) with delta (0, 0)
Screenshot: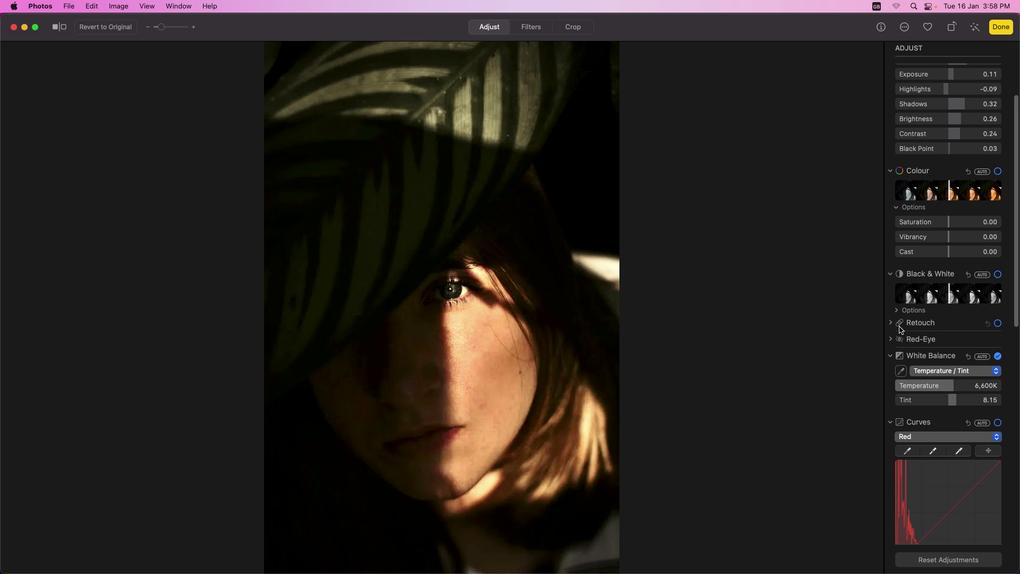 
Action: Mouse scrolled (899, 326) with delta (0, 0)
Screenshot: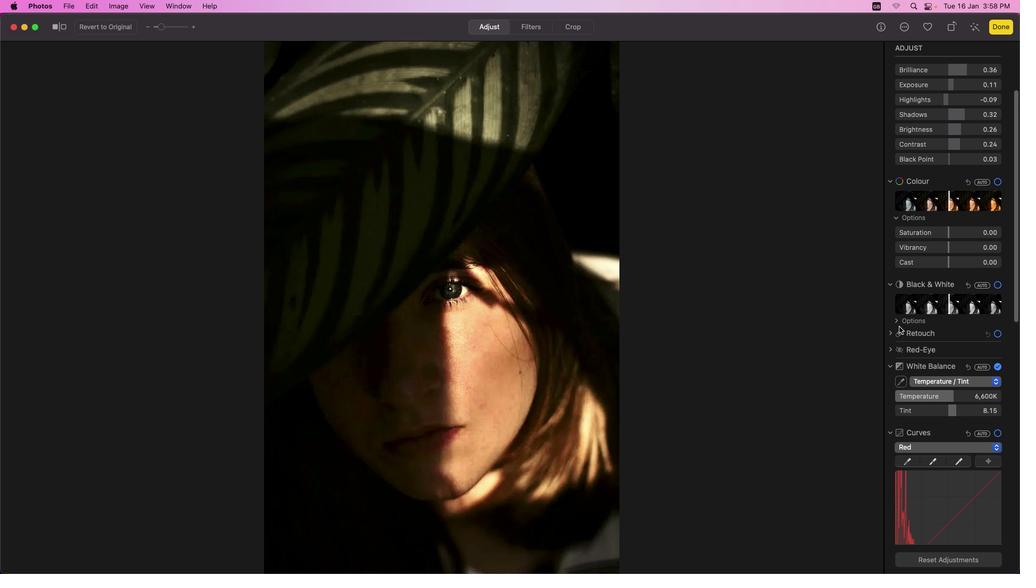 
Action: Mouse scrolled (899, 326) with delta (0, 0)
Screenshot: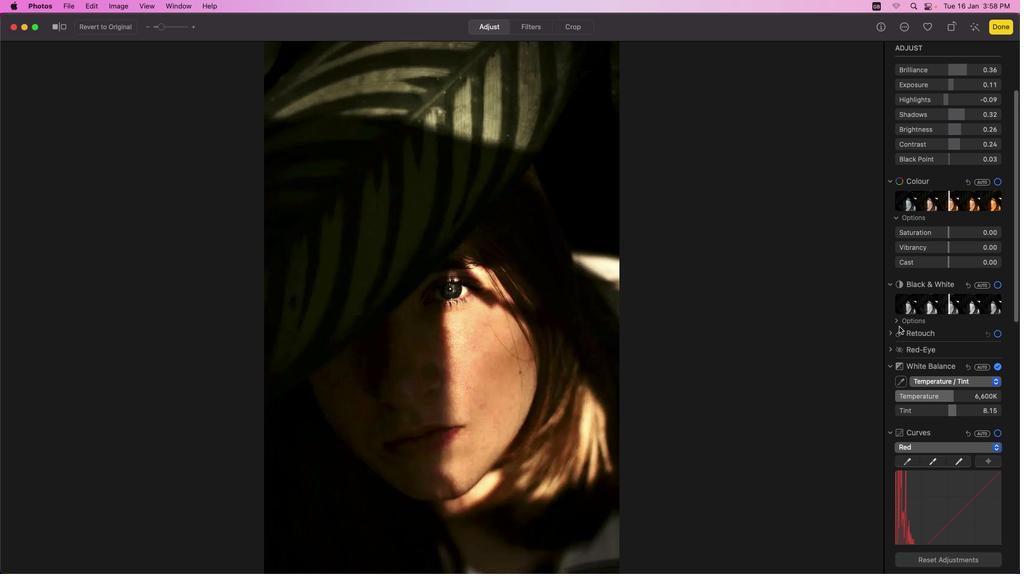 
Action: Mouse scrolled (899, 326) with delta (0, 0)
Screenshot: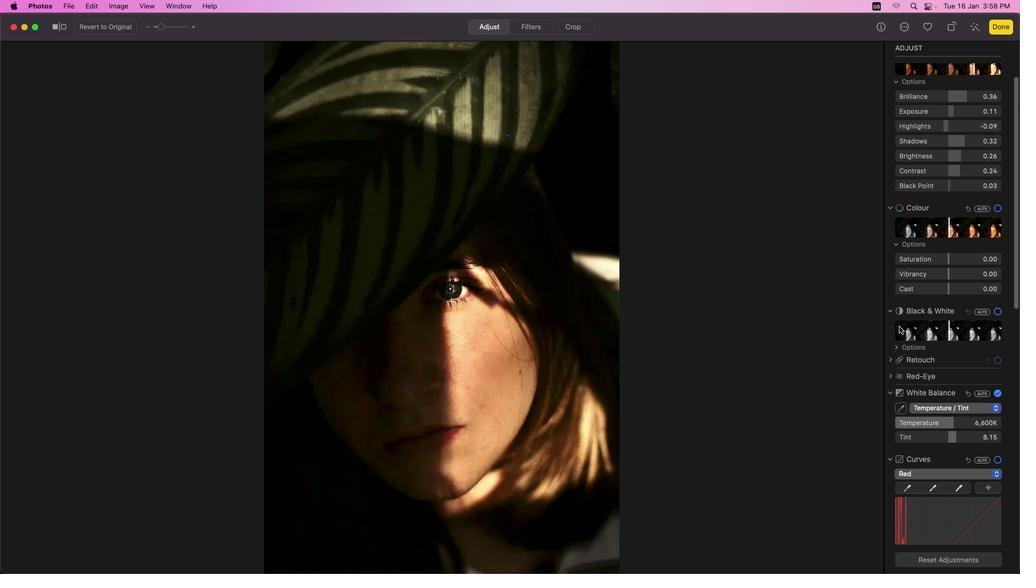 
Action: Mouse scrolled (899, 326) with delta (0, 0)
Screenshot: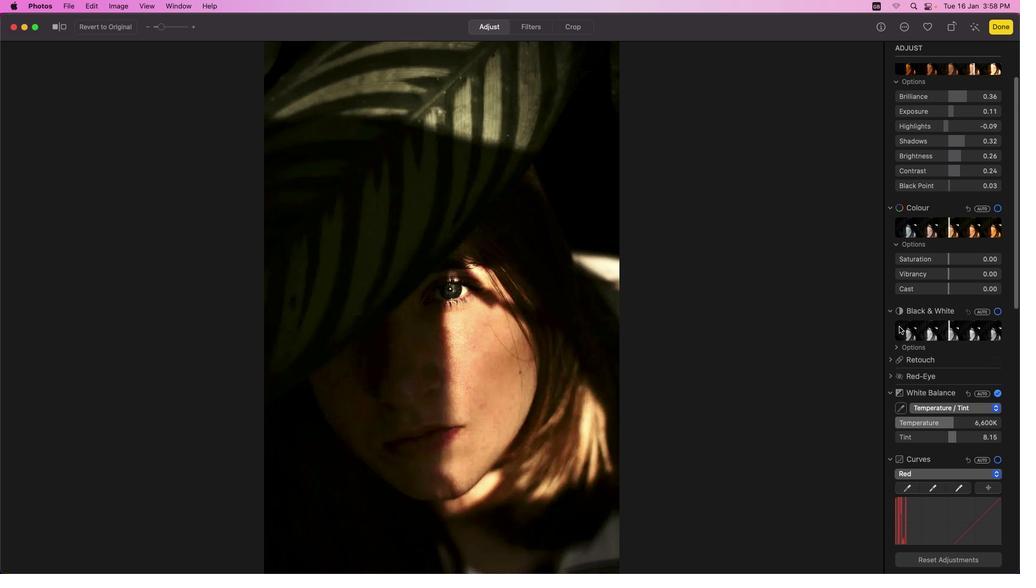 
Action: Mouse scrolled (899, 326) with delta (0, 1)
Screenshot: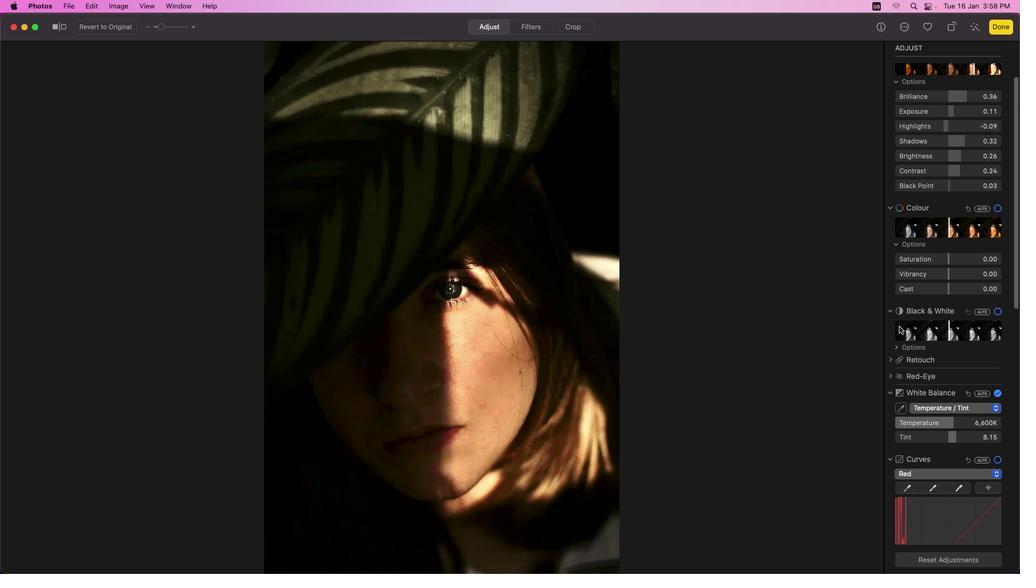 
Action: Mouse scrolled (899, 326) with delta (0, 0)
Screenshot: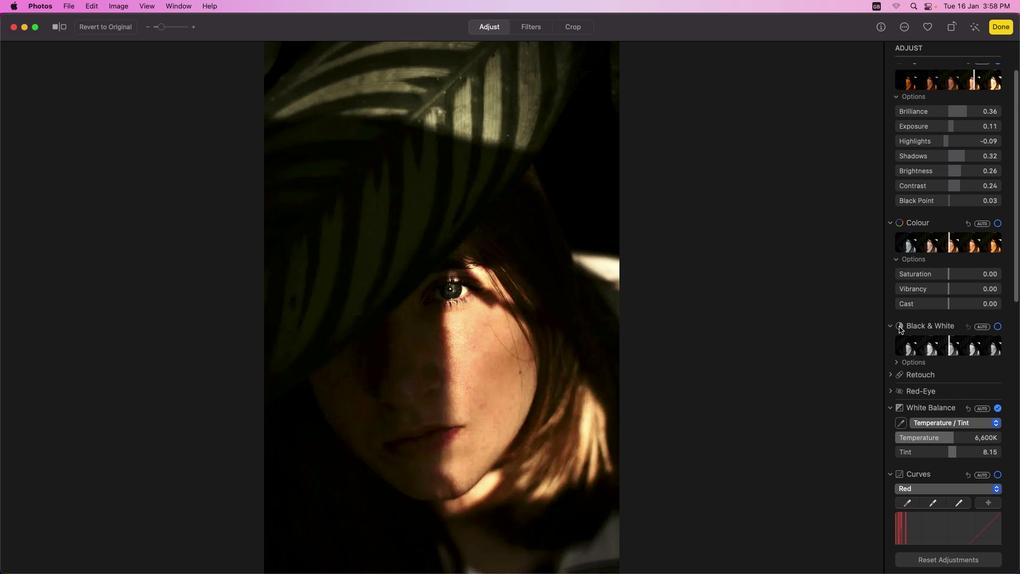 
Action: Mouse scrolled (899, 326) with delta (0, 0)
Screenshot: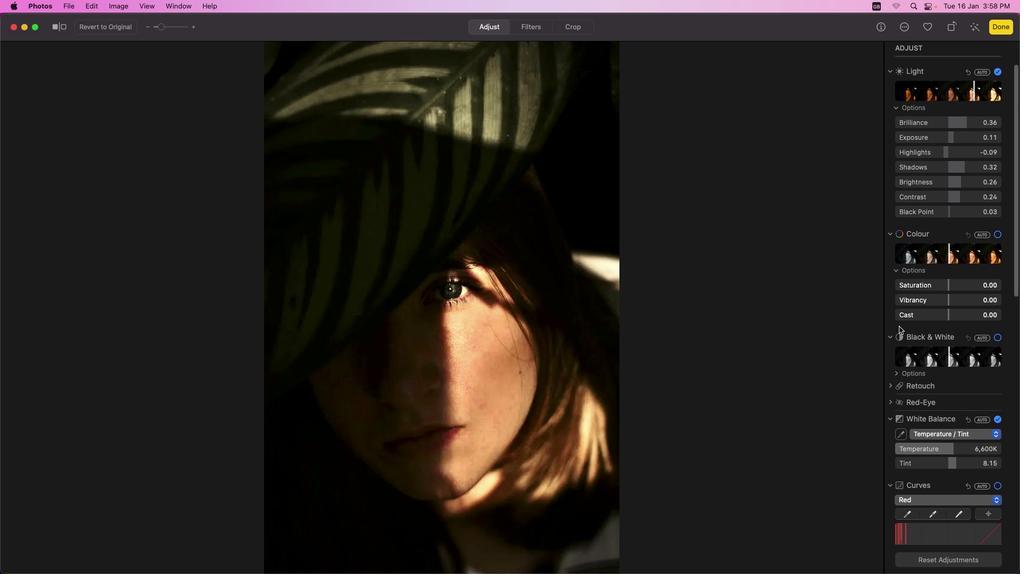 
Action: Mouse scrolled (899, 326) with delta (0, 0)
Screenshot: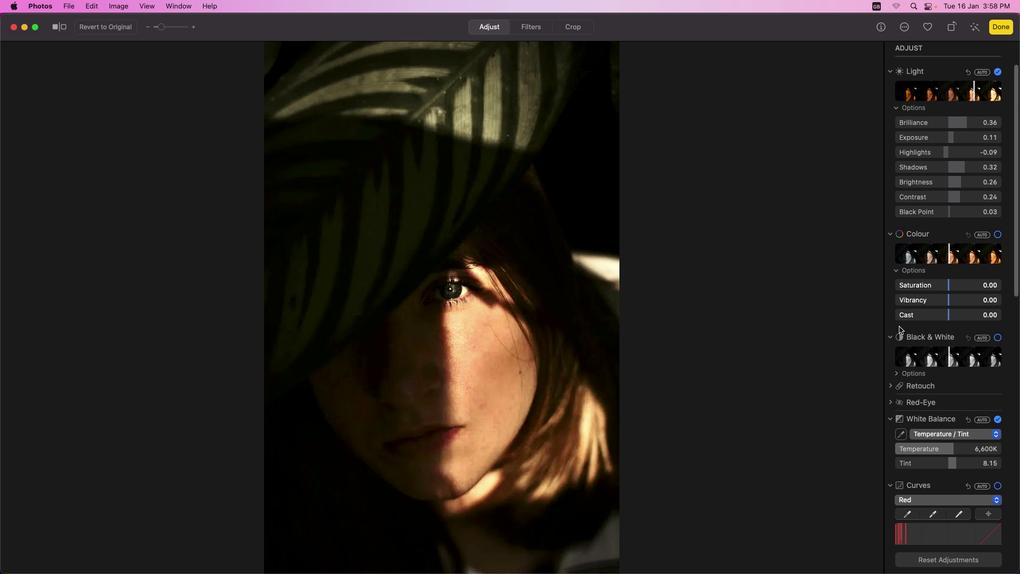 
Action: Mouse scrolled (899, 326) with delta (0, 1)
Screenshot: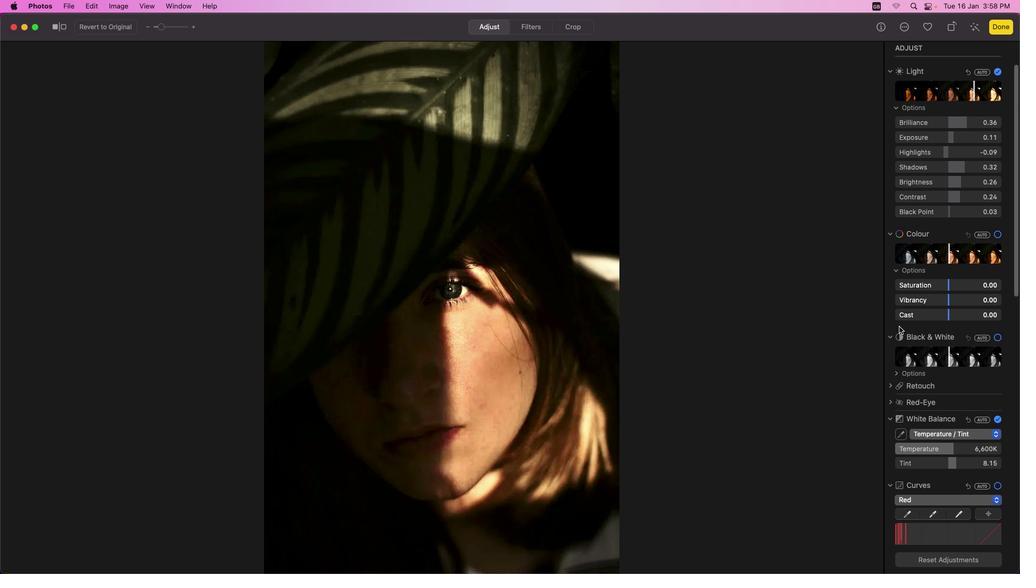 
Action: Mouse scrolled (899, 326) with delta (0, 1)
Screenshot: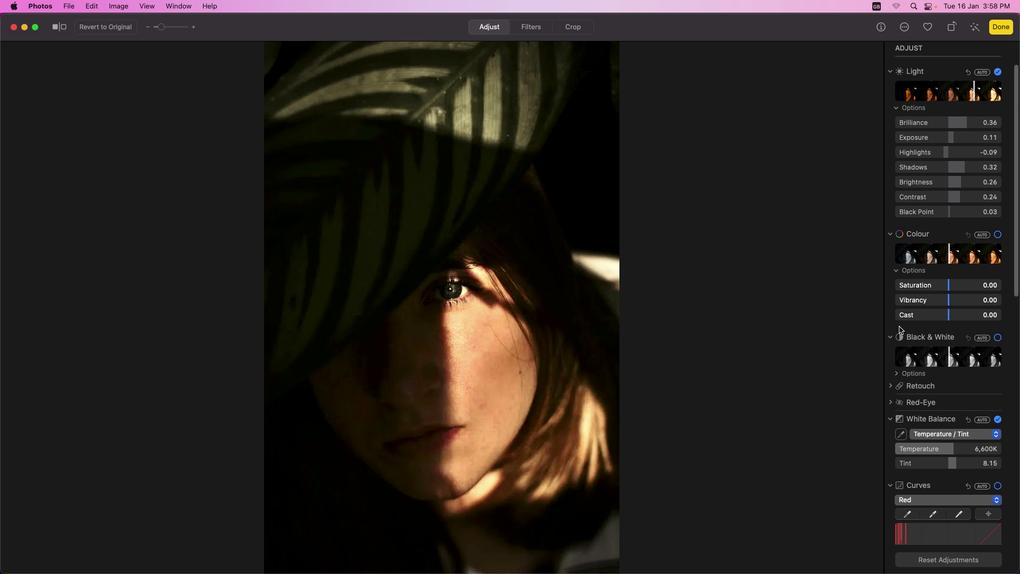 
Action: Mouse scrolled (899, 326) with delta (0, 0)
Screenshot: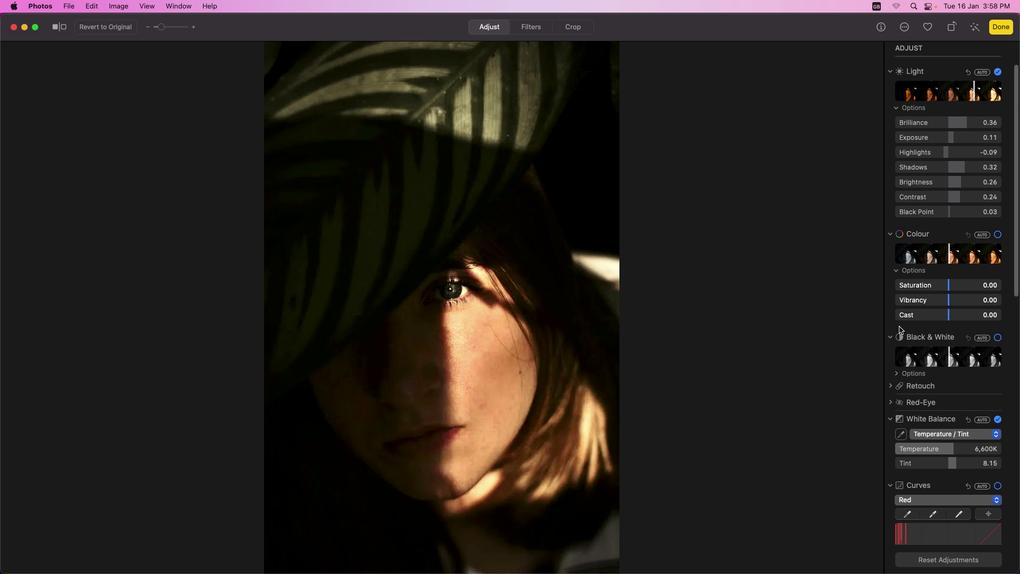 
Action: Mouse scrolled (899, 326) with delta (0, 0)
Screenshot: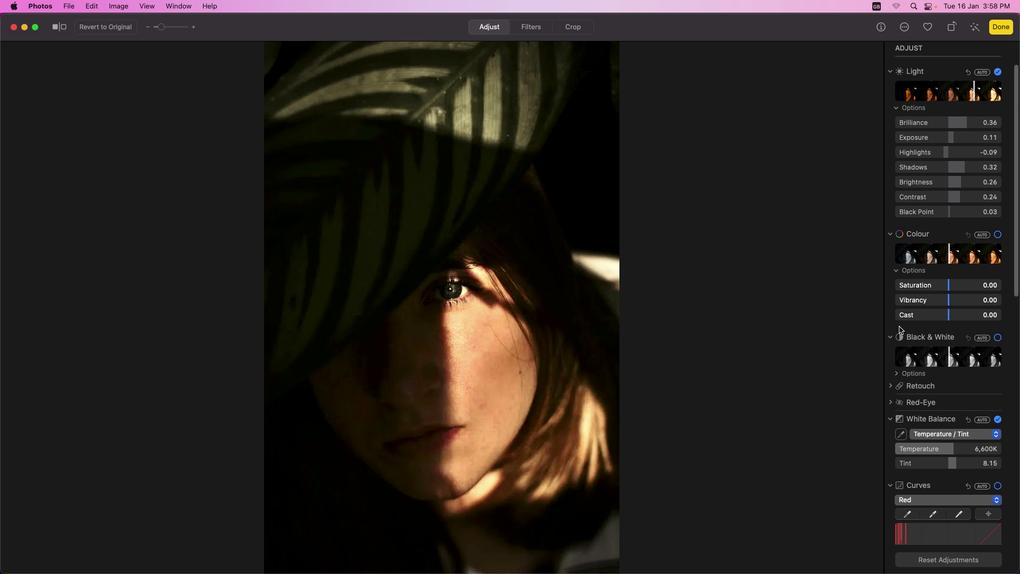 
Action: Mouse scrolled (899, 326) with delta (0, 1)
Screenshot: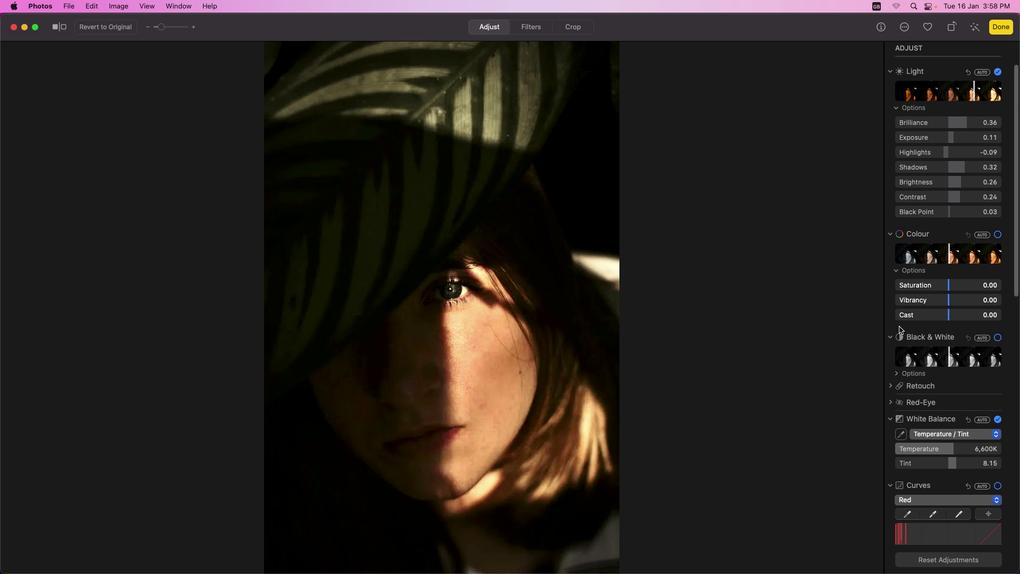 
Action: Mouse scrolled (899, 326) with delta (0, 2)
Screenshot: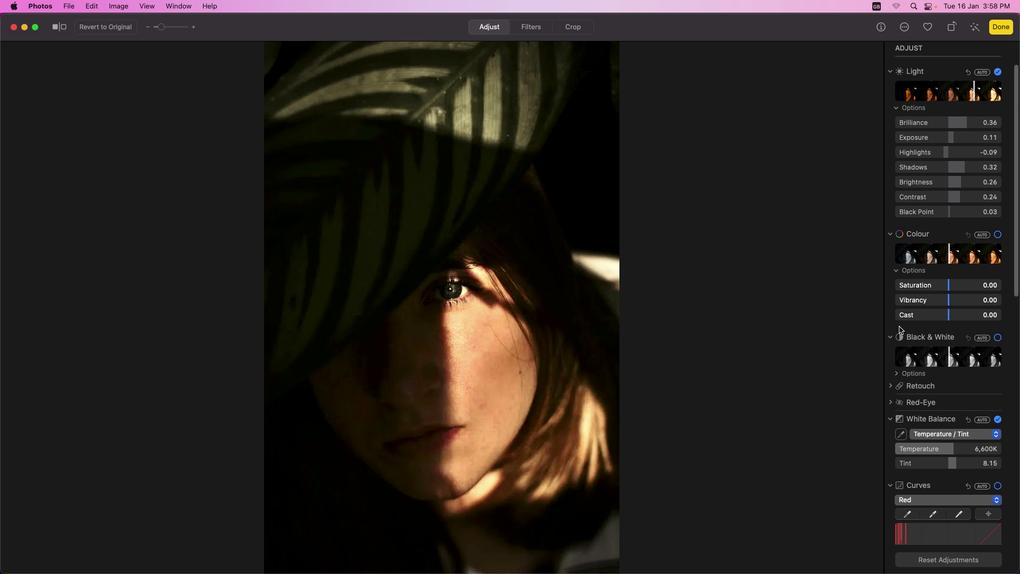 
Action: Mouse scrolled (899, 326) with delta (0, 2)
Screenshot: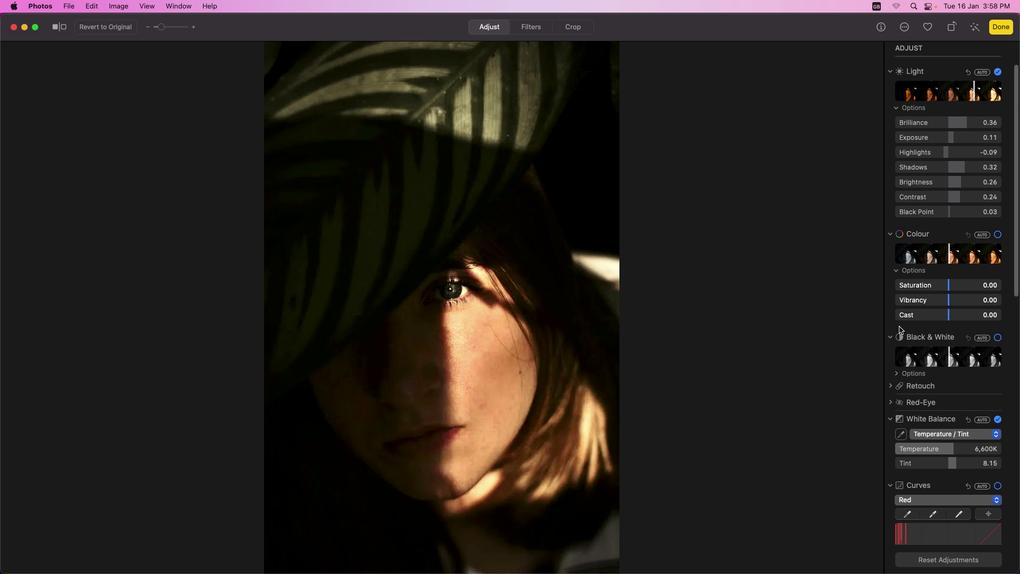 
Action: Mouse moved to (949, 254)
Screenshot: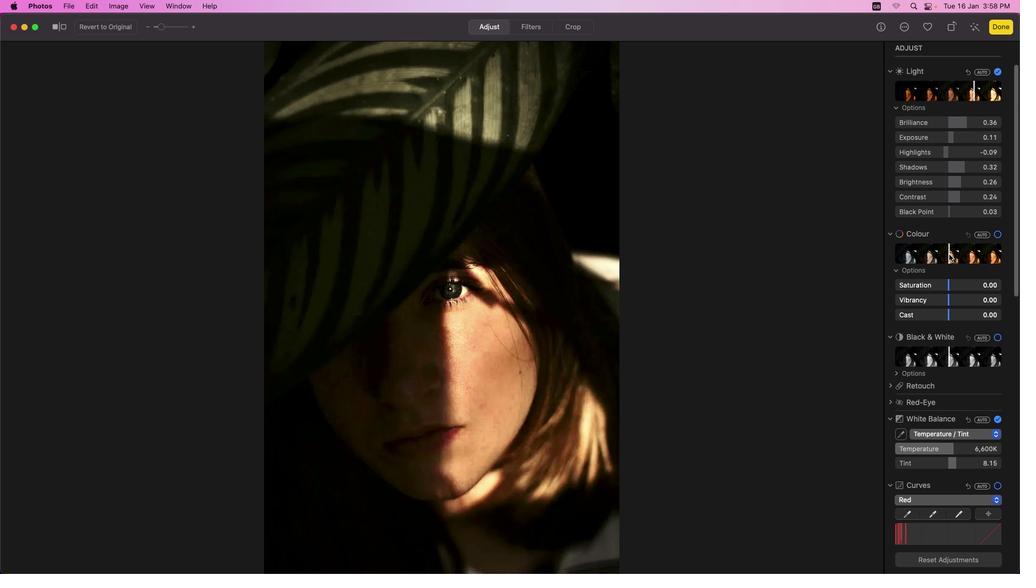 
Action: Mouse pressed left at (949, 254)
